 Task: What is the central theme of "Middlemarch" by George Eliot?
Action: Mouse moved to (131, 196)
Screenshot: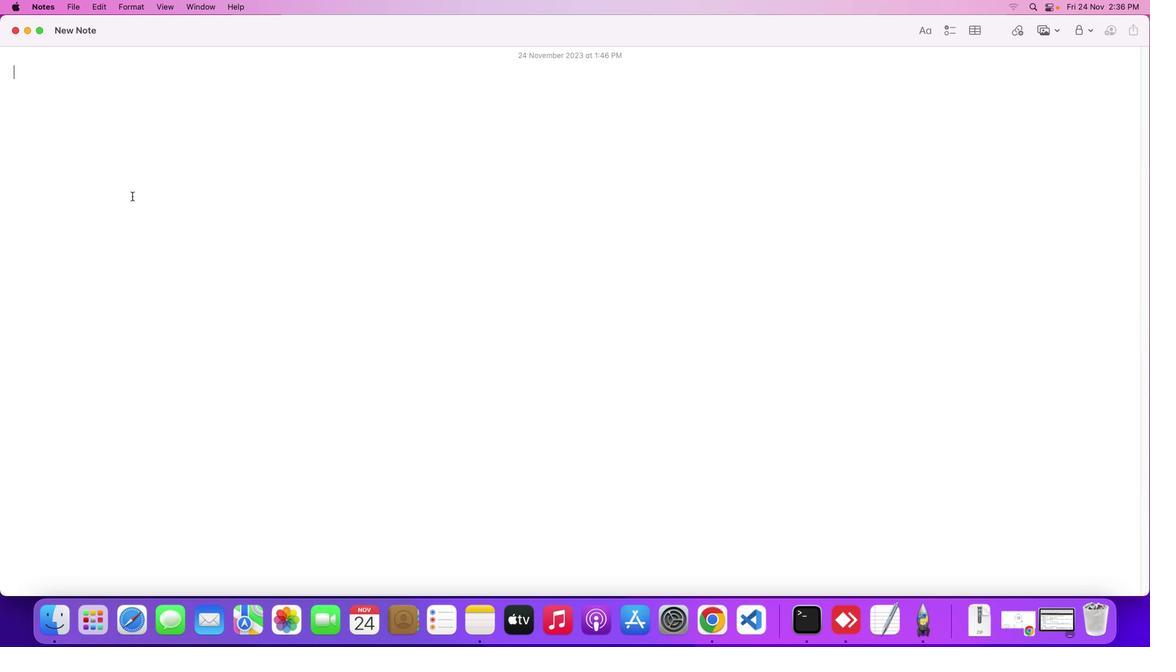 
Action: Mouse pressed left at (131, 196)
Screenshot: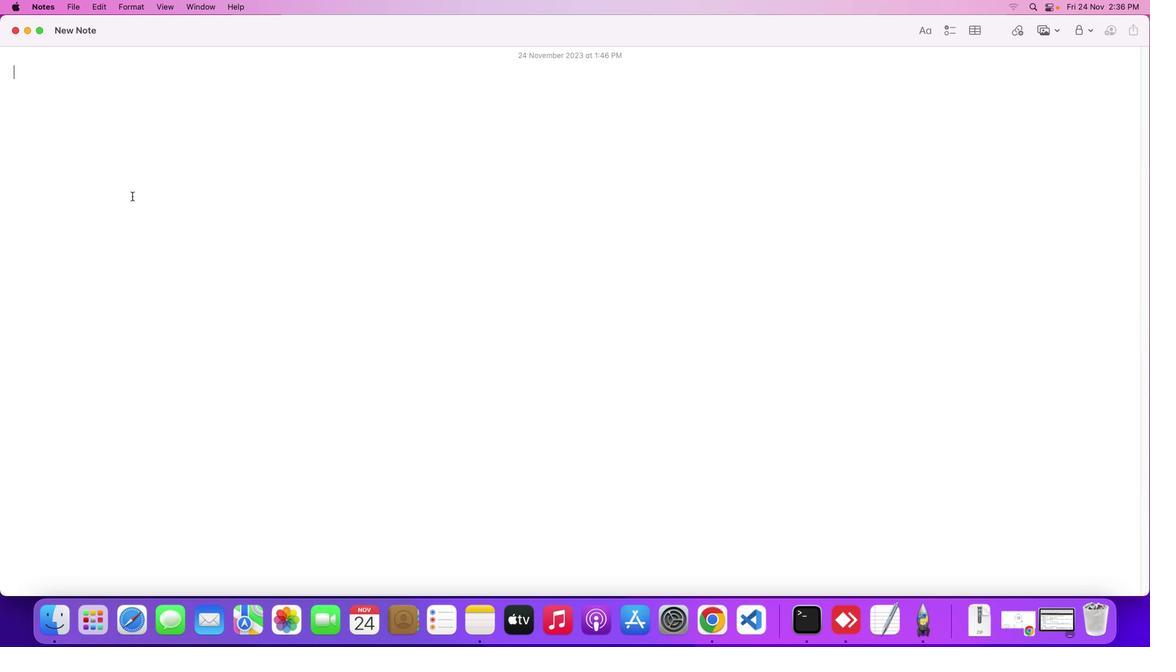 
Action: Mouse moved to (131, 197)
Screenshot: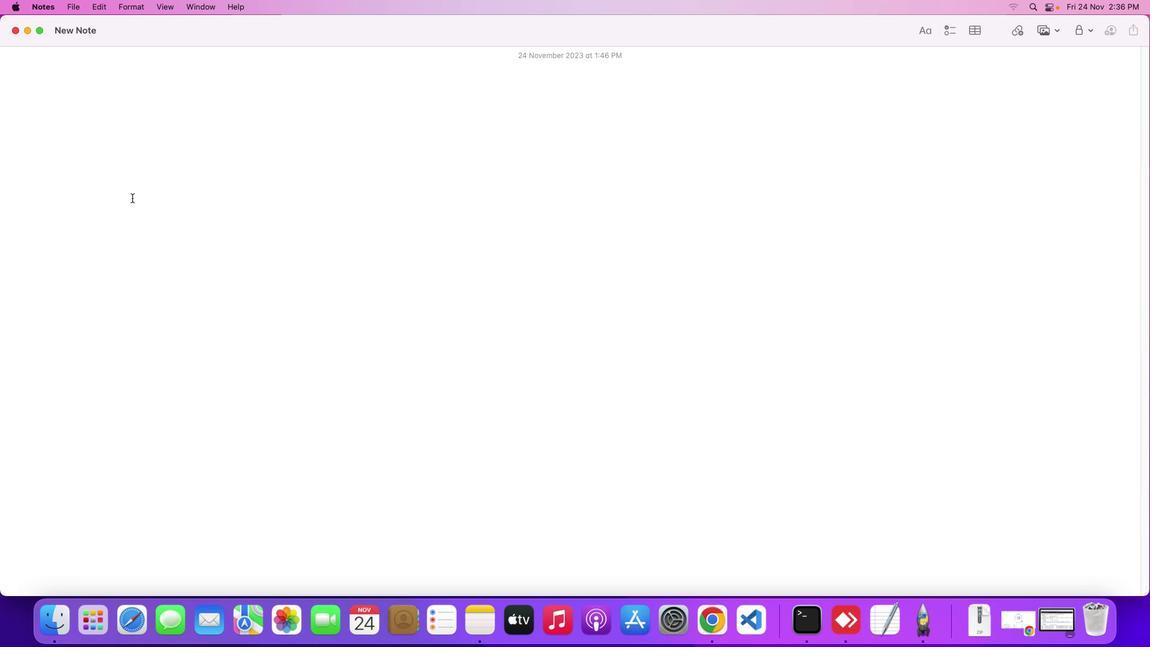 
Action: Key pressed Key.shift
Screenshot: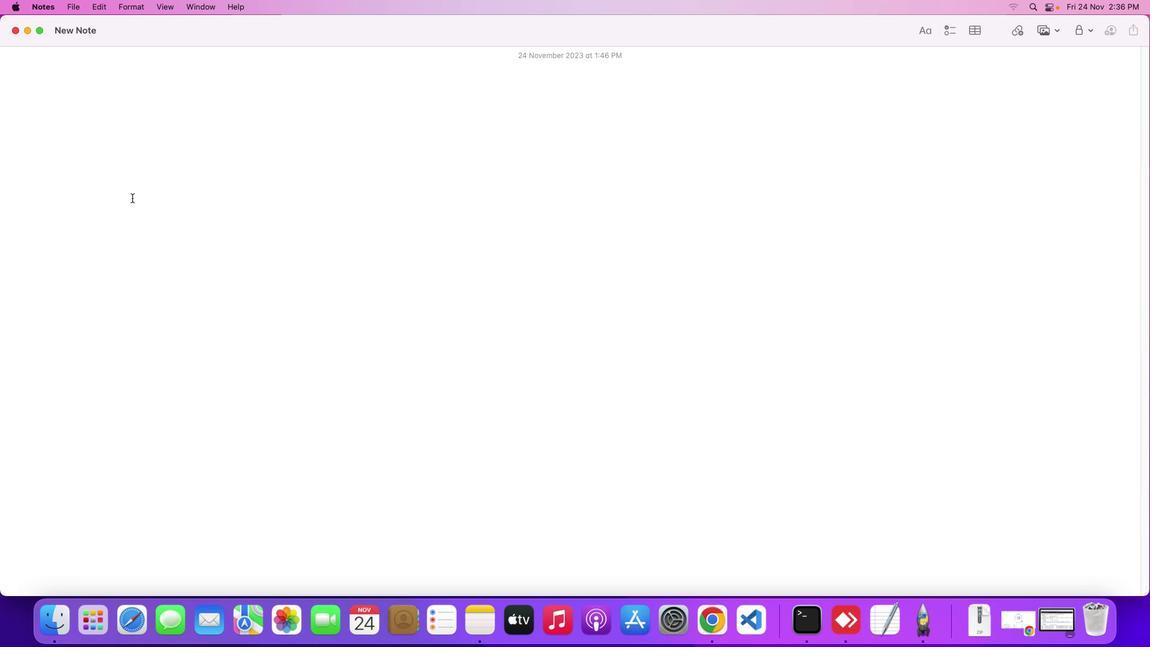 
Action: Mouse moved to (132, 198)
Screenshot: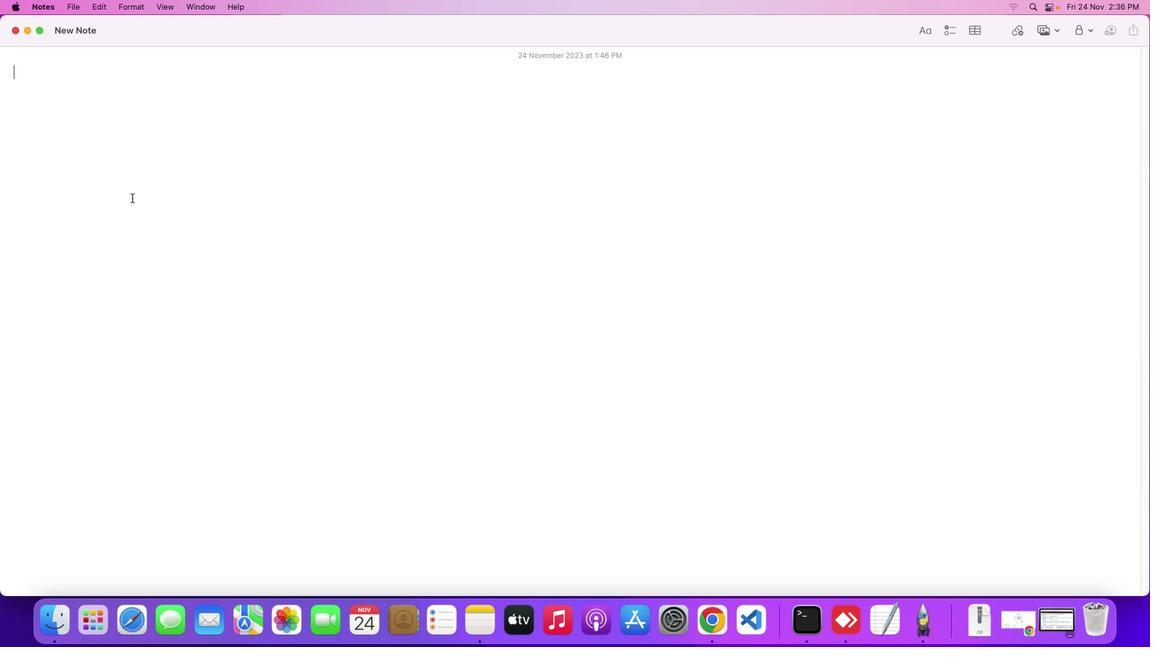 
Action: Key pressed 'W''h'Key.backspaceKey.backspaceKey.enterKey.shift'w''h'Key.backspaceKey.backspaceKey.shift'W''h''a''t'Key.space'i''s'Key.space't''h''e'Key.space'c''e''n''t''r''a''l'Key.space't''h''e''m''e'Key.space'o''f'Key.spaceKey.shift'"'Key.shift'M''i''d''d''l''e''m''a''r''c''h'Key.shift'"'Key.space'b''y'Key.spaceKey.shift'G''e''o''r''e'Key.backspace'g''e'Key.spaceKey.shift'E''l''i''o''t'Key.shift_r'?'Key.enter
Screenshot: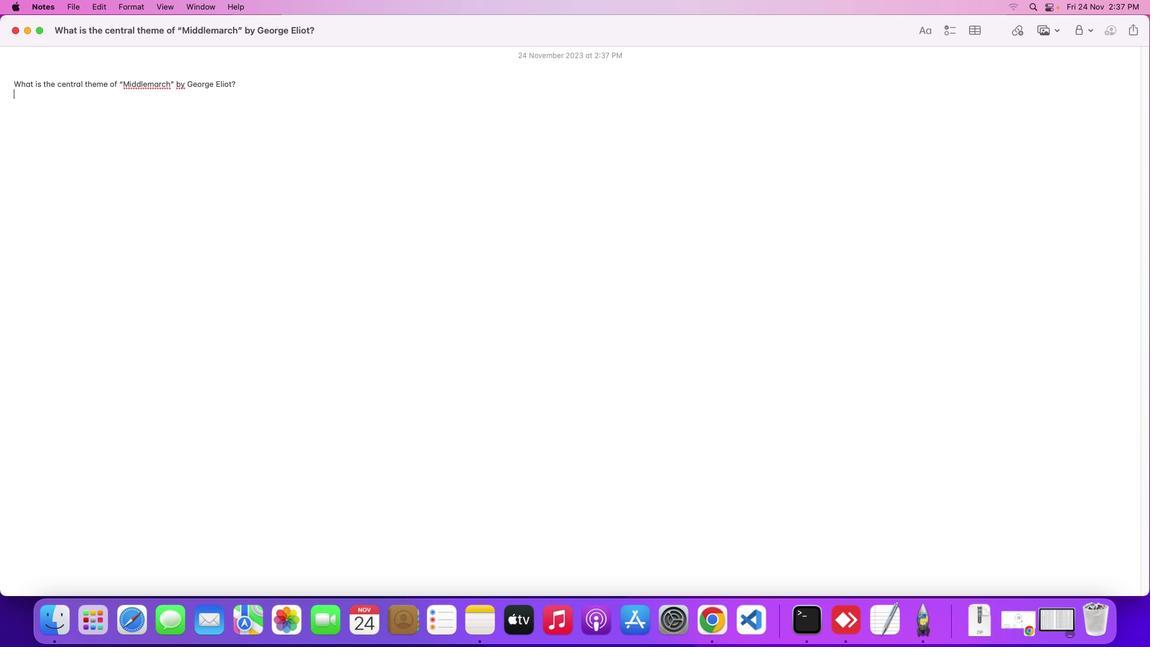 
Action: Mouse moved to (1013, 617)
Screenshot: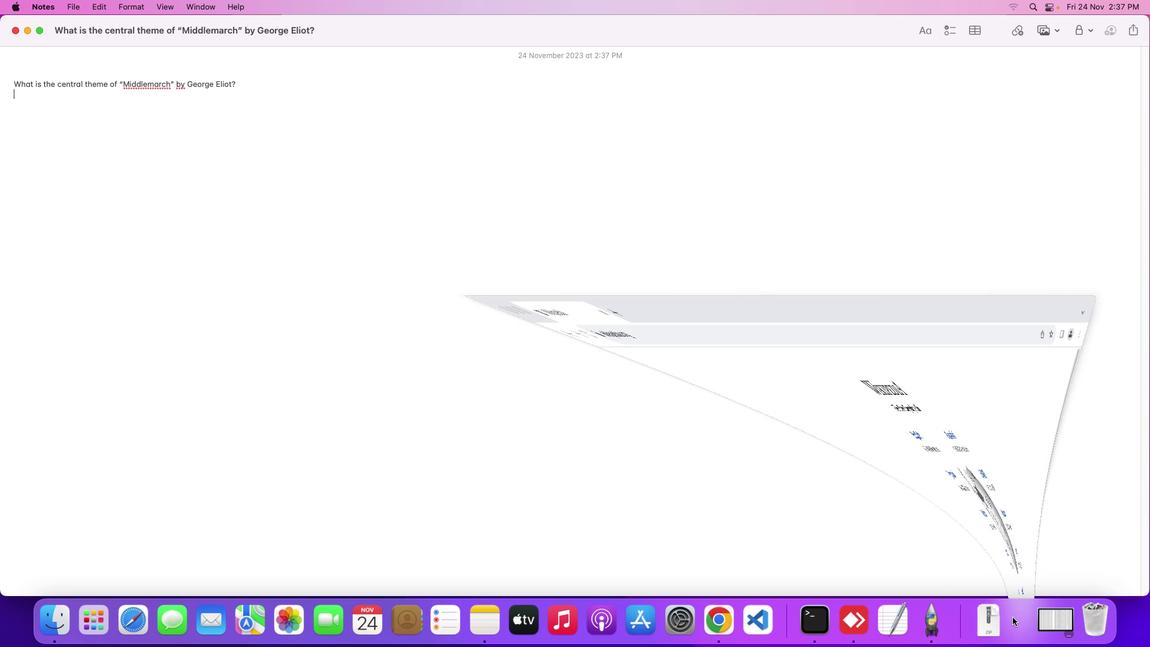 
Action: Mouse pressed left at (1013, 617)
Screenshot: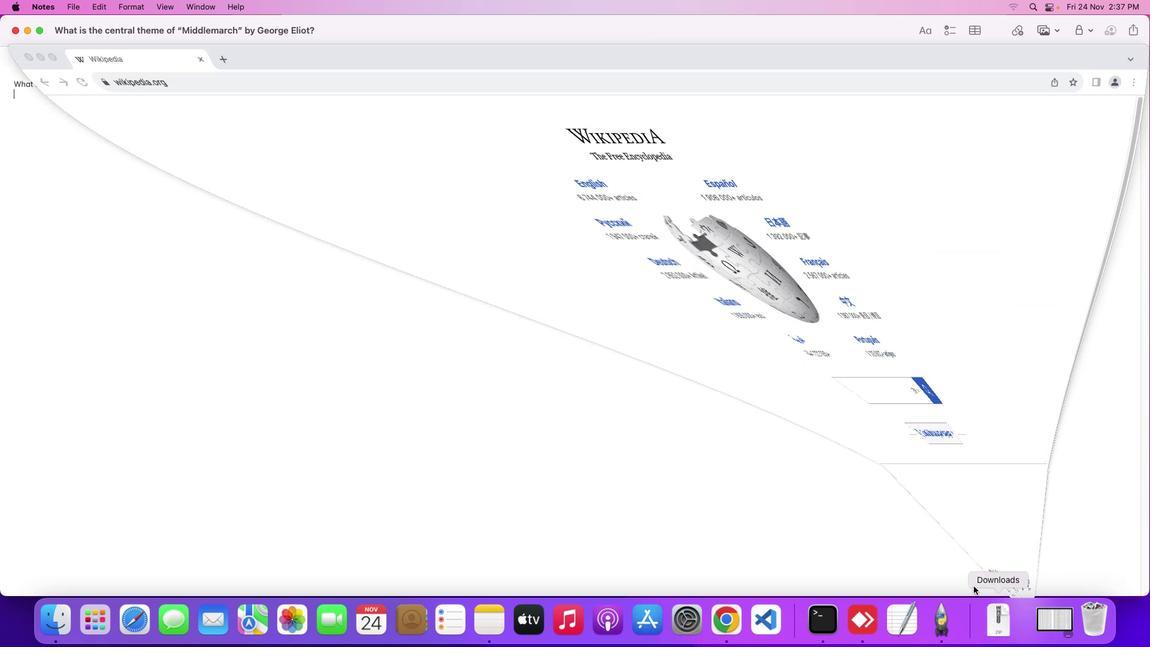 
Action: Mouse moved to (468, 363)
Screenshot: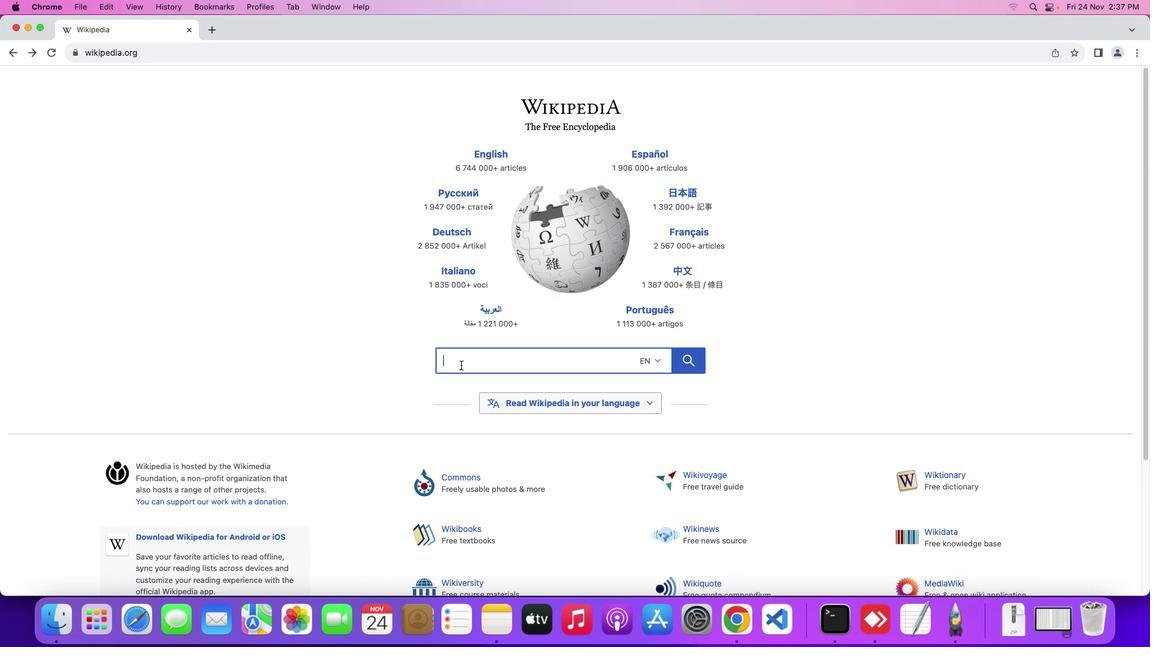 
Action: Mouse pressed left at (468, 363)
Screenshot: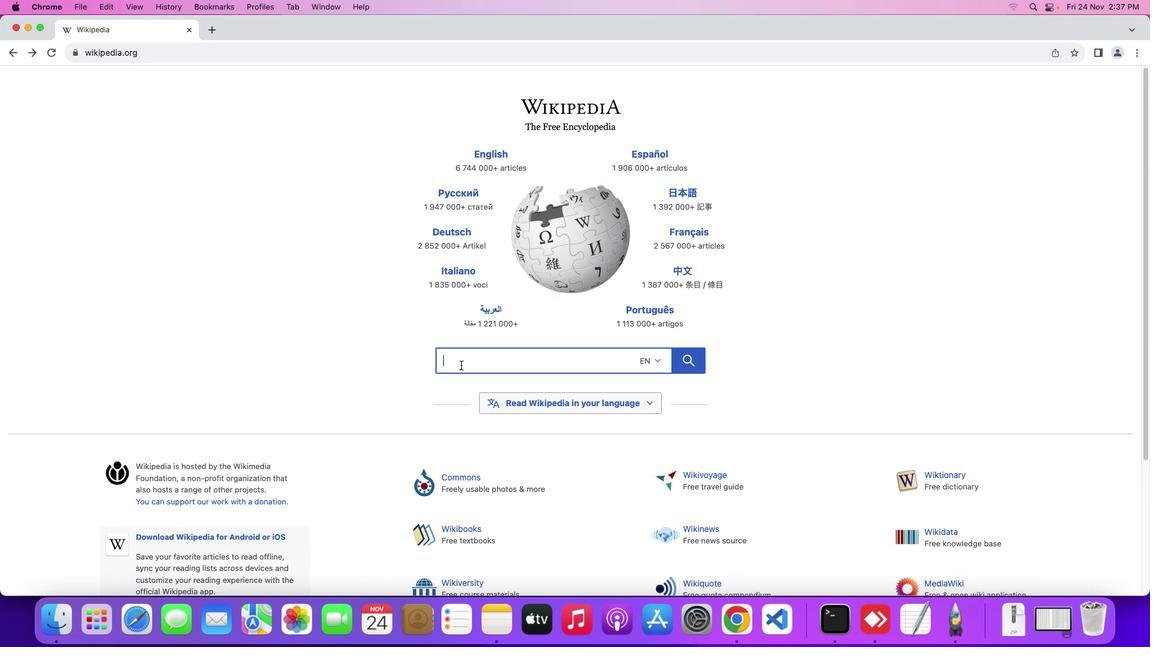 
Action: Mouse moved to (460, 365)
Screenshot: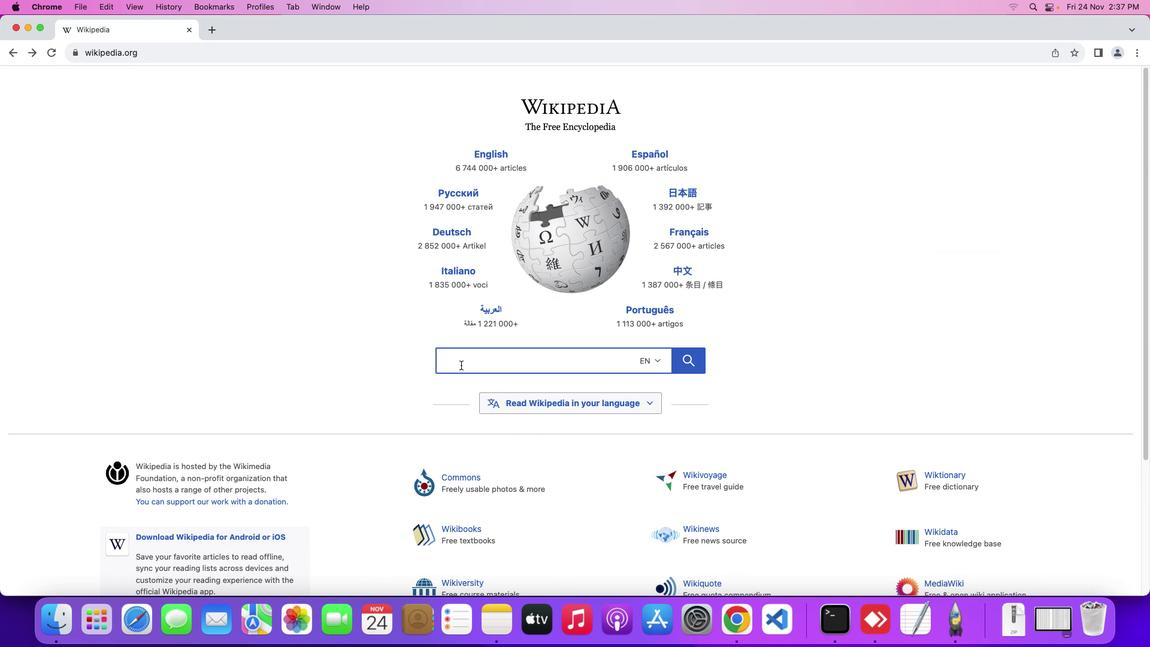 
Action: Key pressed Key.shift'M''i''d''d''l''e''m''a''r''c''h'
Screenshot: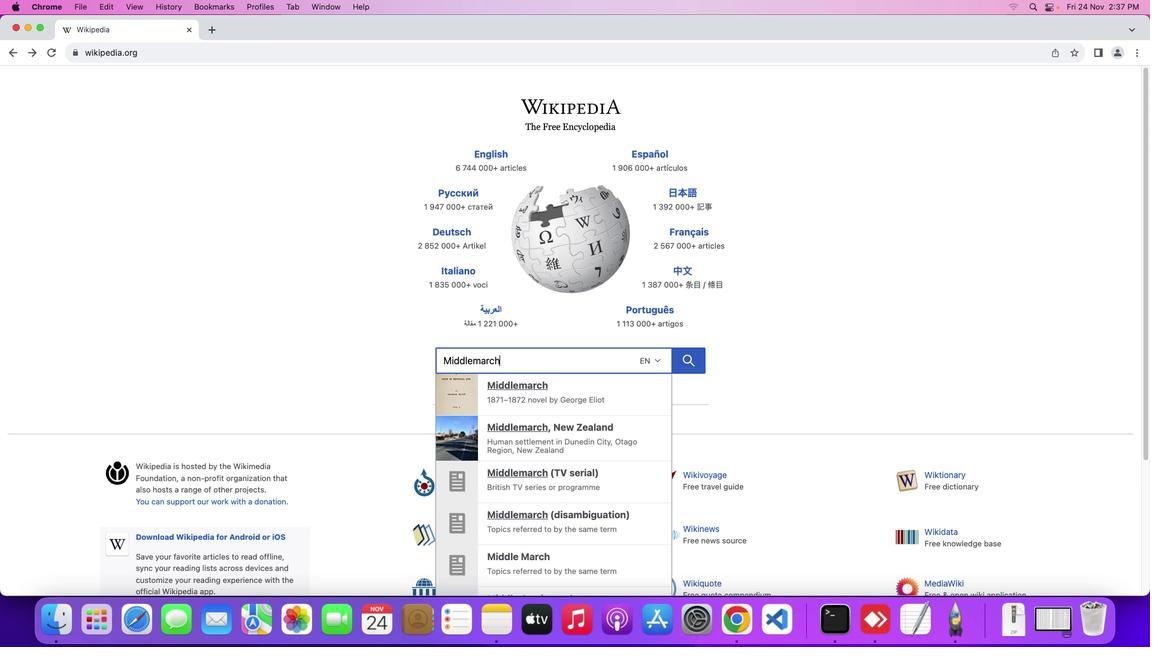
Action: Mouse moved to (533, 385)
Screenshot: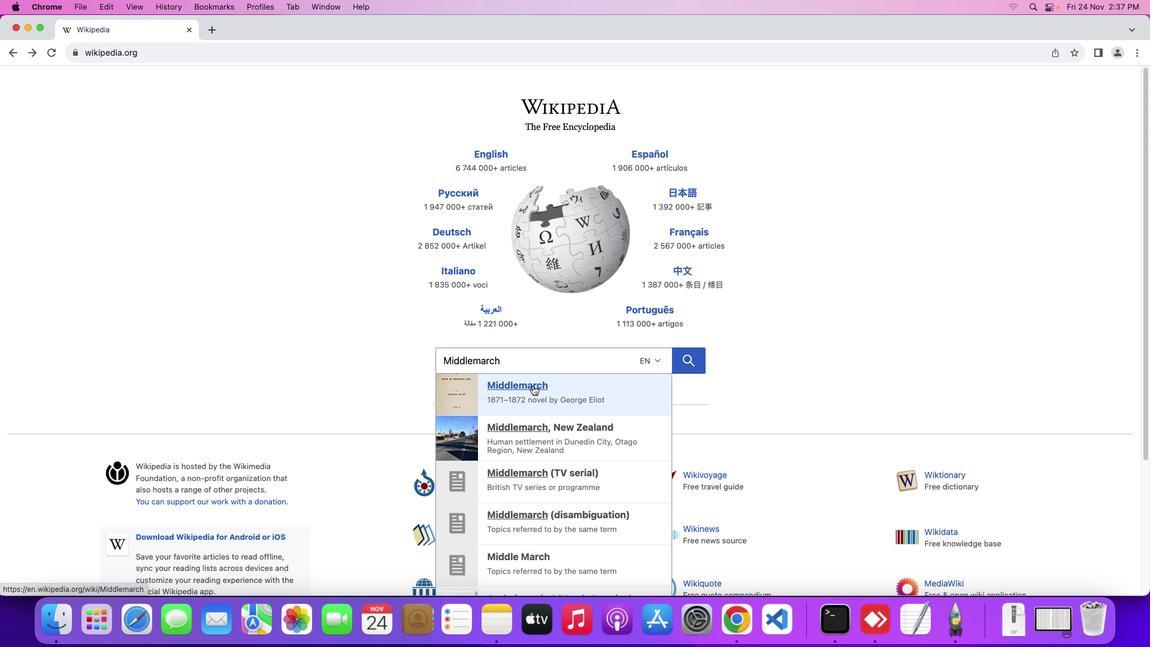 
Action: Mouse pressed left at (533, 385)
Screenshot: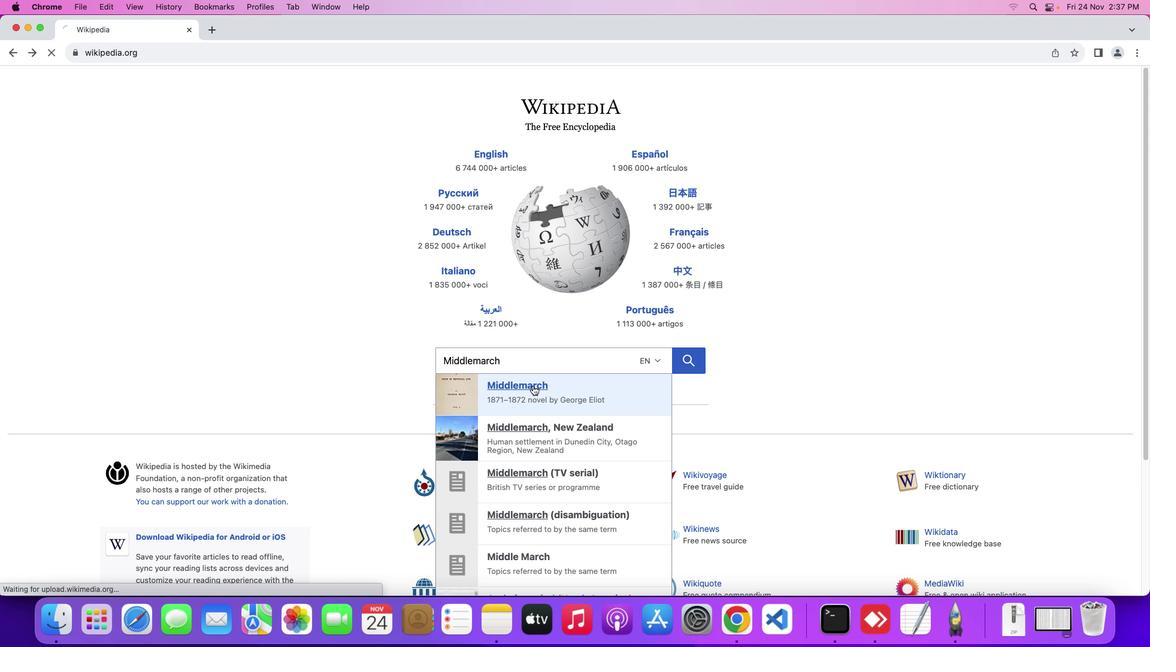 
Action: Mouse moved to (700, 278)
Screenshot: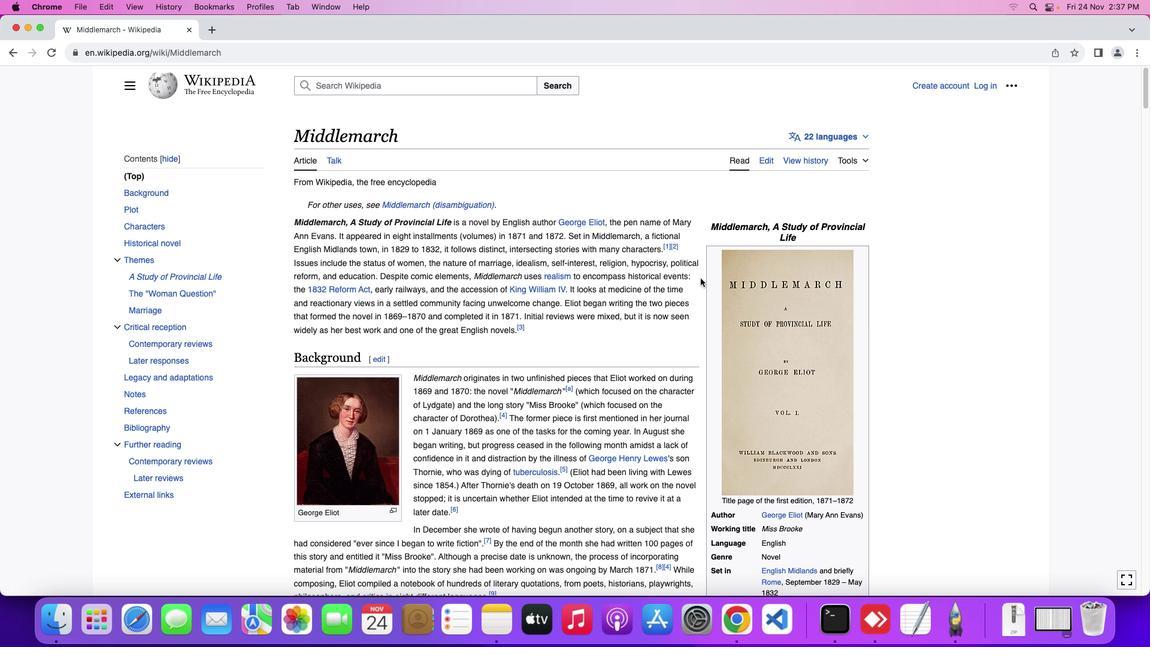 
Action: Mouse pressed left at (700, 278)
Screenshot: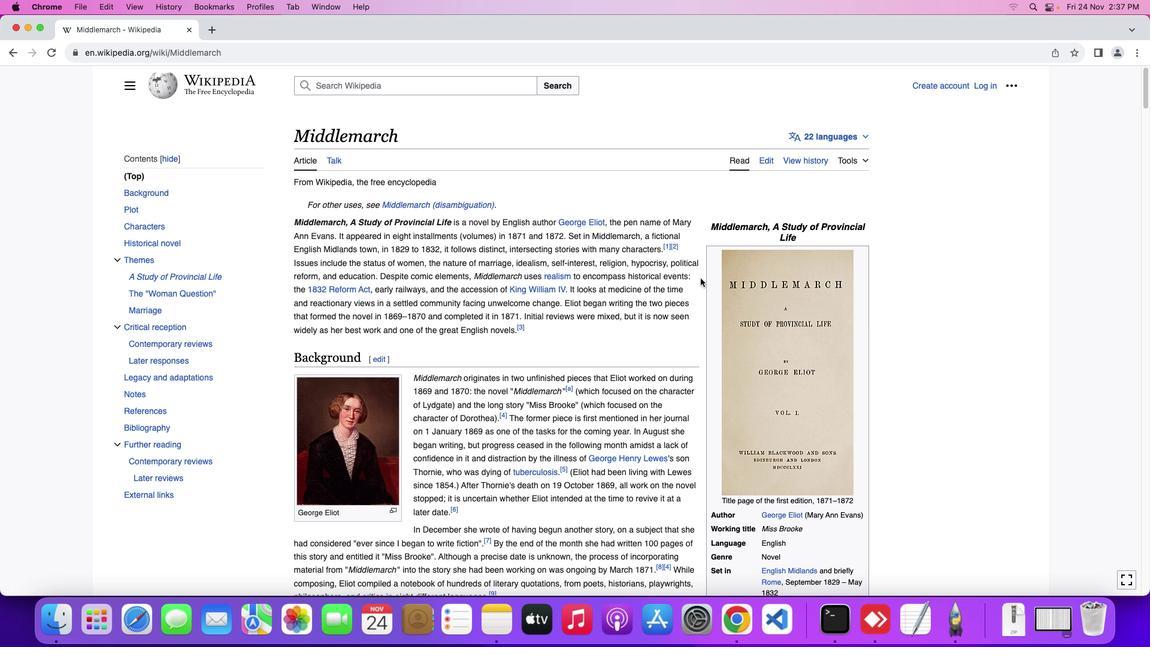
Action: Mouse moved to (701, 278)
Screenshot: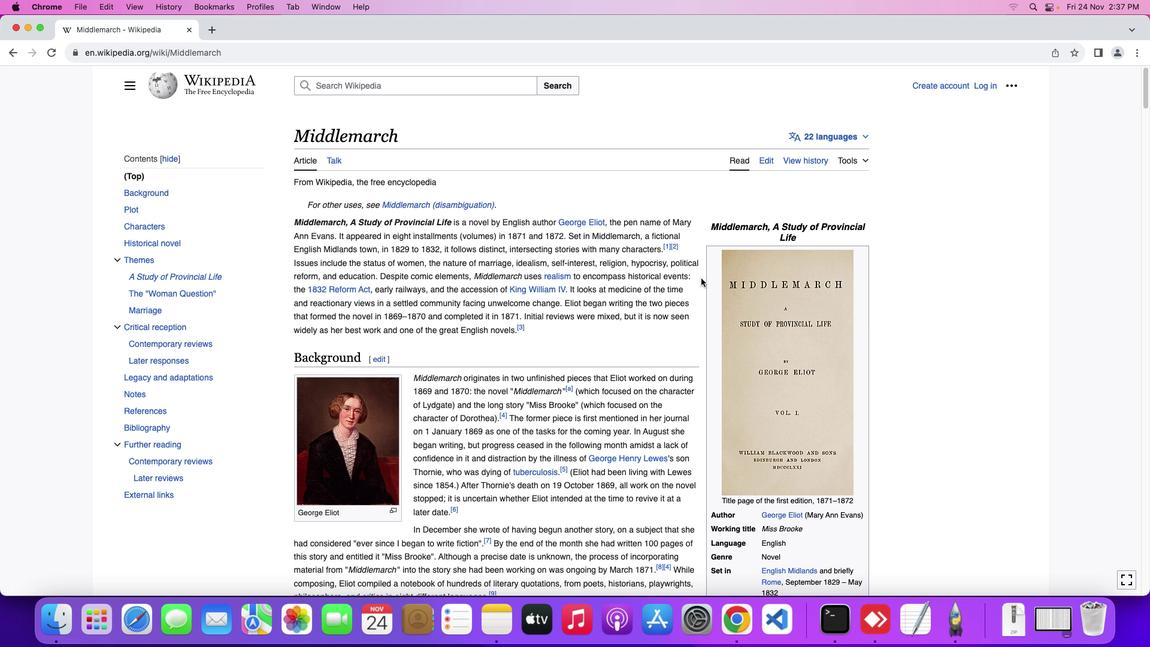 
Action: Mouse scrolled (701, 278) with delta (0, 0)
Screenshot: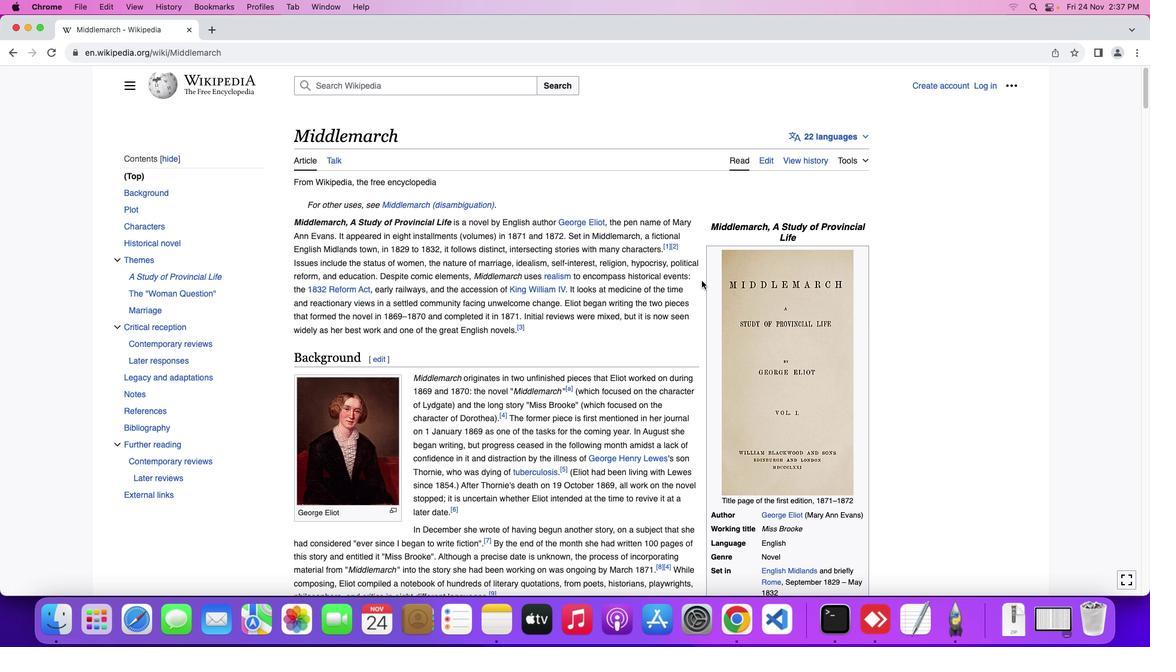 
Action: Mouse scrolled (701, 278) with delta (0, 0)
Screenshot: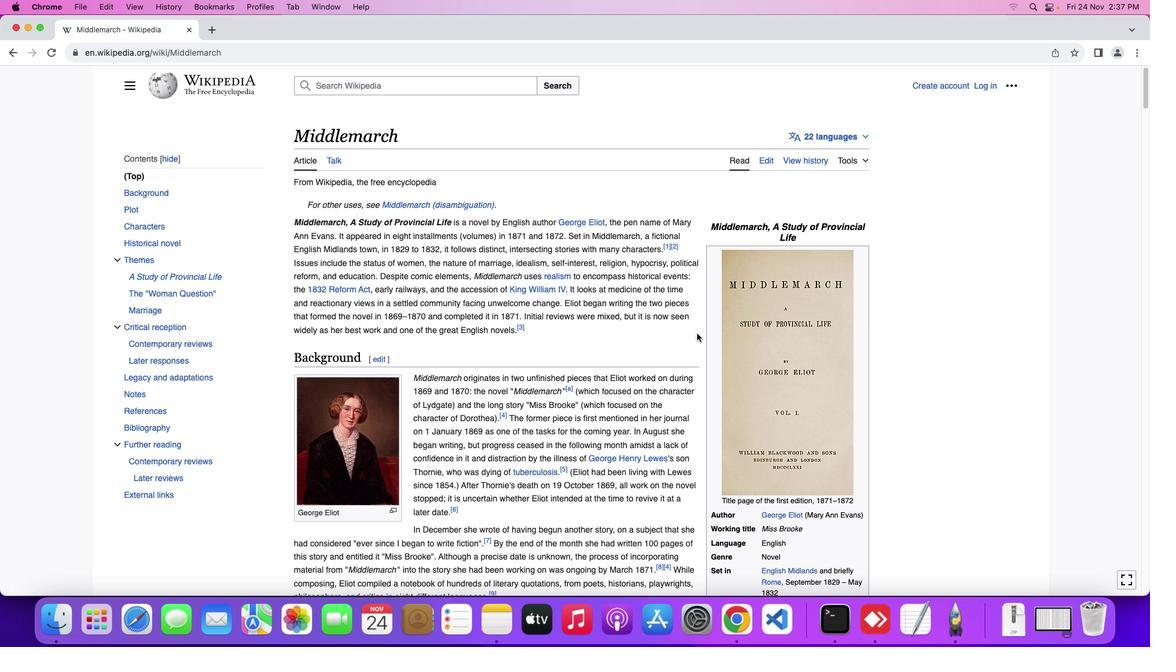 
Action: Mouse scrolled (701, 278) with delta (0, 0)
Screenshot: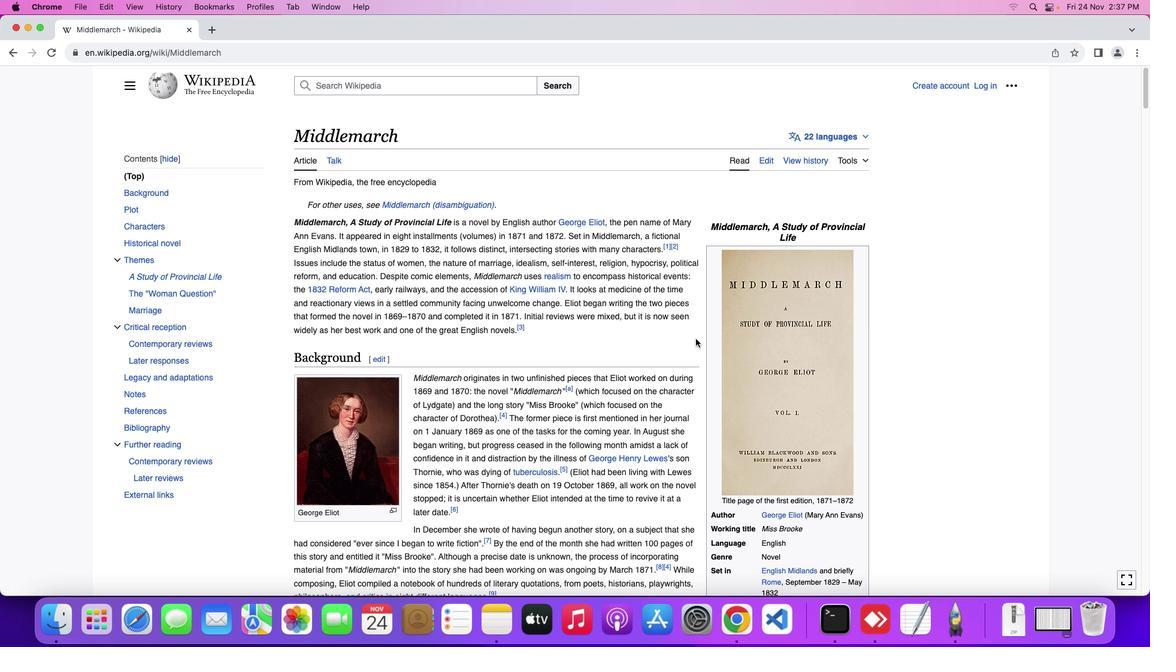 
Action: Mouse scrolled (701, 278) with delta (0, 0)
Screenshot: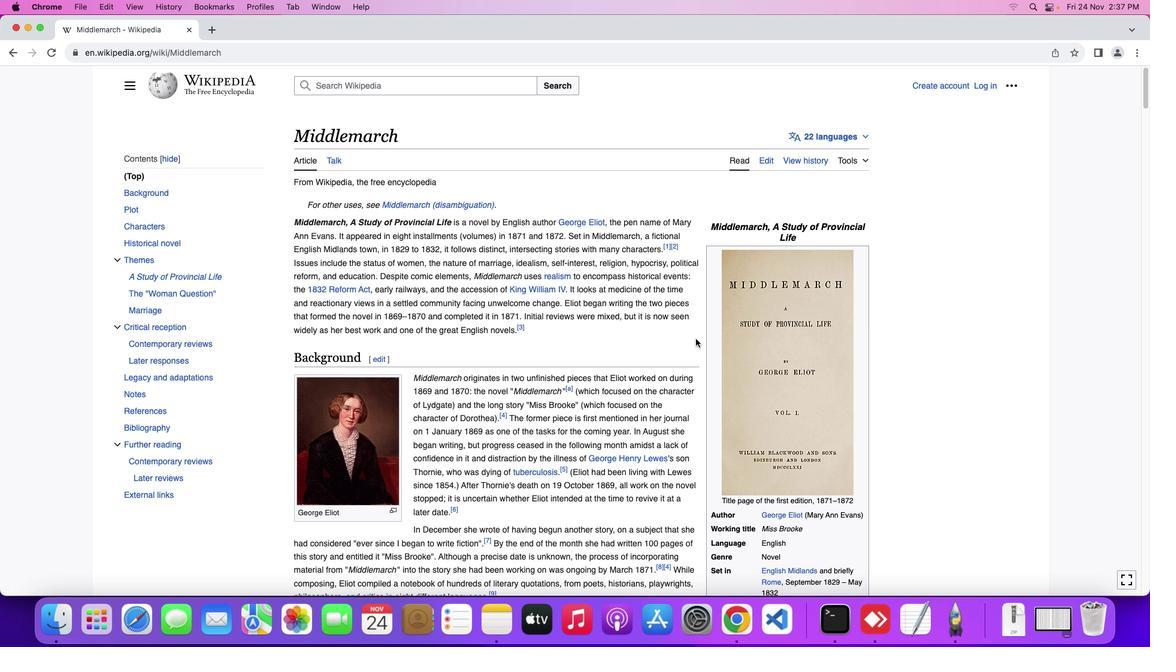 
Action: Mouse moved to (696, 338)
Screenshot: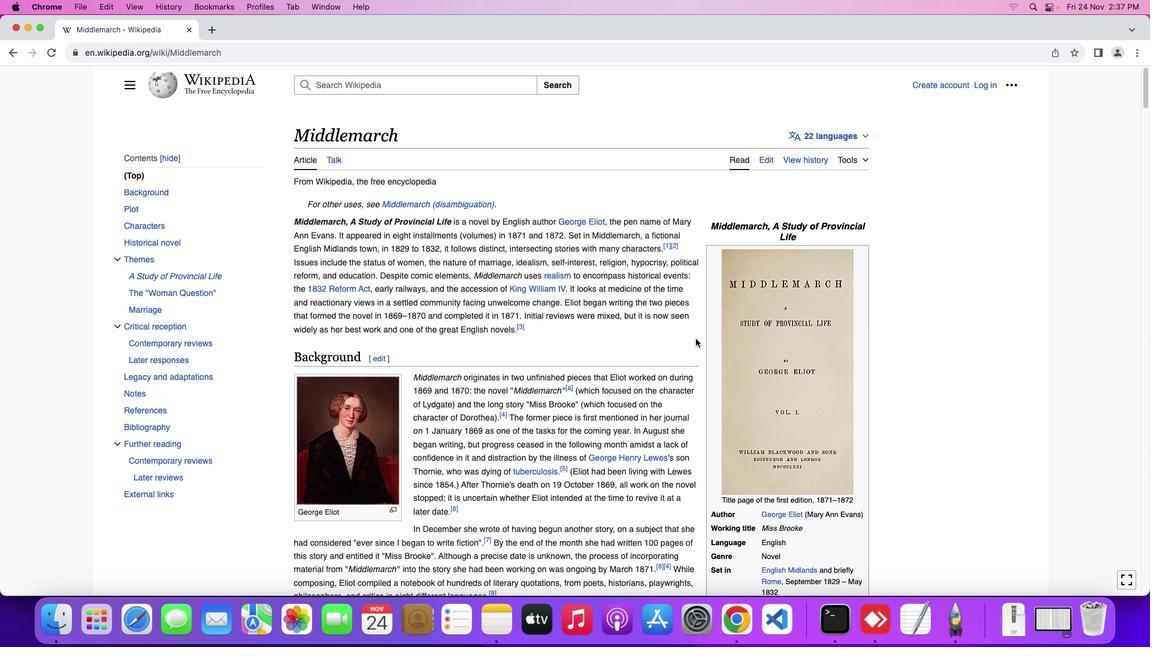 
Action: Mouse scrolled (696, 338) with delta (0, 0)
Screenshot: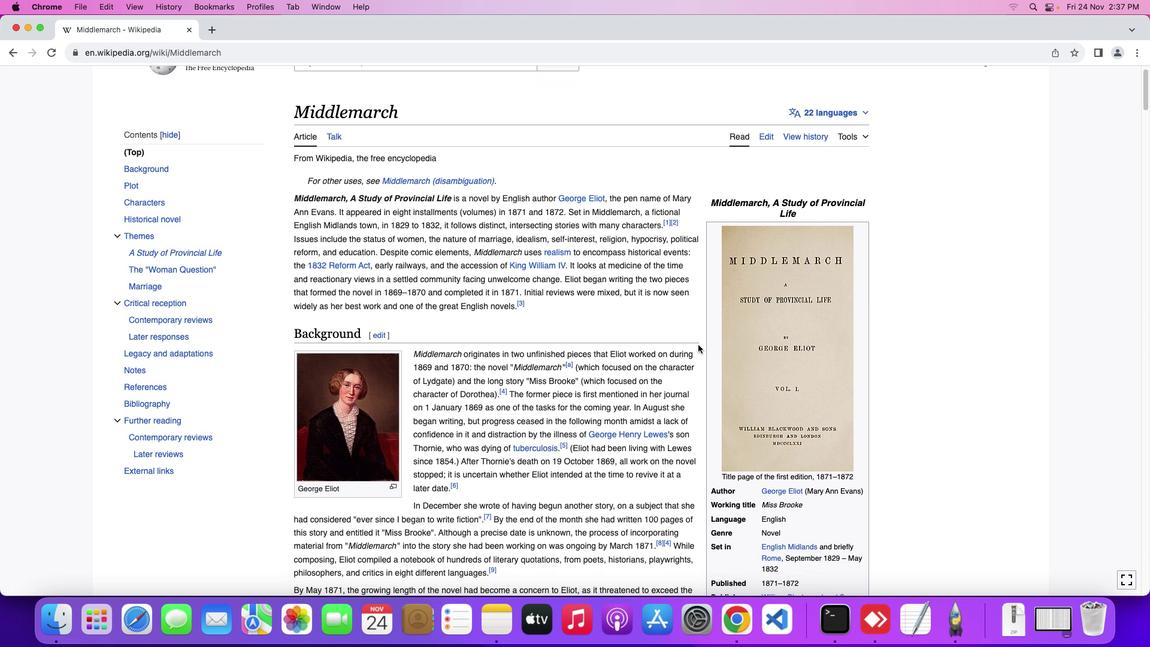 
Action: Mouse scrolled (696, 338) with delta (0, 0)
Screenshot: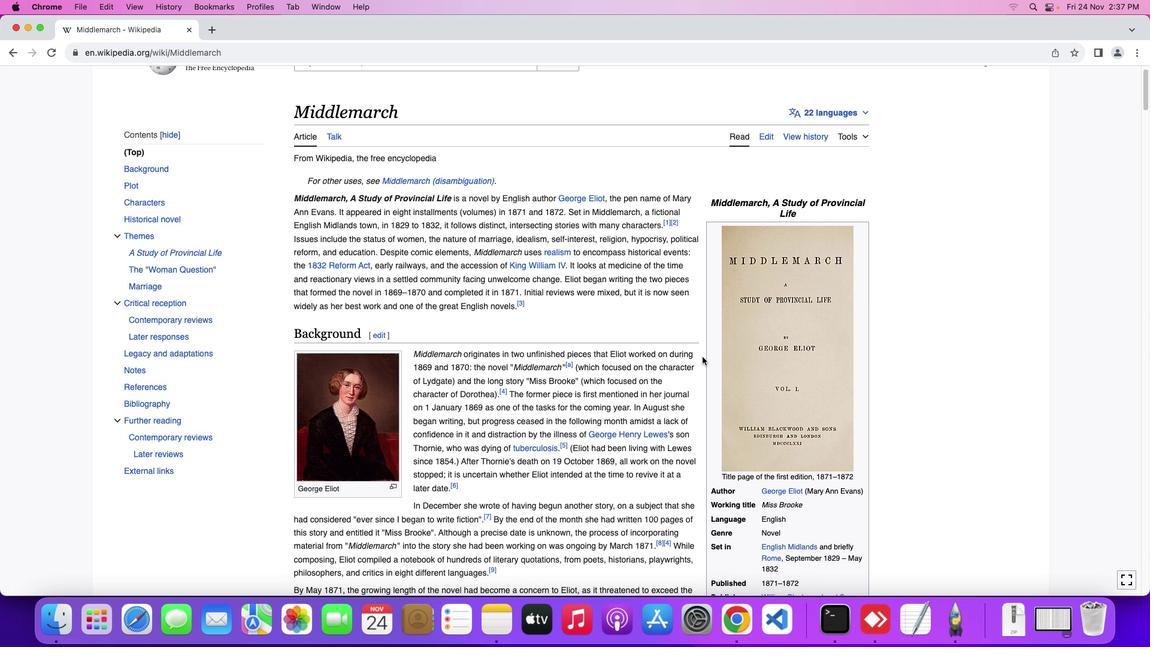 
Action: Mouse scrolled (696, 338) with delta (0, 0)
Screenshot: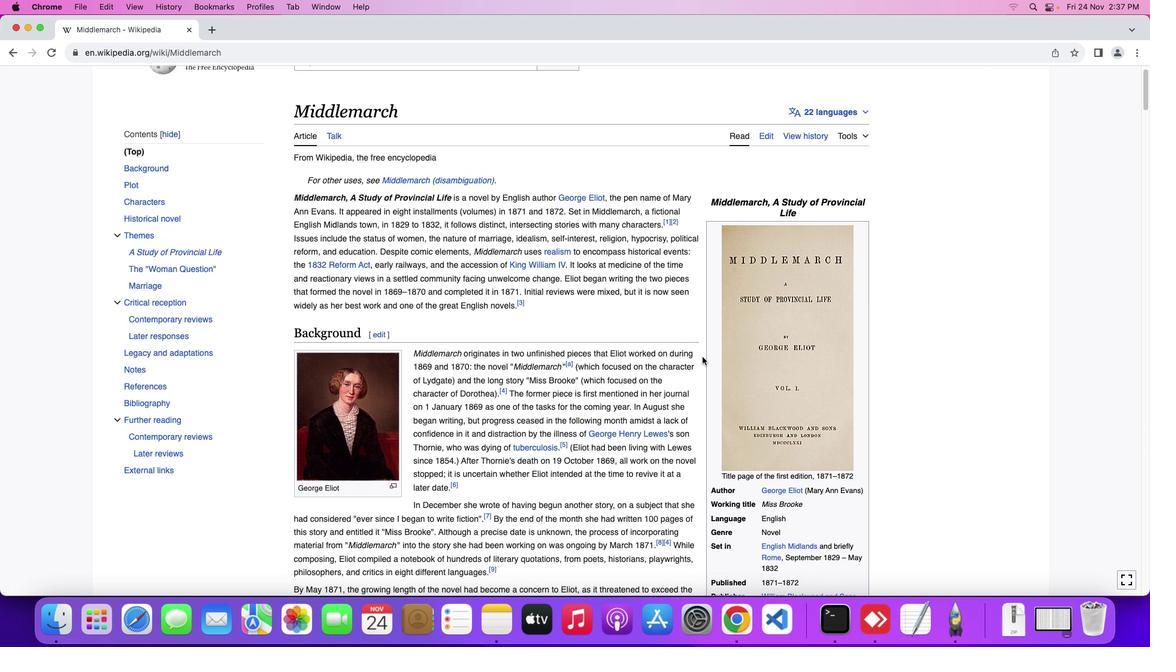 
Action: Mouse moved to (702, 357)
Screenshot: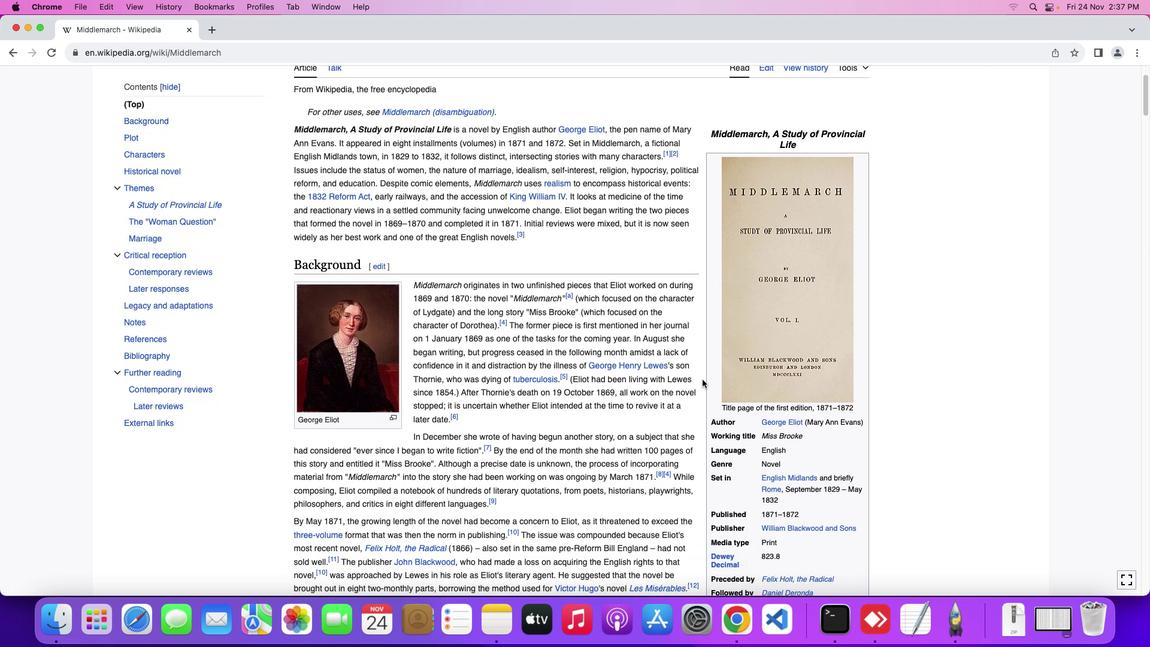 
Action: Mouse scrolled (702, 357) with delta (0, 0)
Screenshot: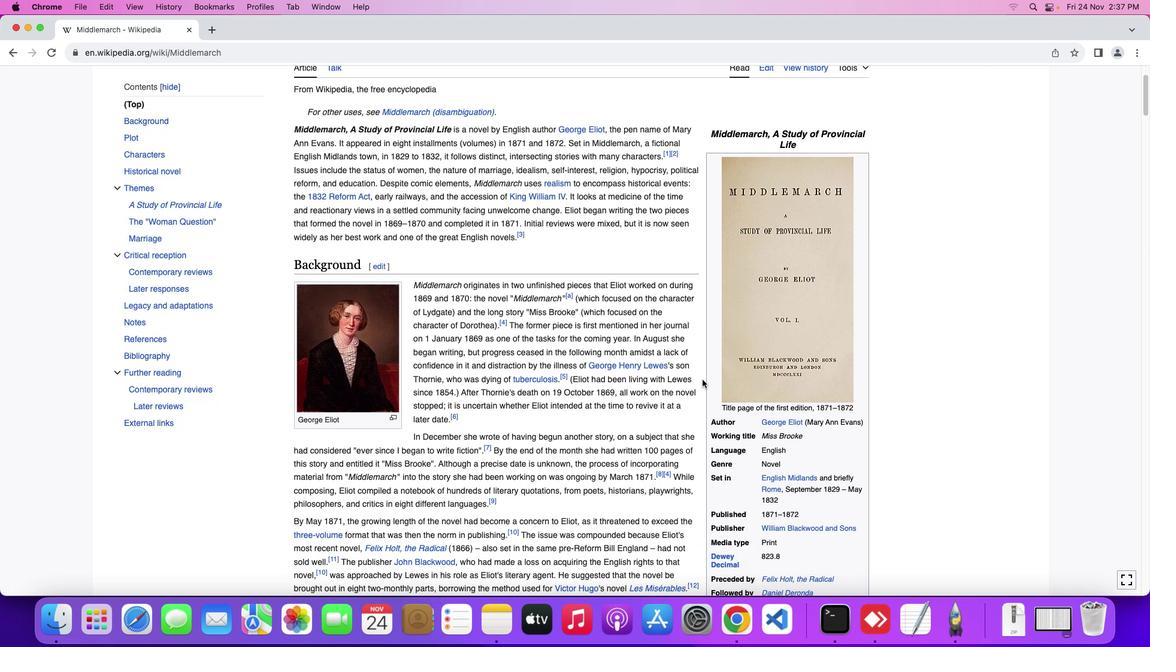 
Action: Mouse scrolled (702, 357) with delta (0, 0)
Screenshot: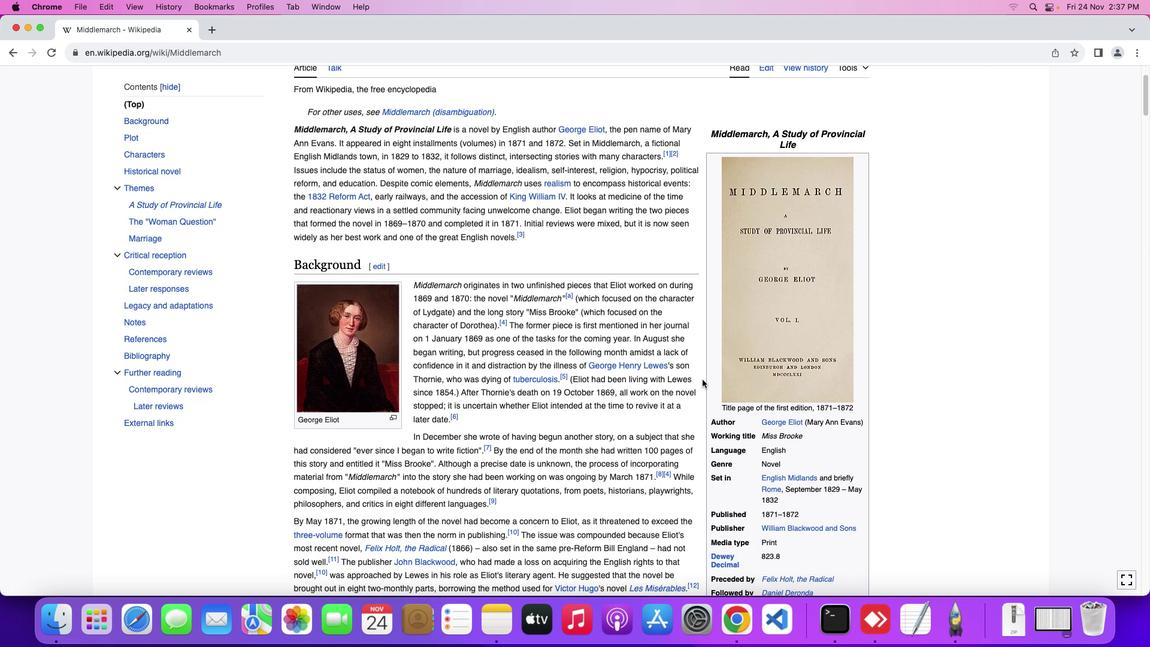 
Action: Mouse scrolled (702, 357) with delta (0, -1)
Screenshot: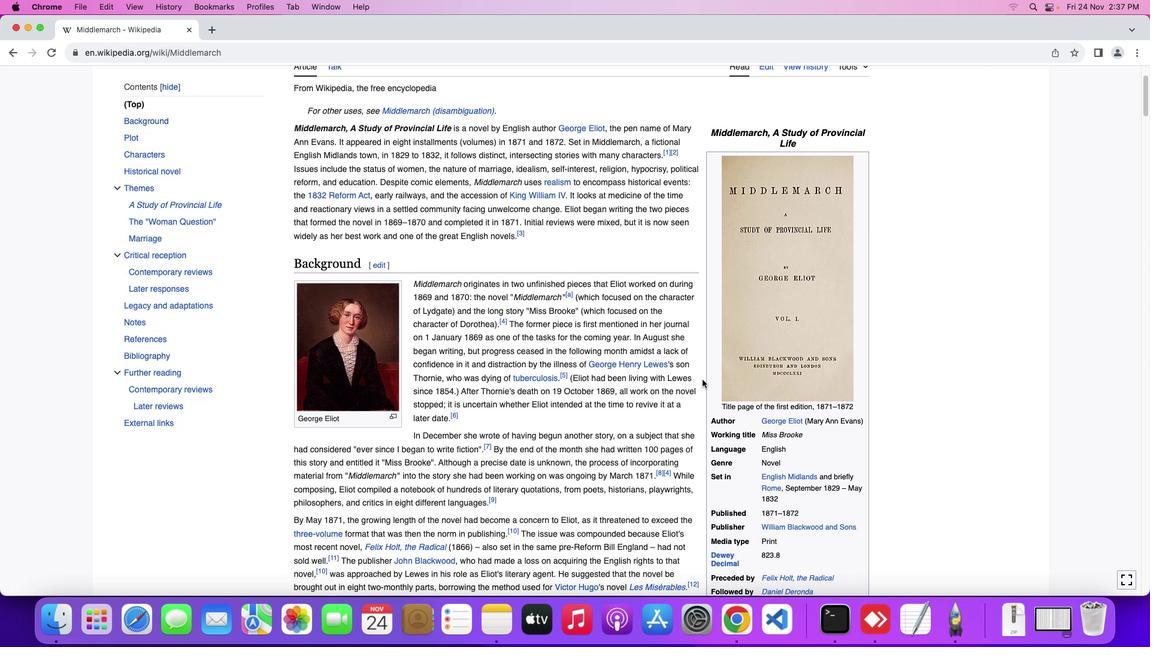 
Action: Mouse moved to (703, 379)
Screenshot: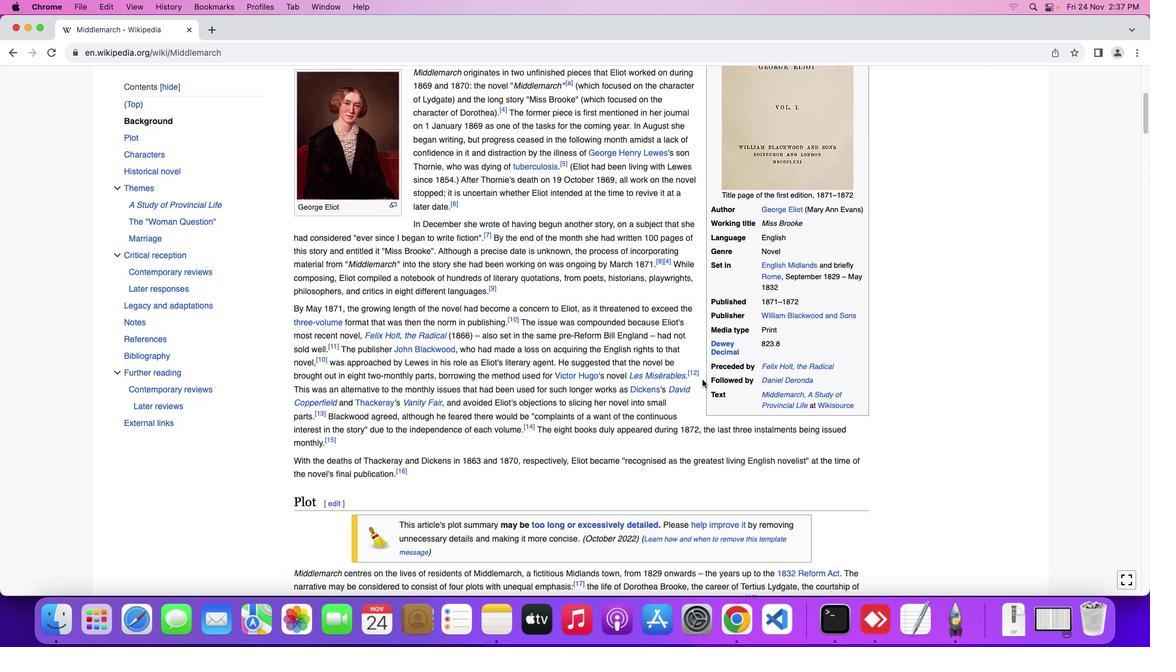 
Action: Mouse scrolled (703, 379) with delta (0, 0)
Screenshot: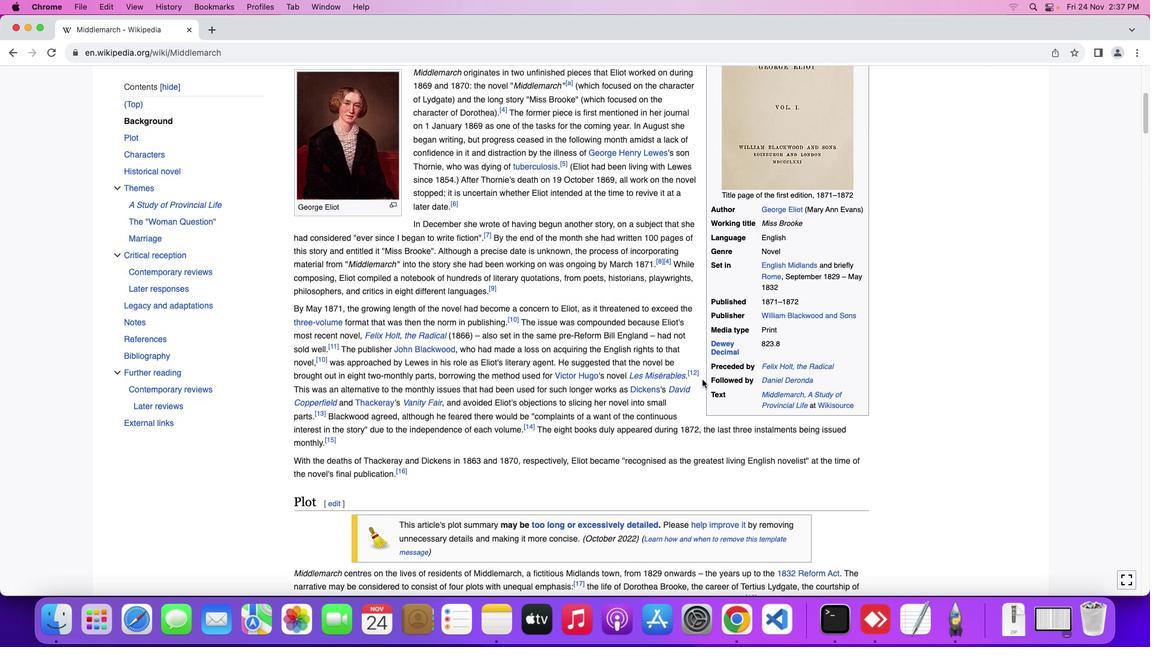 
Action: Mouse scrolled (703, 379) with delta (0, 0)
Screenshot: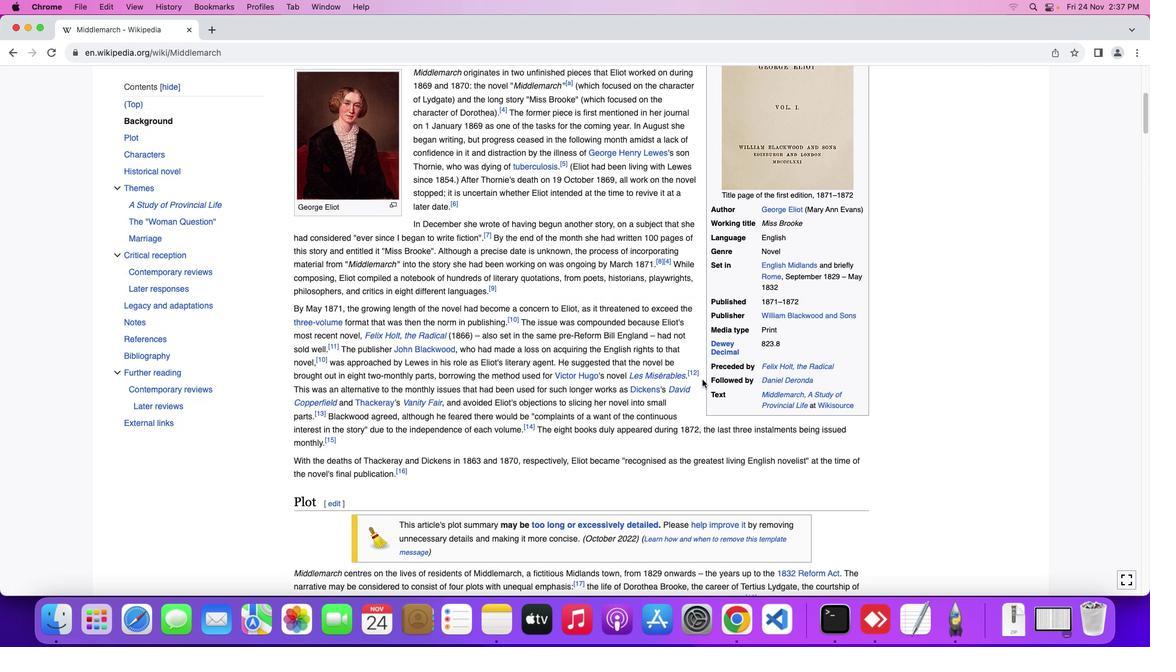 
Action: Mouse scrolled (703, 379) with delta (0, -1)
Screenshot: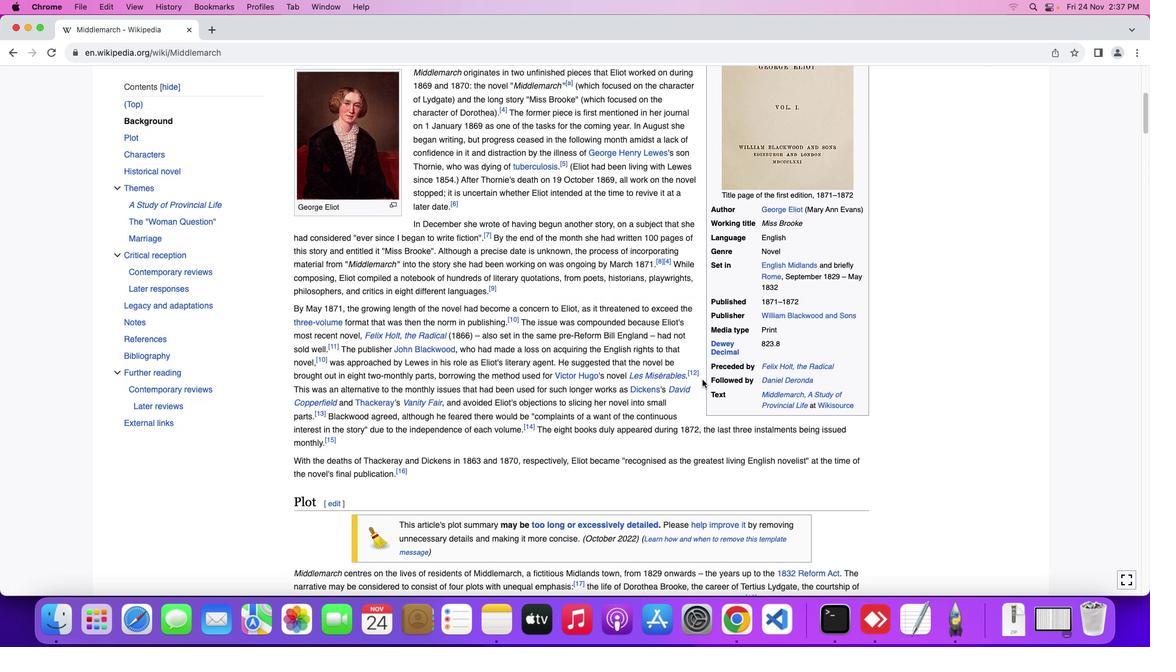 
Action: Mouse scrolled (703, 379) with delta (0, -2)
Screenshot: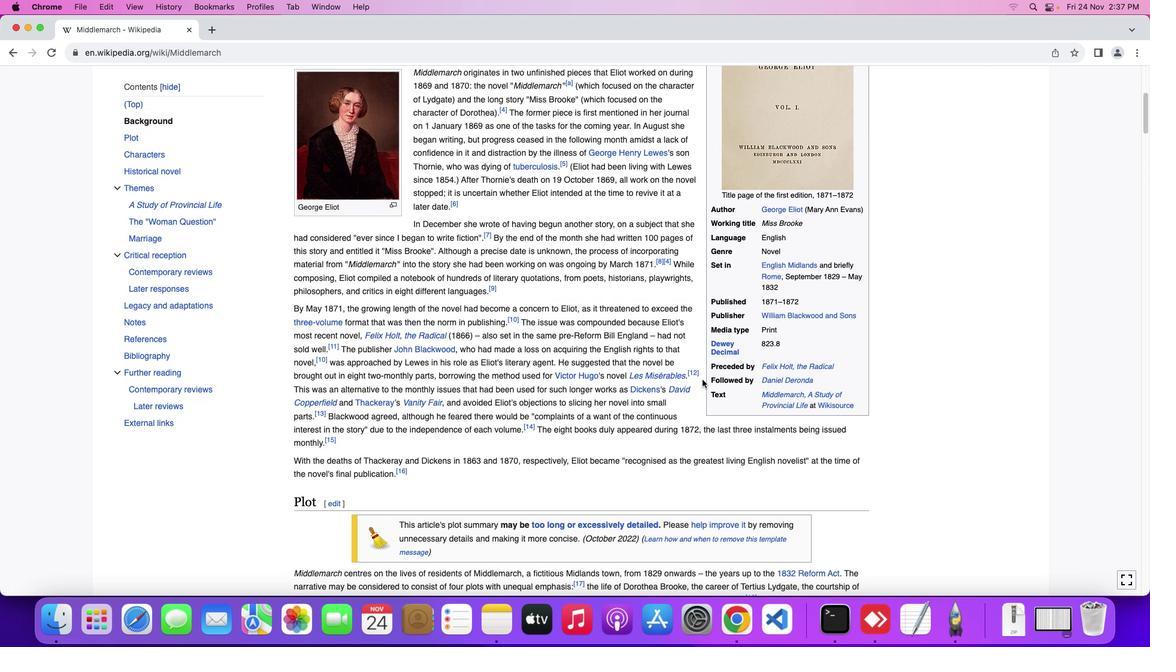 
Action: Mouse scrolled (703, 379) with delta (0, 0)
Screenshot: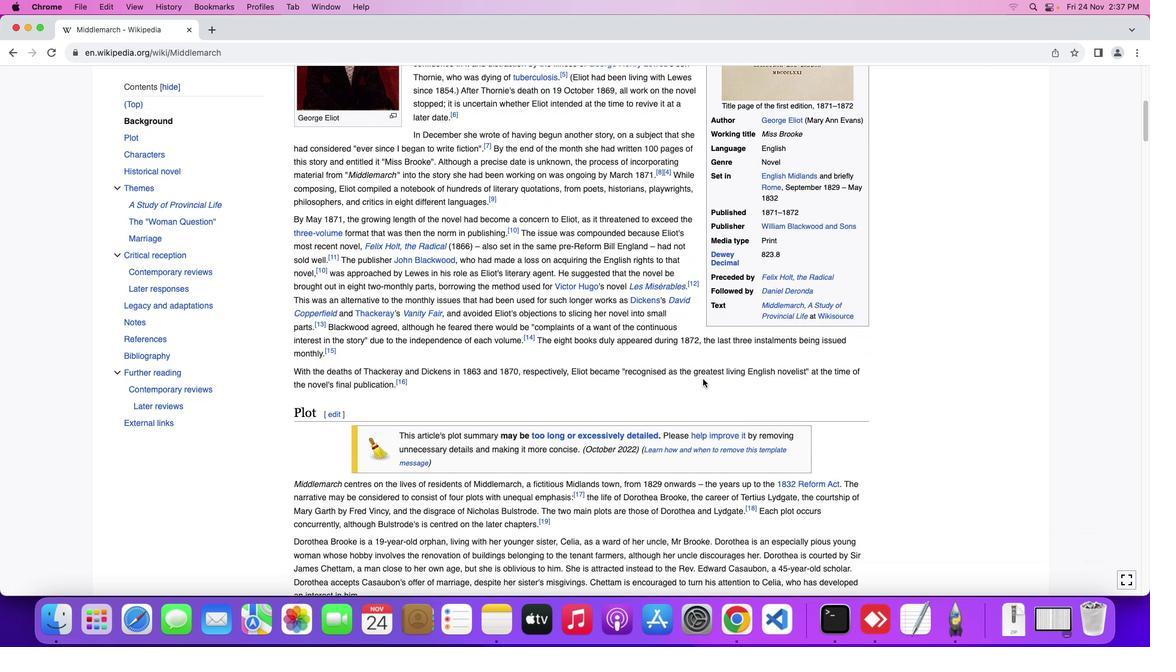 
Action: Mouse scrolled (703, 379) with delta (0, 0)
Screenshot: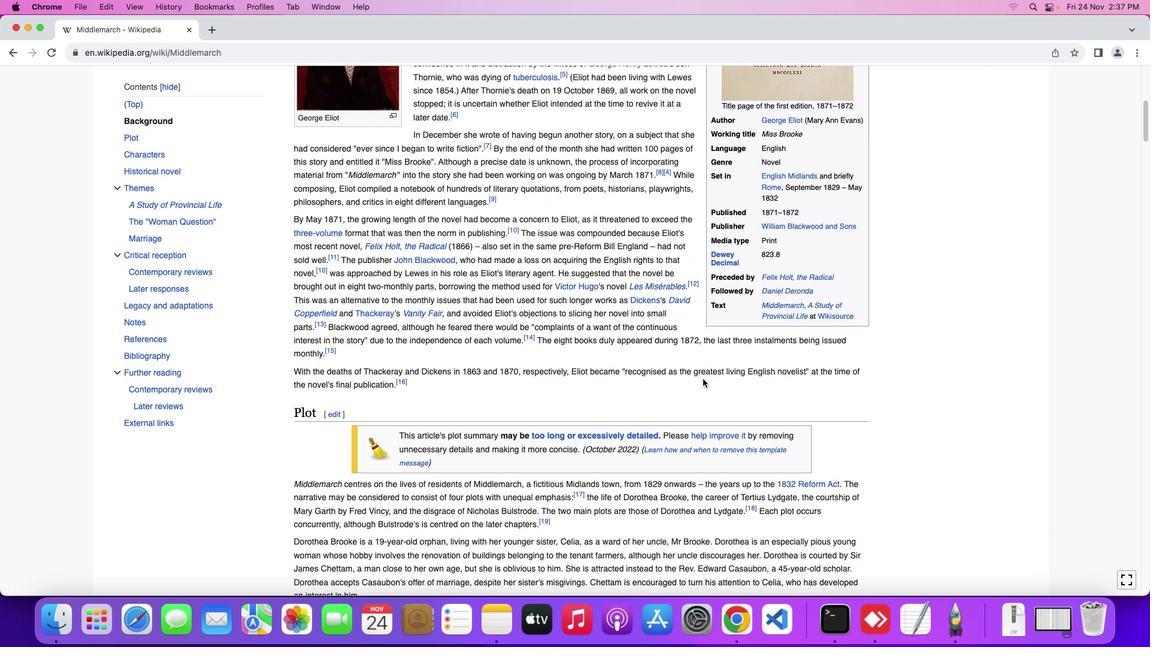 
Action: Mouse scrolled (703, 379) with delta (0, -1)
Screenshot: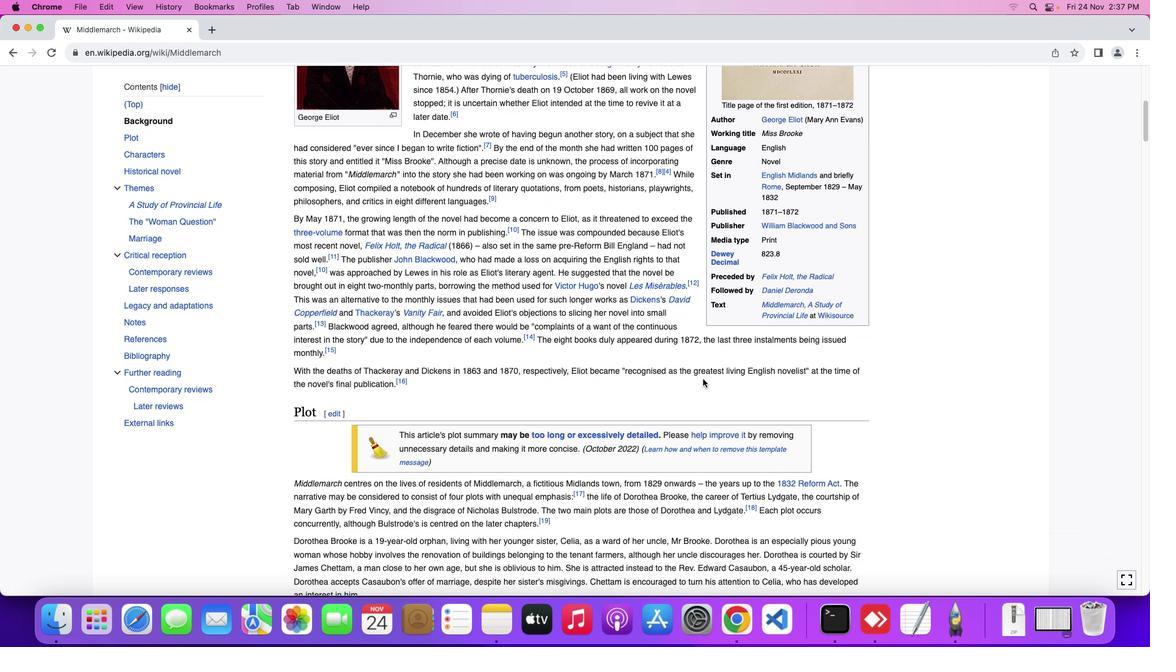 
Action: Mouse moved to (703, 378)
Screenshot: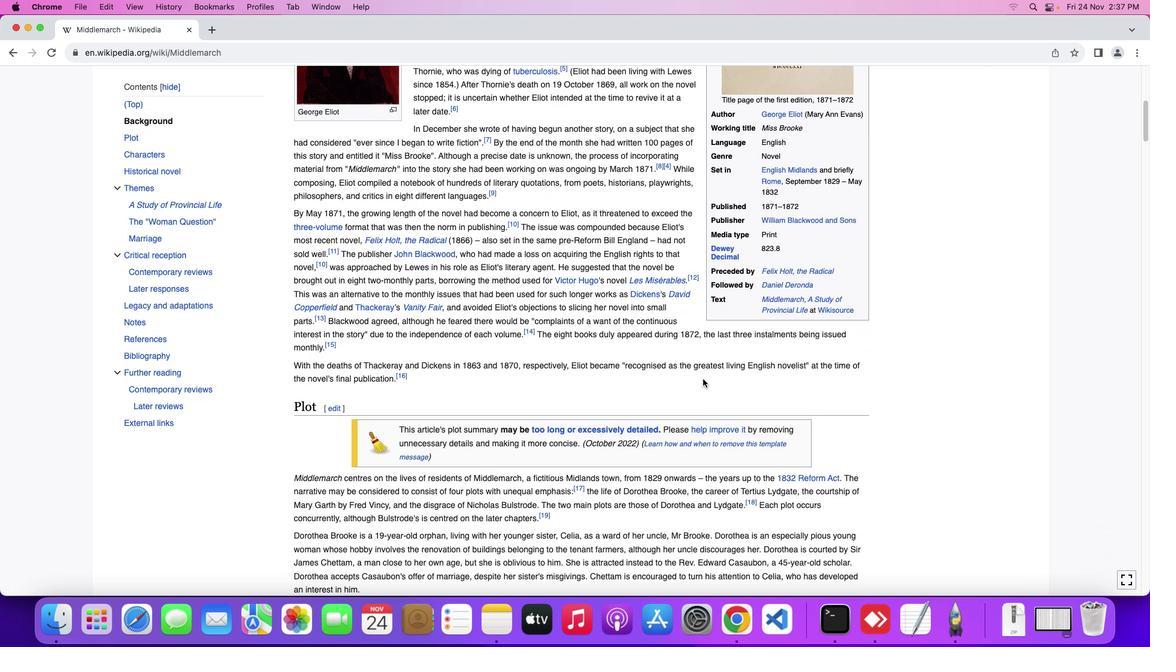 
Action: Mouse scrolled (703, 378) with delta (0, 0)
Screenshot: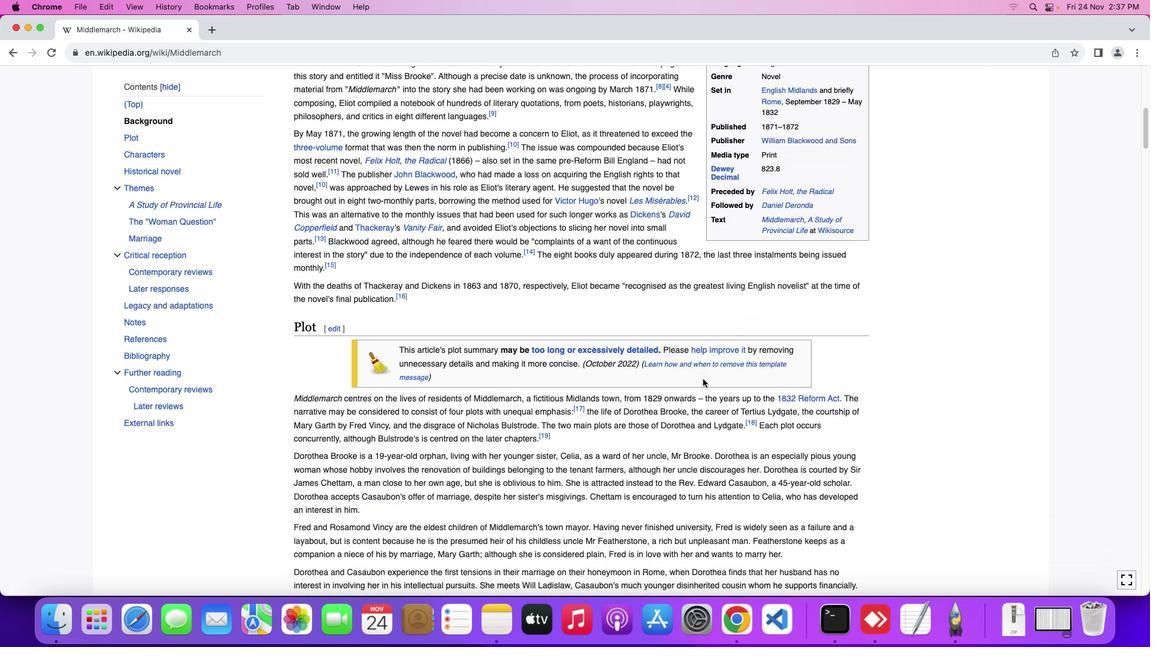 
Action: Mouse scrolled (703, 378) with delta (0, 0)
Screenshot: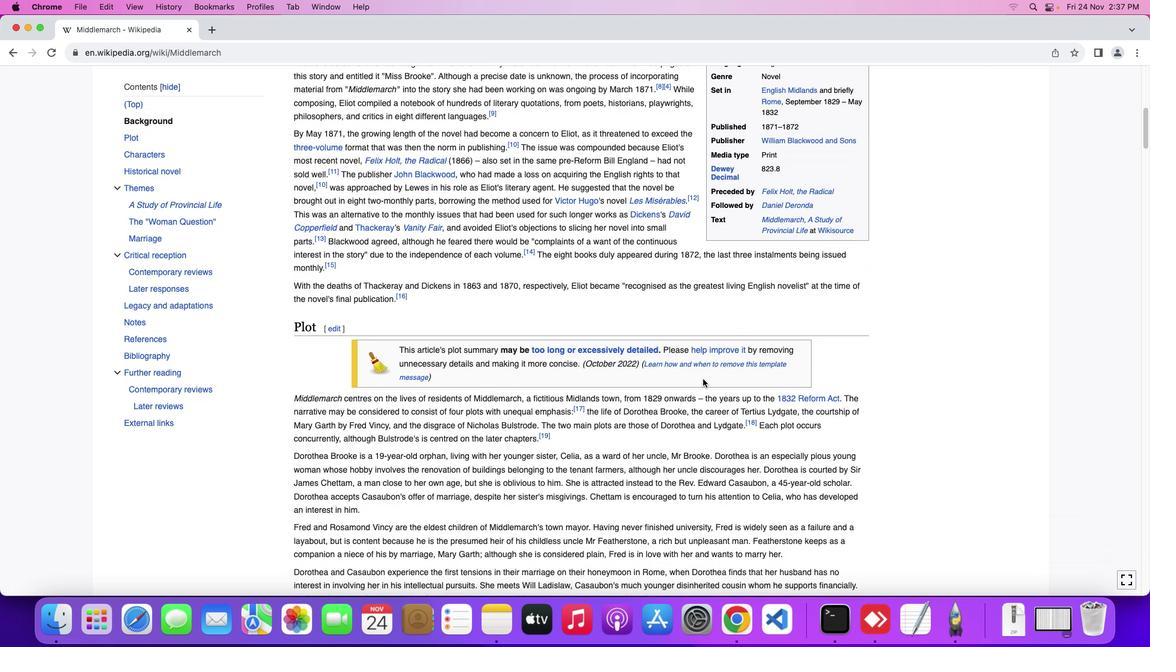 
Action: Mouse scrolled (703, 378) with delta (0, -1)
Screenshot: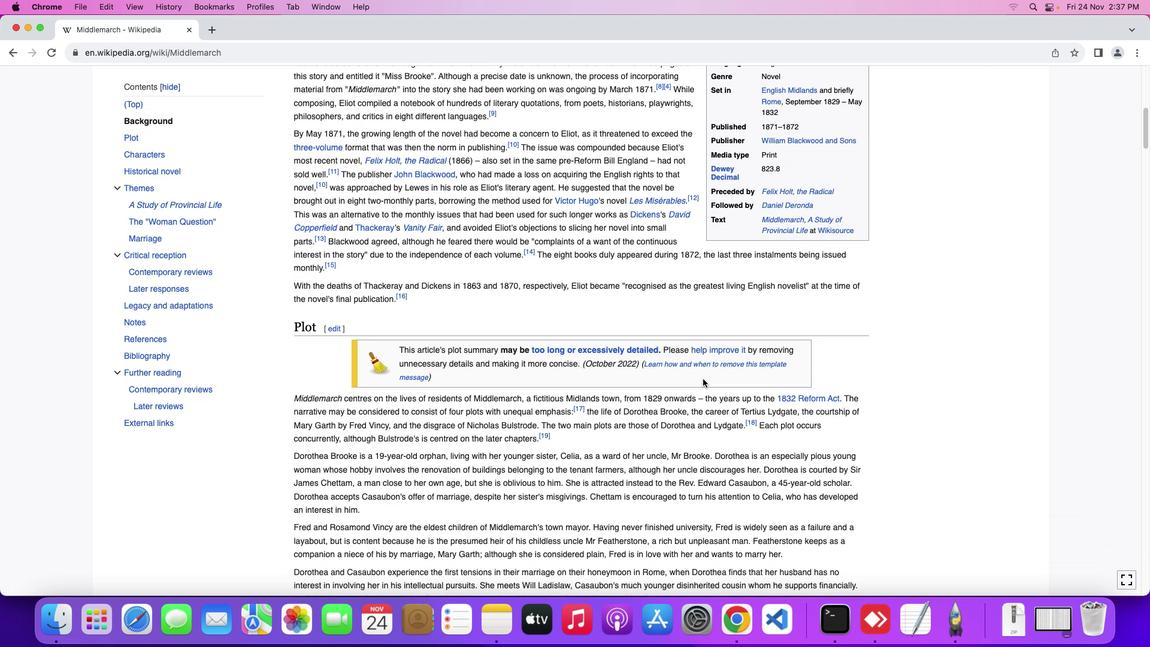 
Action: Mouse scrolled (703, 378) with delta (0, 0)
Screenshot: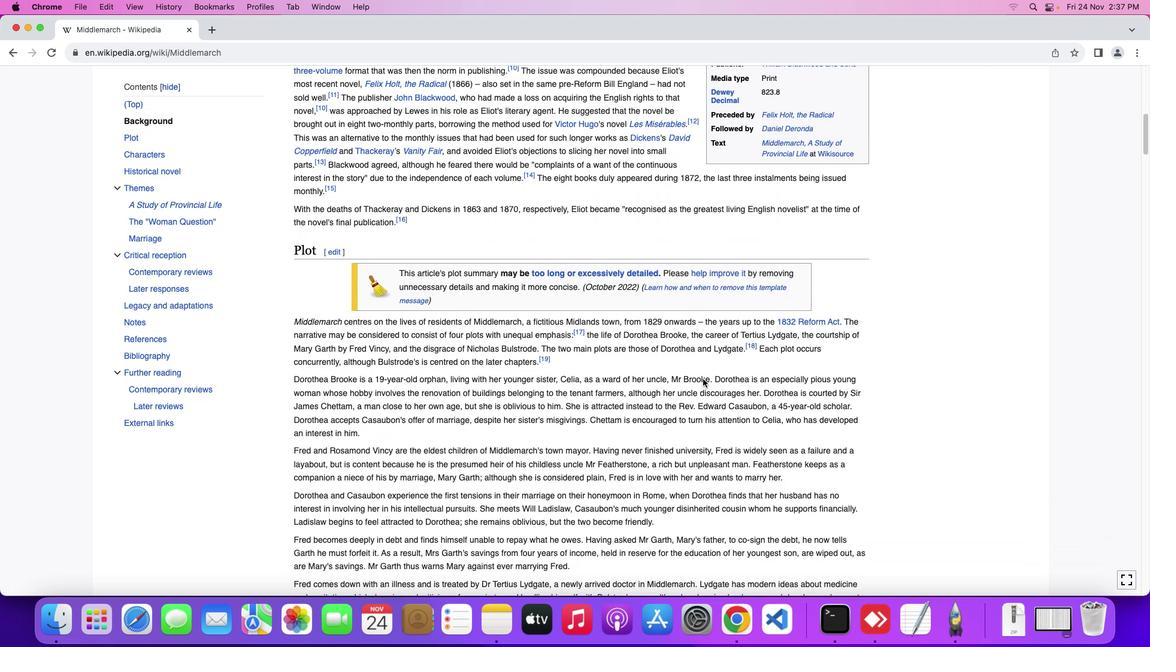 
Action: Mouse scrolled (703, 378) with delta (0, 0)
Screenshot: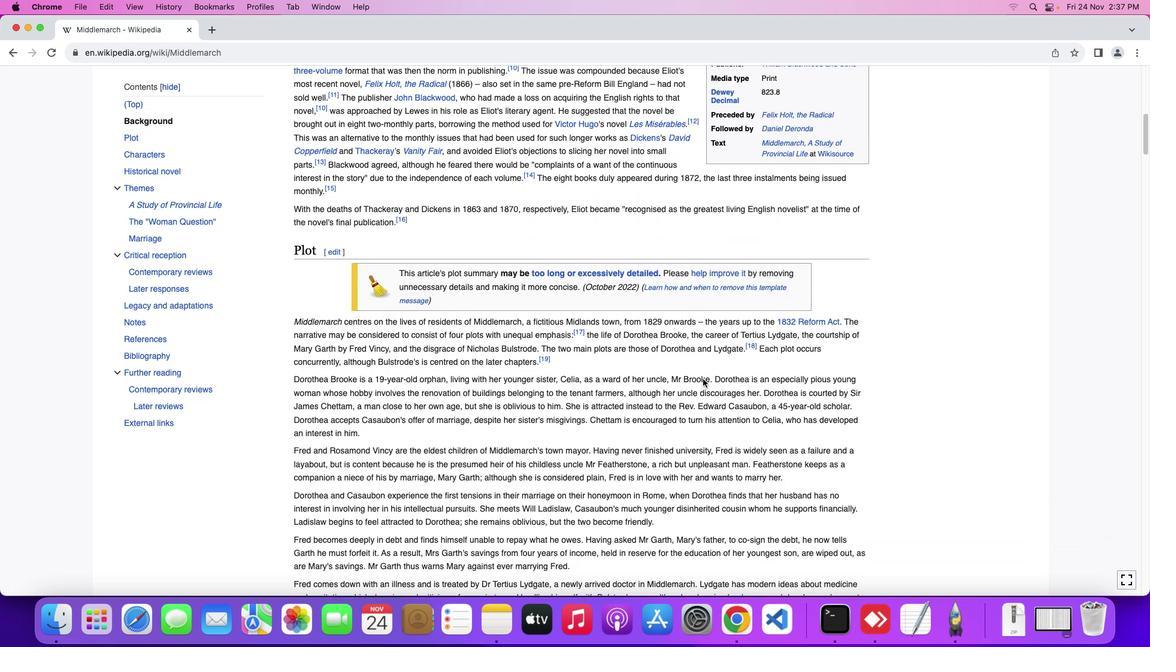 
Action: Mouse scrolled (703, 378) with delta (0, -1)
Screenshot: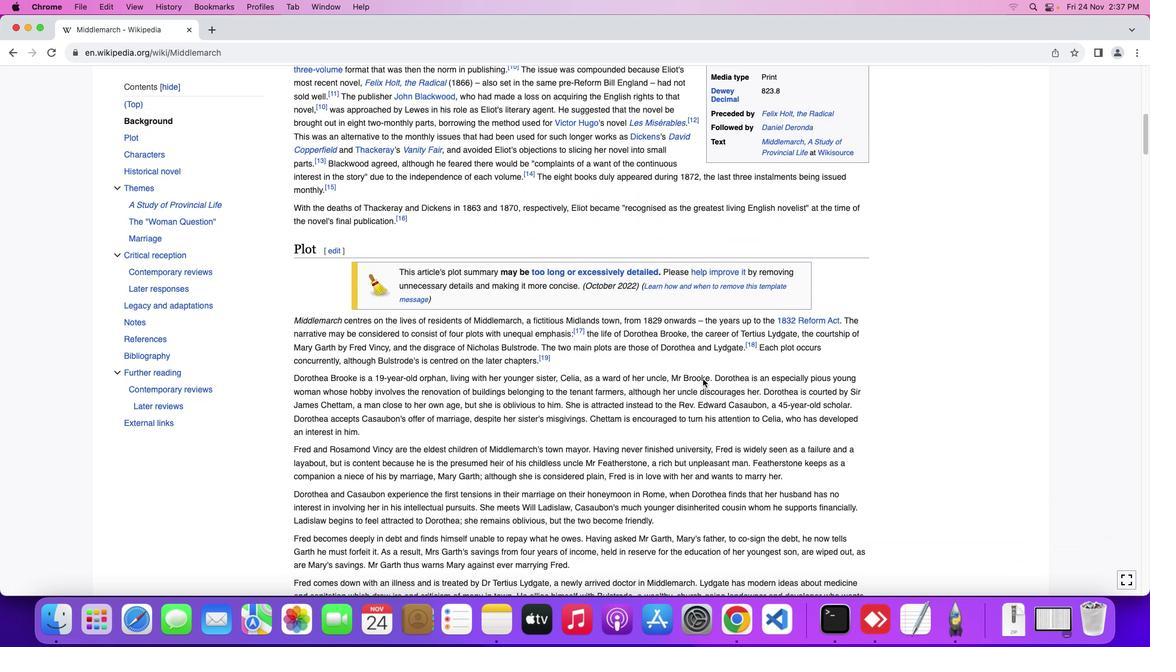 
Action: Mouse scrolled (703, 378) with delta (0, 0)
Screenshot: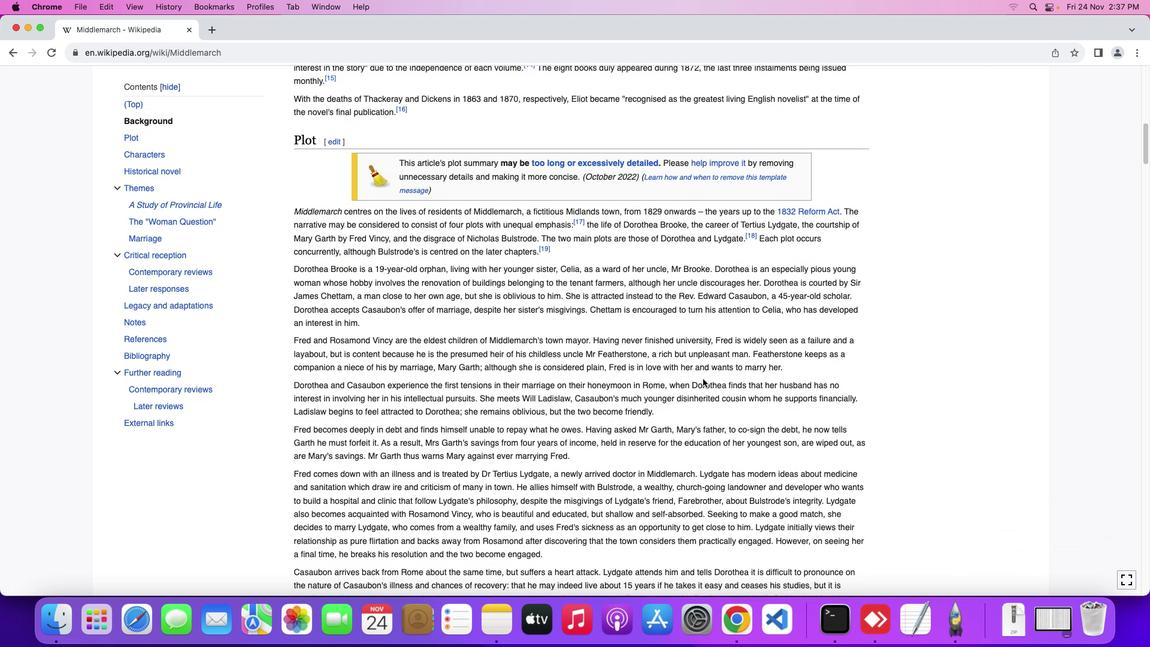 
Action: Mouse scrolled (703, 378) with delta (0, 0)
Screenshot: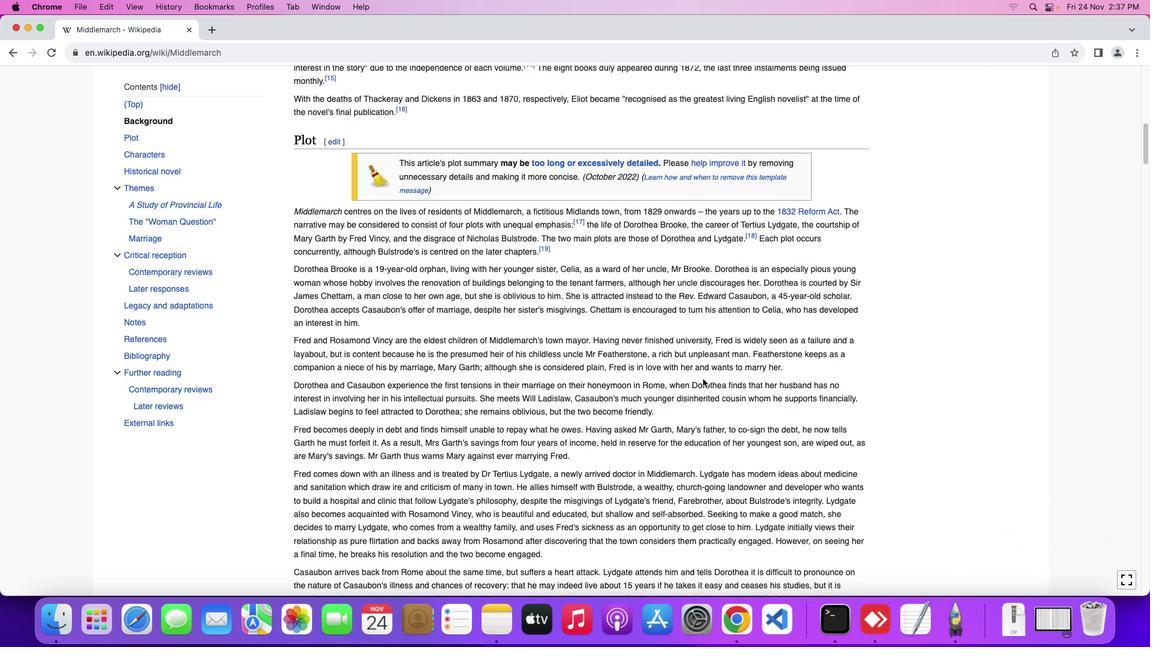 
Action: Mouse scrolled (703, 378) with delta (0, -1)
Screenshot: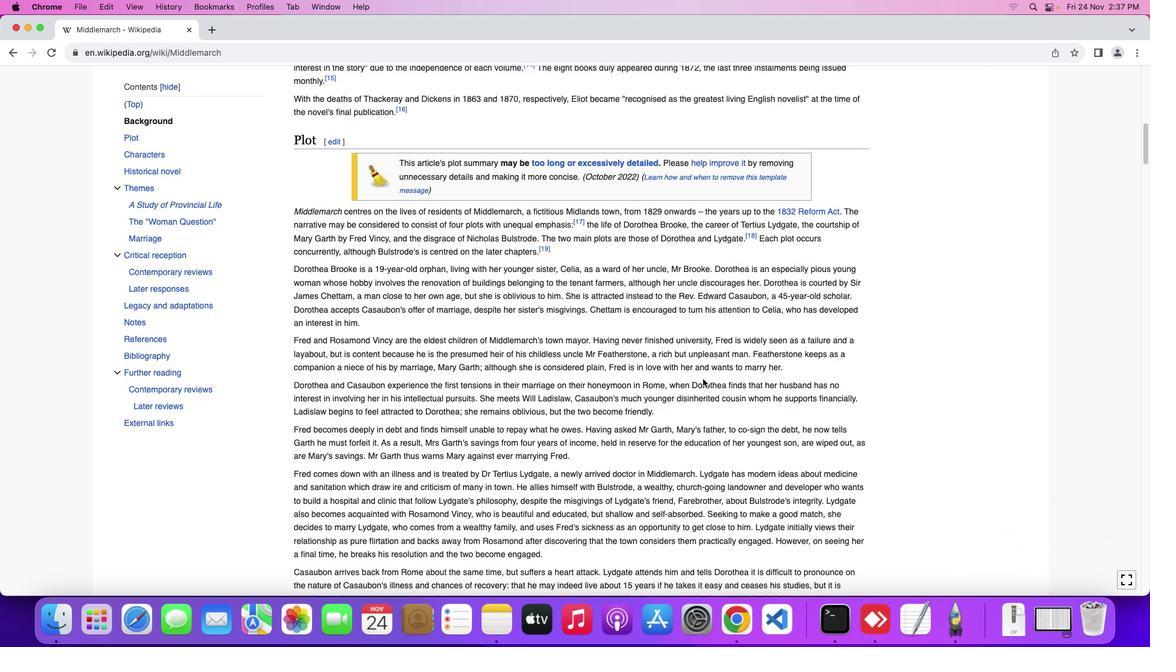 
Action: Mouse moved to (703, 378)
Screenshot: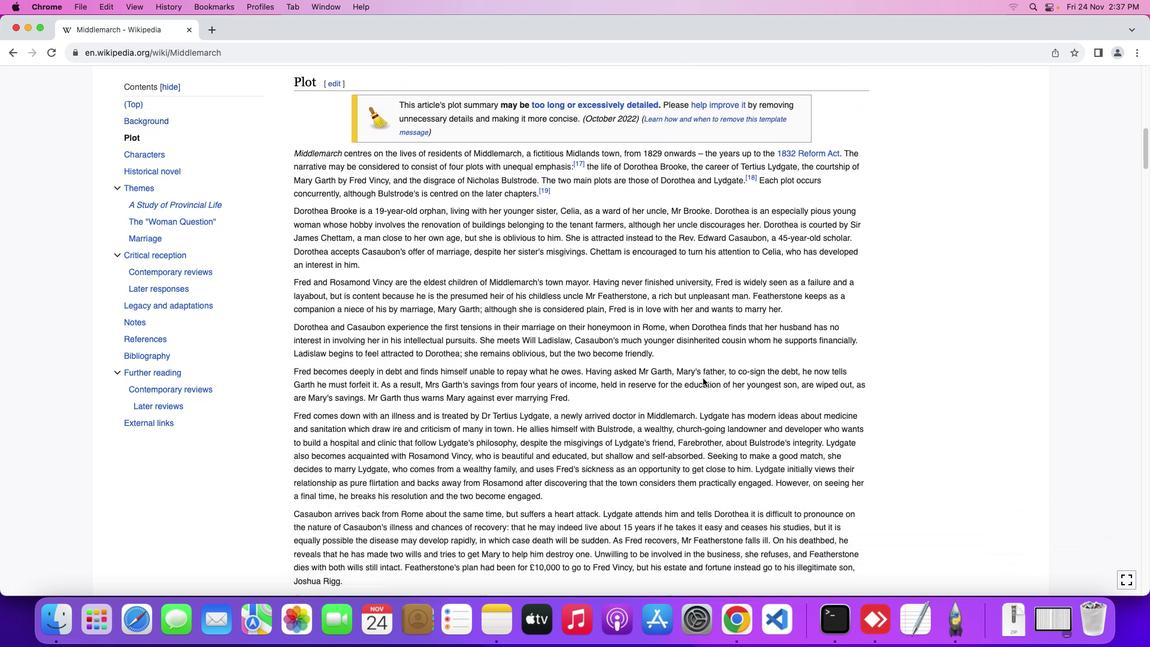 
Action: Mouse scrolled (703, 378) with delta (0, 0)
Screenshot: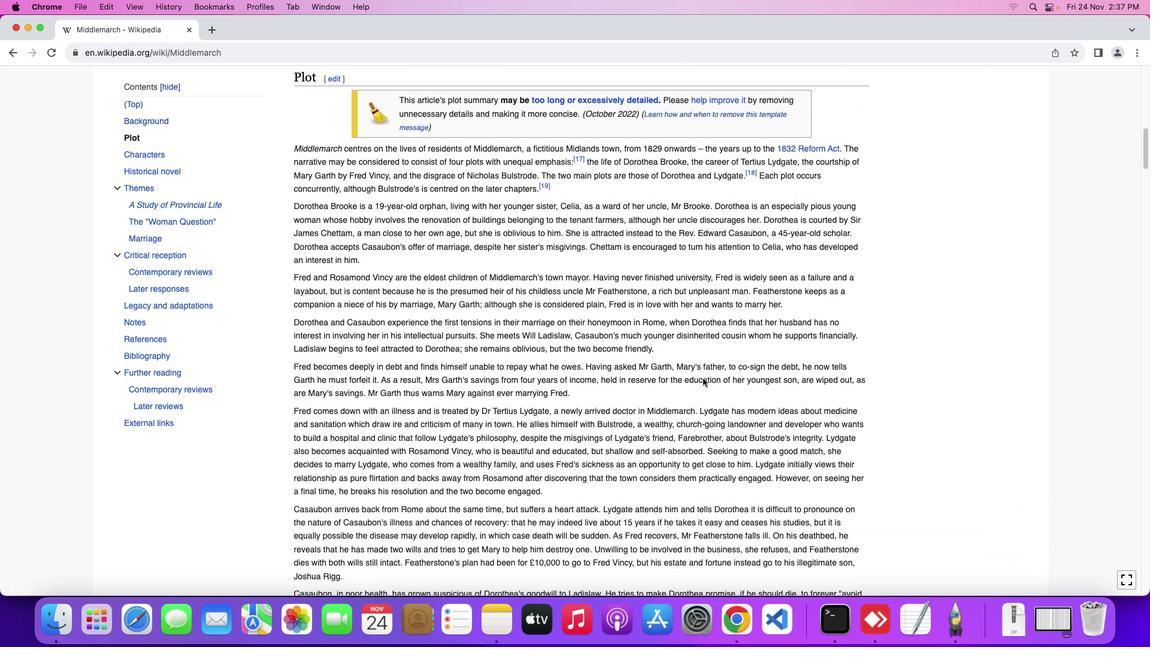 
Action: Mouse moved to (703, 378)
Screenshot: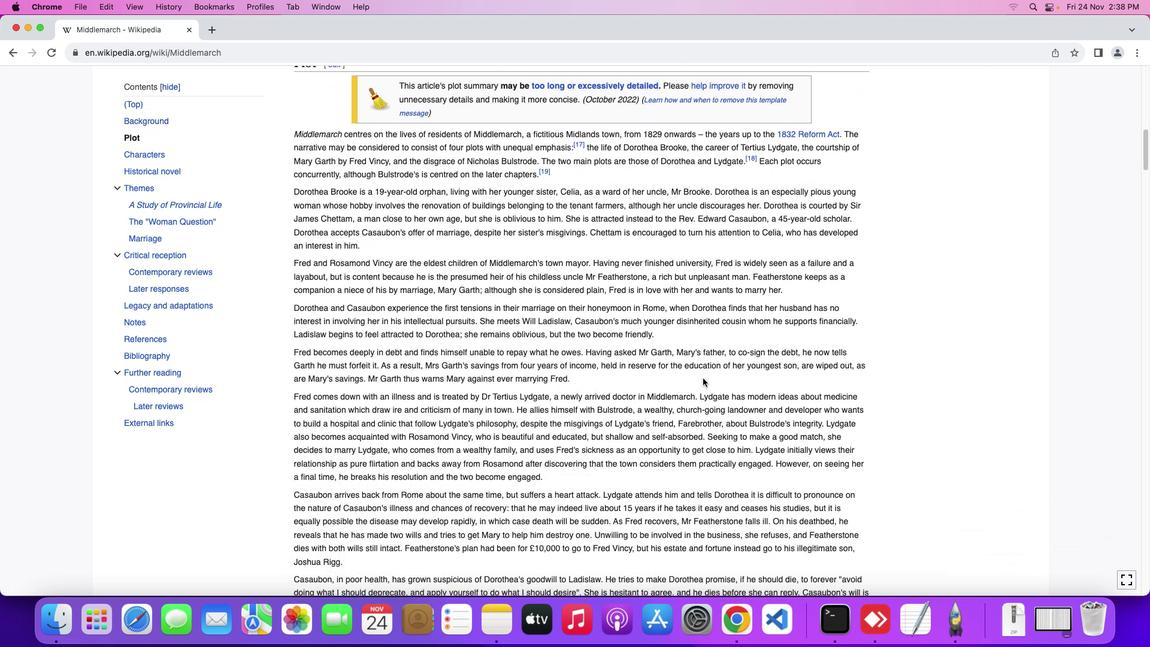 
Action: Mouse scrolled (703, 378) with delta (0, 0)
Screenshot: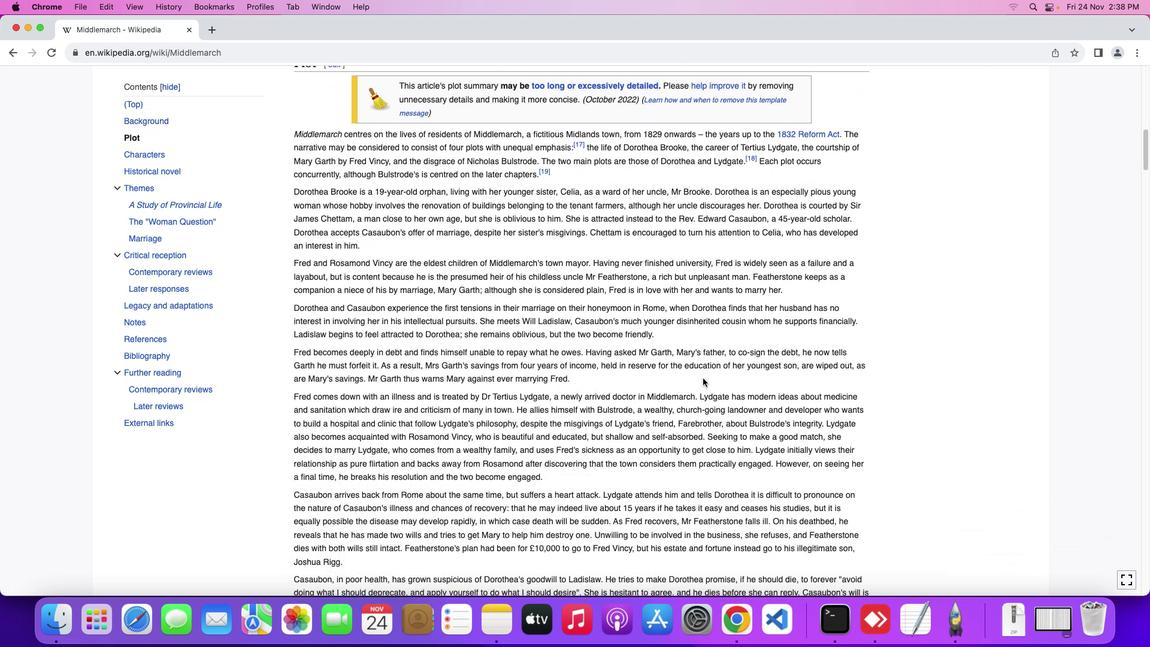 
Action: Mouse scrolled (703, 378) with delta (0, 0)
Screenshot: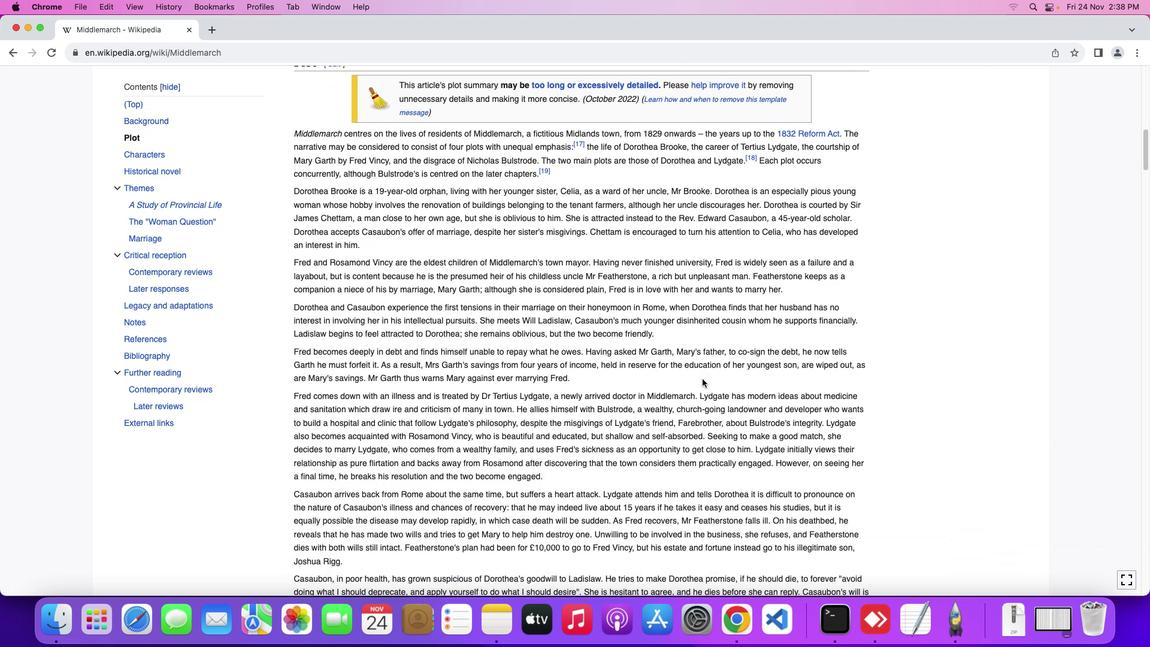 
Action: Mouse scrolled (703, 378) with delta (0, 0)
Screenshot: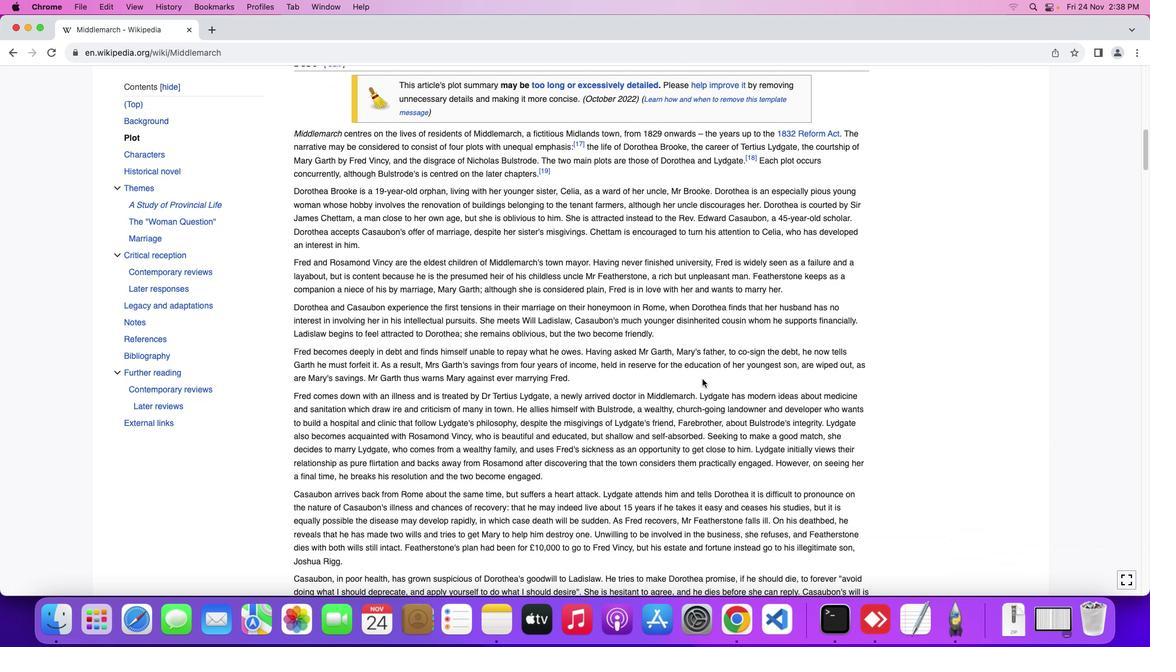 
Action: Mouse moved to (702, 379)
Screenshot: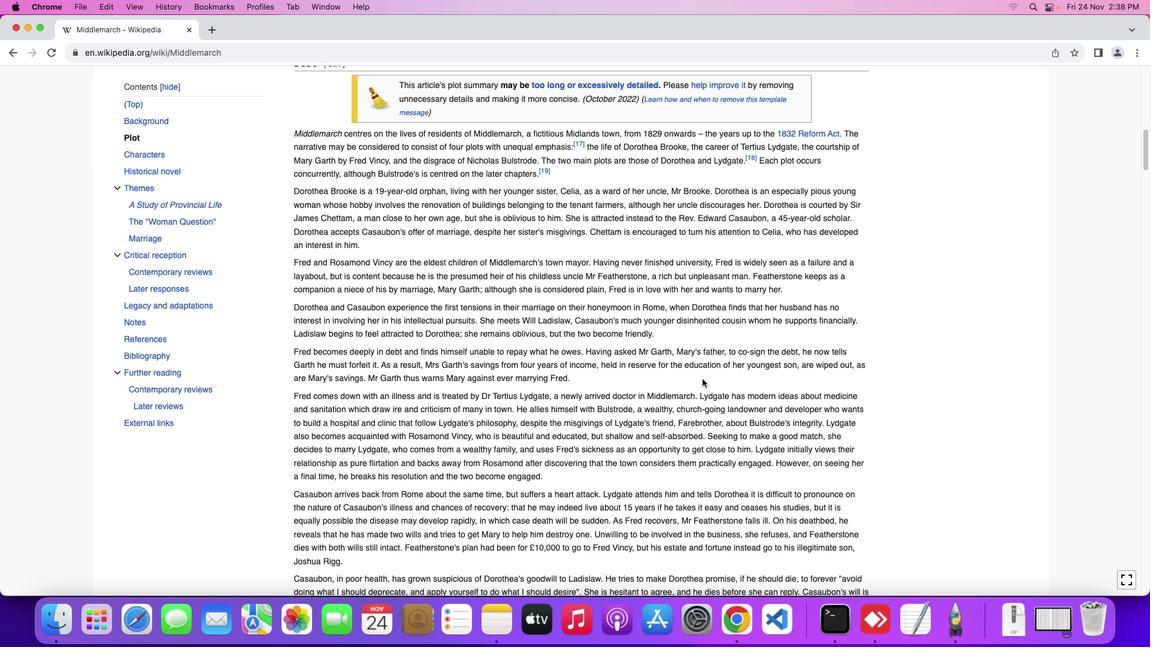 
Action: Mouse scrolled (702, 379) with delta (0, 0)
Screenshot: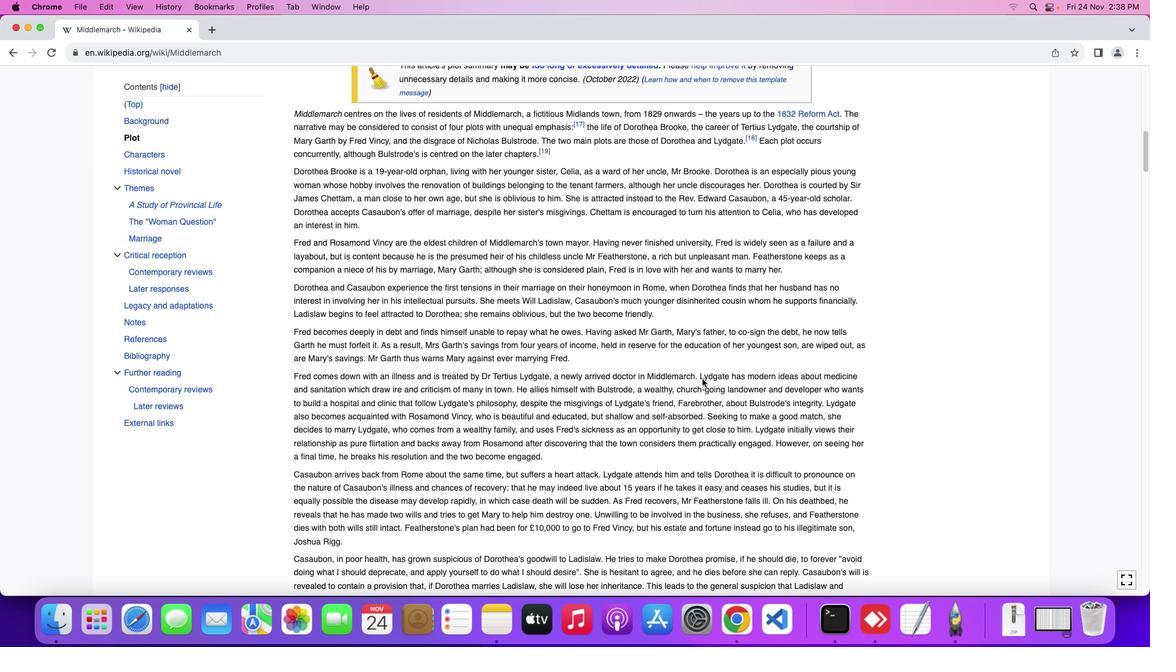 
Action: Mouse scrolled (702, 379) with delta (0, 0)
Screenshot: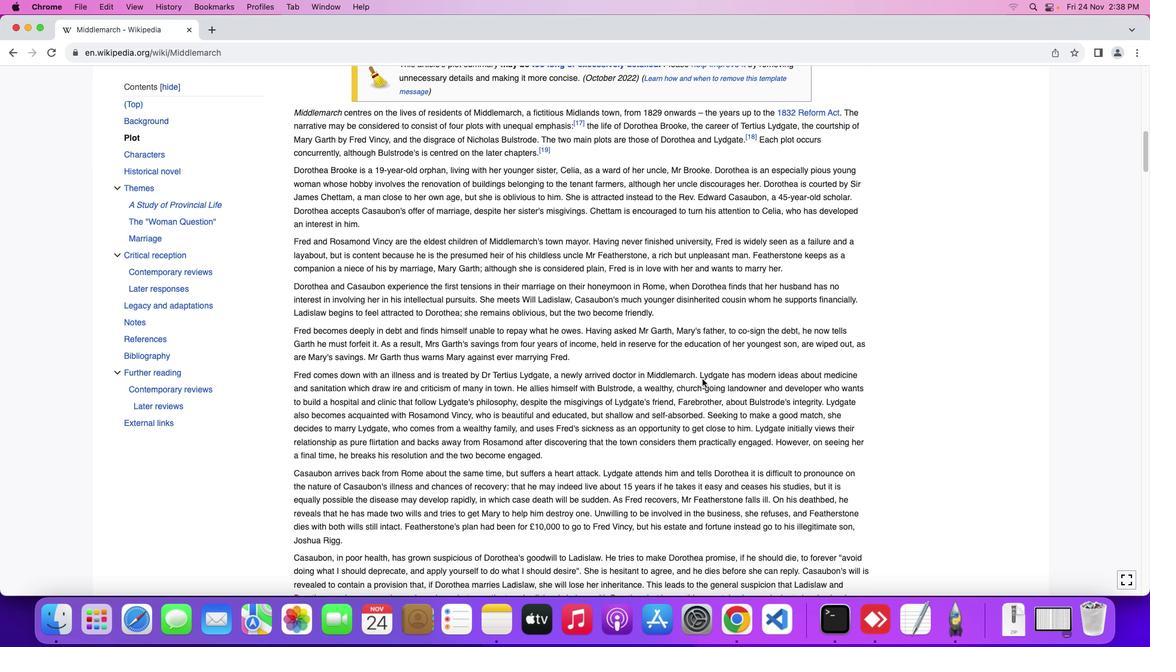 
Action: Mouse scrolled (702, 379) with delta (0, 0)
Screenshot: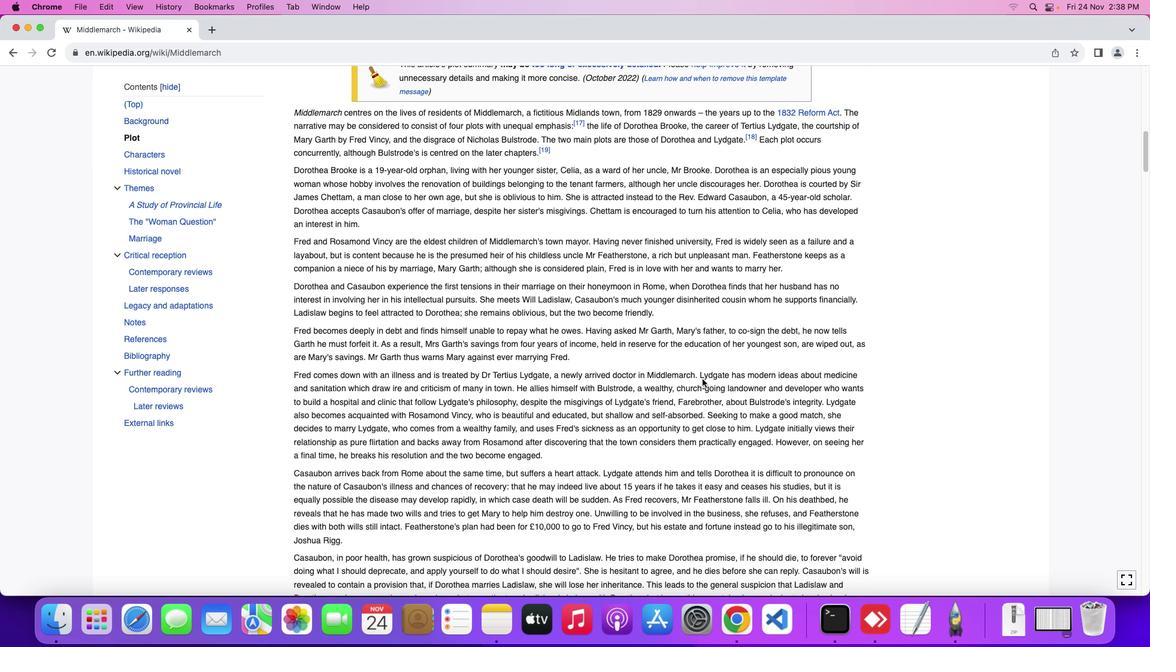 
Action: Mouse scrolled (702, 379) with delta (0, 0)
Screenshot: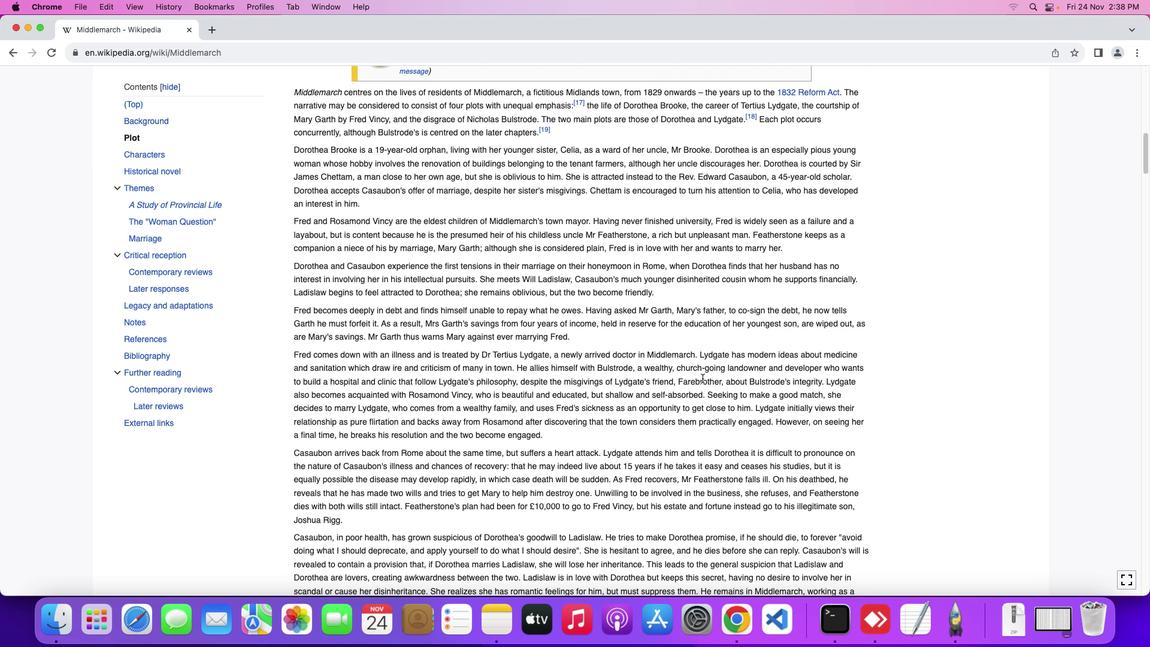 
Action: Mouse scrolled (702, 379) with delta (0, 0)
Screenshot: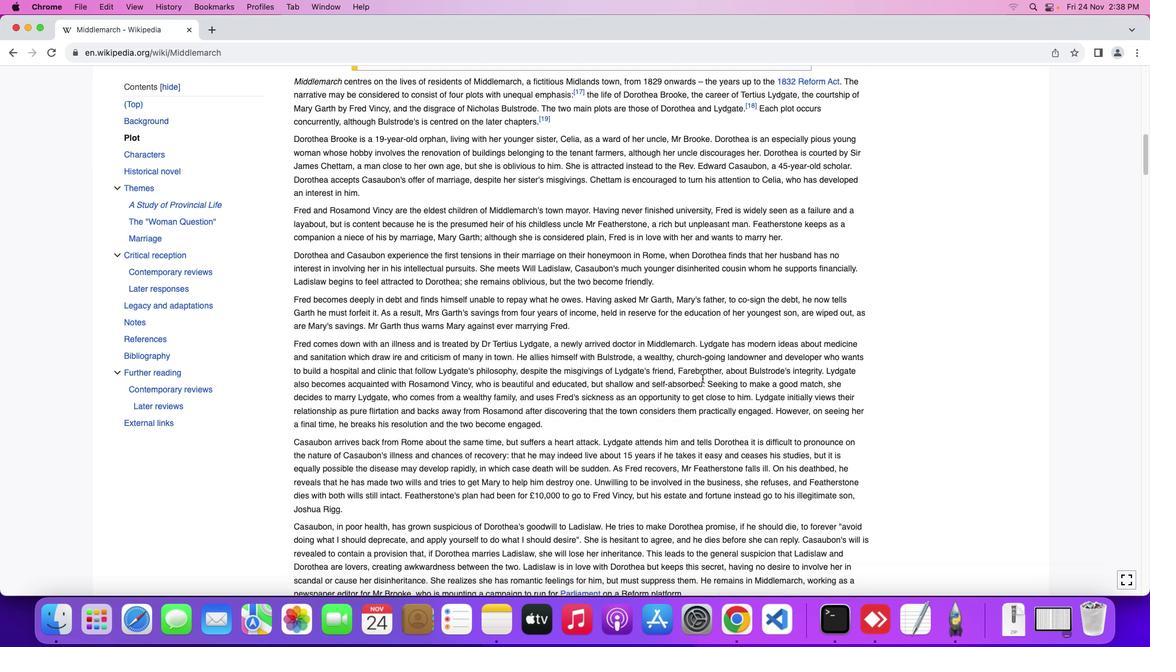 
Action: Mouse moved to (703, 378)
Screenshot: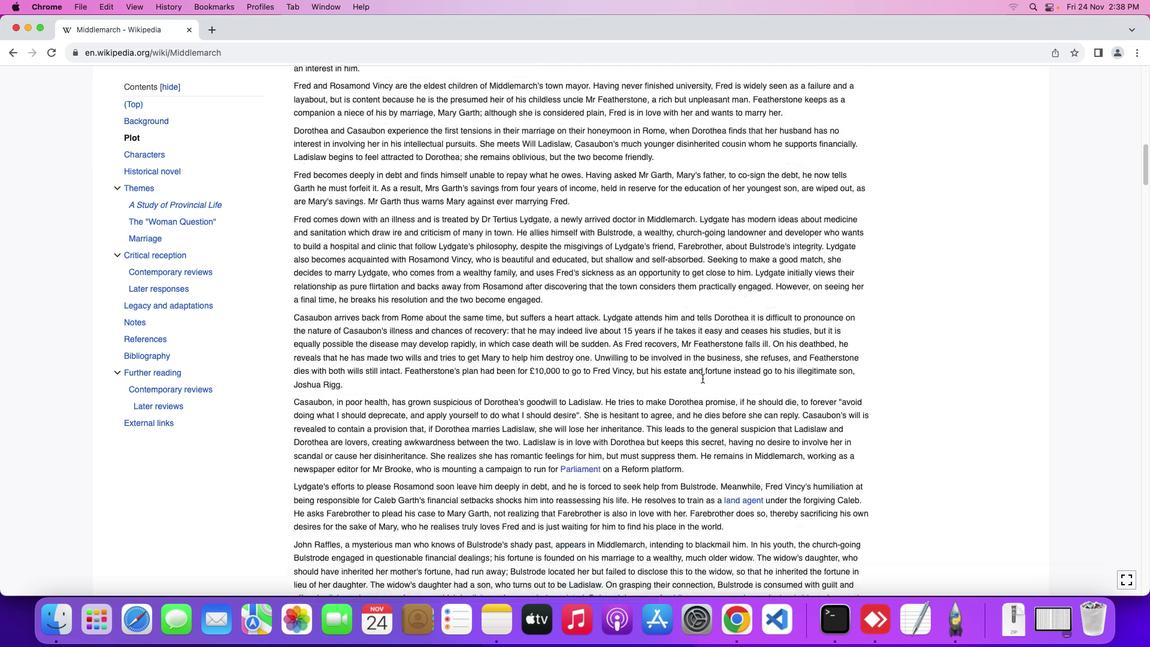 
Action: Mouse scrolled (703, 378) with delta (0, 0)
Screenshot: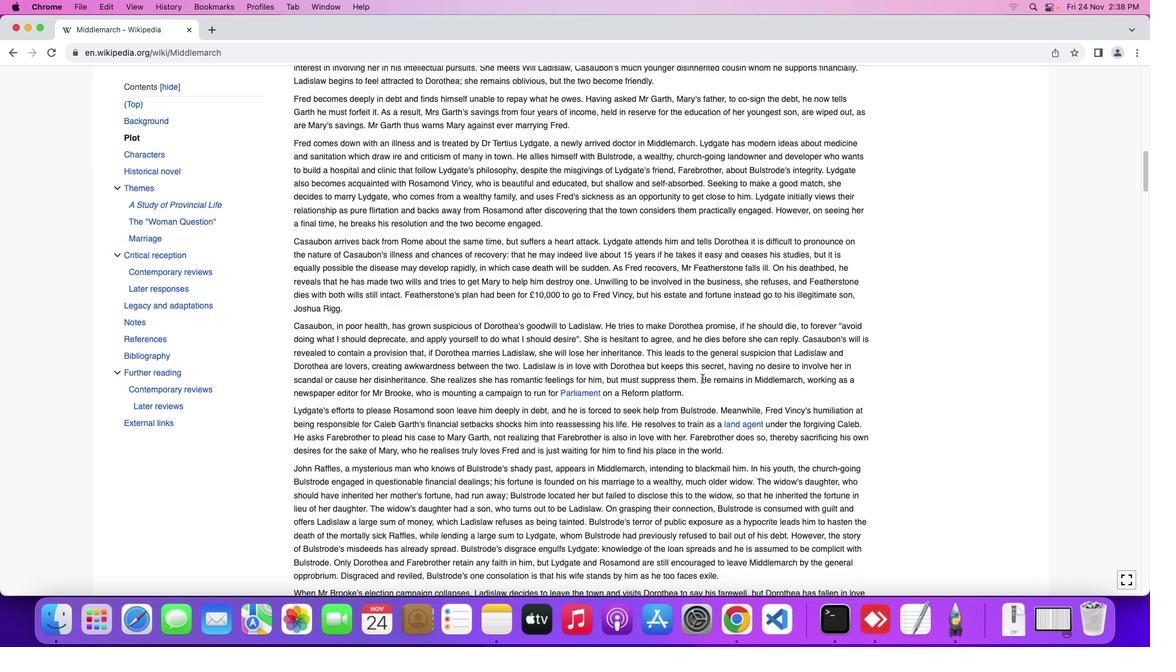 
Action: Mouse scrolled (703, 378) with delta (0, 0)
Screenshot: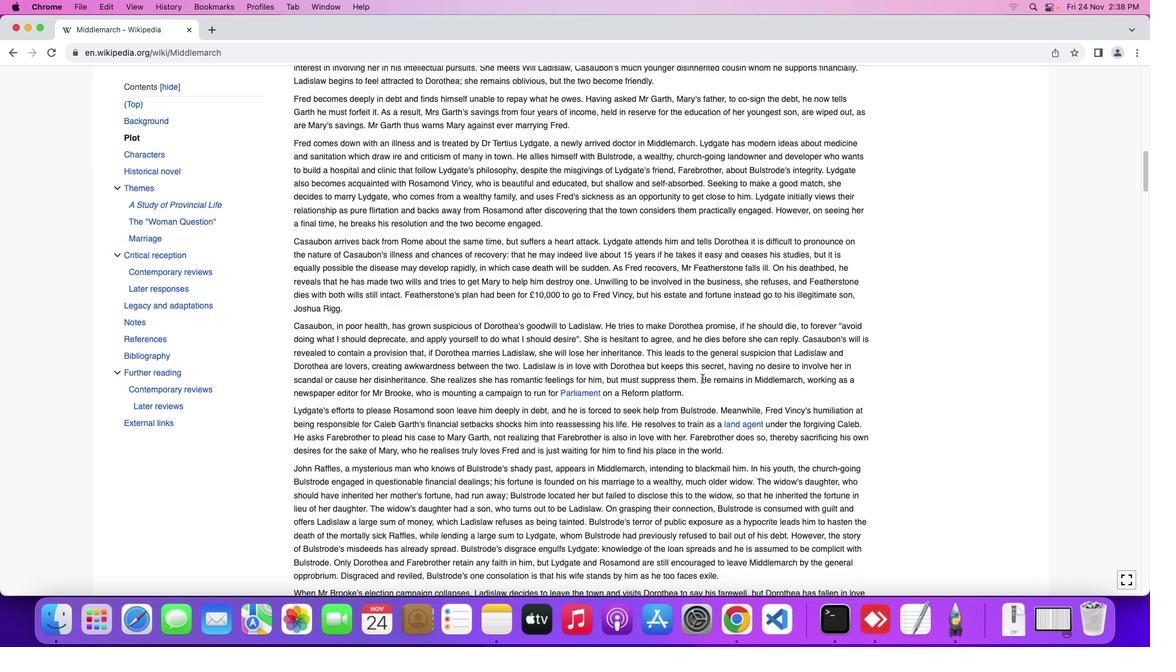 
Action: Mouse scrolled (703, 378) with delta (0, -1)
Screenshot: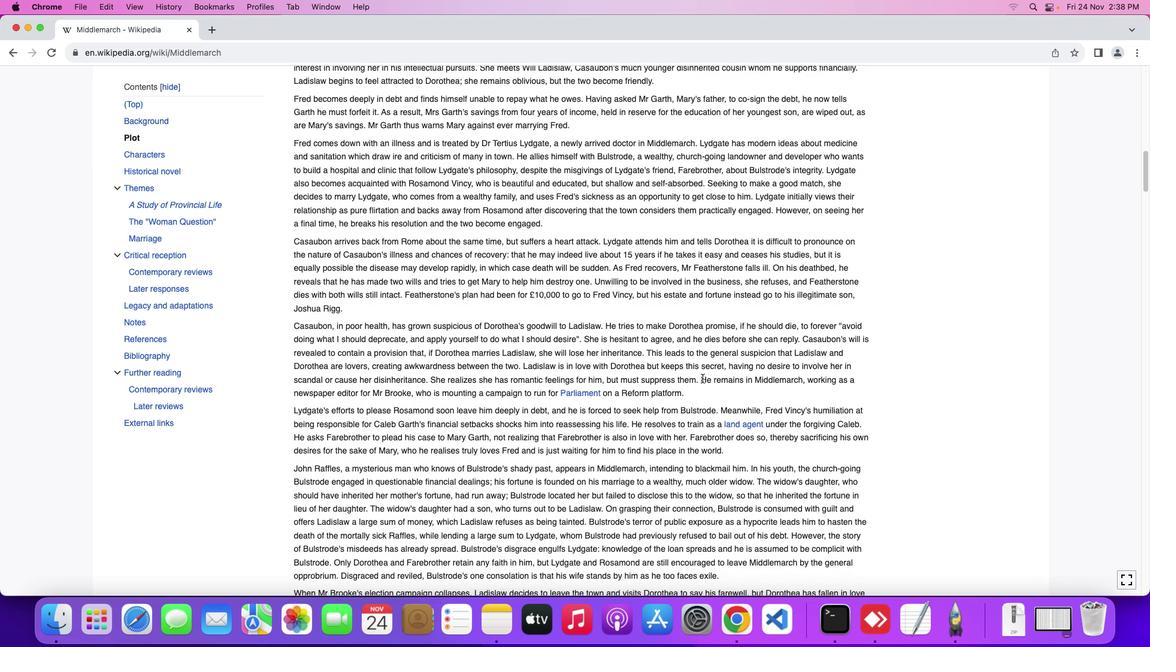 
Action: Mouse scrolled (703, 378) with delta (0, -2)
Screenshot: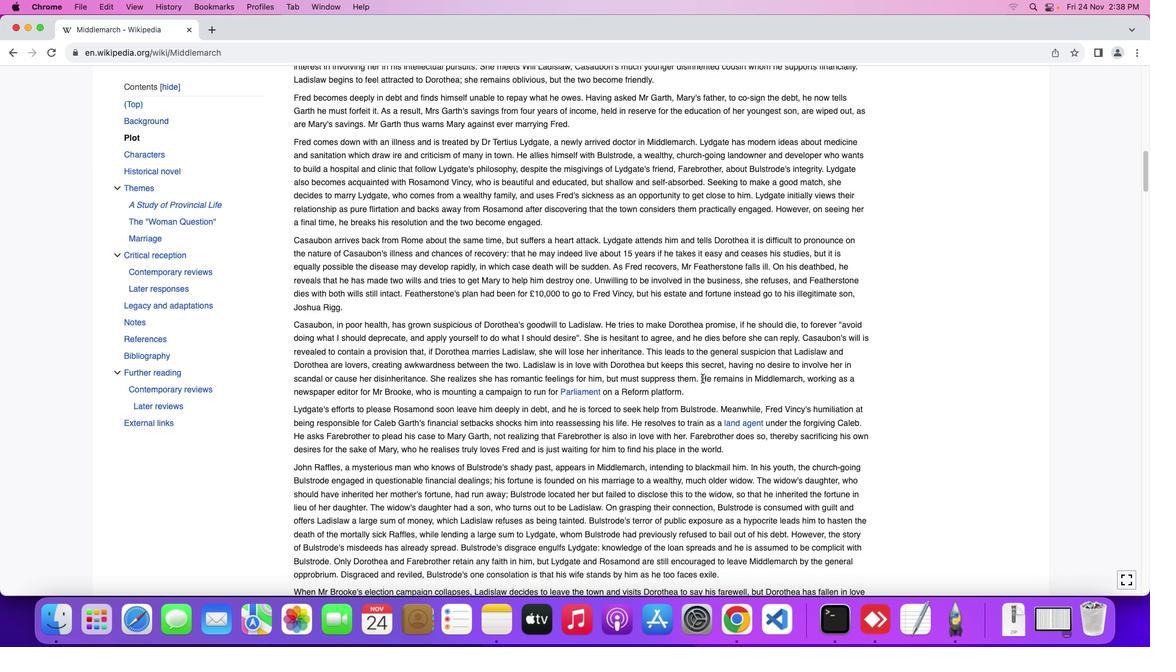 
Action: Mouse scrolled (703, 378) with delta (0, 0)
Screenshot: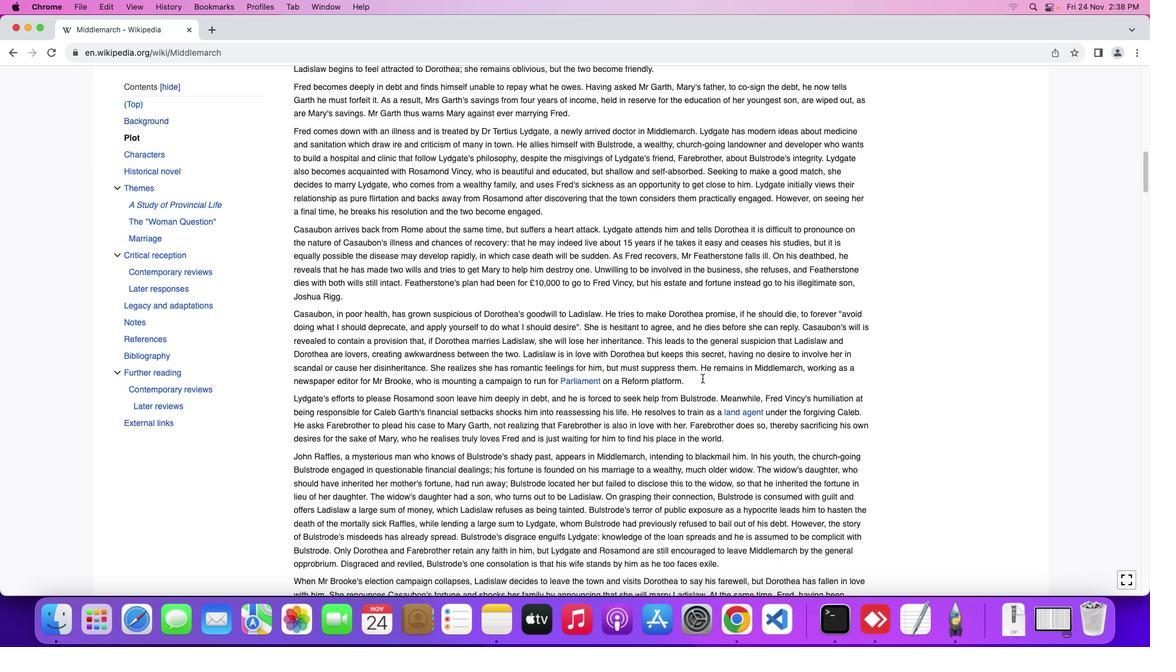 
Action: Mouse scrolled (703, 378) with delta (0, 0)
Screenshot: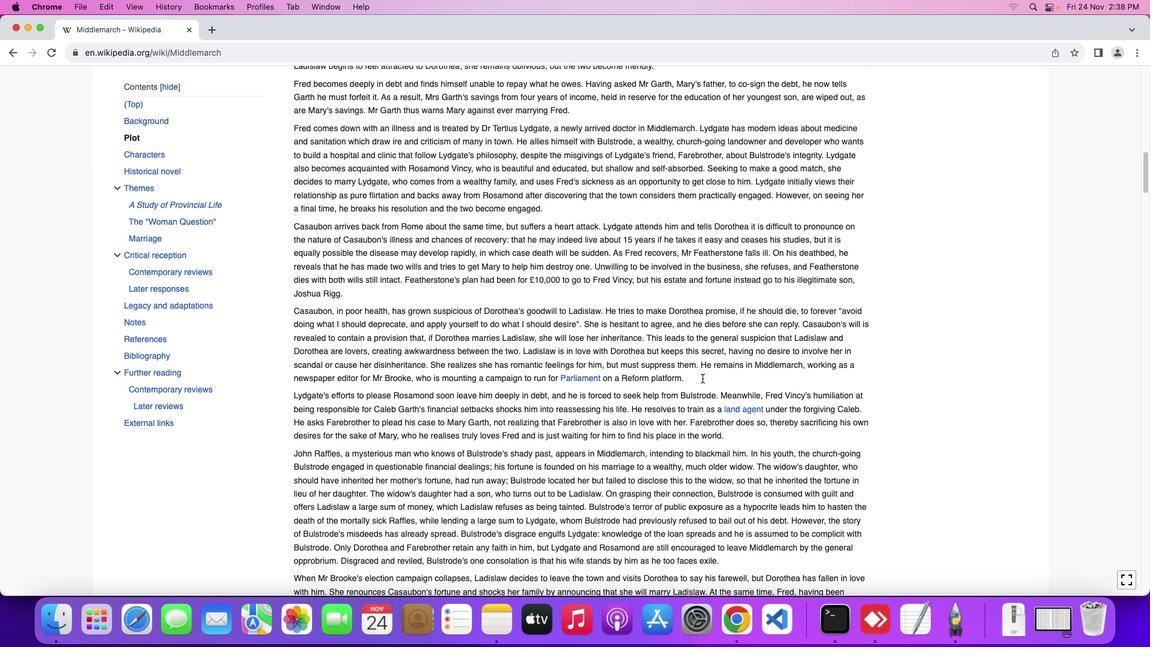 
Action: Mouse scrolled (703, 378) with delta (0, 0)
Screenshot: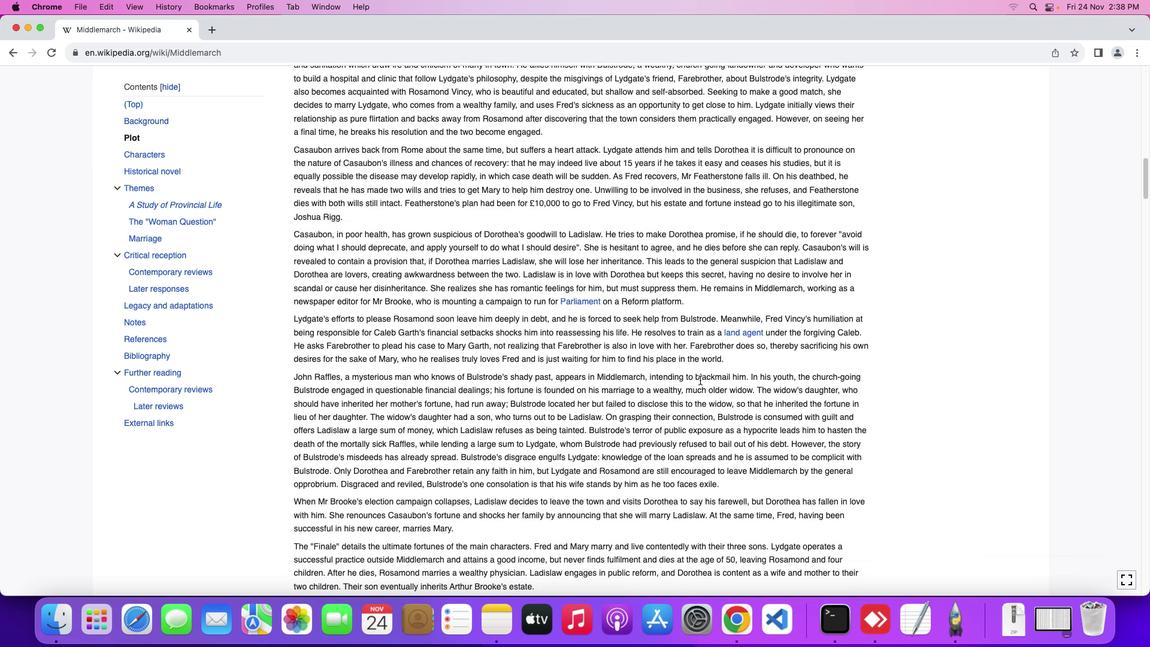 
Action: Mouse scrolled (703, 378) with delta (0, 0)
Screenshot: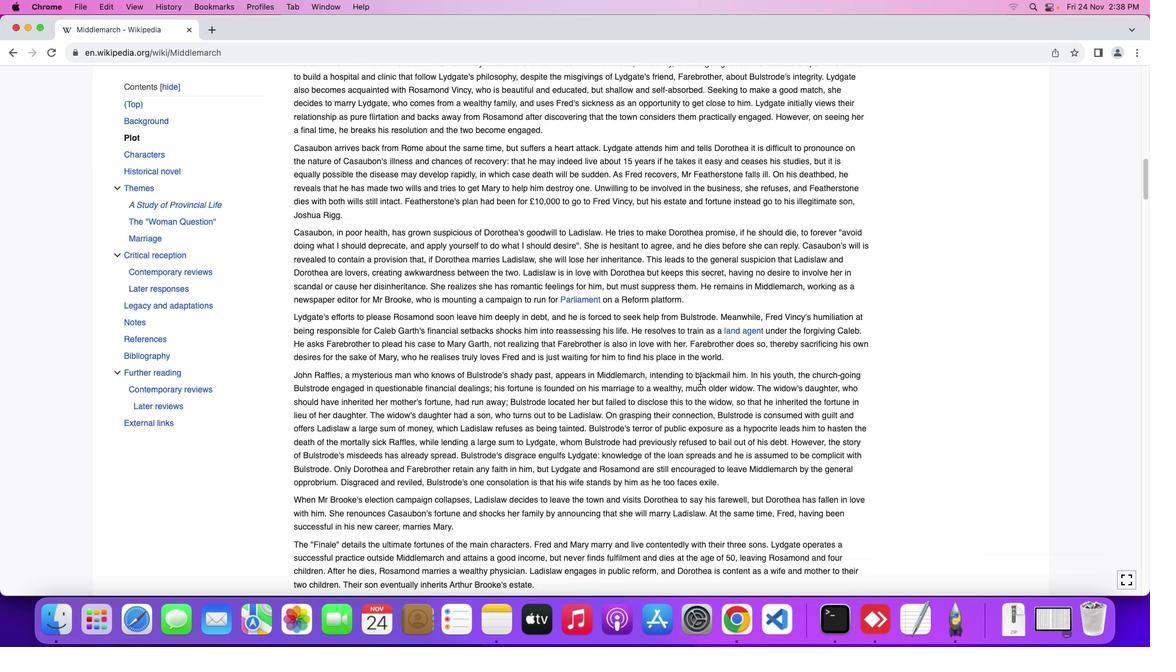 
Action: Mouse scrolled (703, 378) with delta (0, -1)
Screenshot: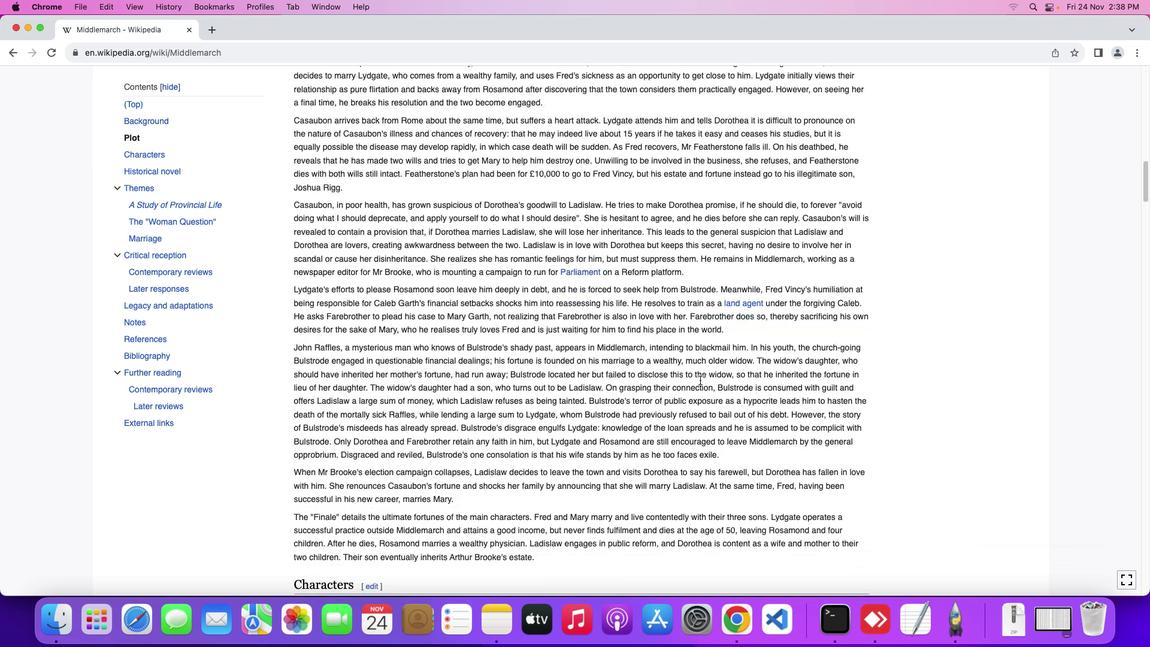 
Action: Mouse moved to (700, 380)
Screenshot: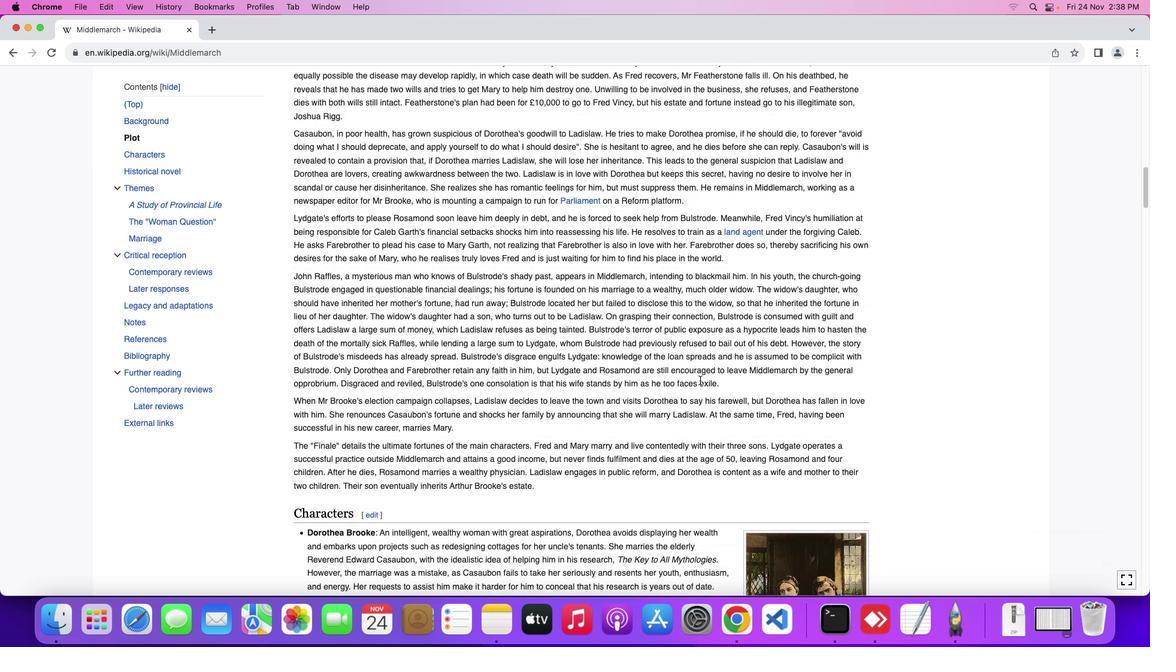 
Action: Mouse scrolled (700, 380) with delta (0, 0)
Screenshot: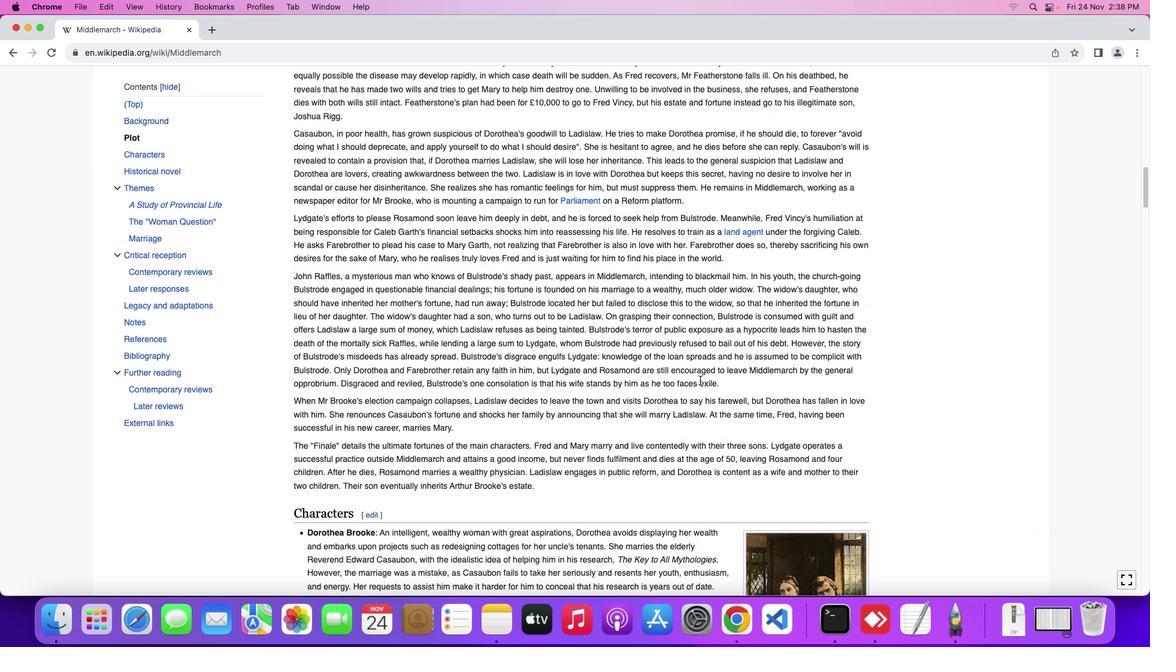 
Action: Mouse scrolled (700, 380) with delta (0, 0)
Screenshot: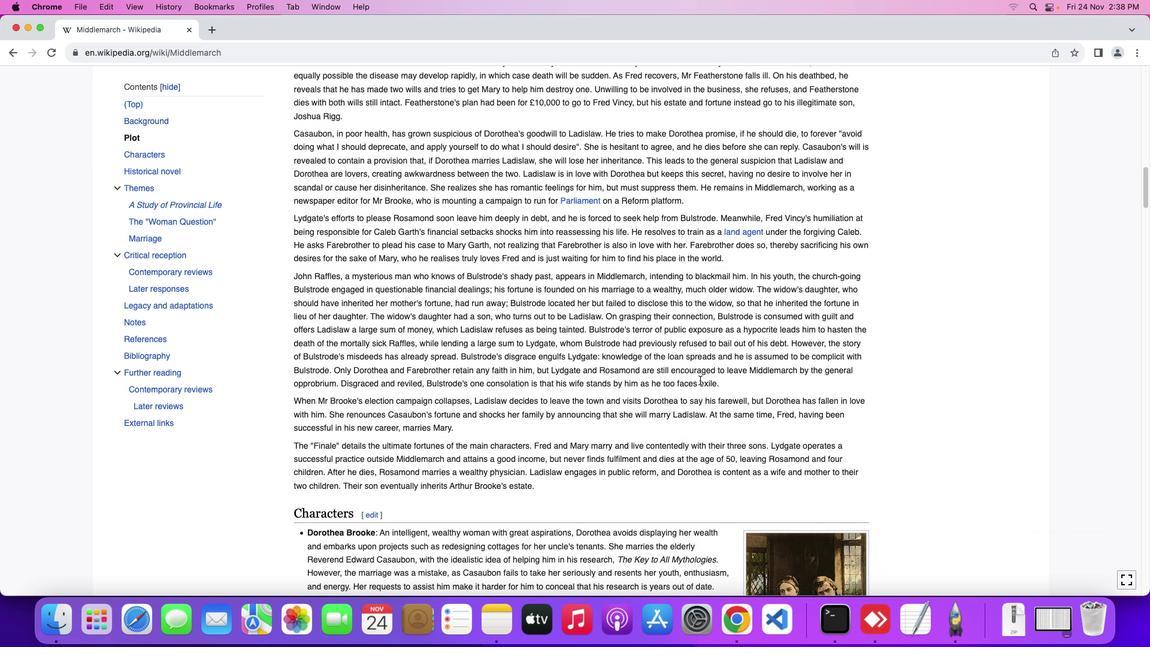 
Action: Mouse scrolled (700, 380) with delta (0, -1)
Screenshot: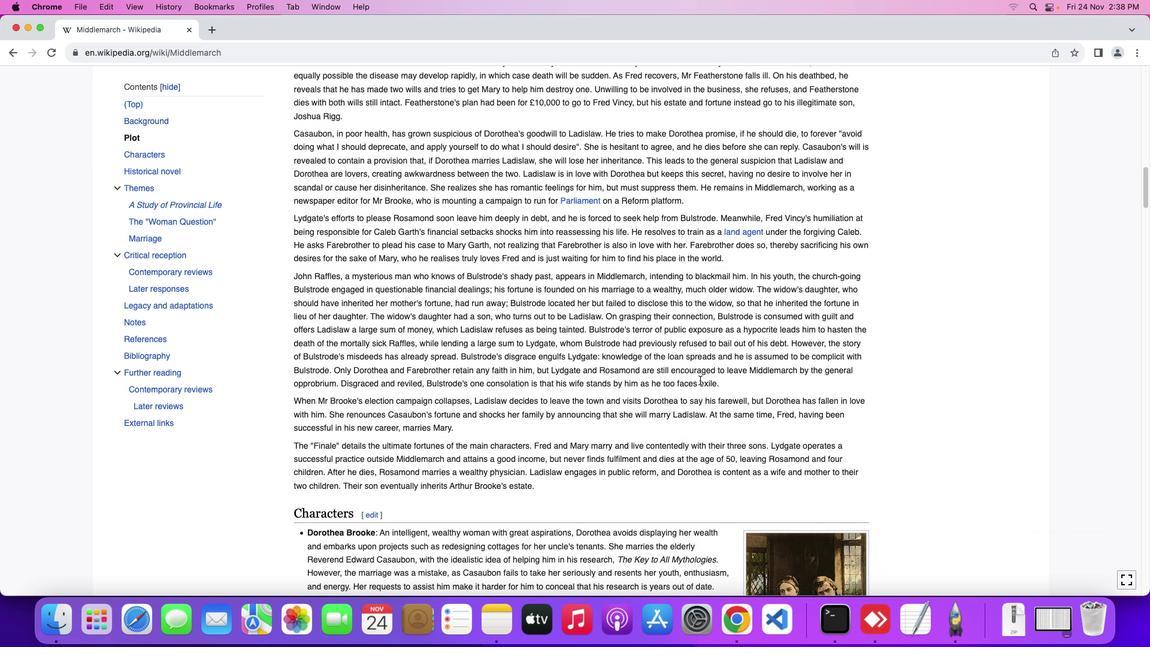 
Action: Mouse moved to (700, 380)
Screenshot: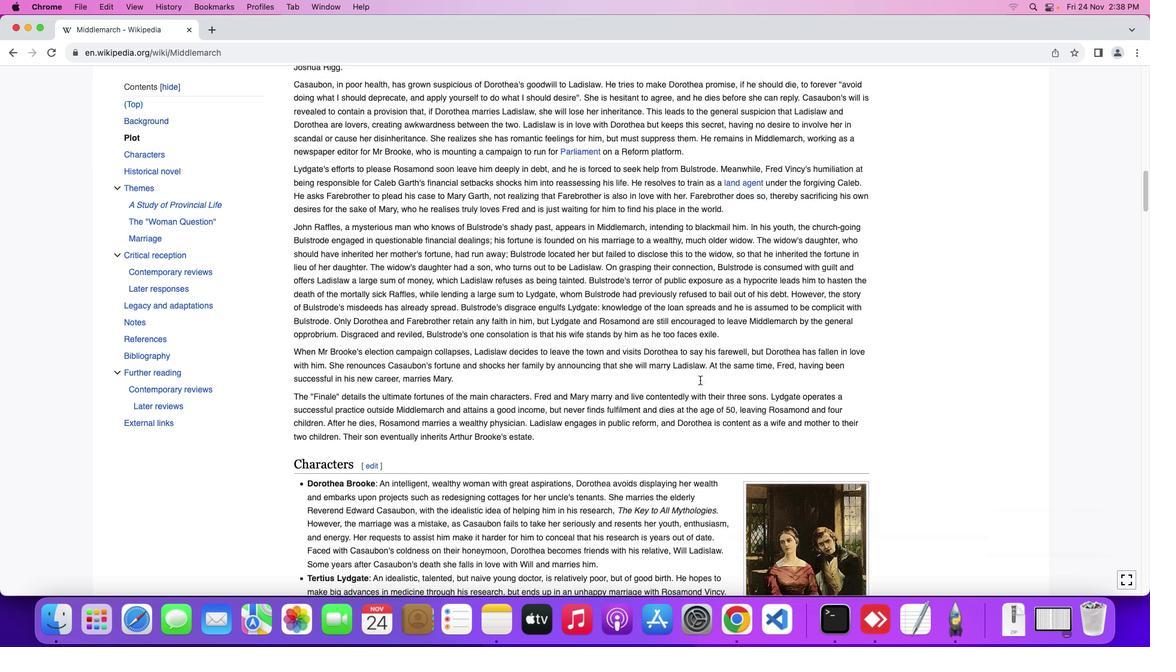 
Action: Mouse scrolled (700, 380) with delta (0, 0)
Screenshot: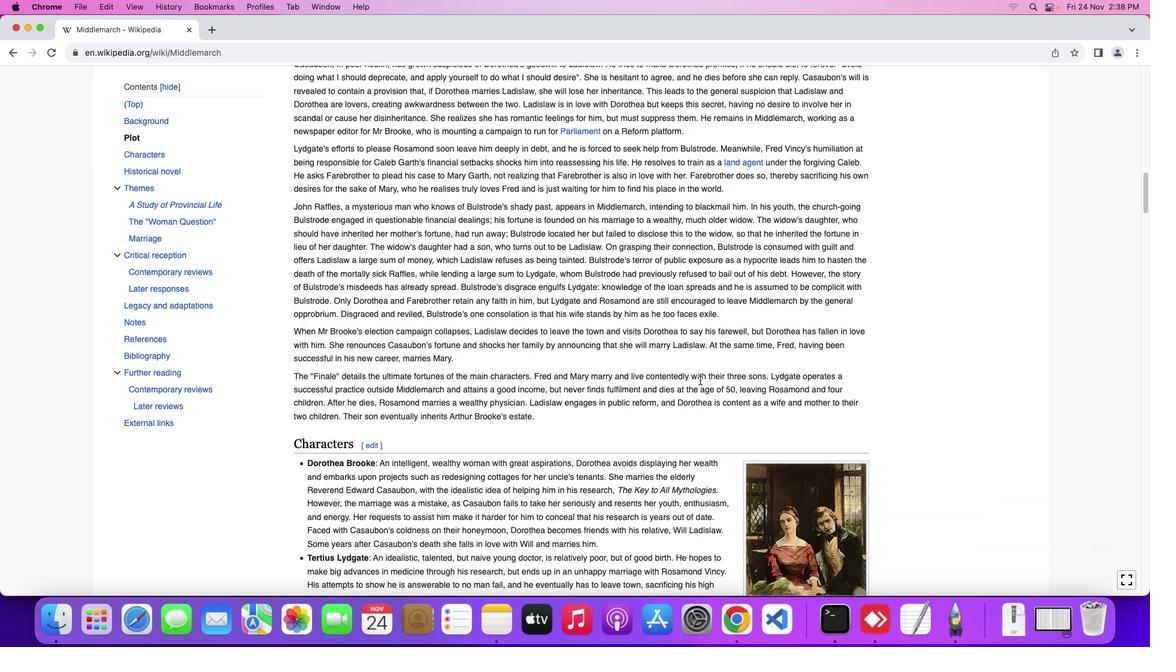 
Action: Mouse scrolled (700, 380) with delta (0, 0)
Screenshot: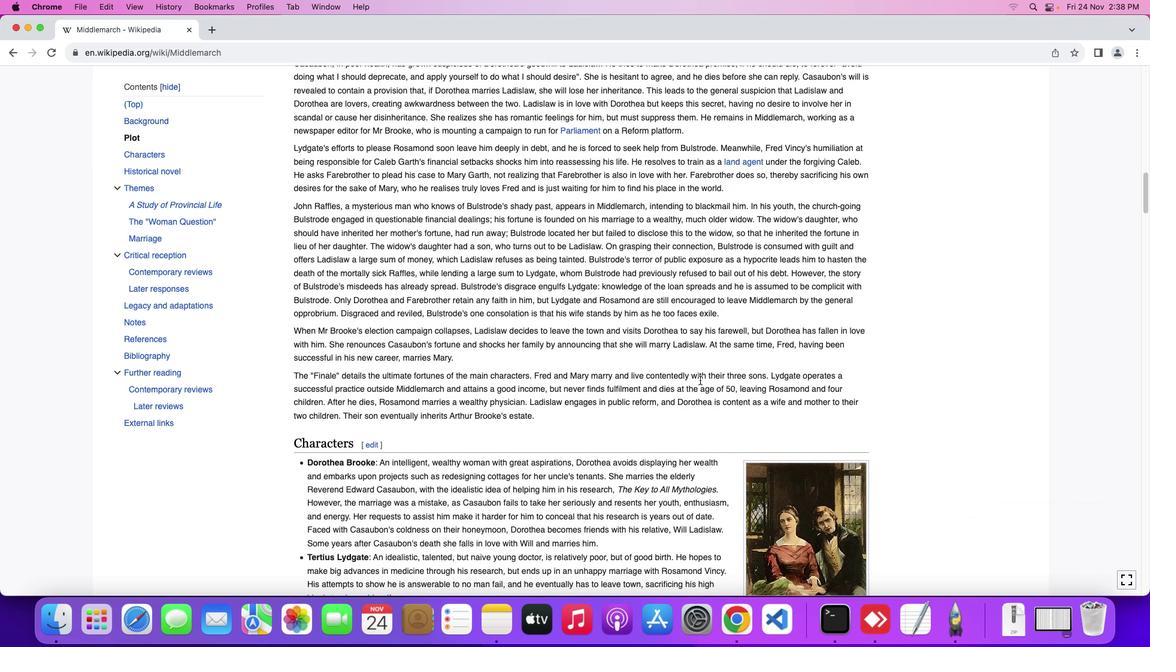 
Action: Mouse scrolled (700, 380) with delta (0, -1)
Screenshot: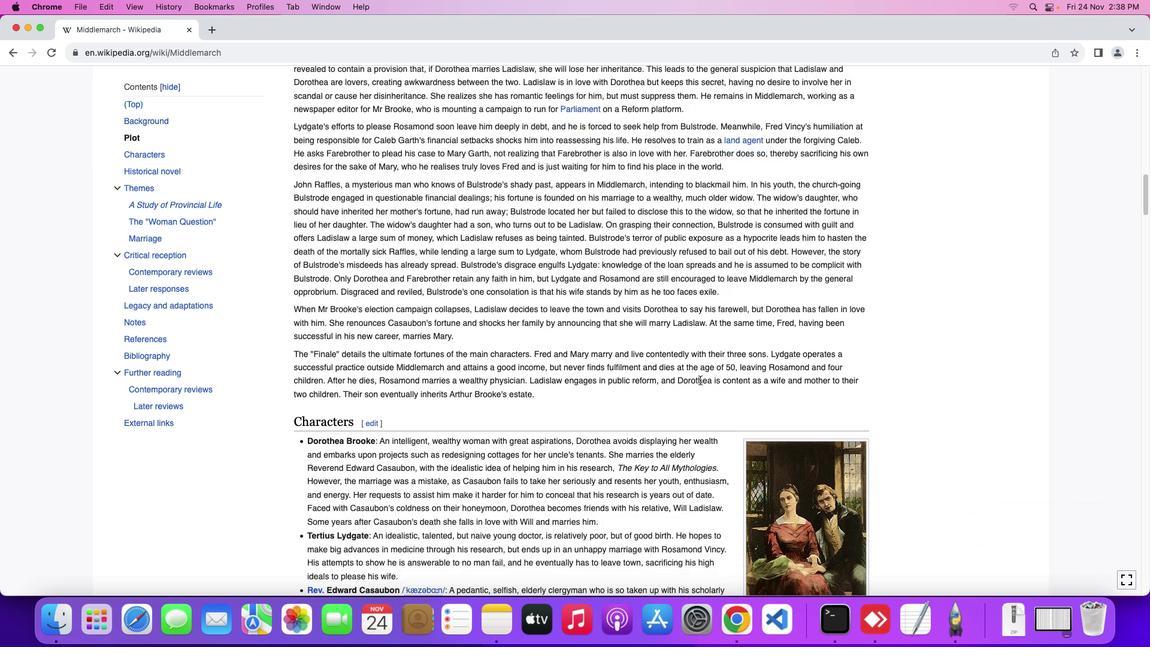 
Action: Mouse scrolled (700, 380) with delta (0, 0)
Screenshot: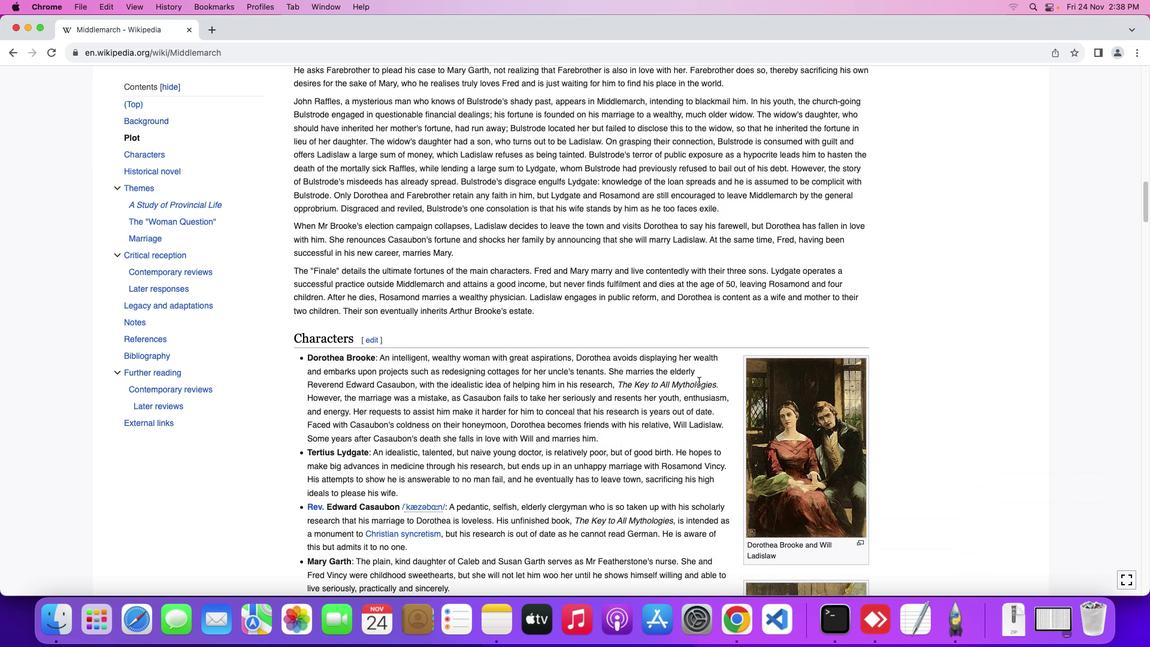 
Action: Mouse scrolled (700, 380) with delta (0, 0)
Screenshot: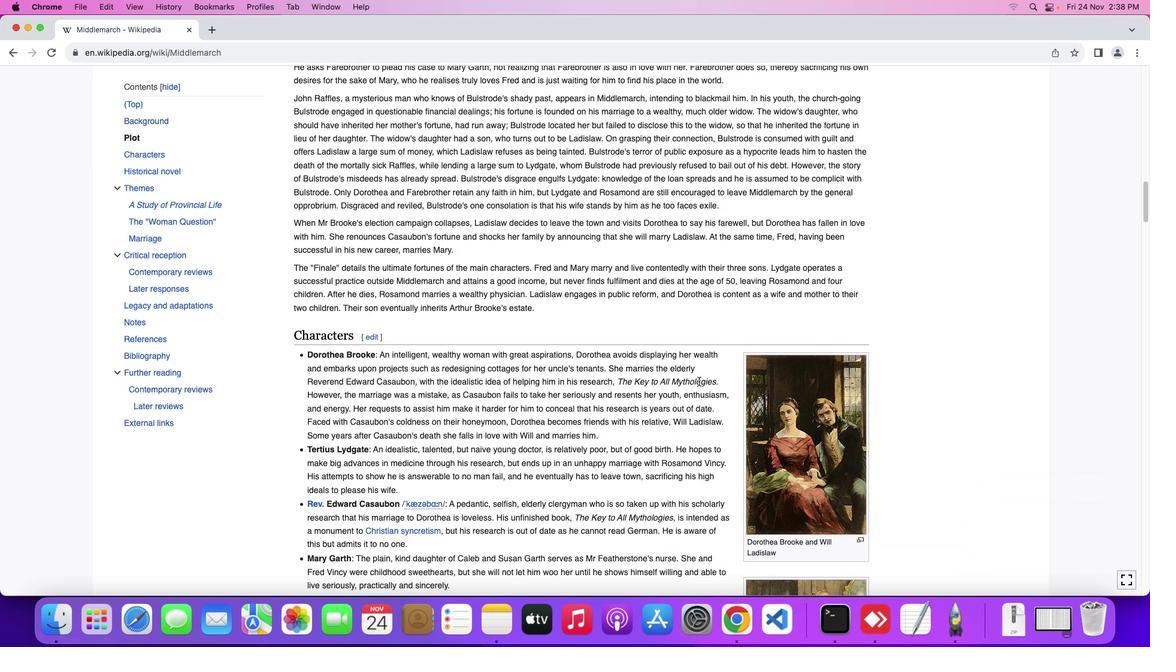 
Action: Mouse scrolled (700, 380) with delta (0, -1)
Screenshot: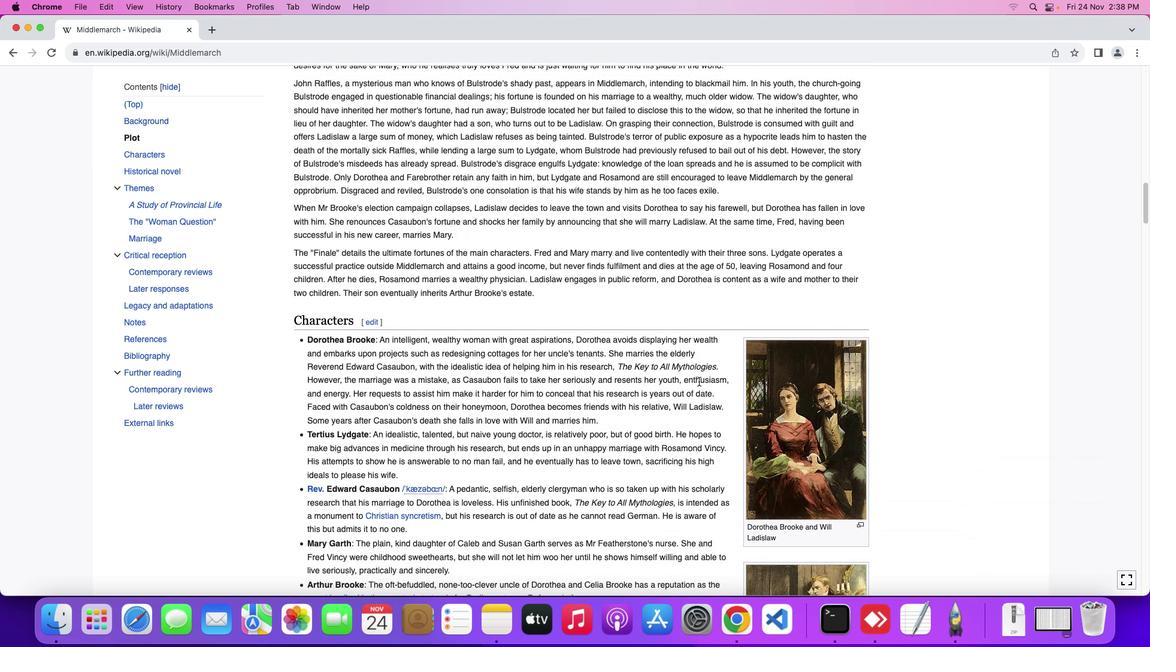 
Action: Mouse moved to (699, 381)
Screenshot: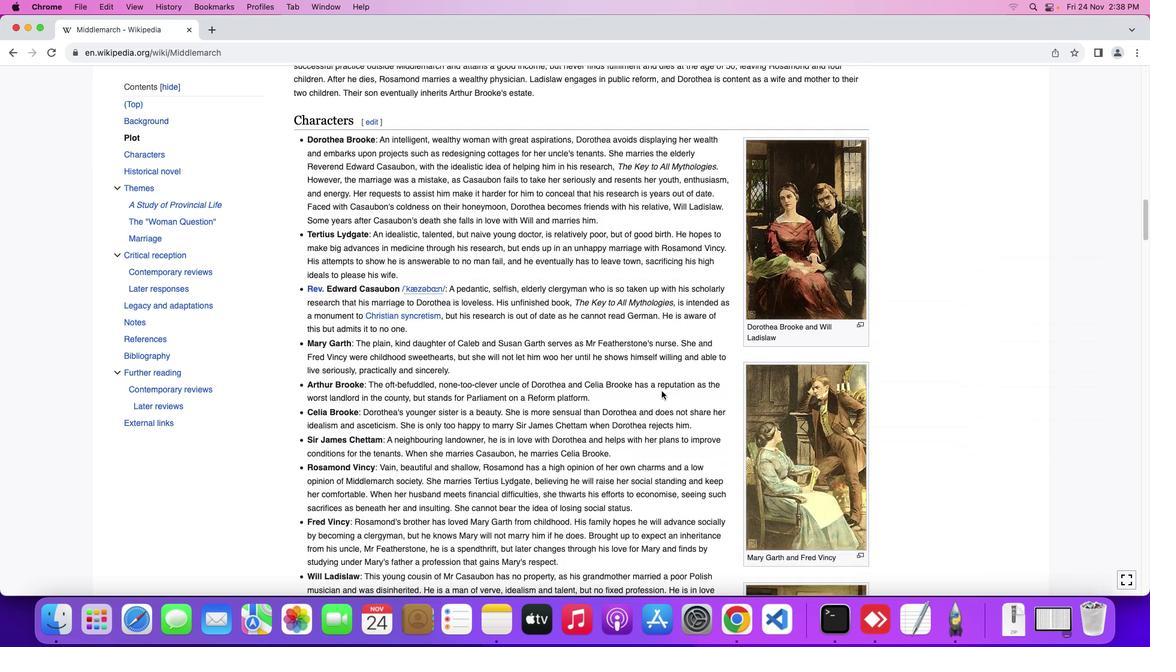 
Action: Mouse scrolled (699, 381) with delta (0, 0)
Screenshot: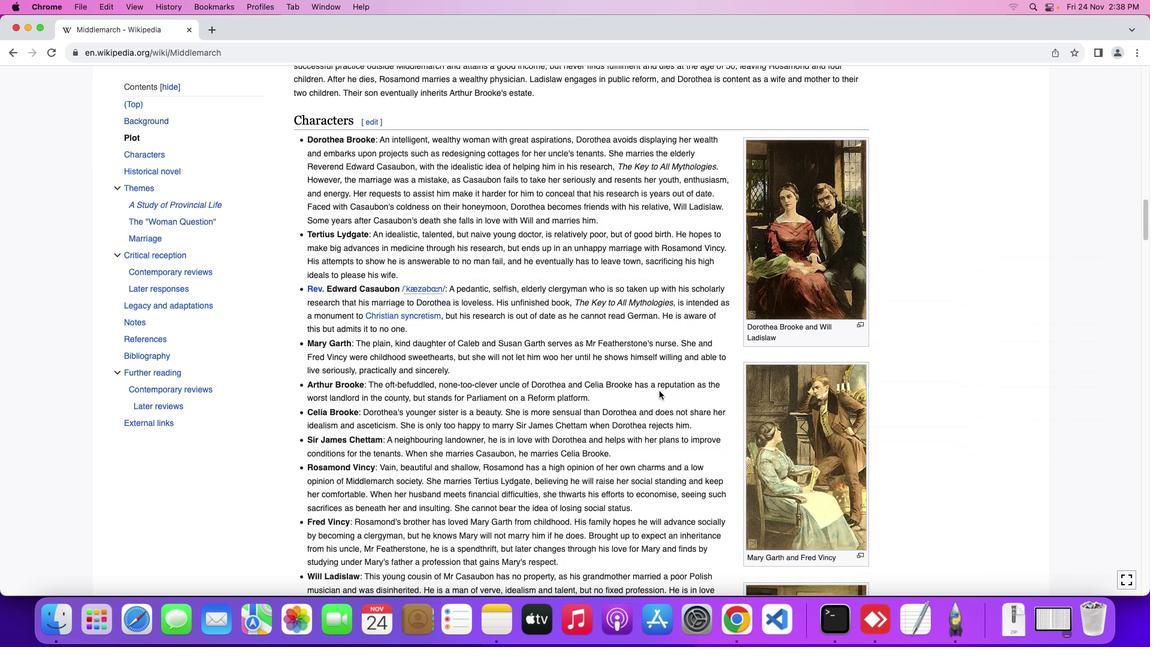 
Action: Mouse scrolled (699, 381) with delta (0, 0)
Screenshot: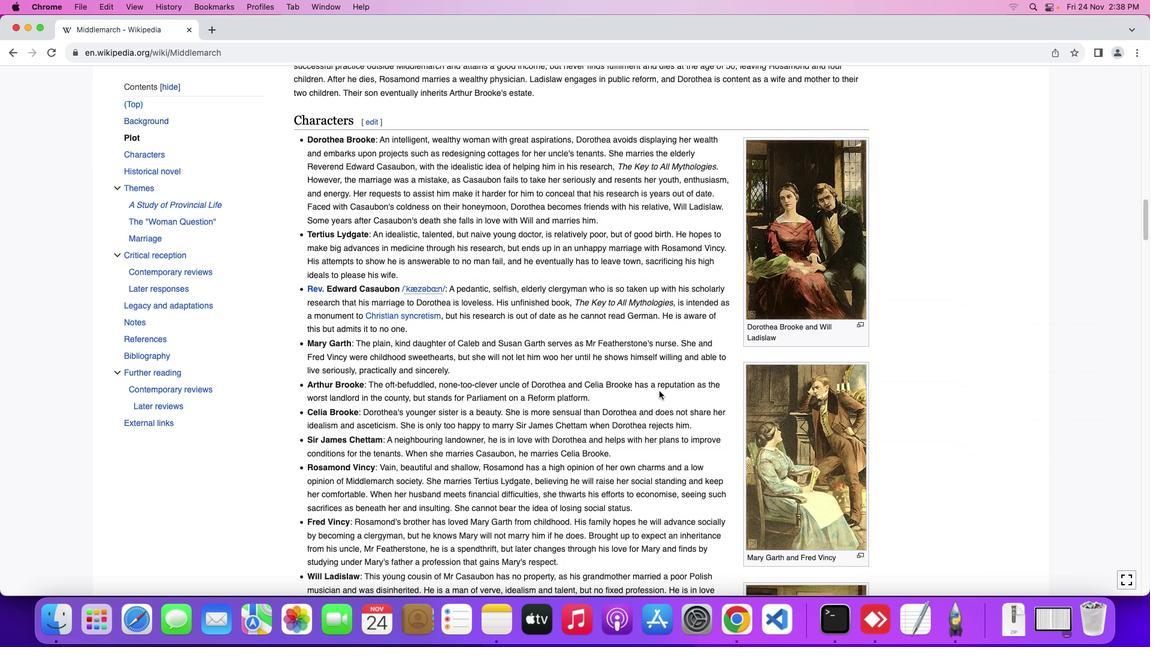 
Action: Mouse scrolled (699, 381) with delta (0, -1)
Screenshot: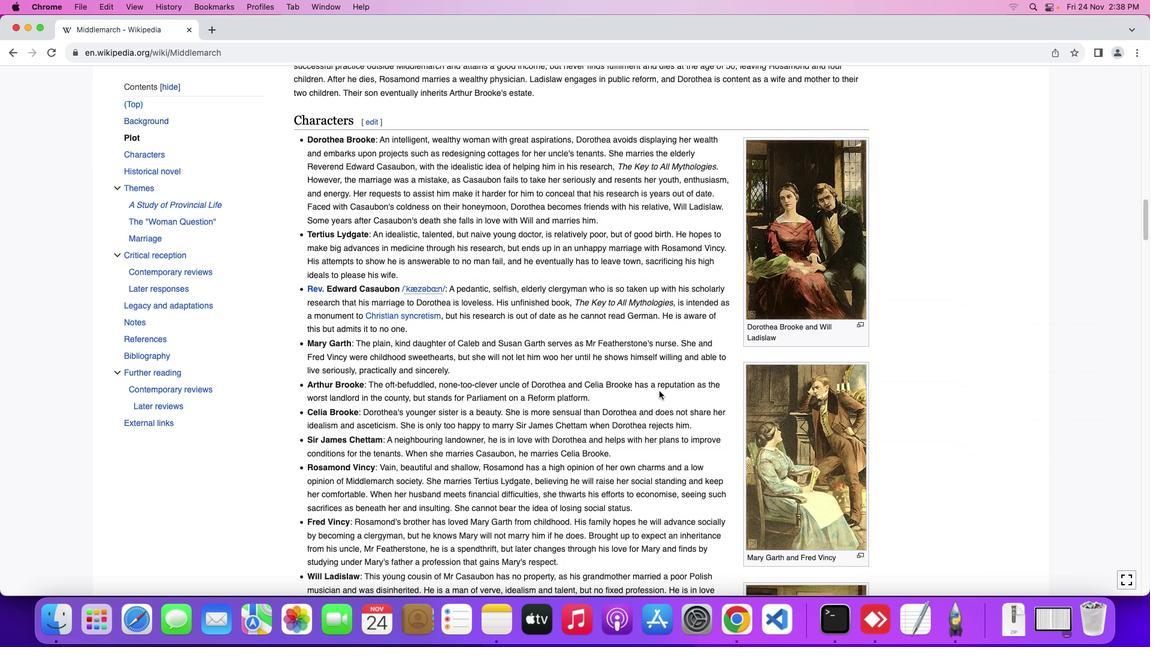
Action: Mouse scrolled (699, 381) with delta (0, -2)
Screenshot: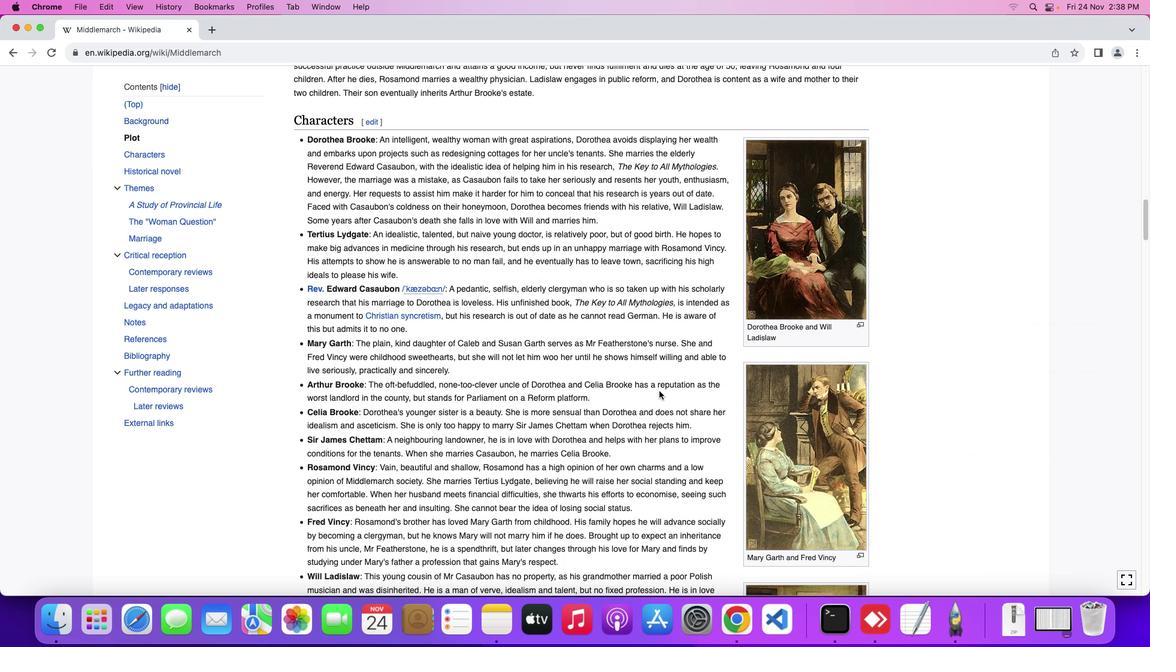 
Action: Mouse moved to (659, 391)
Screenshot: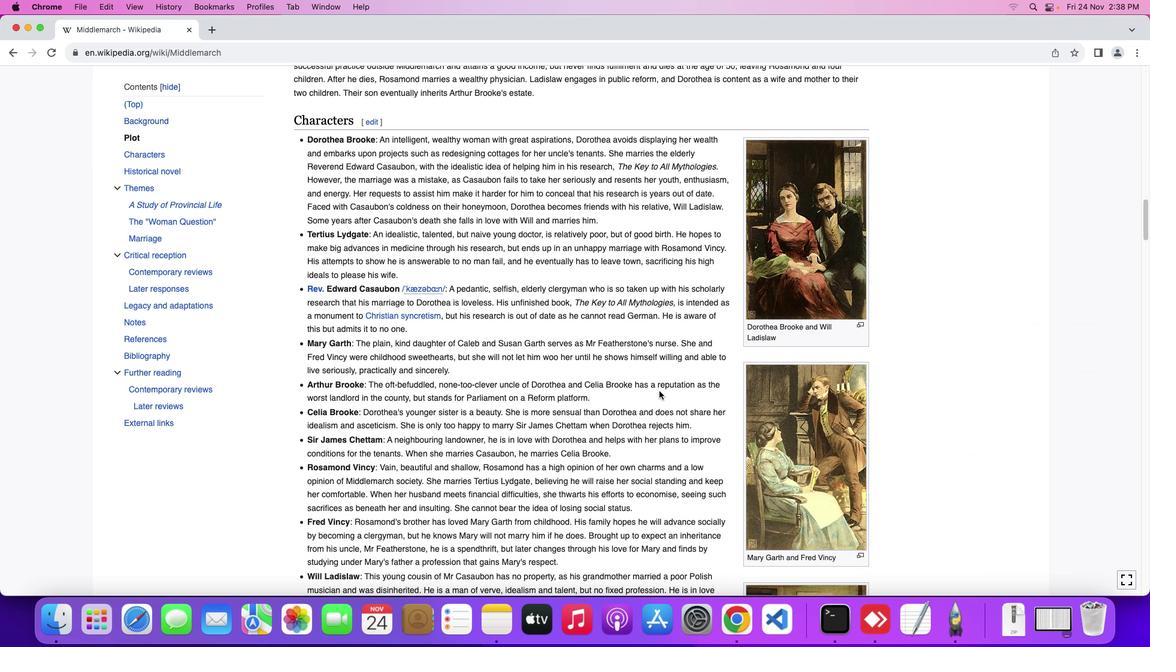 
Action: Mouse scrolled (659, 391) with delta (0, 0)
Screenshot: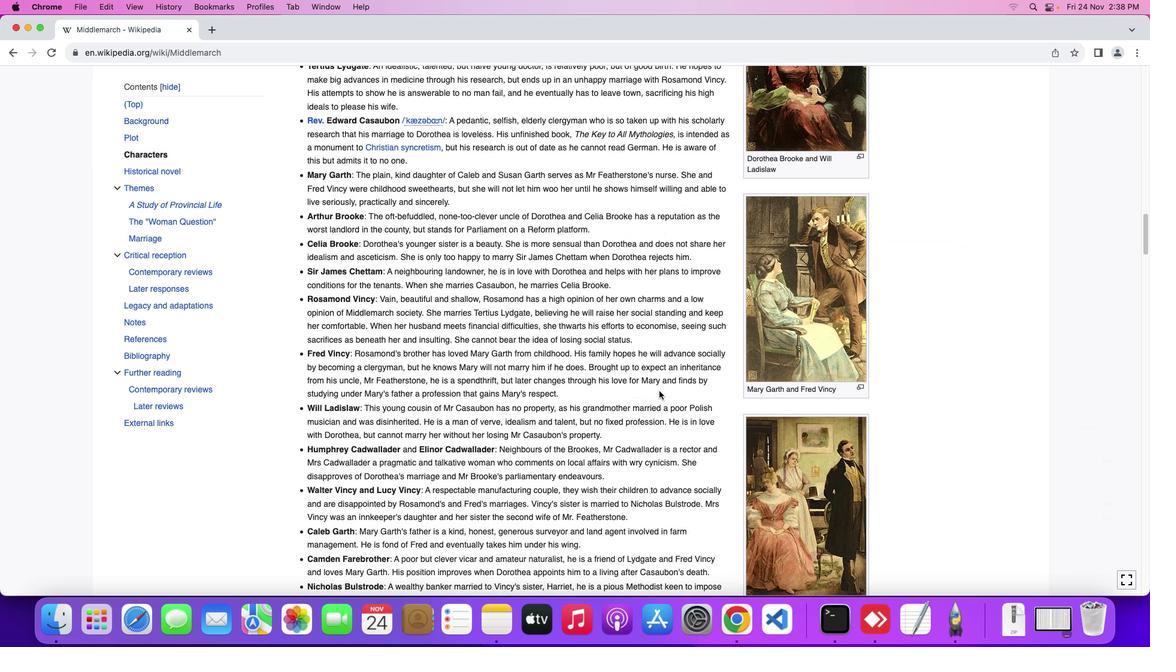 
Action: Mouse scrolled (659, 391) with delta (0, 0)
Screenshot: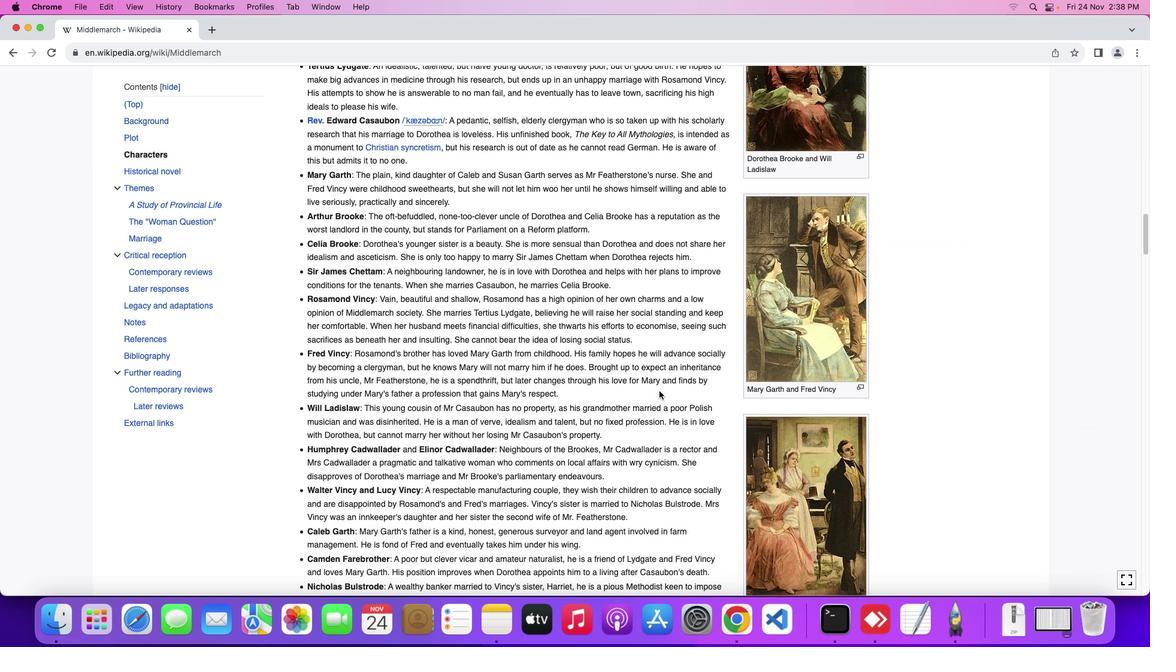 
Action: Mouse scrolled (659, 391) with delta (0, -1)
Screenshot: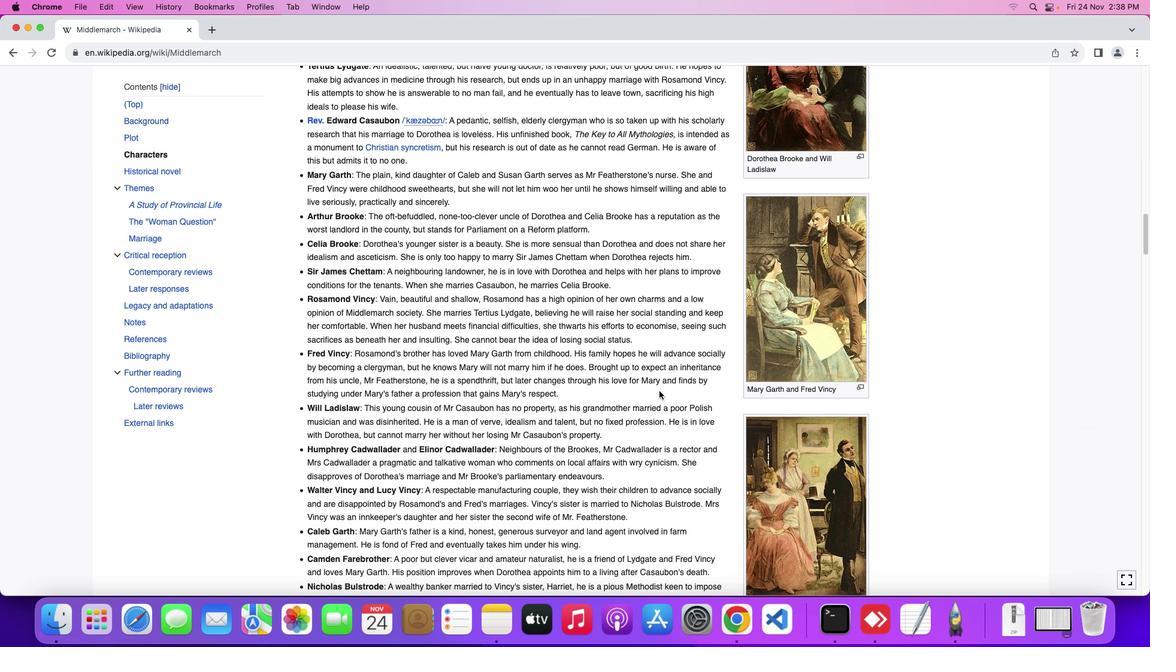 
Action: Mouse scrolled (659, 391) with delta (0, -1)
Screenshot: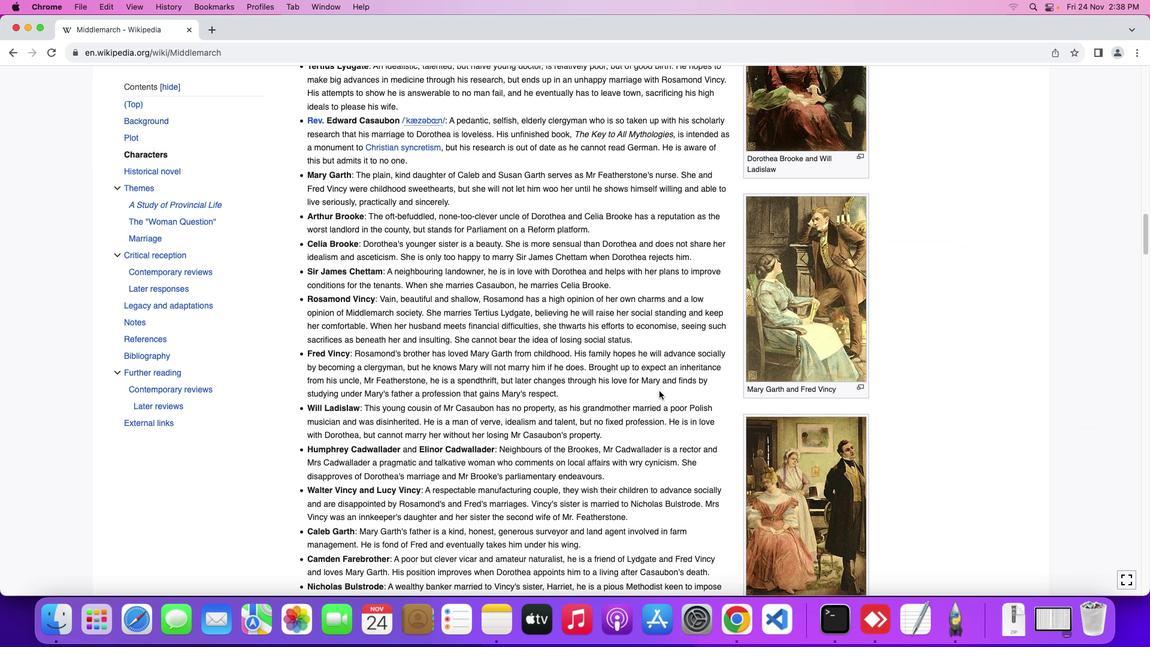 
Action: Mouse scrolled (659, 391) with delta (0, 0)
Screenshot: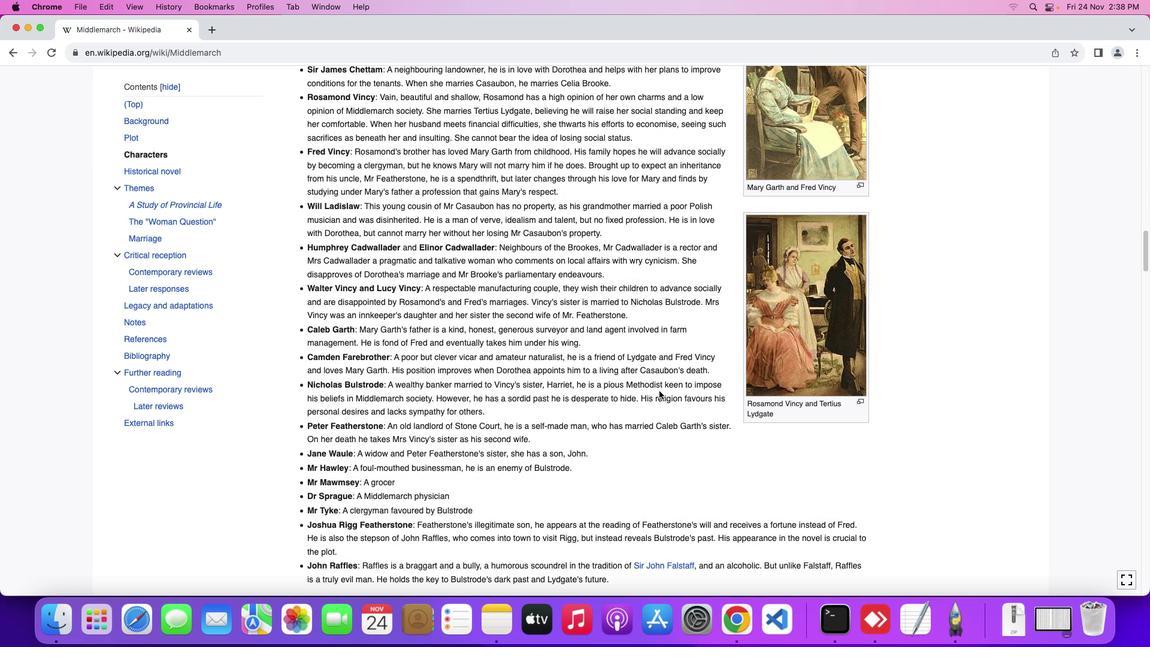 
Action: Mouse scrolled (659, 391) with delta (0, 0)
Screenshot: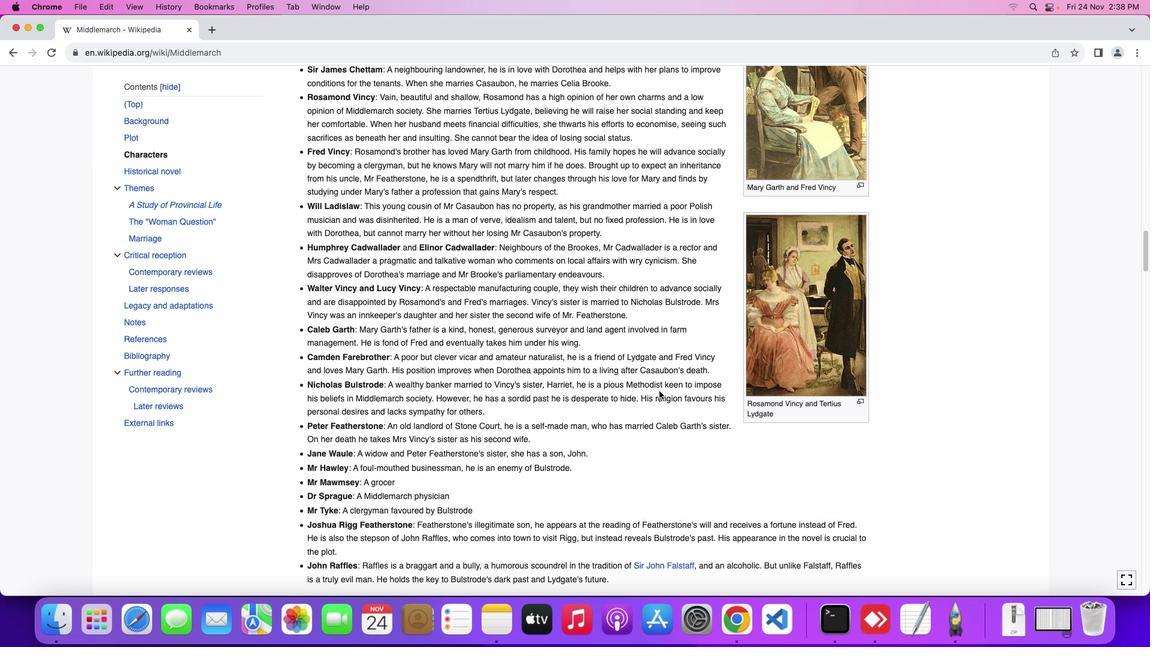 
Action: Mouse scrolled (659, 391) with delta (0, -1)
Screenshot: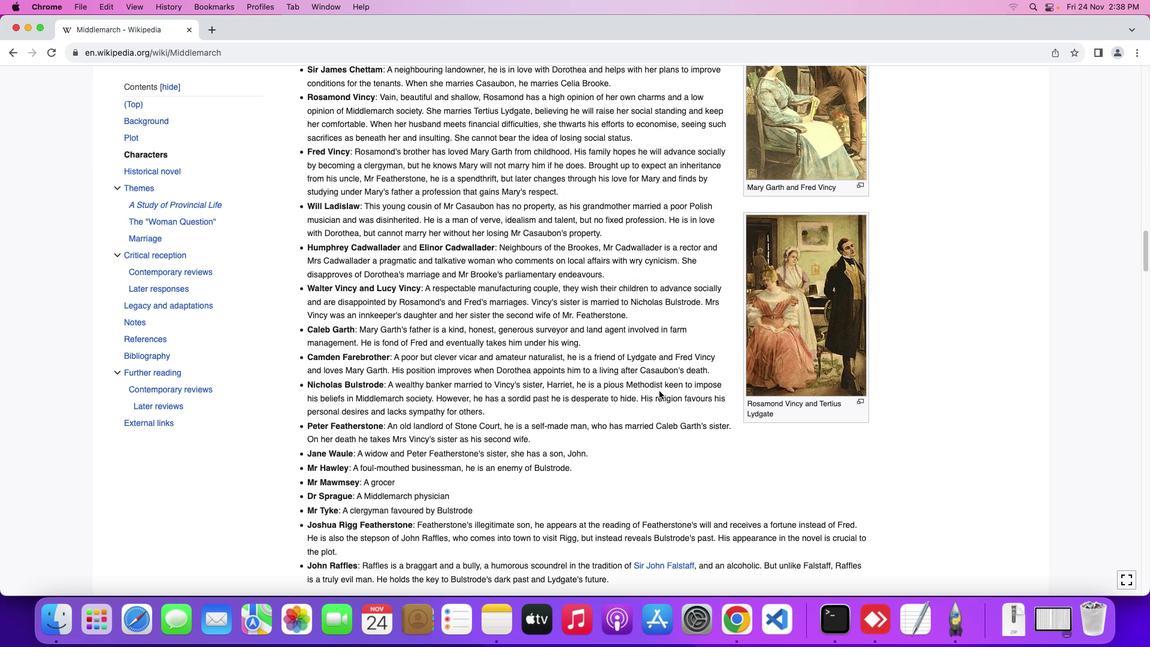 
Action: Mouse scrolled (659, 391) with delta (0, -2)
Screenshot: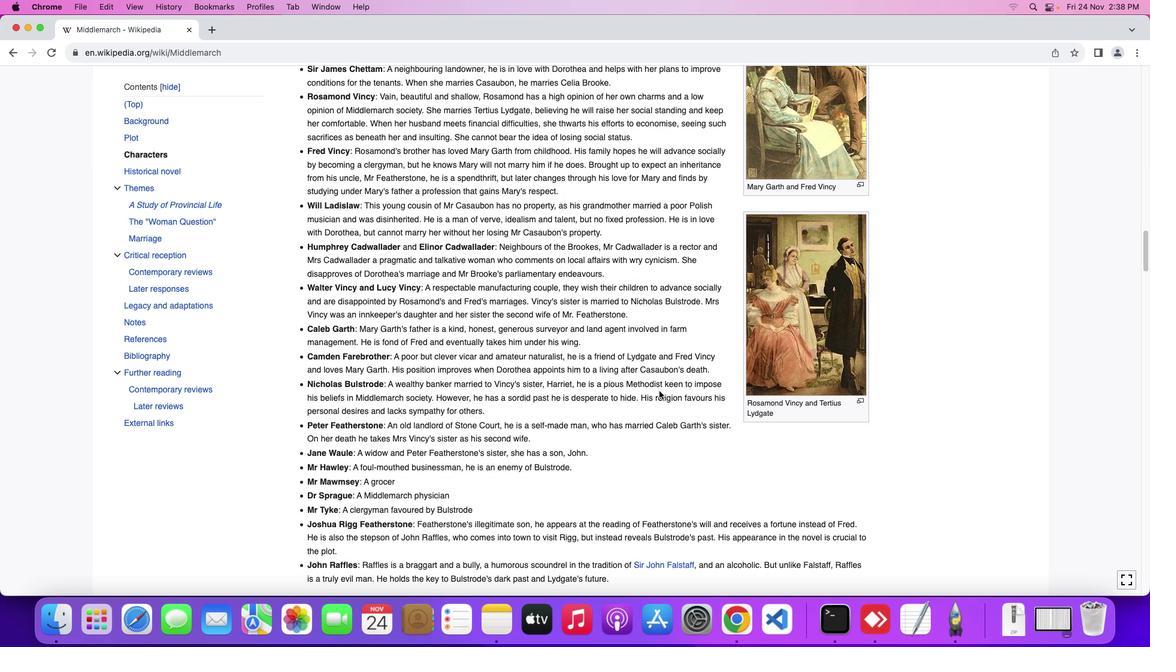 
Action: Mouse scrolled (659, 391) with delta (0, 0)
Screenshot: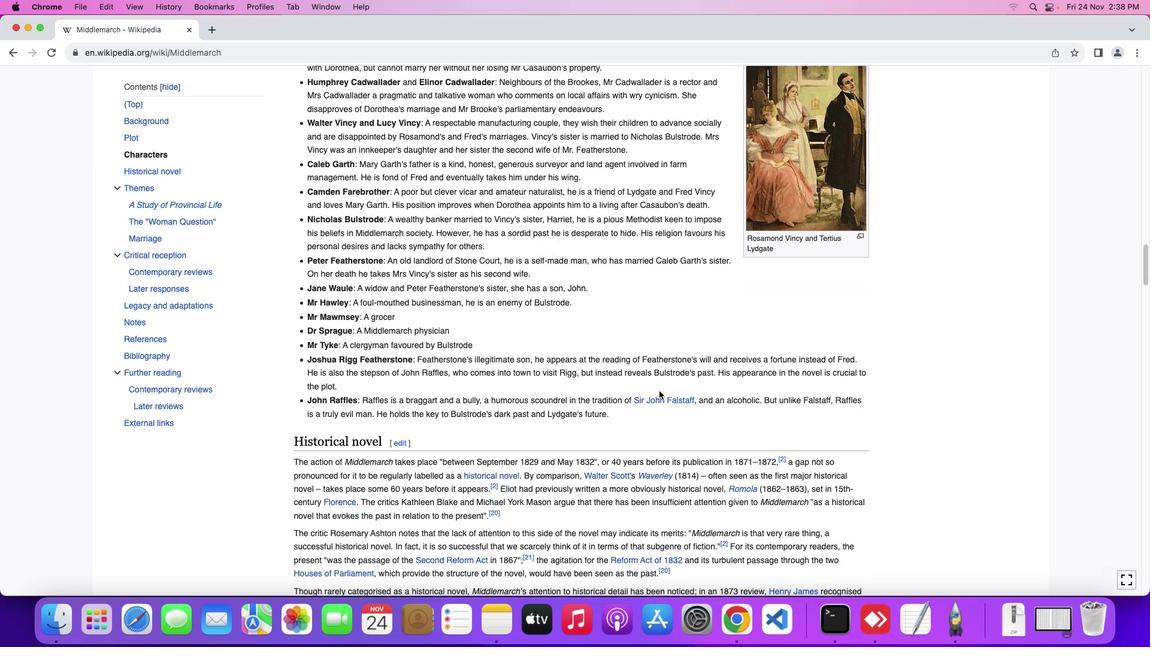 
Action: Mouse scrolled (659, 391) with delta (0, 0)
Screenshot: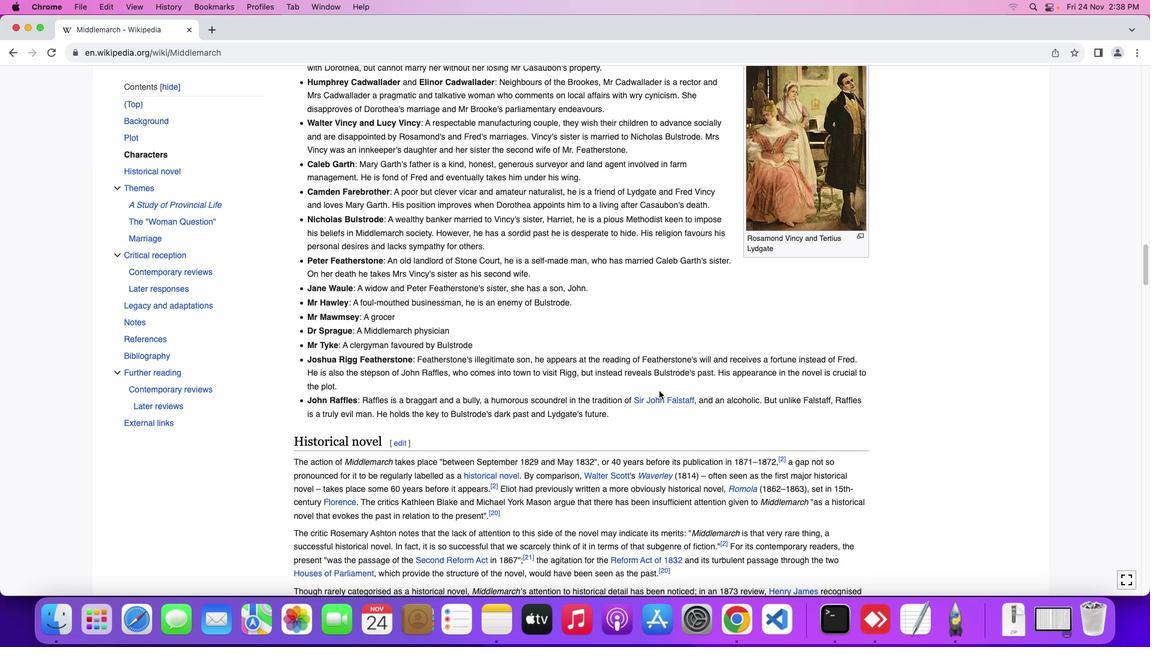 
Action: Mouse scrolled (659, 391) with delta (0, -1)
Screenshot: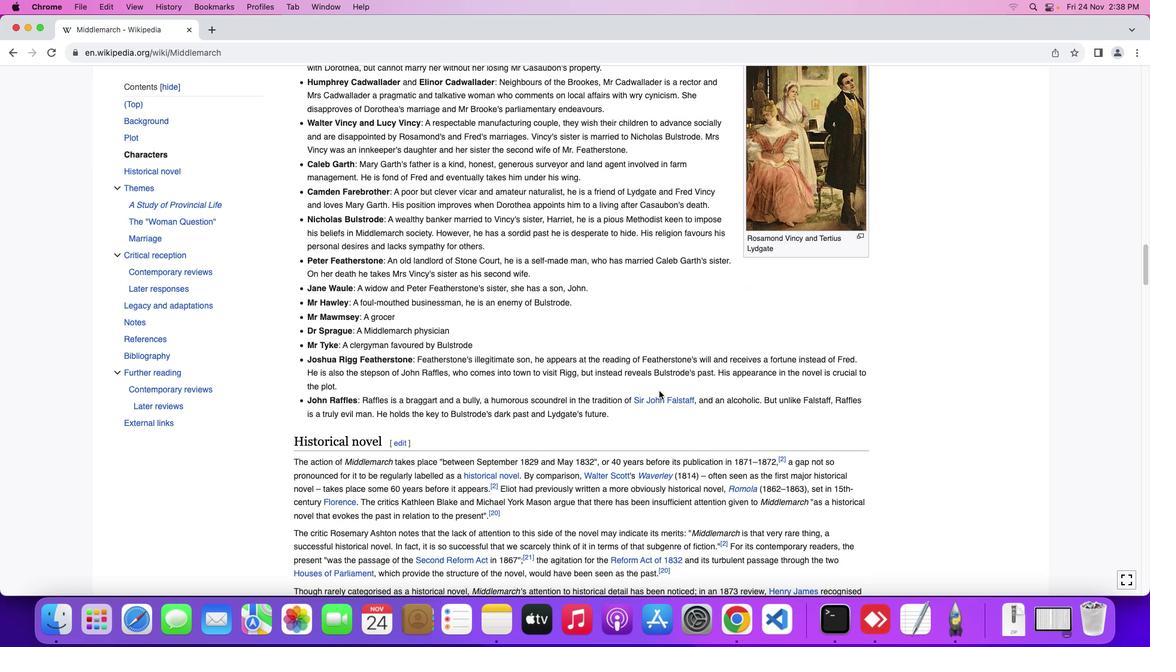 
Action: Mouse scrolled (659, 391) with delta (0, -1)
Screenshot: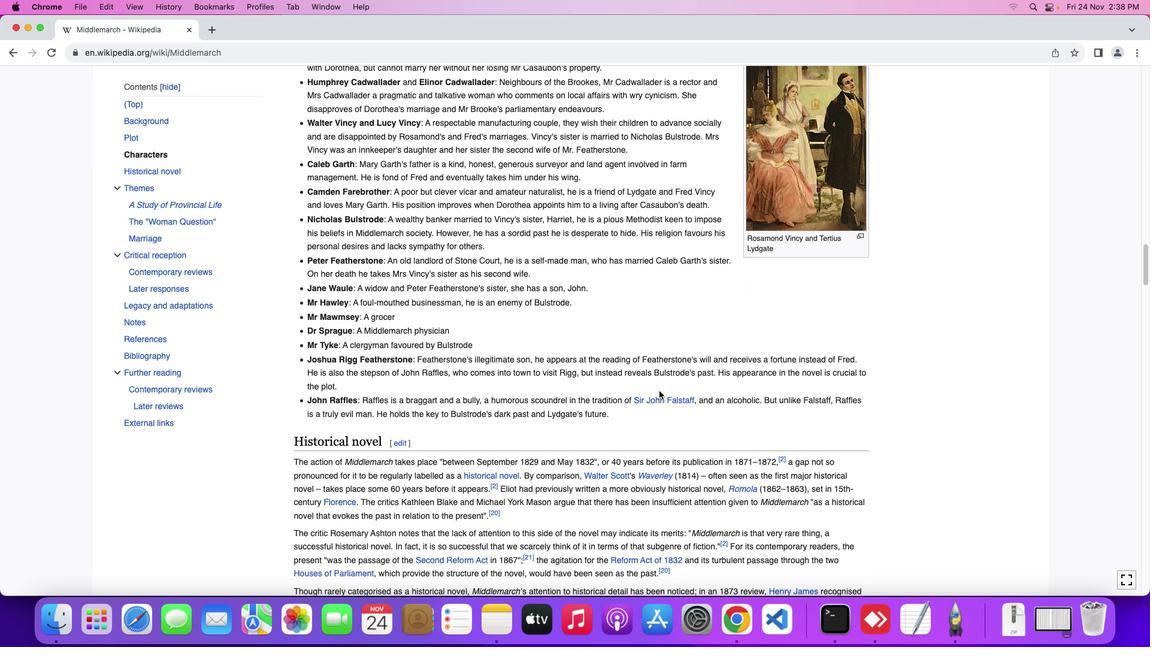 
Action: Mouse scrolled (659, 391) with delta (0, 0)
Screenshot: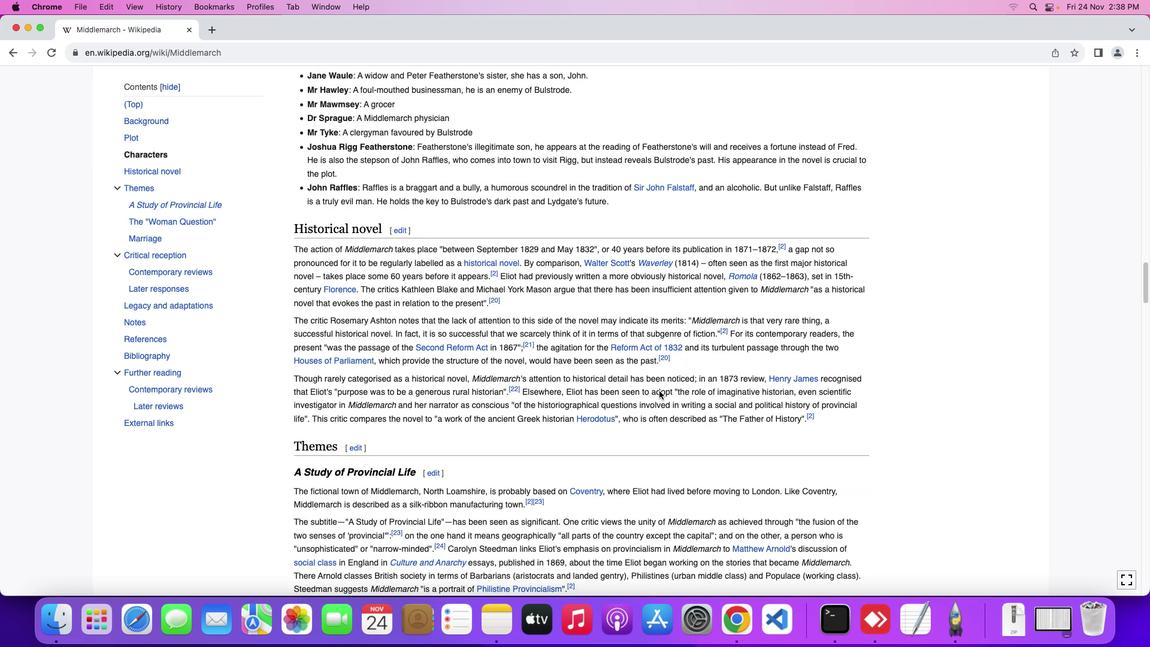 
Action: Mouse scrolled (659, 391) with delta (0, 0)
Screenshot: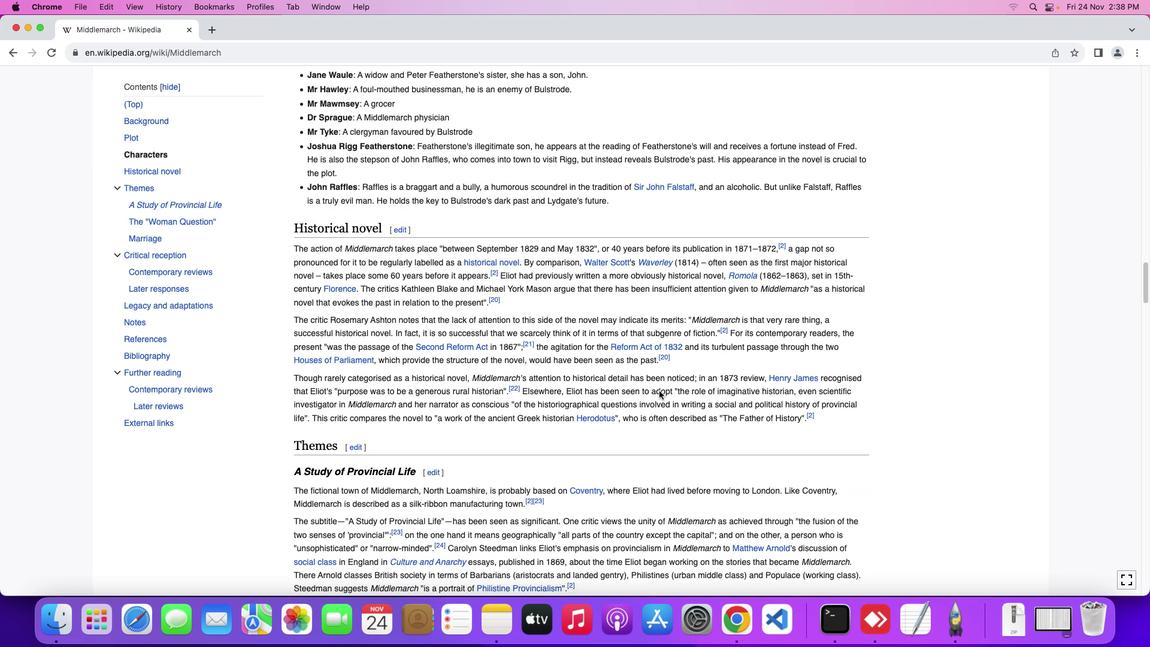 
Action: Mouse scrolled (659, 391) with delta (0, -1)
Screenshot: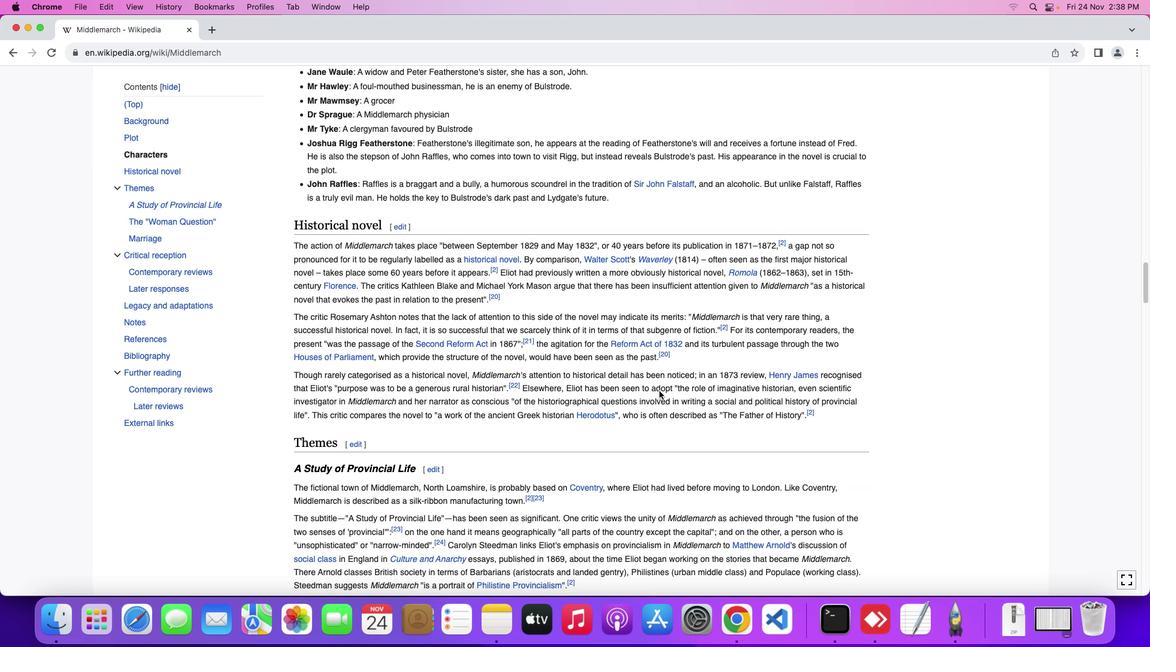 
Action: Mouse scrolled (659, 391) with delta (0, -2)
Screenshot: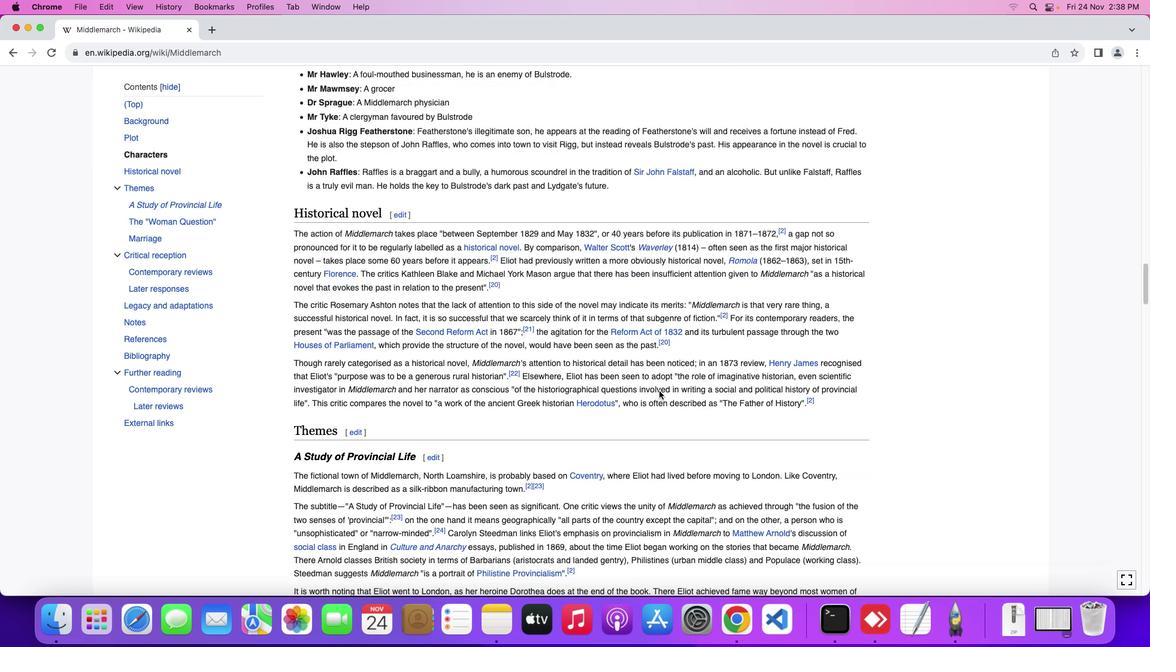 
Action: Mouse scrolled (659, 391) with delta (0, 0)
Screenshot: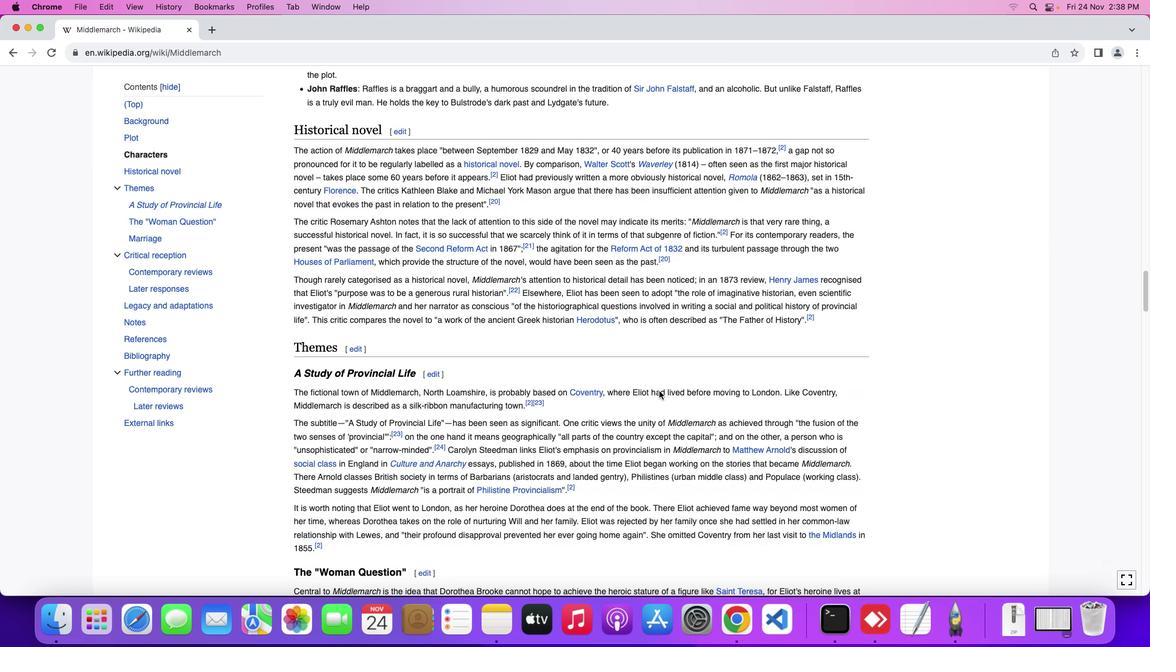 
Action: Mouse scrolled (659, 391) with delta (0, 0)
Screenshot: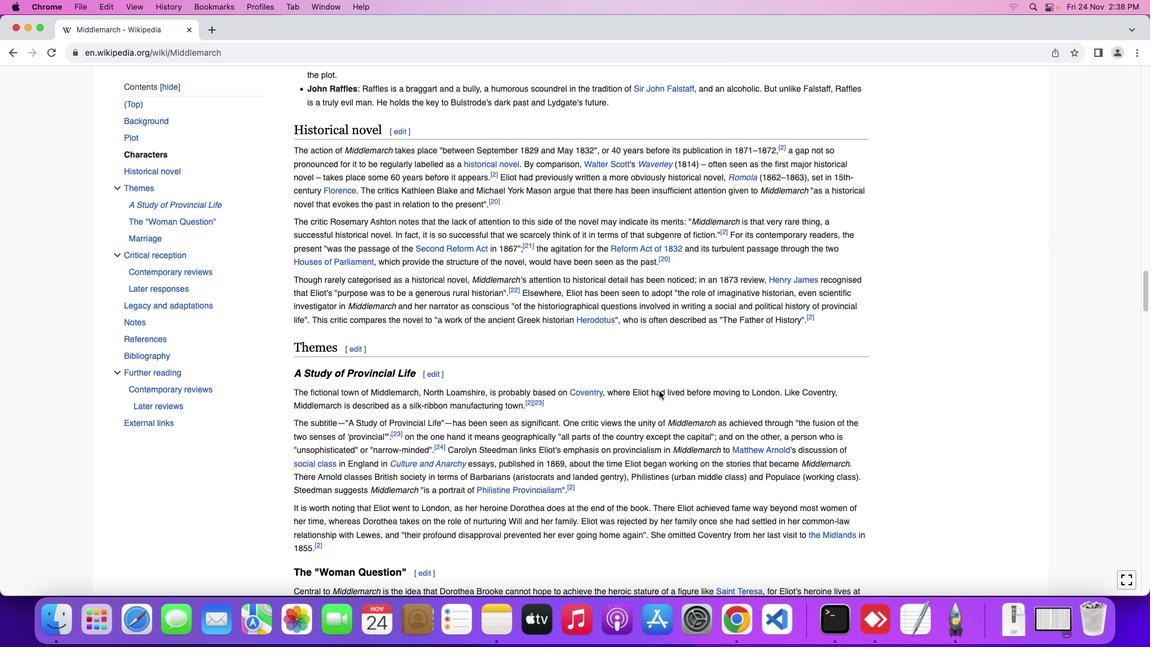 
Action: Mouse scrolled (659, 391) with delta (0, -1)
Screenshot: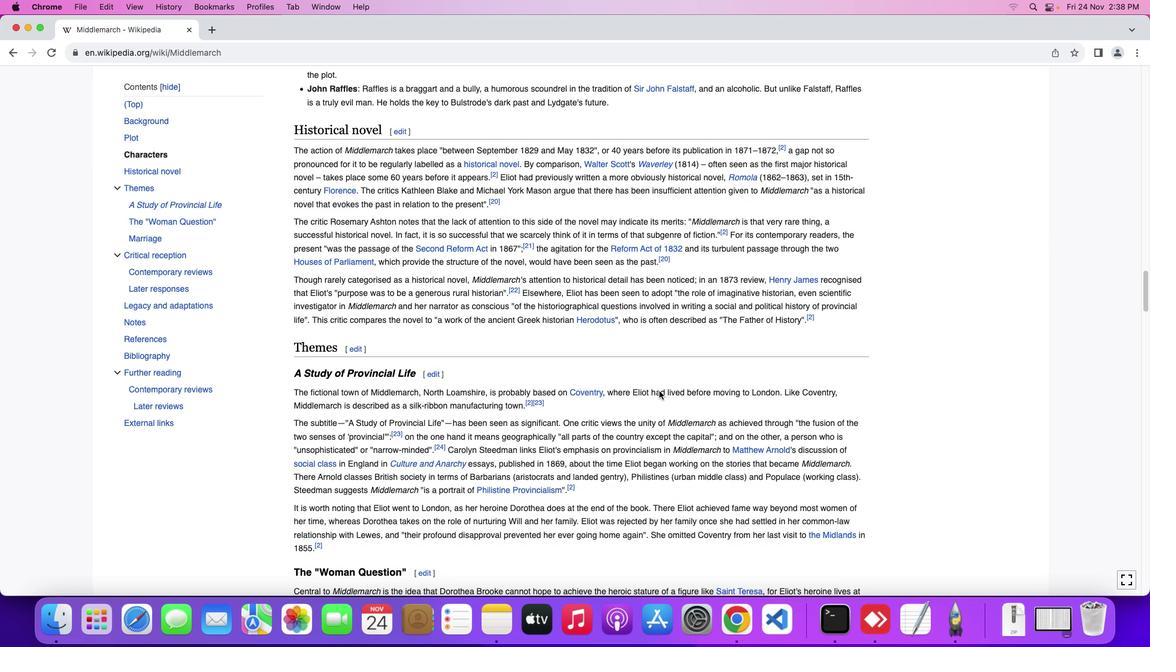 
Action: Mouse moved to (659, 390)
Screenshot: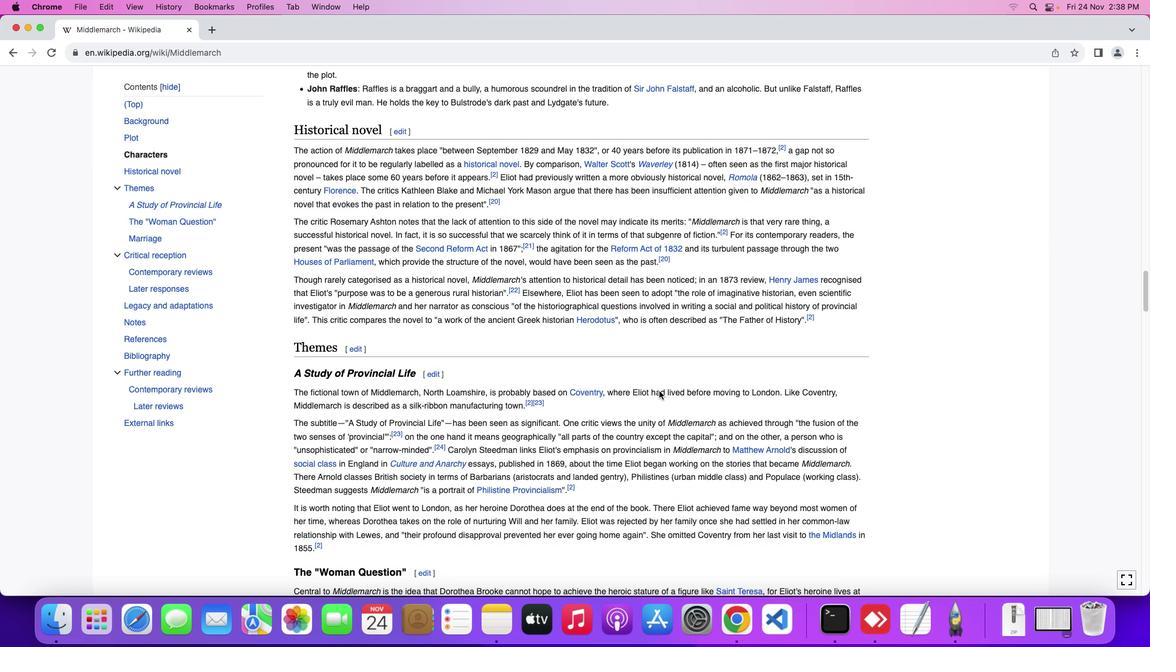 
Action: Mouse scrolled (659, 390) with delta (0, 0)
Screenshot: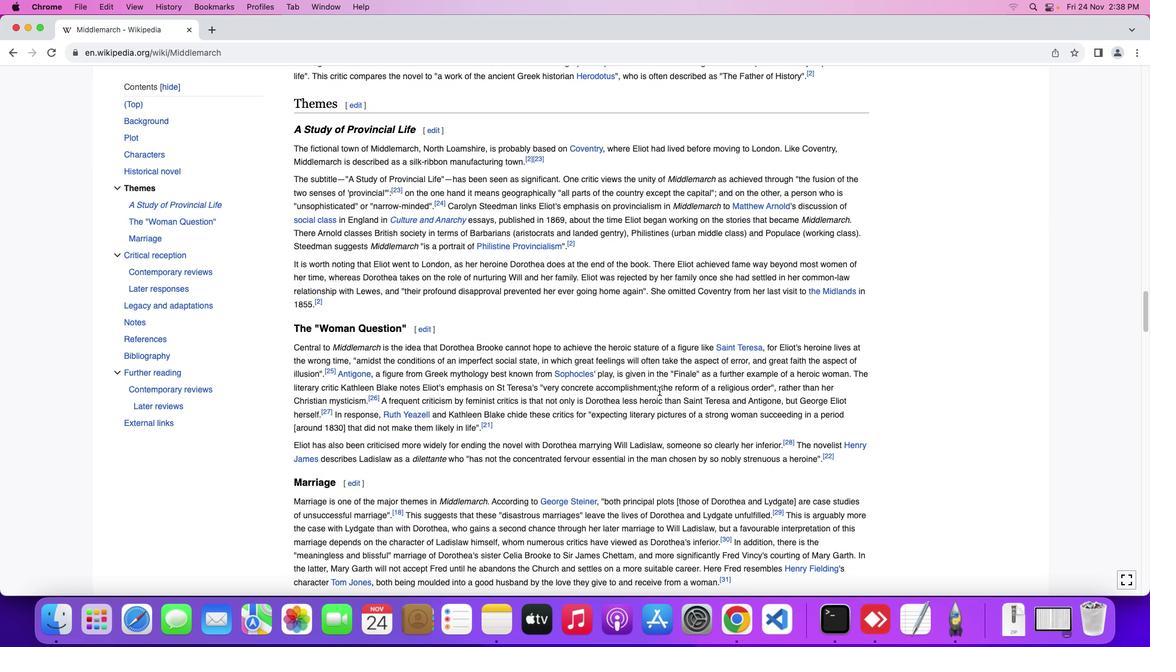 
Action: Mouse scrolled (659, 390) with delta (0, 0)
Screenshot: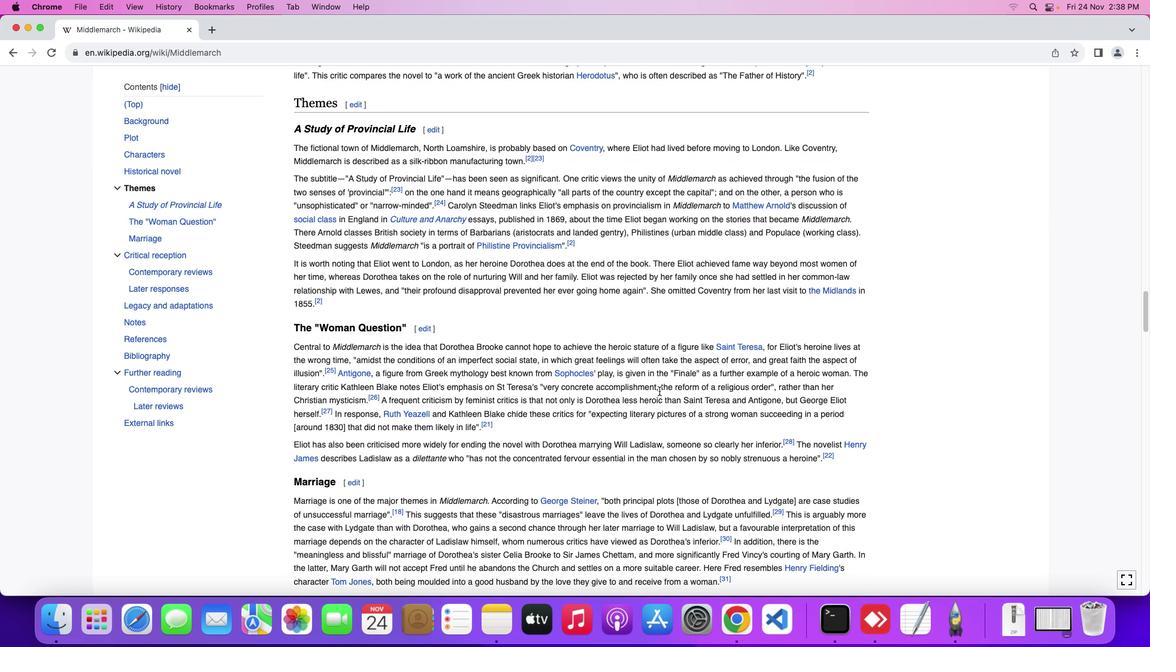 
Action: Mouse scrolled (659, 390) with delta (0, -1)
Screenshot: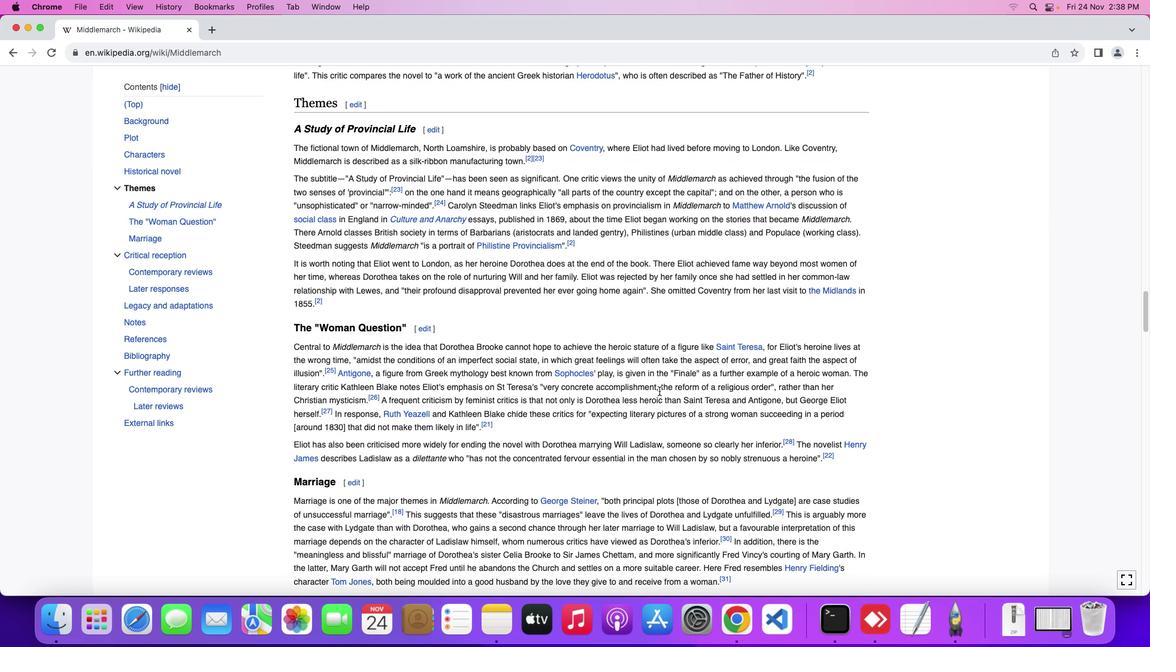 
Action: Mouse scrolled (659, 390) with delta (0, -2)
Screenshot: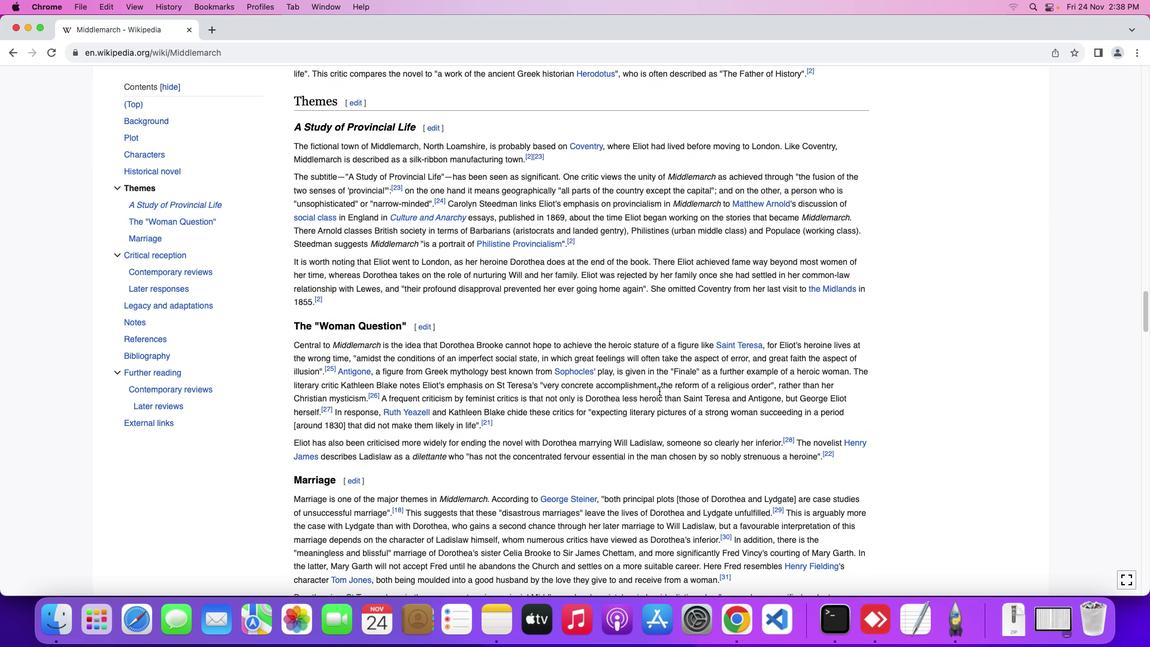 
Action: Mouse scrolled (659, 390) with delta (0, 0)
Screenshot: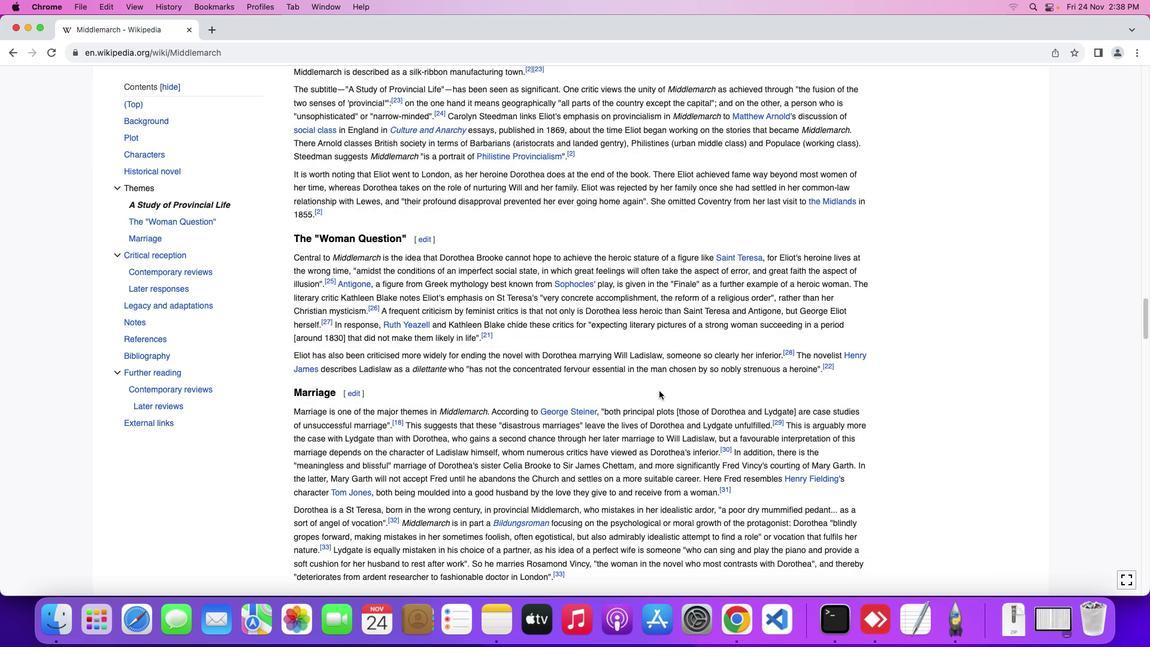 
Action: Mouse scrolled (659, 390) with delta (0, 0)
Screenshot: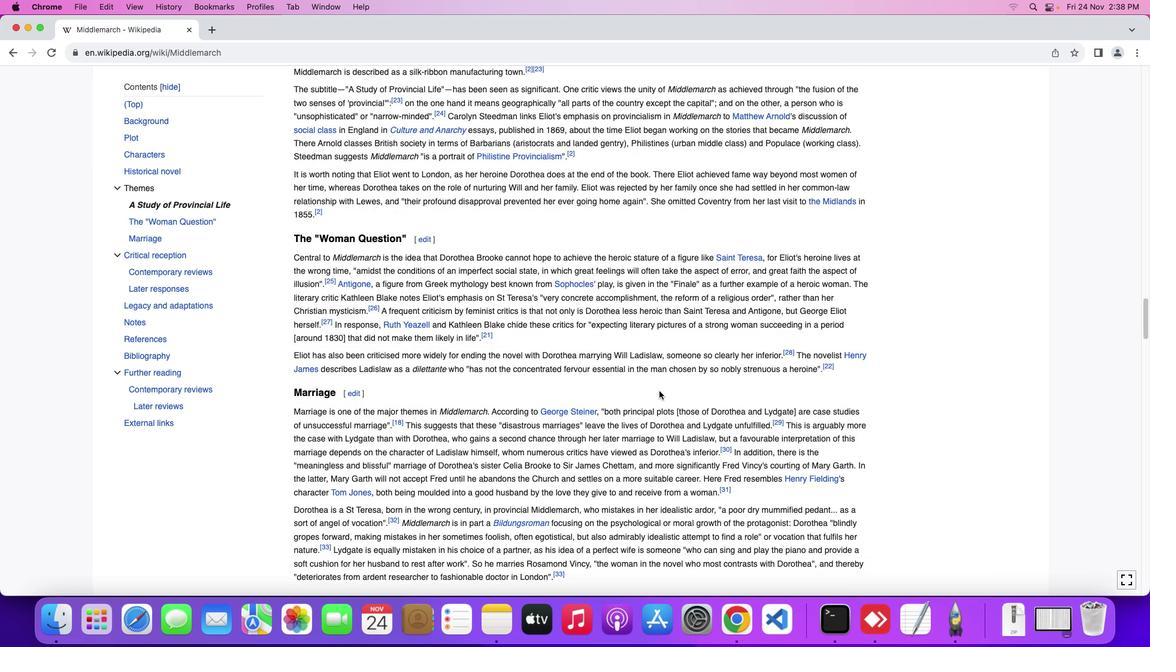 
Action: Mouse scrolled (659, 390) with delta (0, -1)
Screenshot: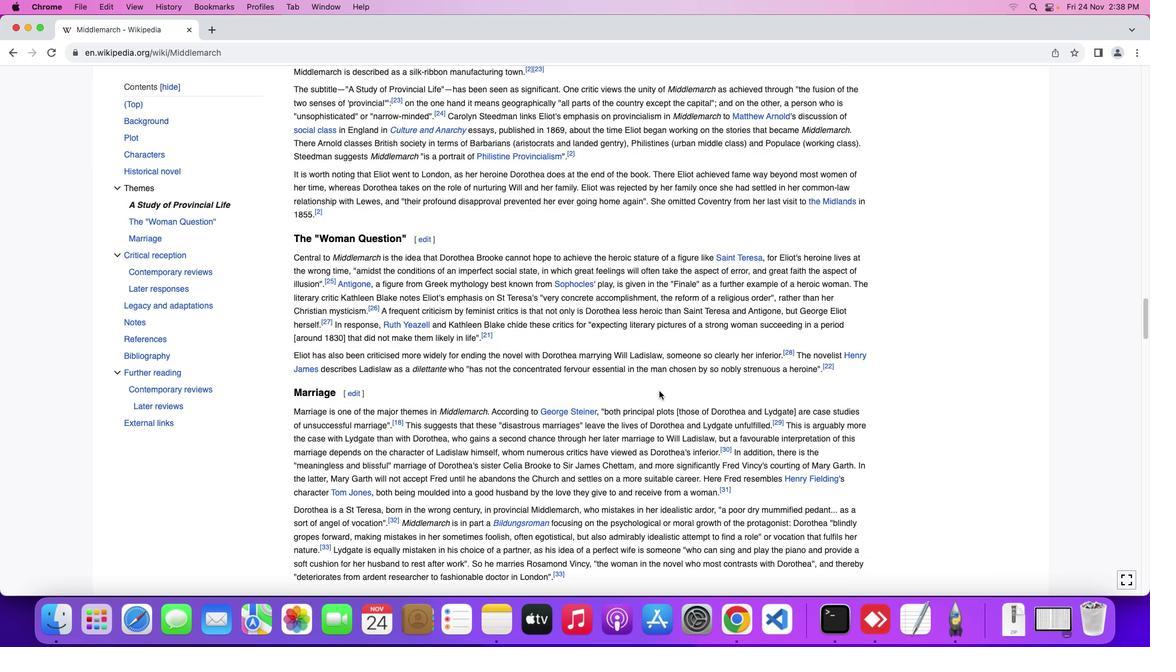 
Action: Mouse scrolled (659, 390) with delta (0, 0)
Screenshot: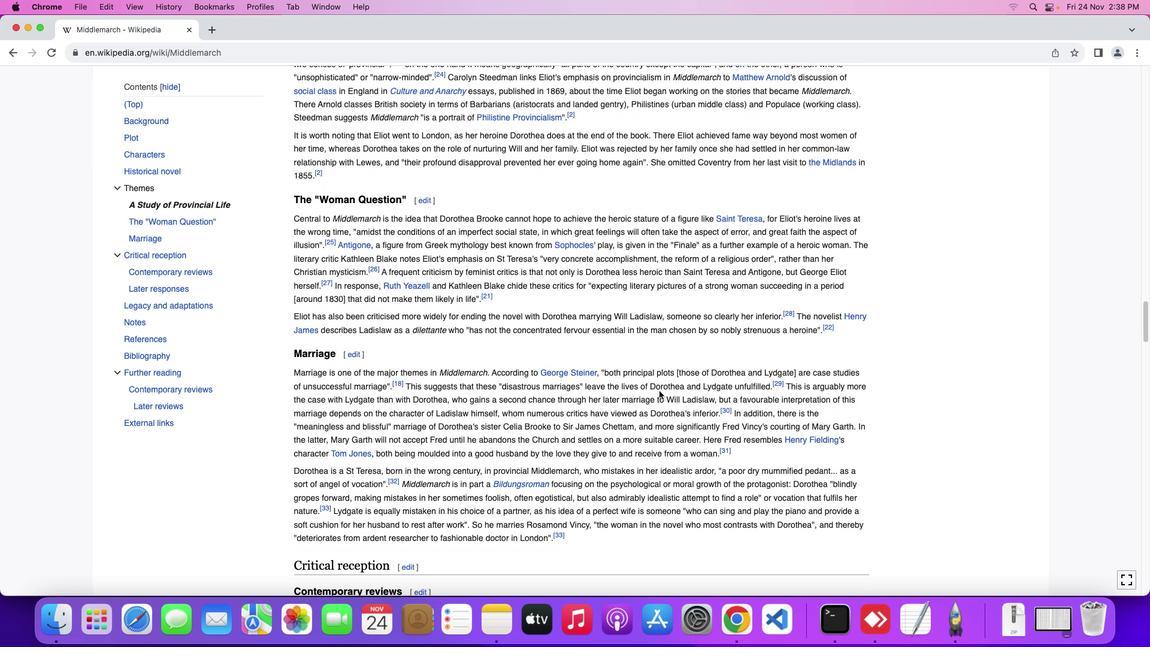 
Action: Mouse scrolled (659, 390) with delta (0, 0)
Screenshot: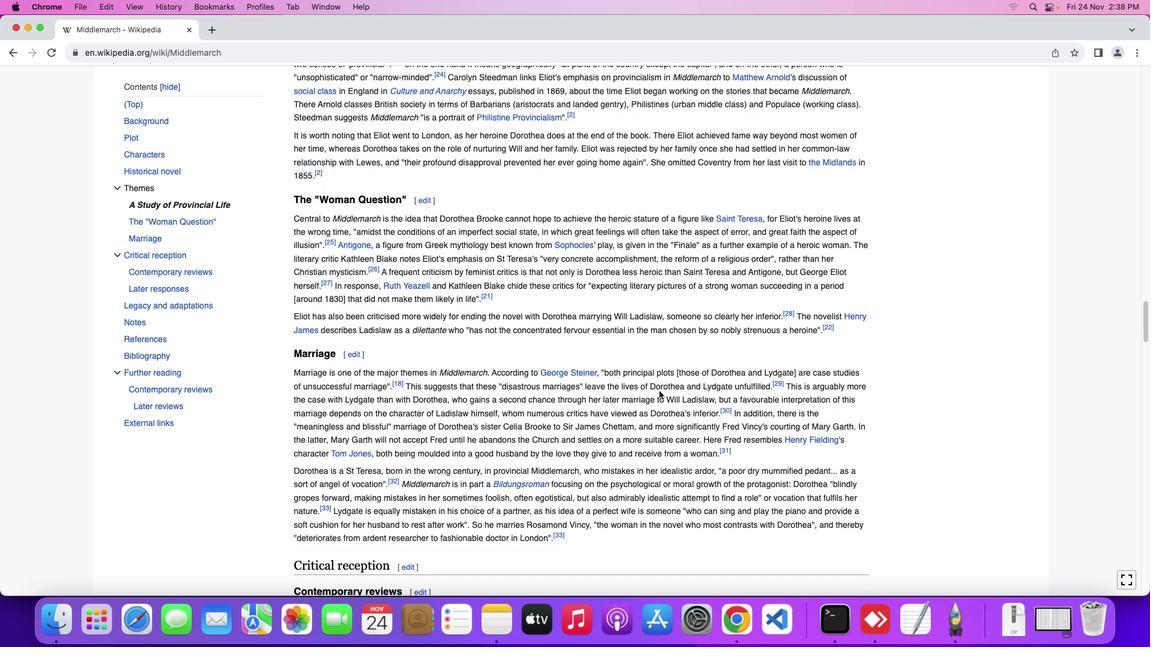 
Action: Mouse scrolled (659, 390) with delta (0, 0)
Screenshot: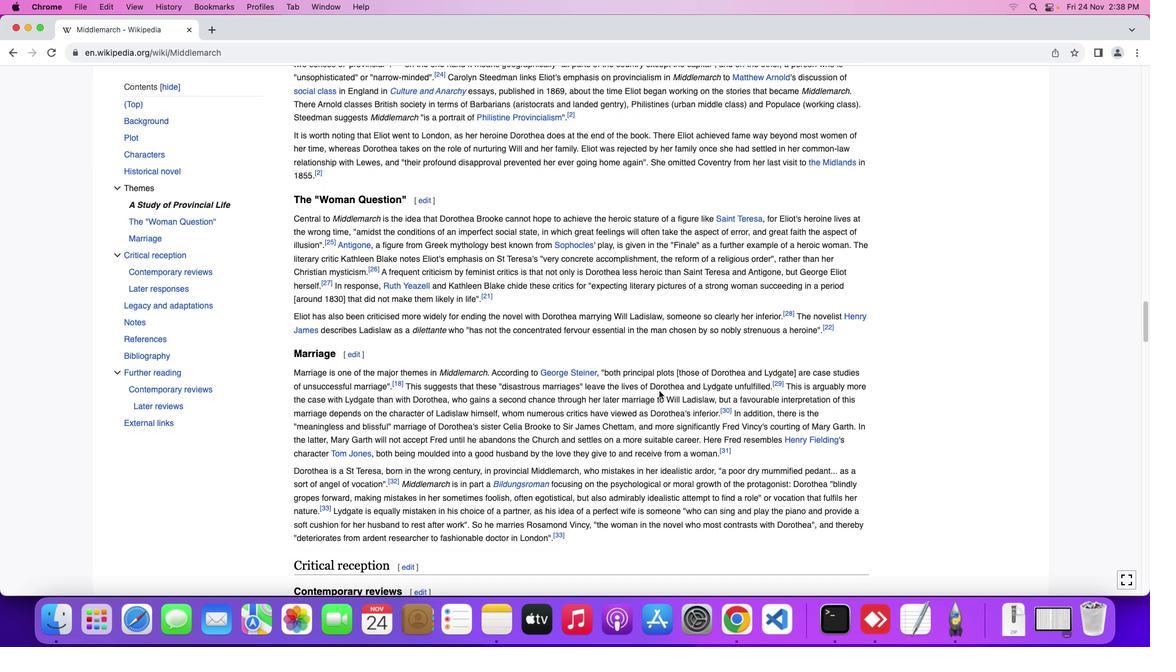 
Action: Mouse scrolled (659, 390) with delta (0, 0)
Screenshot: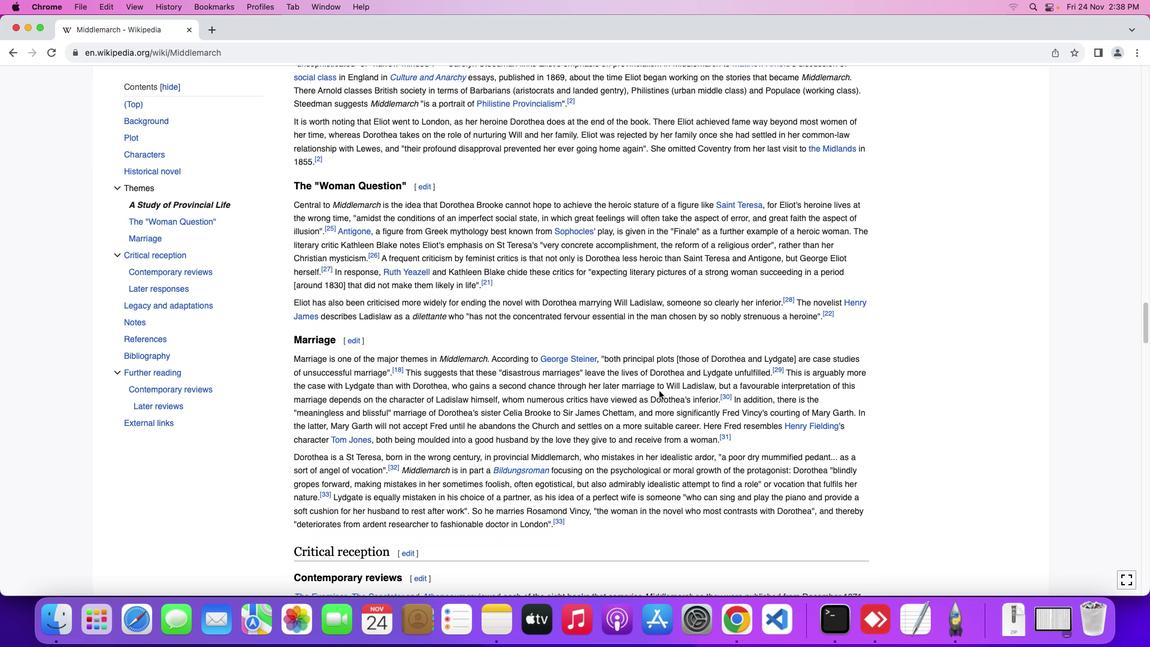 
Action: Mouse scrolled (659, 390) with delta (0, 0)
Screenshot: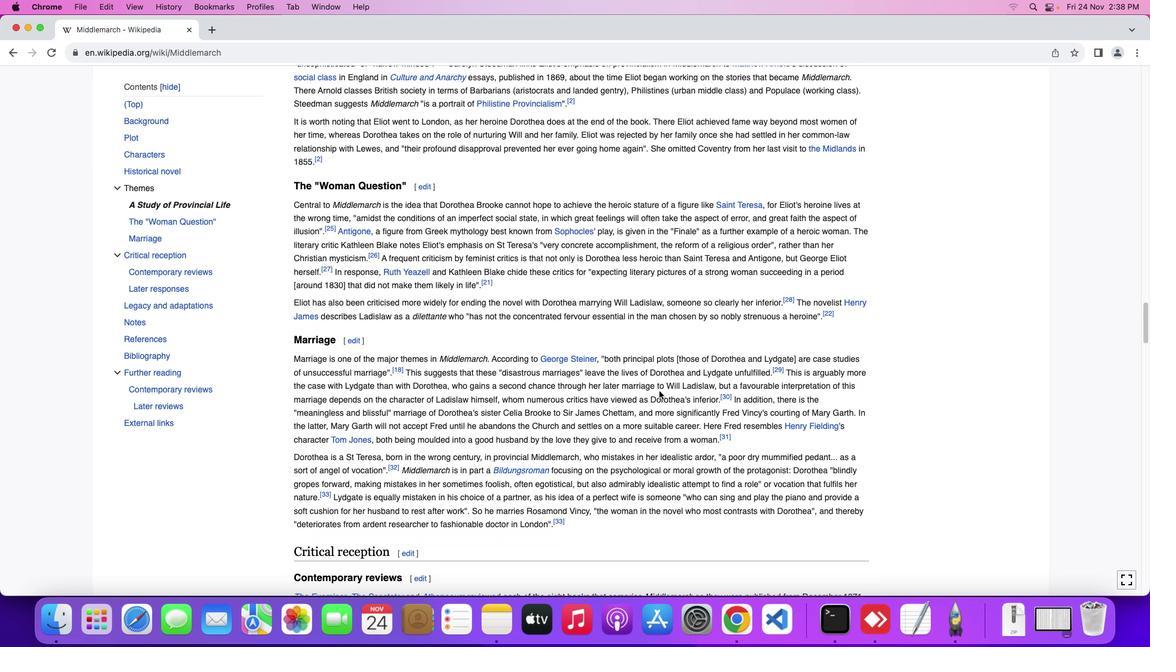 
Action: Mouse scrolled (659, 390) with delta (0, 0)
Screenshot: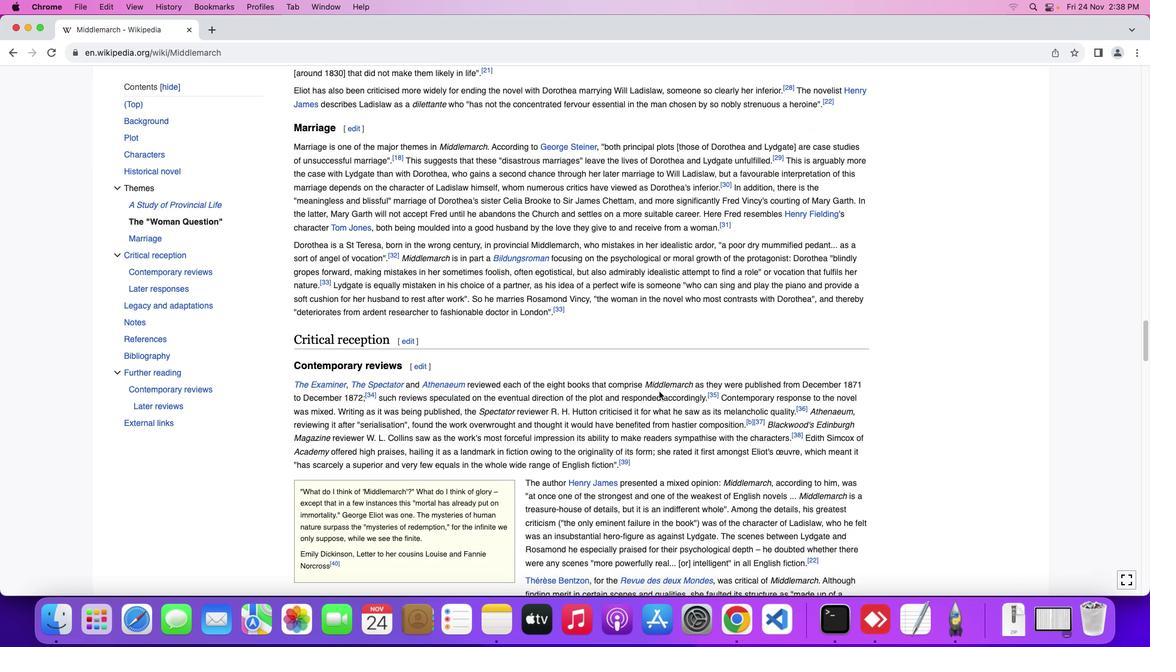 
Action: Mouse scrolled (659, 390) with delta (0, 0)
Screenshot: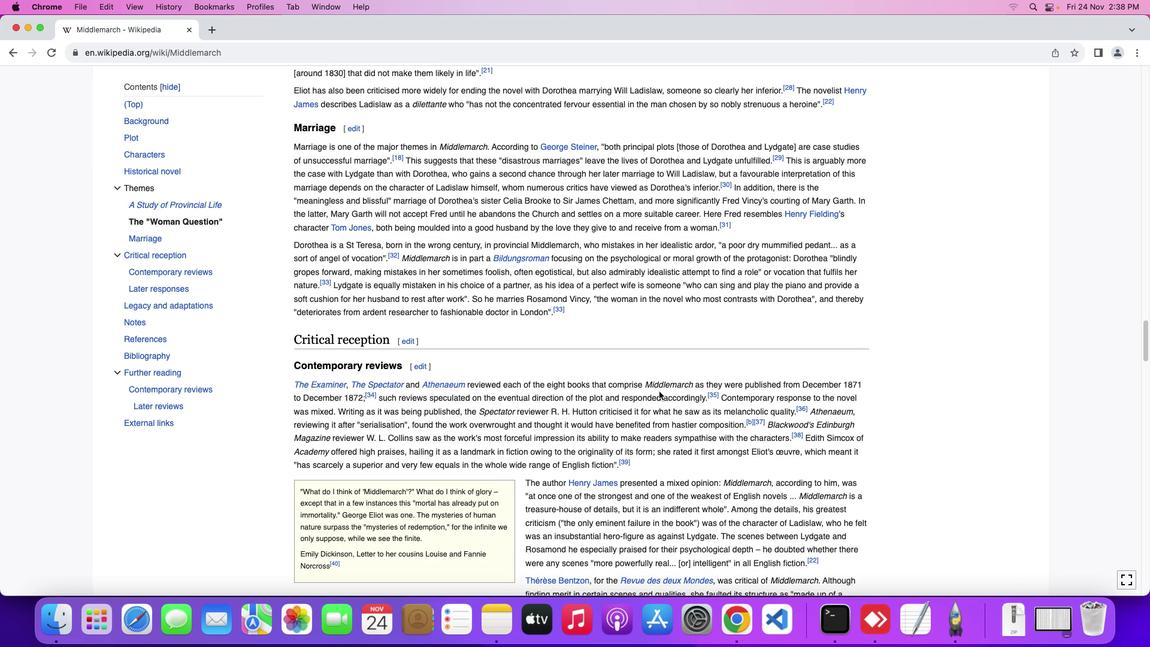 
Action: Mouse scrolled (659, 390) with delta (0, -1)
Screenshot: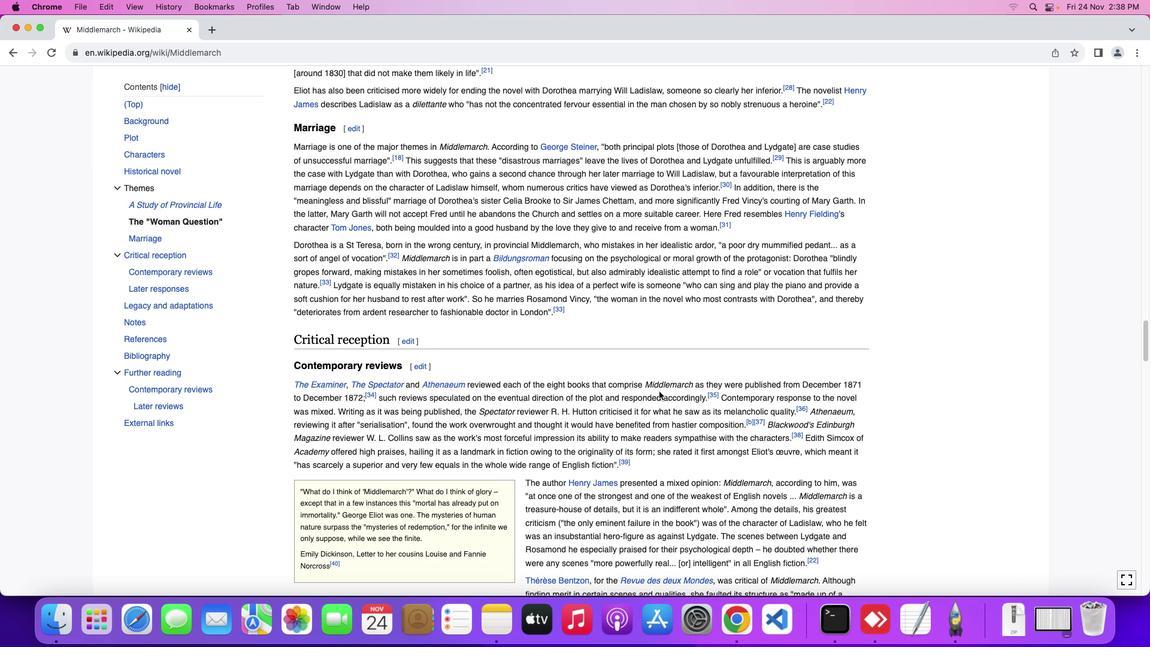 
Action: Mouse scrolled (659, 390) with delta (0, -2)
Screenshot: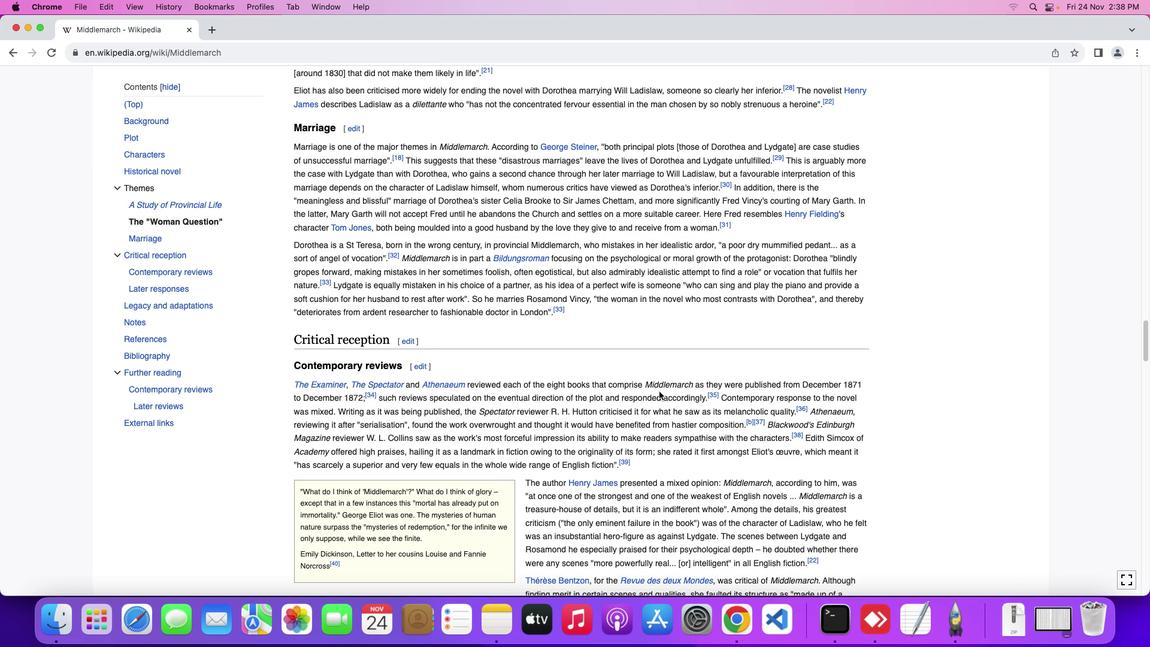 
Action: Mouse moved to (659, 392)
Screenshot: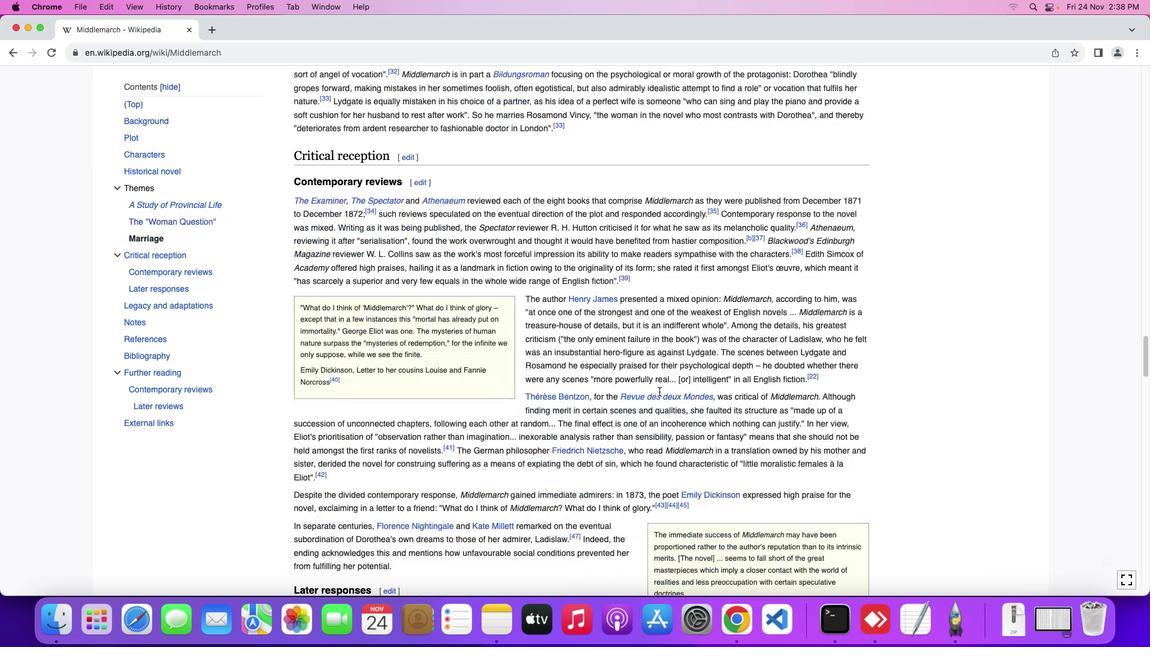 
Action: Mouse scrolled (659, 392) with delta (0, 0)
Screenshot: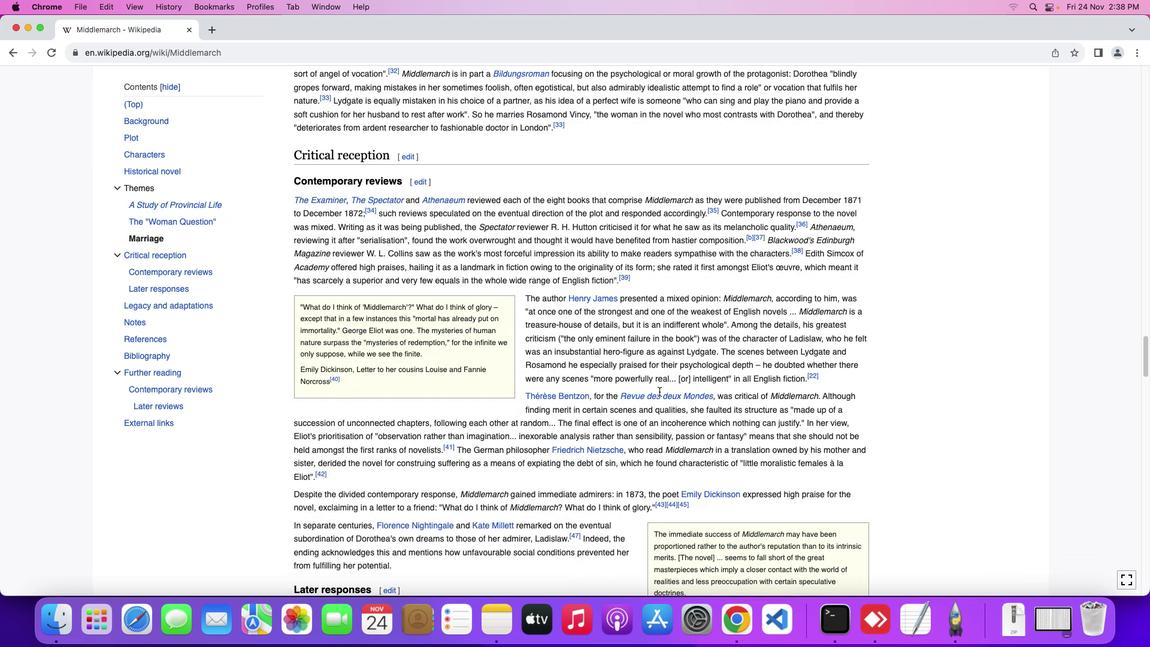 
Action: Mouse scrolled (659, 392) with delta (0, 0)
Screenshot: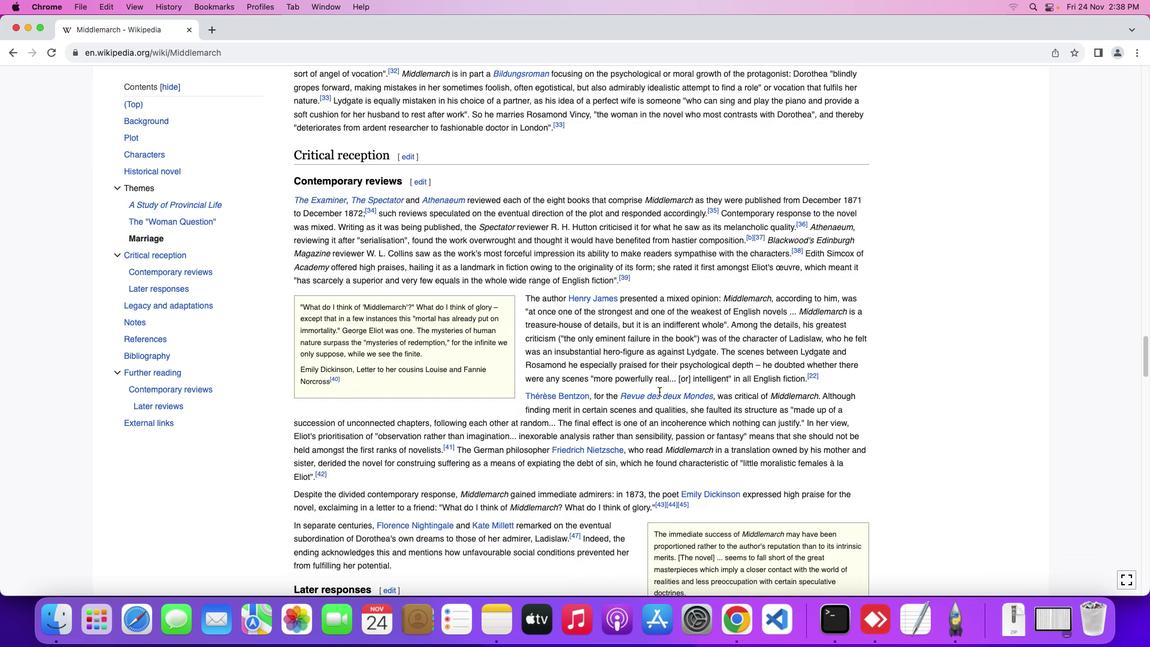 
Action: Mouse scrolled (659, 392) with delta (0, -1)
Screenshot: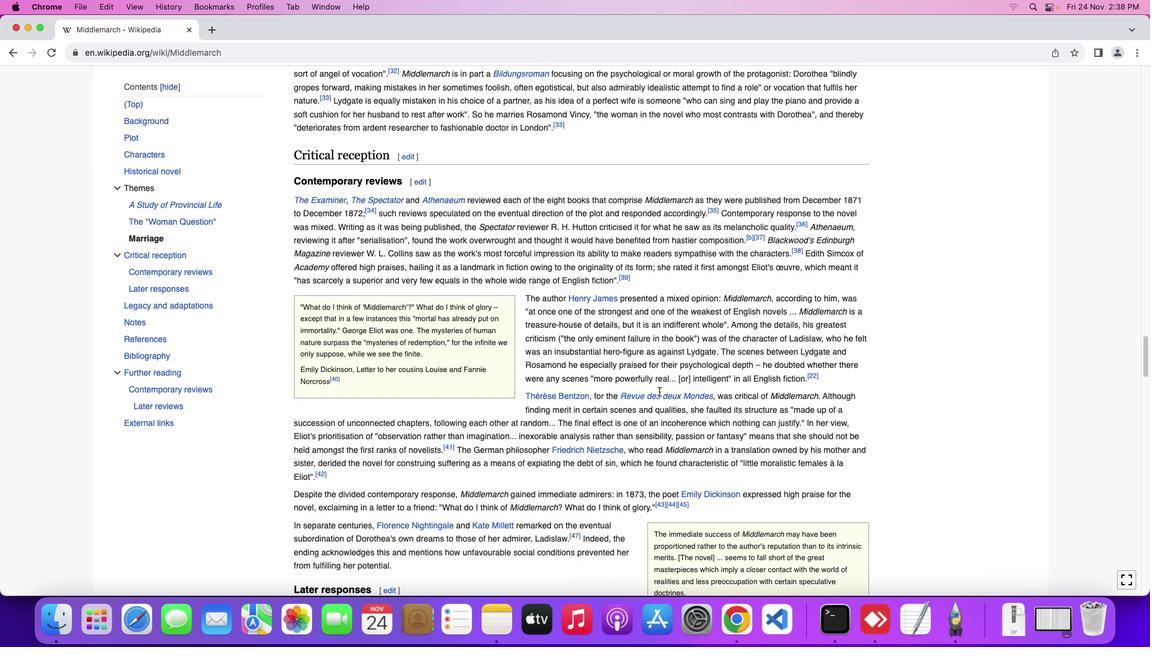 
Action: Mouse scrolled (659, 392) with delta (0, -2)
Screenshot: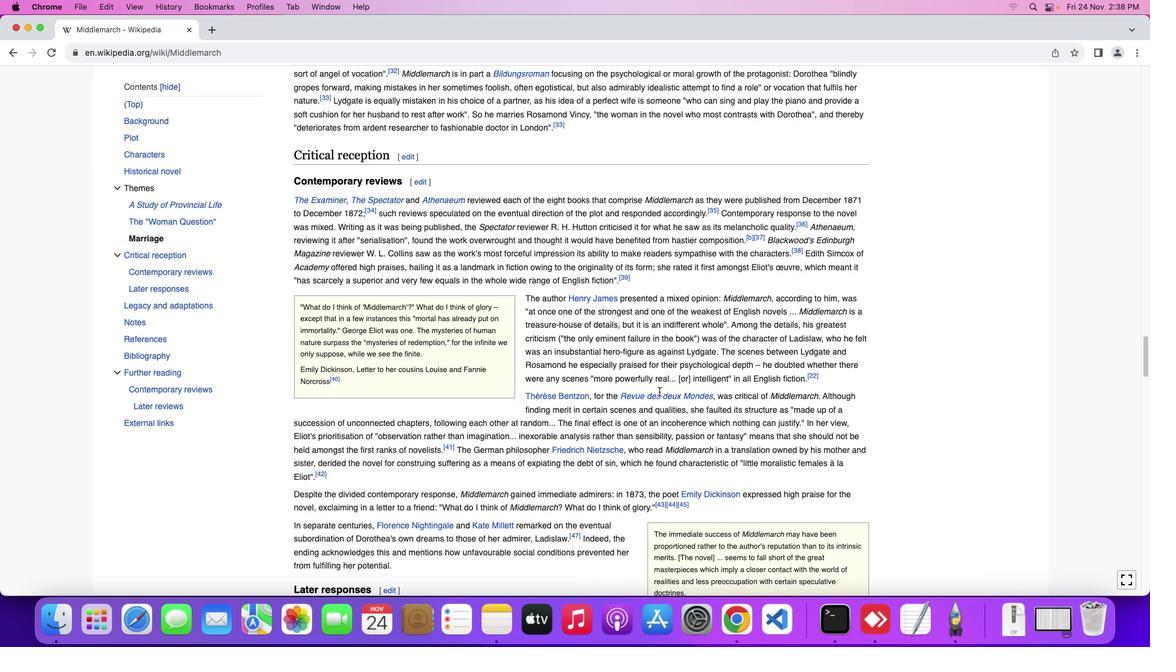 
Action: Mouse scrolled (659, 392) with delta (0, 0)
Screenshot: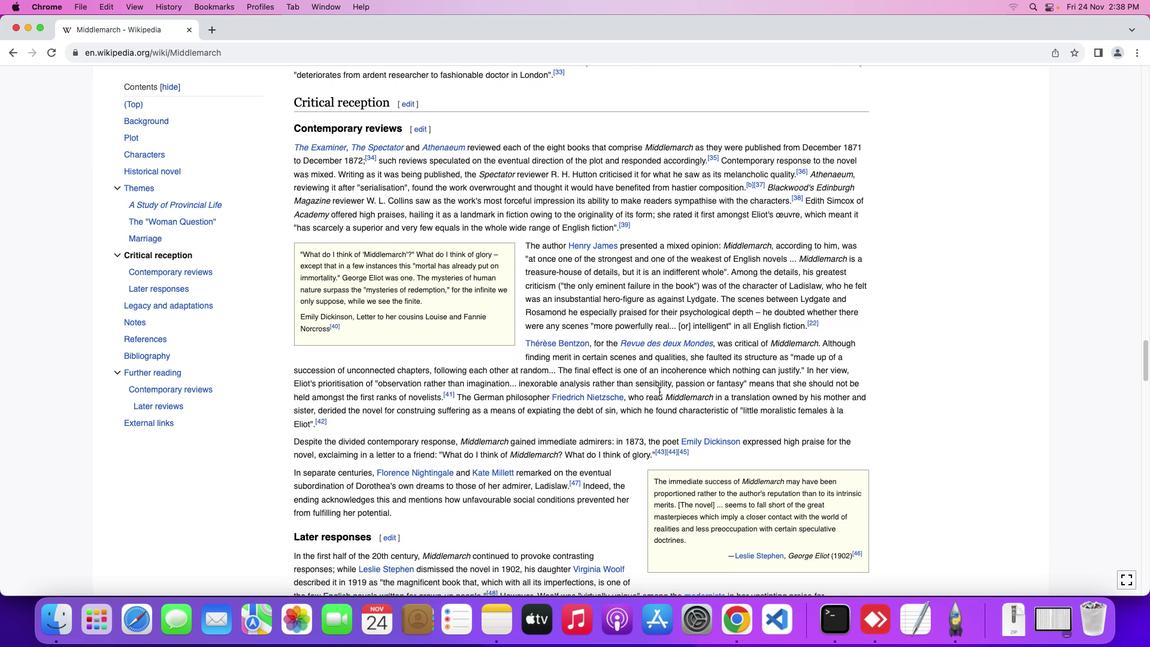
Action: Mouse scrolled (659, 392) with delta (0, 0)
Screenshot: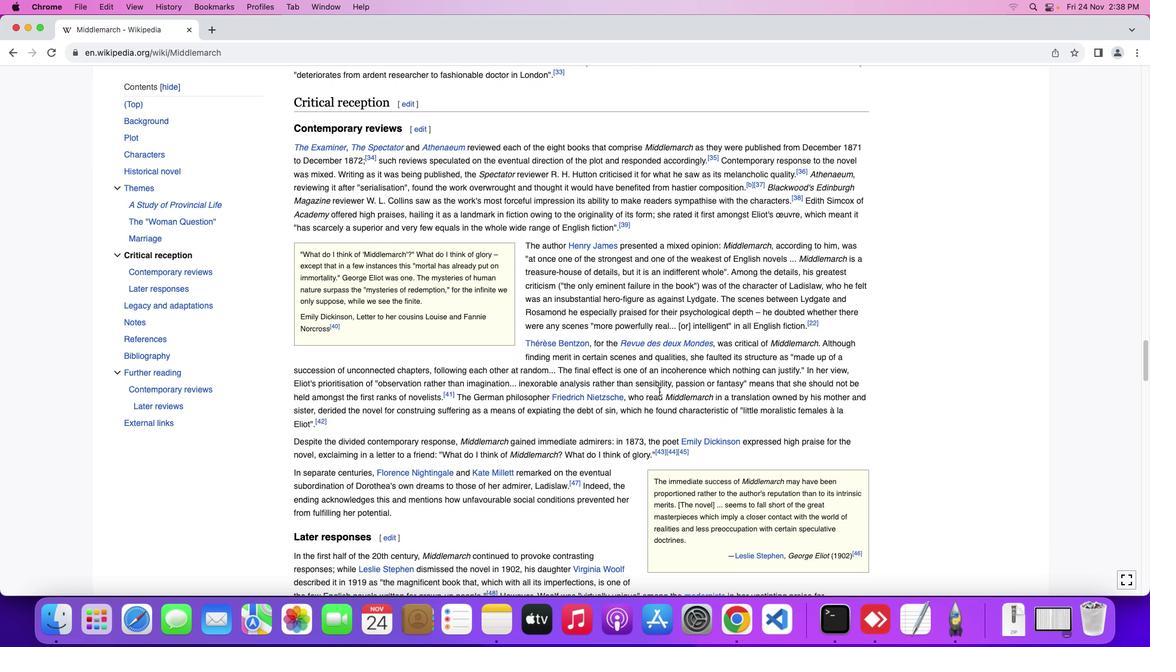 
Action: Mouse scrolled (659, 392) with delta (0, 0)
Screenshot: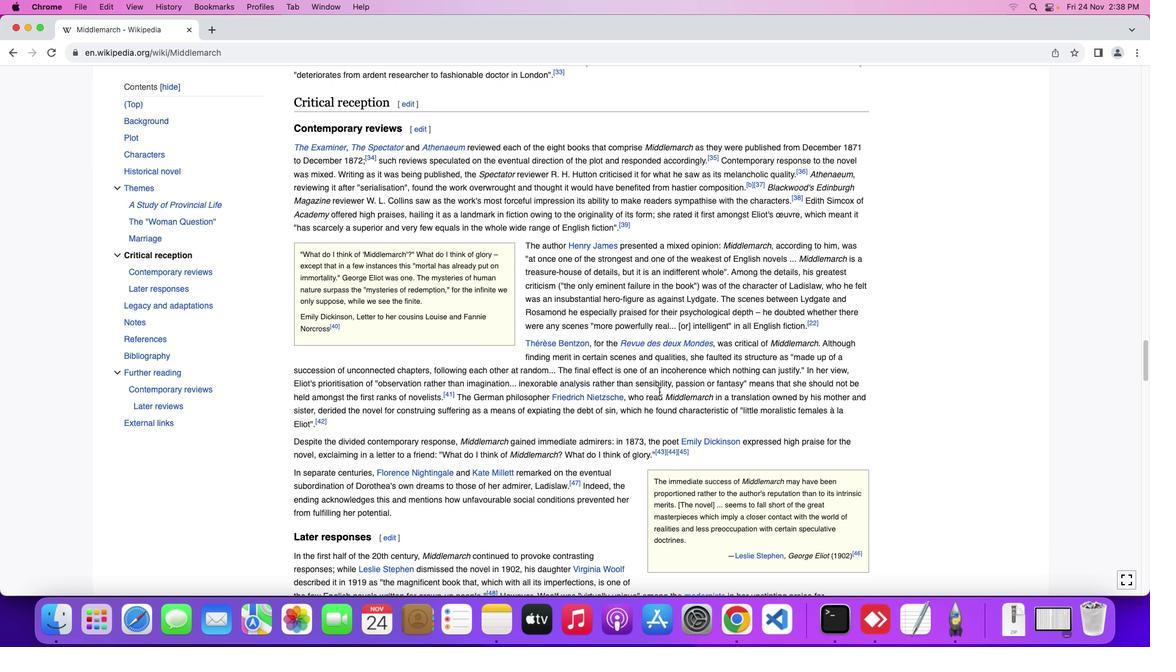 
Action: Mouse scrolled (659, 392) with delta (0, 0)
Screenshot: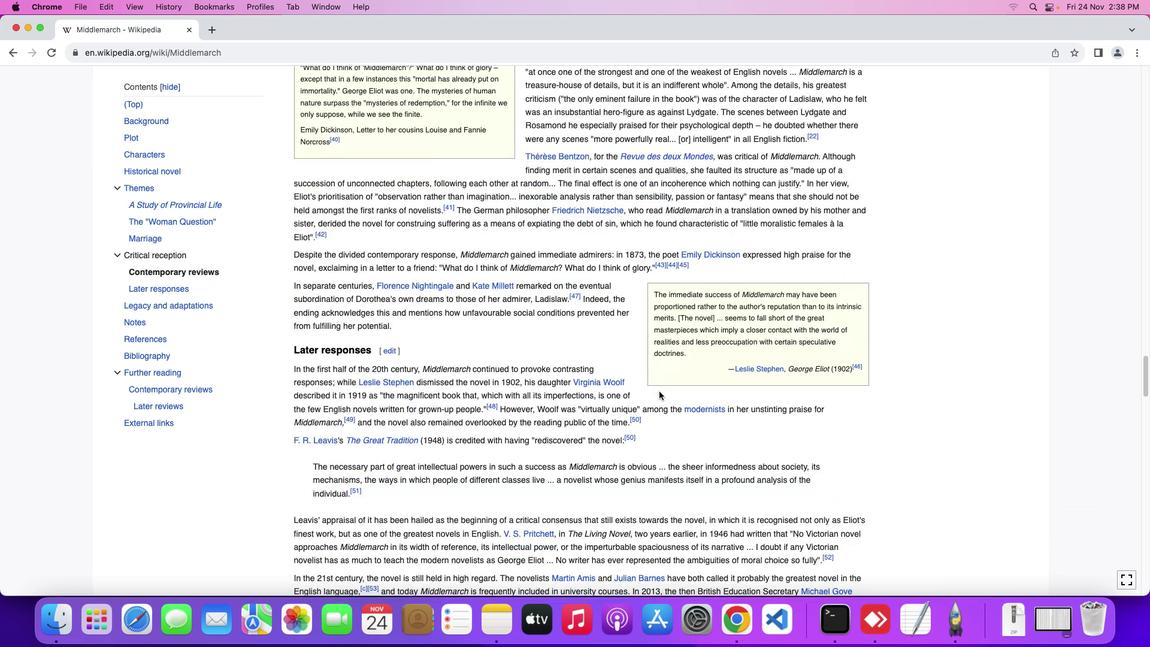 
Action: Mouse scrolled (659, 392) with delta (0, 0)
Screenshot: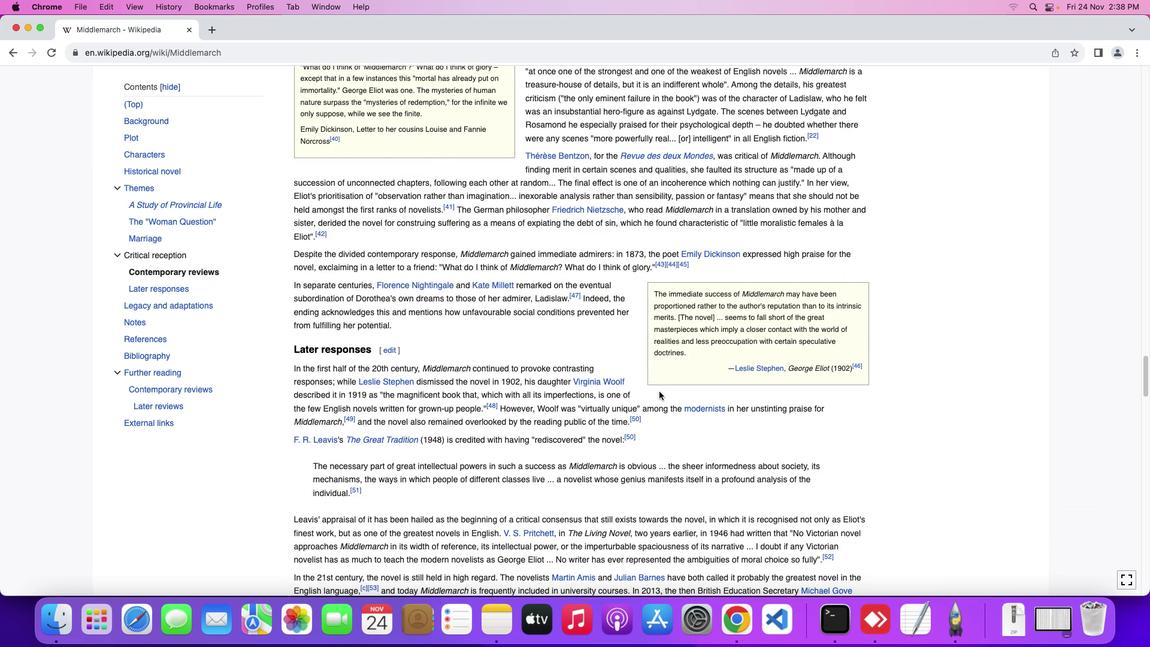 
Action: Mouse scrolled (659, 392) with delta (0, -1)
Screenshot: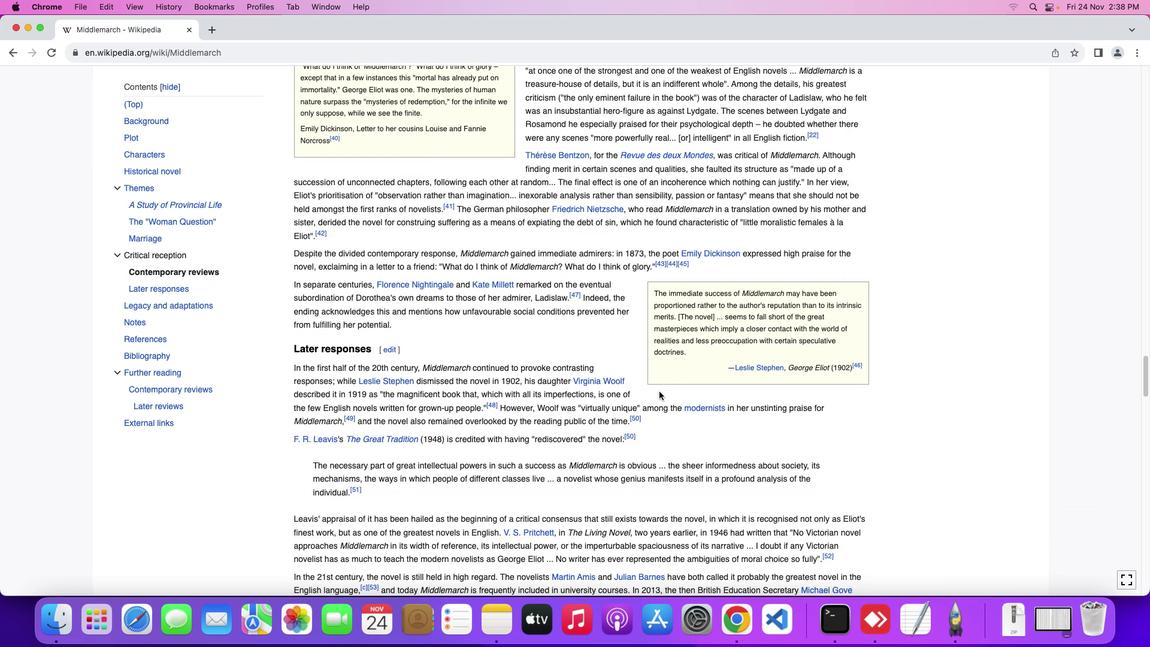 
Action: Mouse scrolled (659, 392) with delta (0, -1)
Screenshot: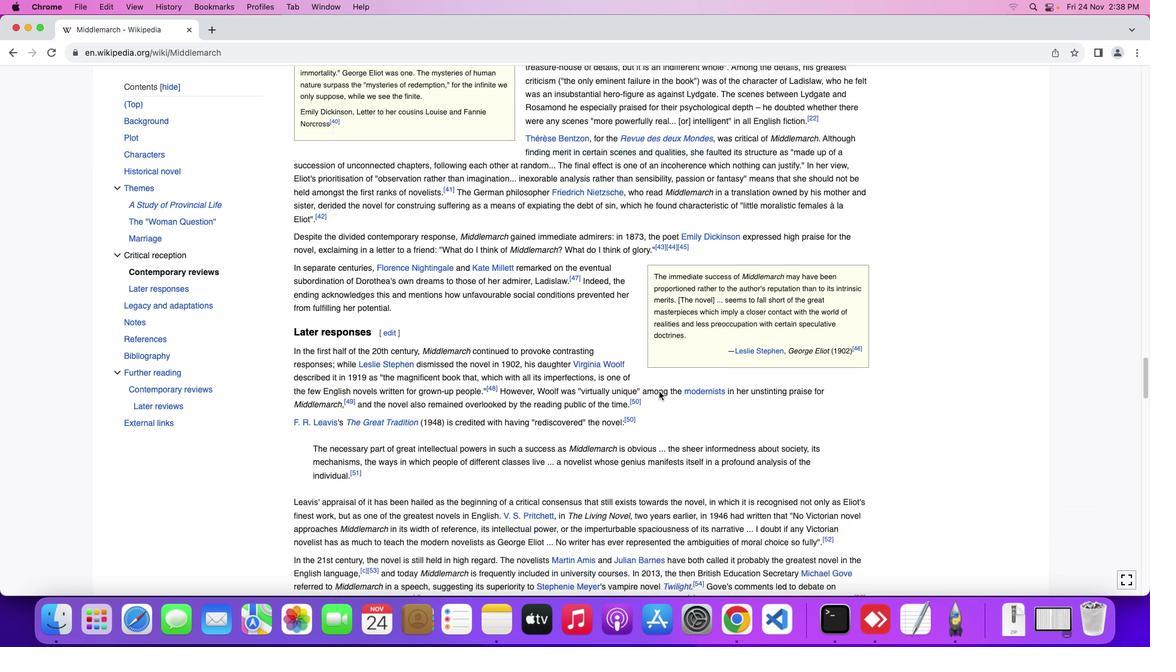 
Action: Mouse moved to (659, 392)
Screenshot: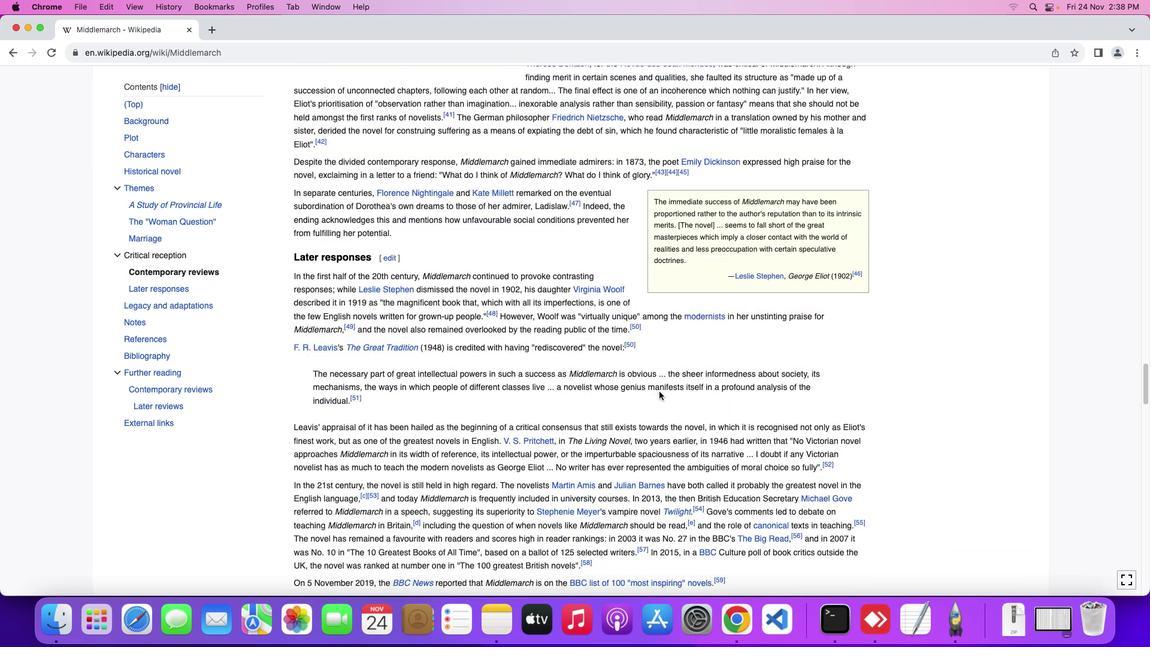 
Action: Mouse scrolled (659, 392) with delta (0, 0)
Screenshot: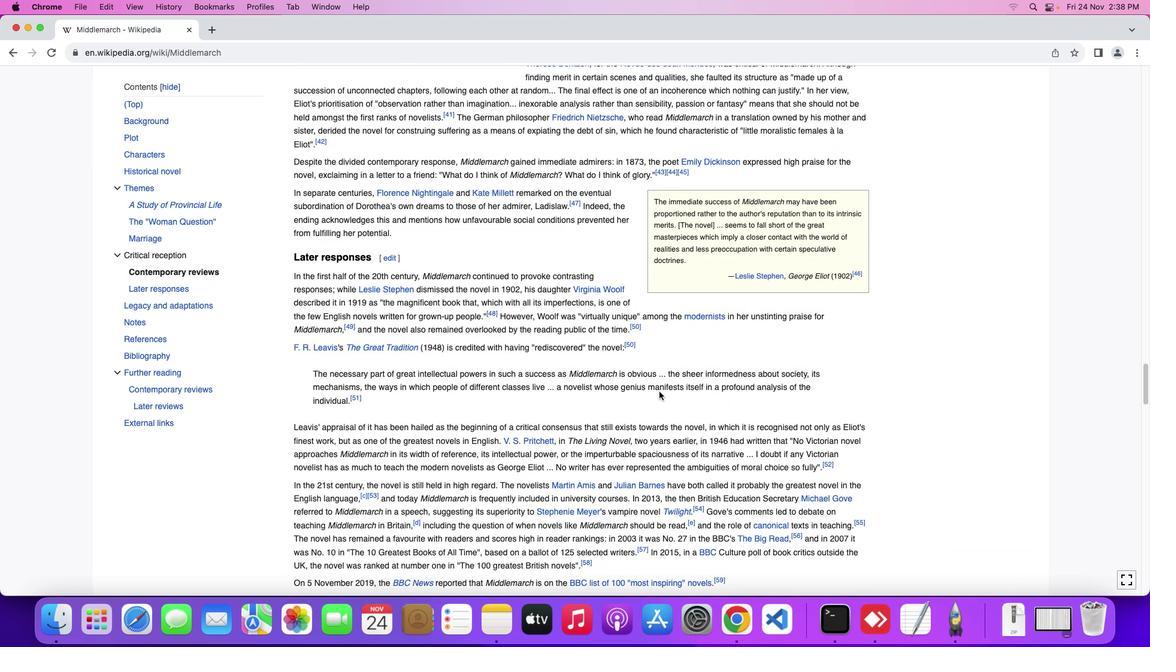 
Action: Mouse scrolled (659, 392) with delta (0, 0)
Screenshot: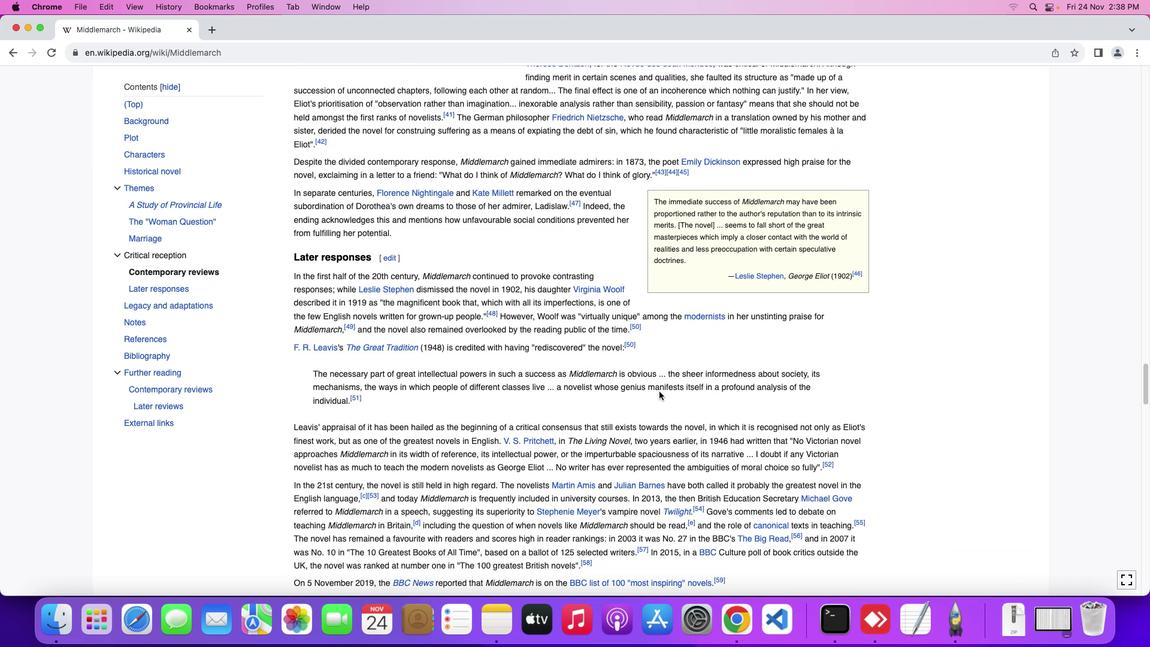 
Action: Mouse scrolled (659, 392) with delta (0, -1)
Screenshot: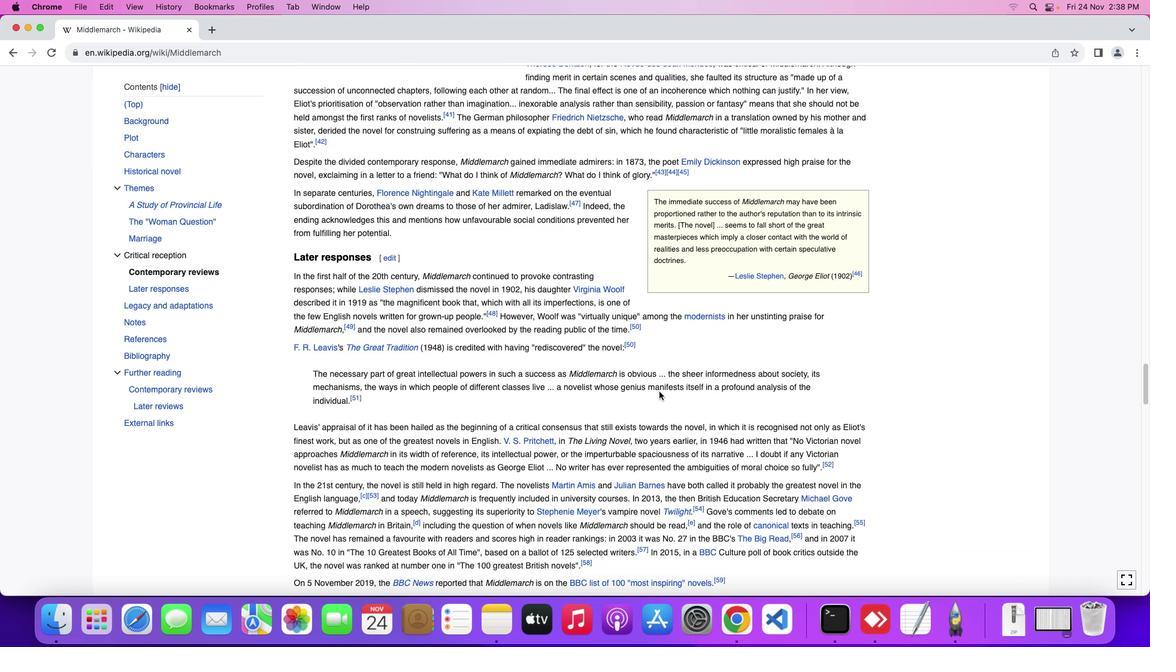 
Action: Mouse moved to (659, 392)
Screenshot: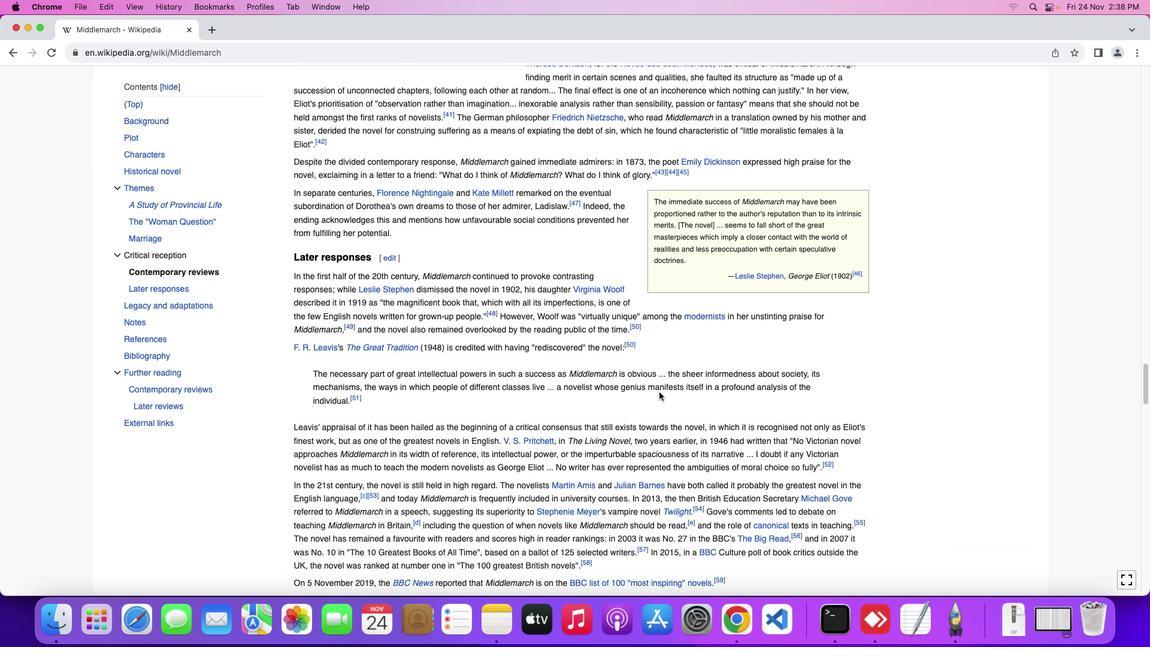 
Action: Mouse scrolled (659, 392) with delta (0, 0)
Screenshot: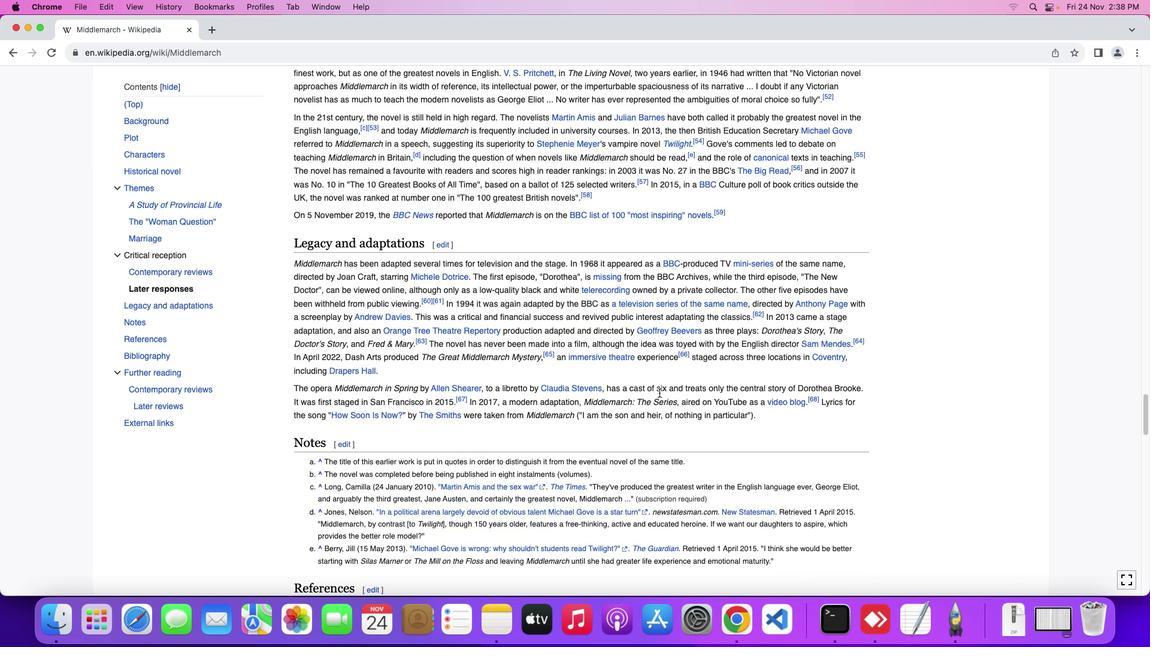 
Action: Mouse scrolled (659, 392) with delta (0, 0)
Screenshot: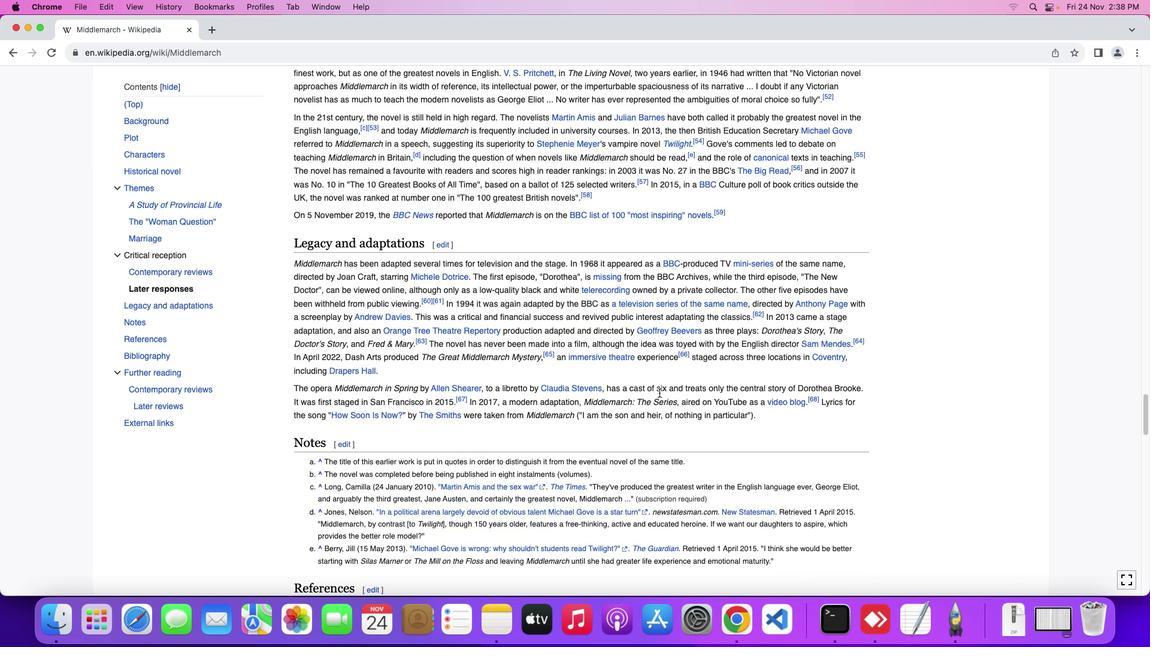 
Action: Mouse scrolled (659, 392) with delta (0, -1)
Screenshot: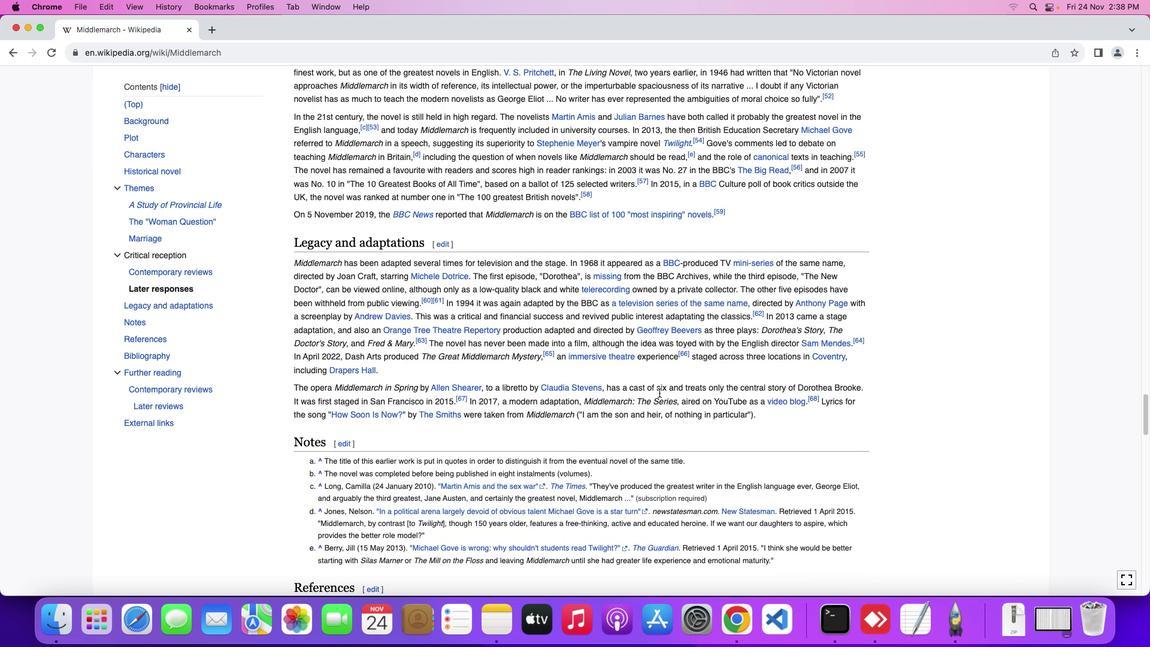 
Action: Mouse scrolled (659, 392) with delta (0, -2)
Screenshot: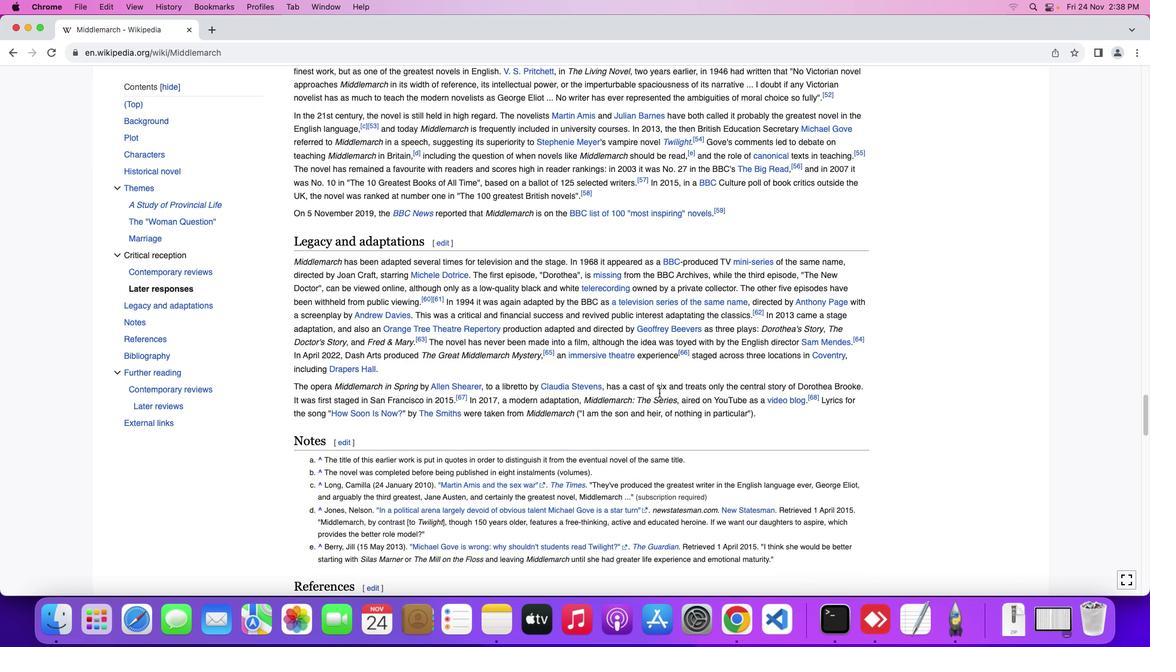 
Action: Mouse scrolled (659, 392) with delta (0, -2)
Screenshot: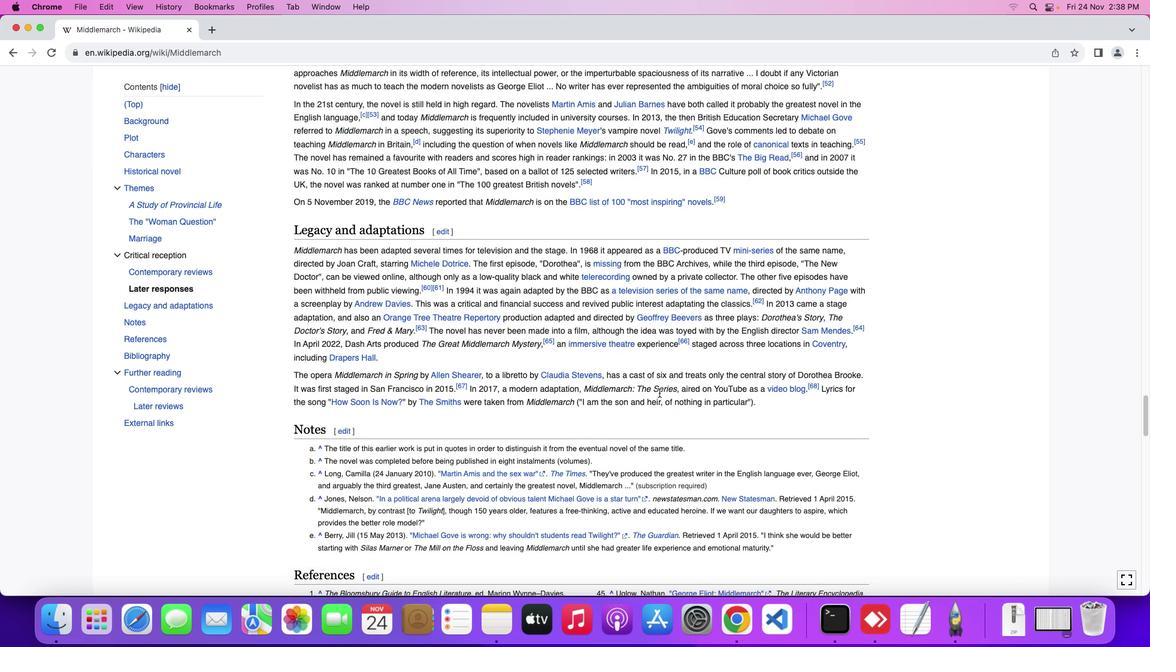 
Action: Mouse moved to (659, 392)
Screenshot: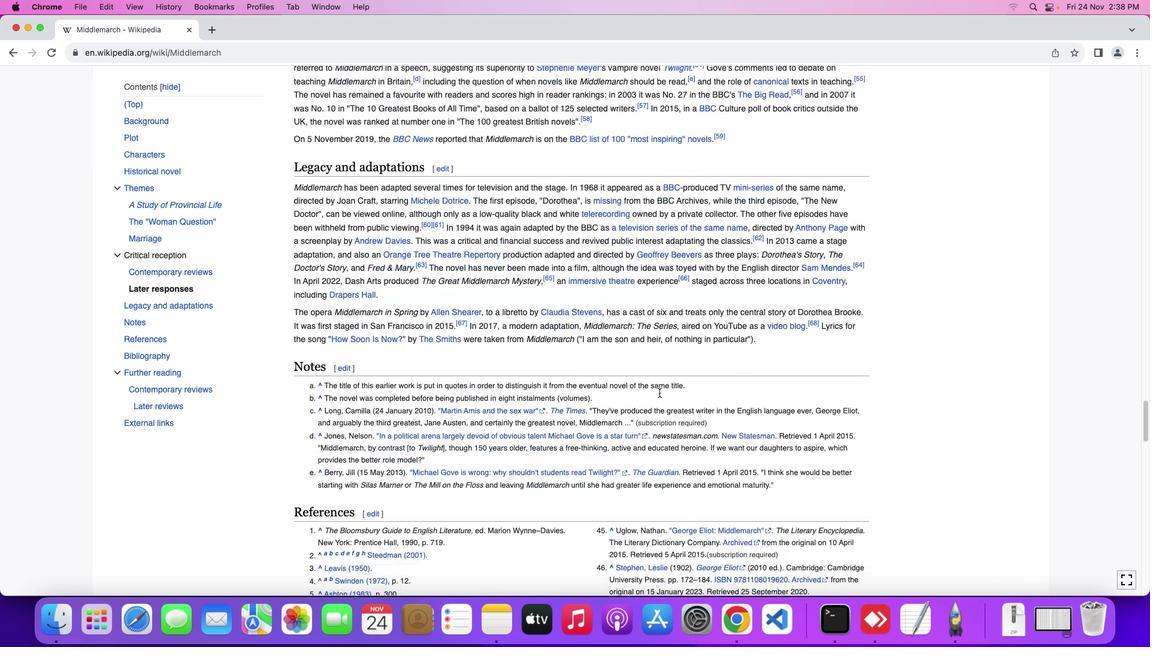 
Action: Mouse scrolled (659, 392) with delta (0, 0)
Screenshot: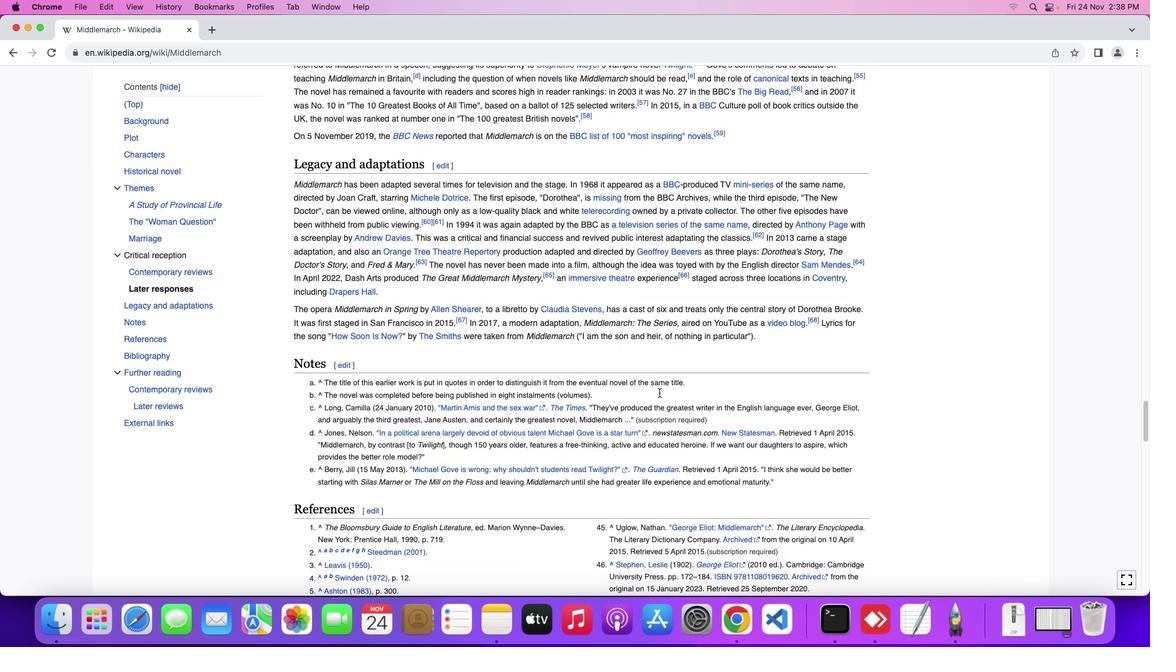 
Action: Mouse scrolled (659, 392) with delta (0, 0)
Screenshot: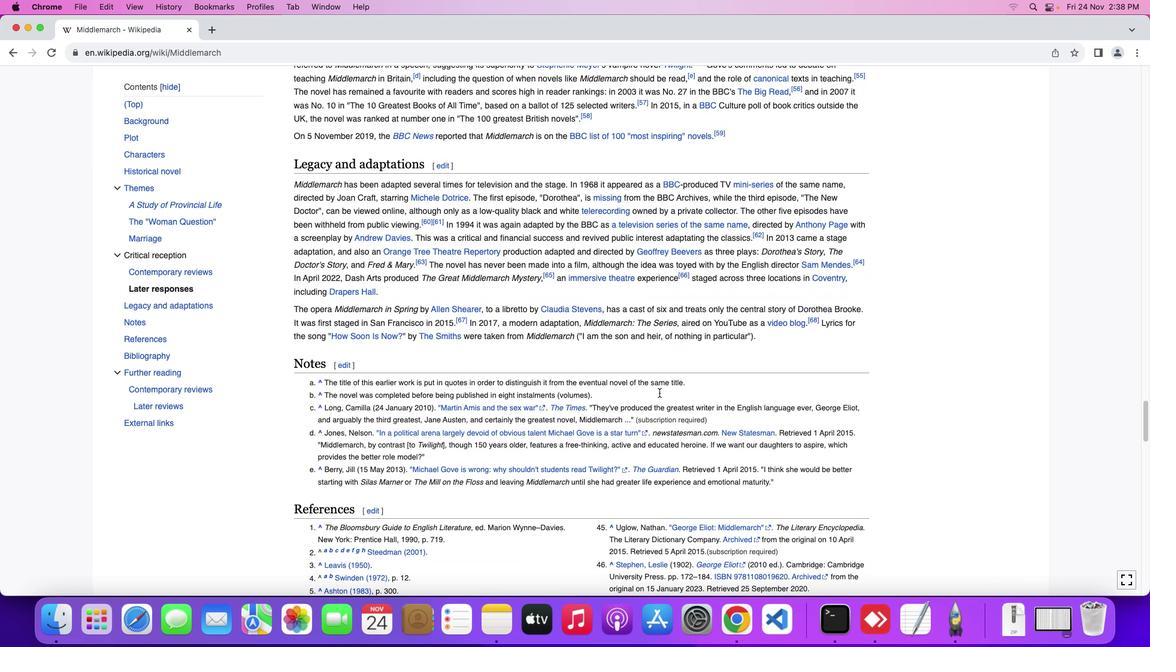 
Action: Mouse scrolled (659, 392) with delta (0, -1)
Screenshot: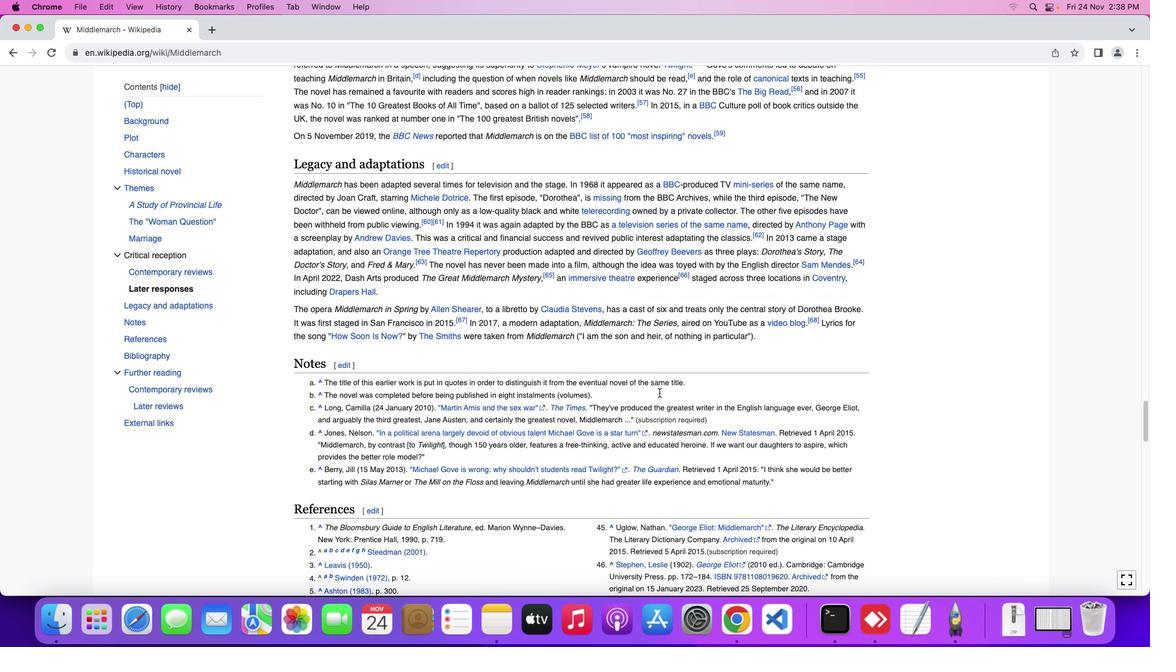 
Action: Mouse scrolled (659, 392) with delta (0, 0)
Screenshot: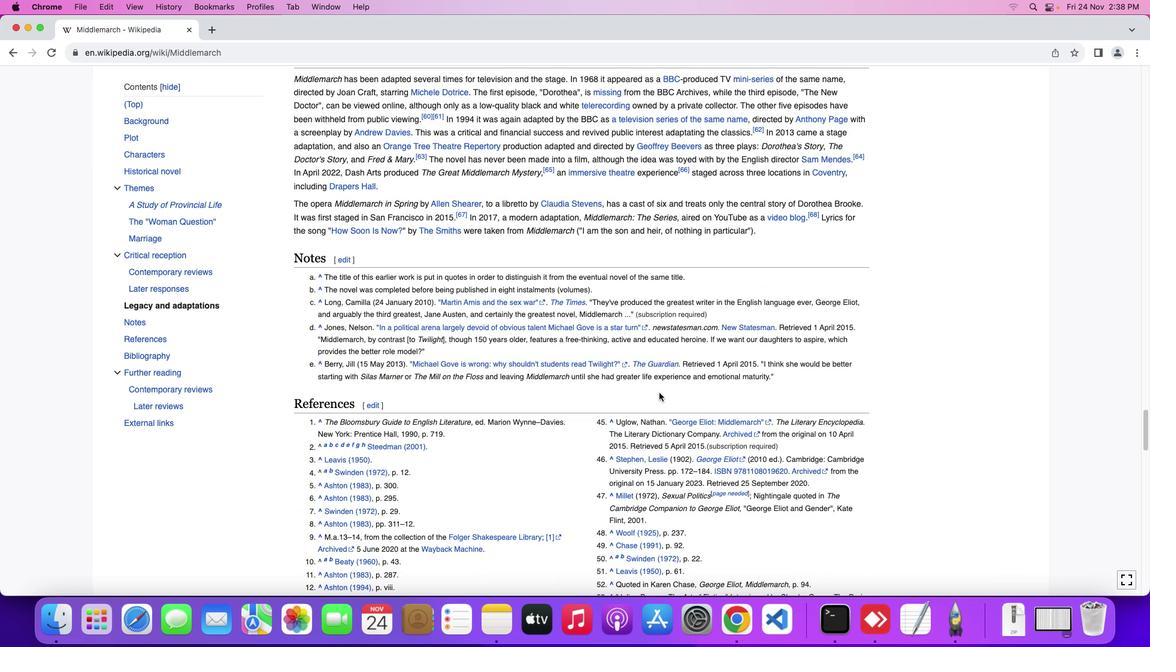 
Action: Mouse scrolled (659, 392) with delta (0, 0)
Screenshot: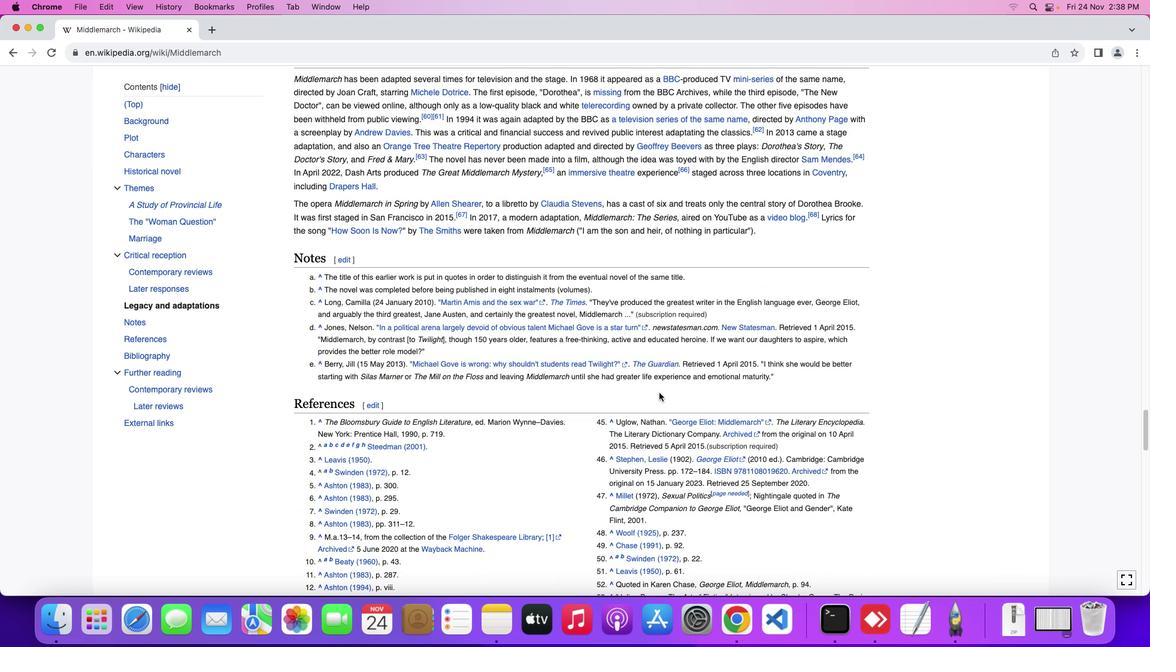 
Action: Mouse scrolled (659, 392) with delta (0, -1)
Screenshot: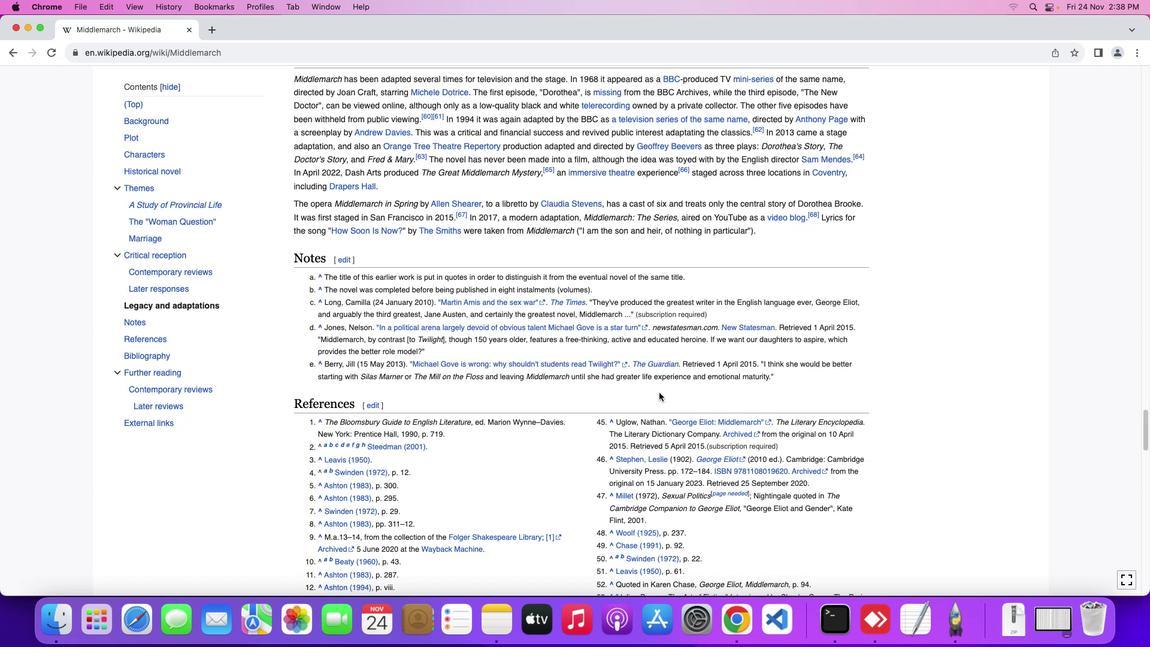 
Action: Mouse scrolled (659, 392) with delta (0, 0)
Screenshot: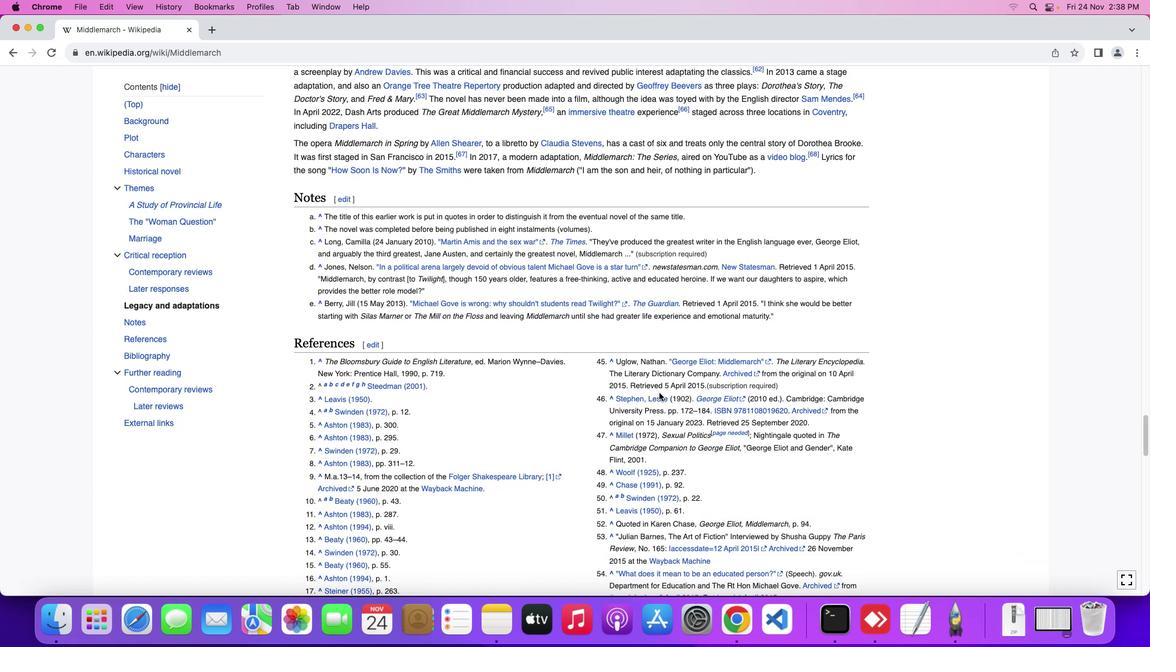 
Action: Mouse scrolled (659, 392) with delta (0, 0)
Screenshot: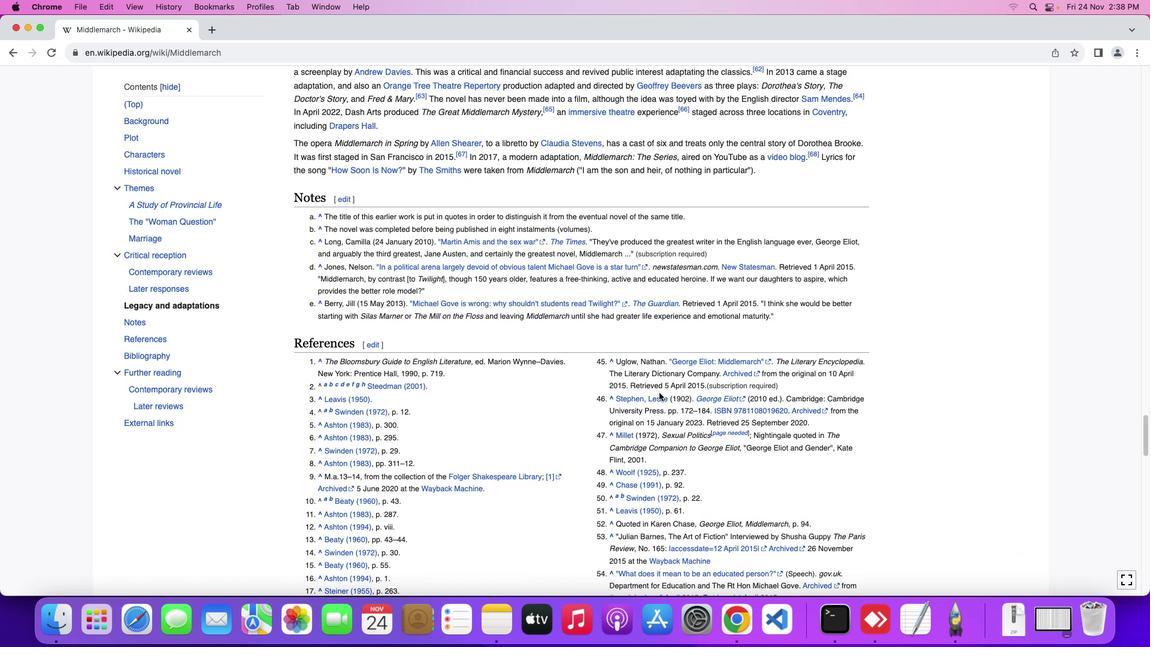 
Action: Mouse scrolled (659, 392) with delta (0, 0)
Screenshot: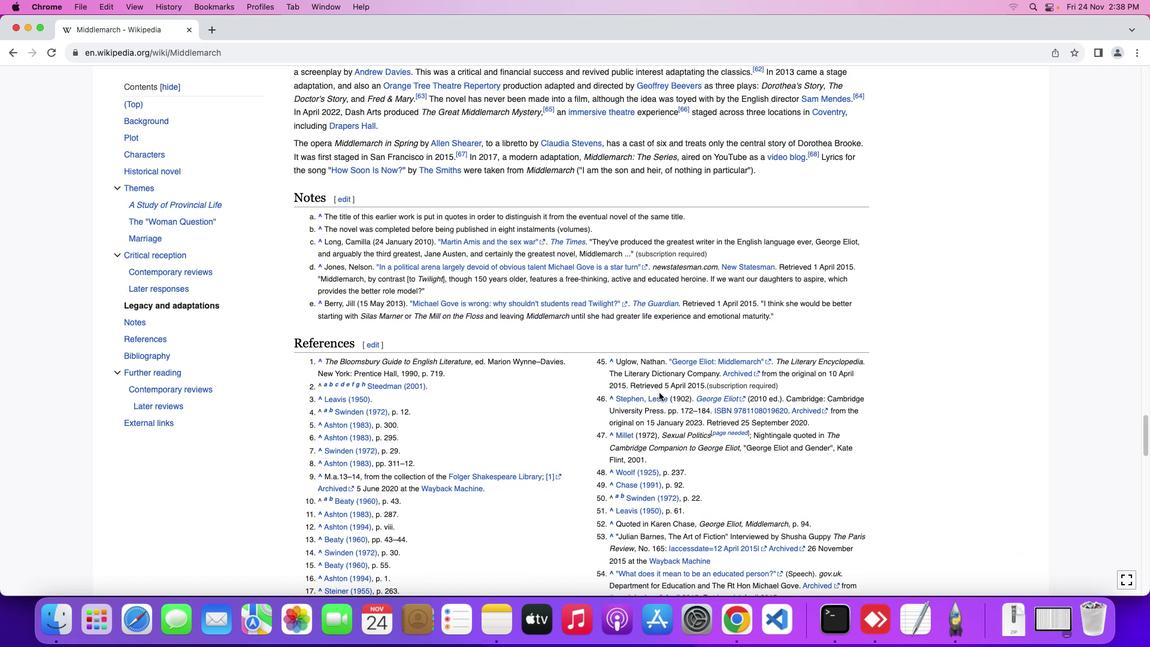 
Action: Mouse scrolled (659, 392) with delta (0, 0)
Screenshot: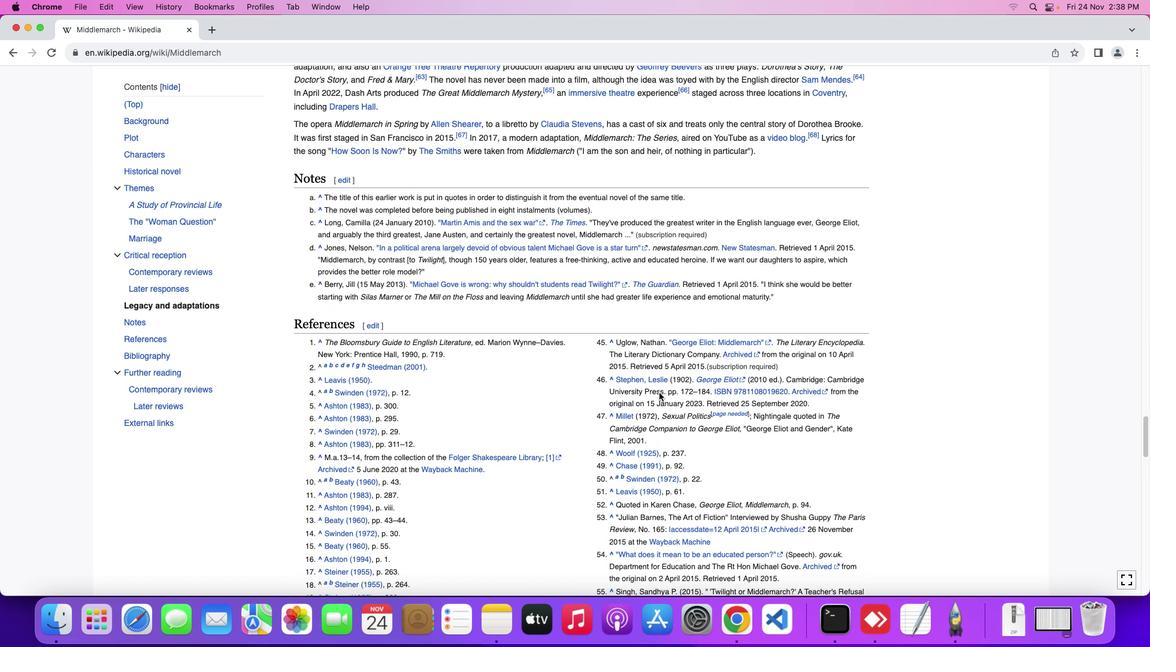 
Action: Mouse scrolled (659, 392) with delta (0, 0)
Screenshot: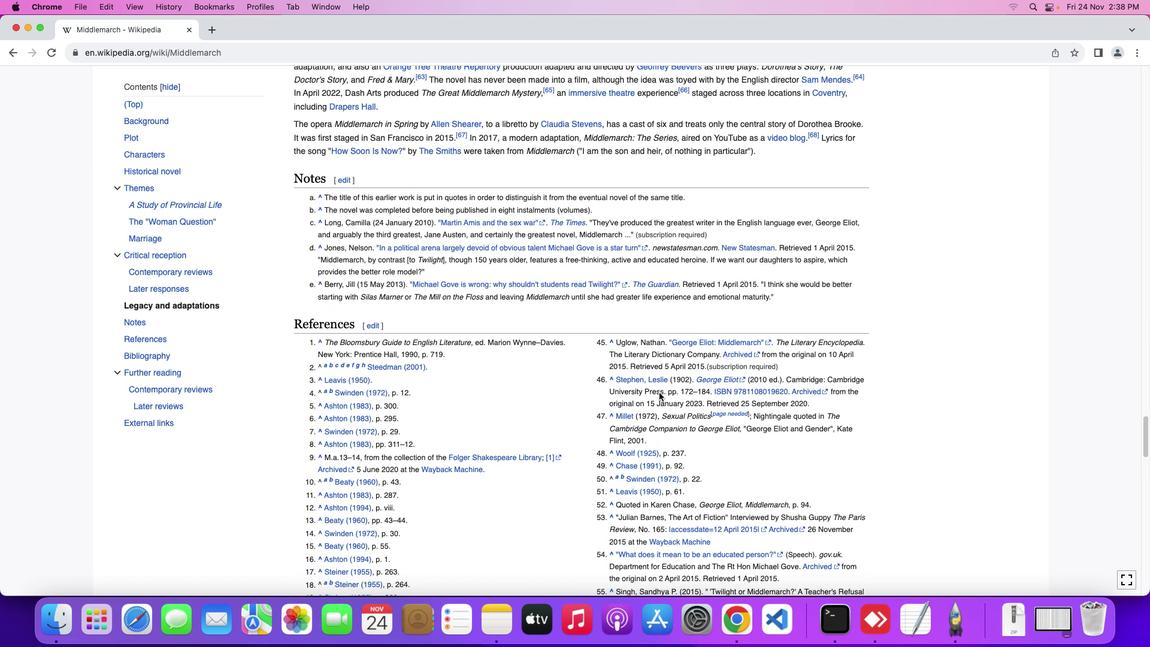 
Action: Mouse scrolled (659, 392) with delta (0, 0)
Screenshot: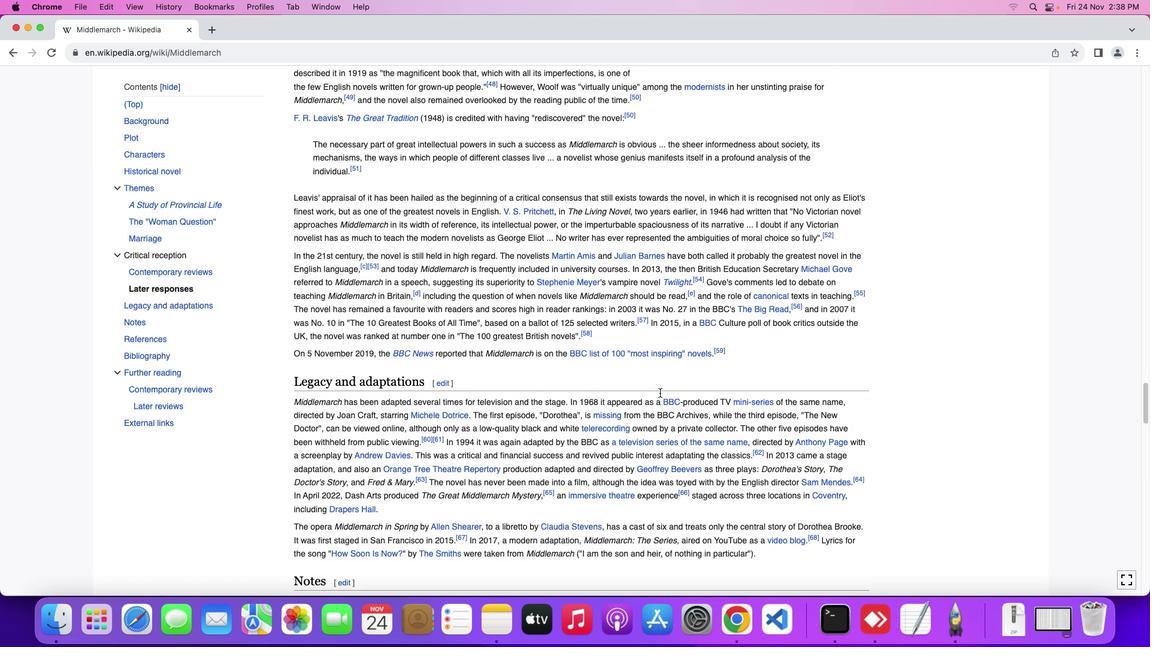
Action: Mouse moved to (659, 392)
Screenshot: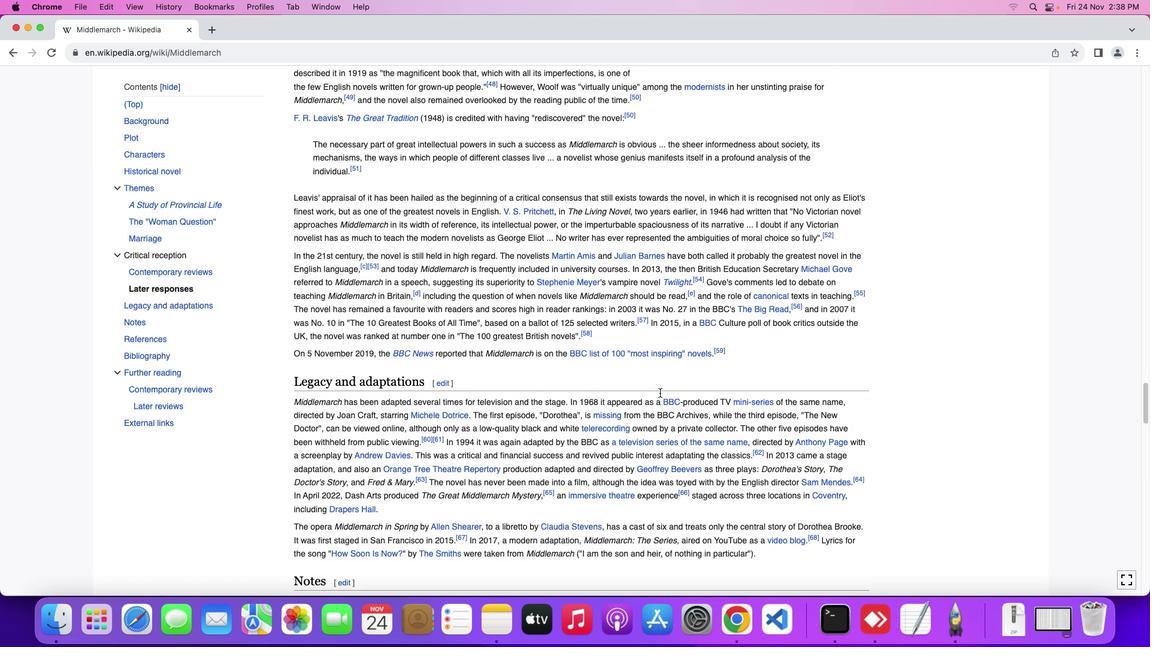 
Action: Mouse scrolled (659, 392) with delta (0, 0)
Screenshot: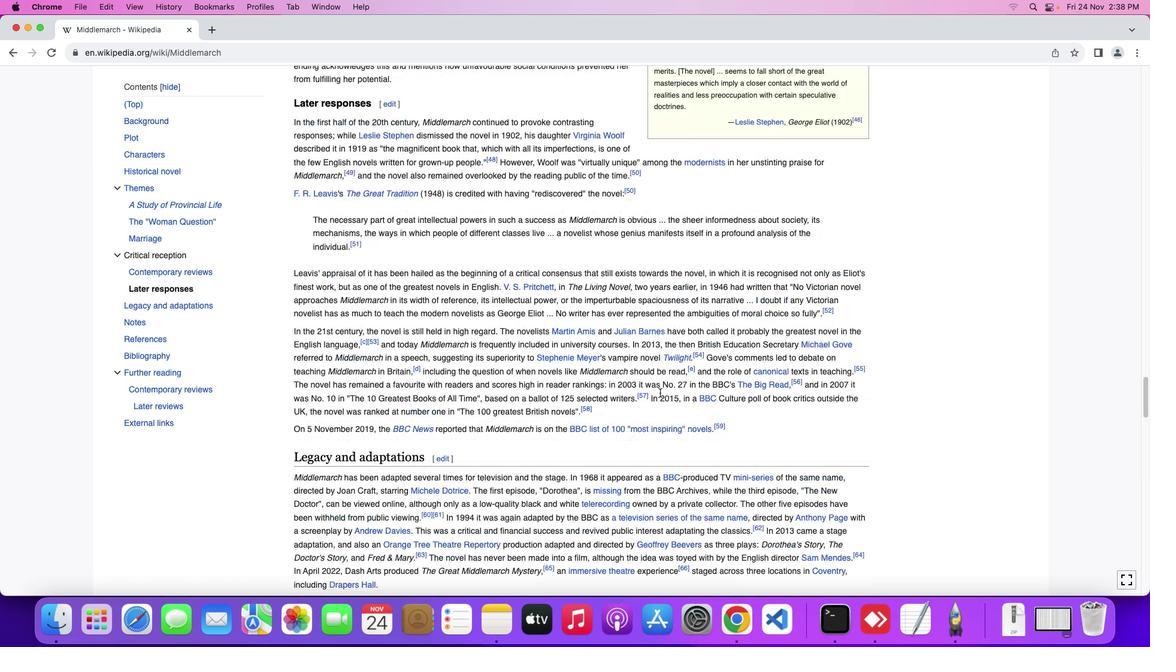 
Action: Mouse scrolled (659, 392) with delta (0, 1)
Screenshot: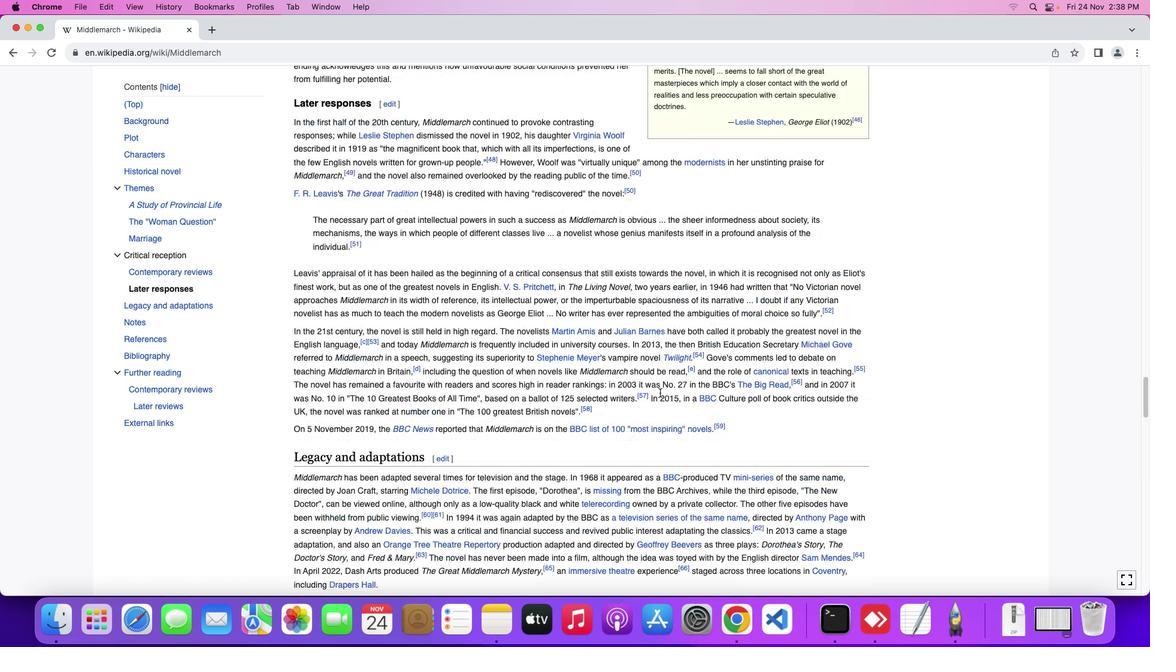 
Action: Mouse scrolled (659, 392) with delta (0, 2)
Screenshot: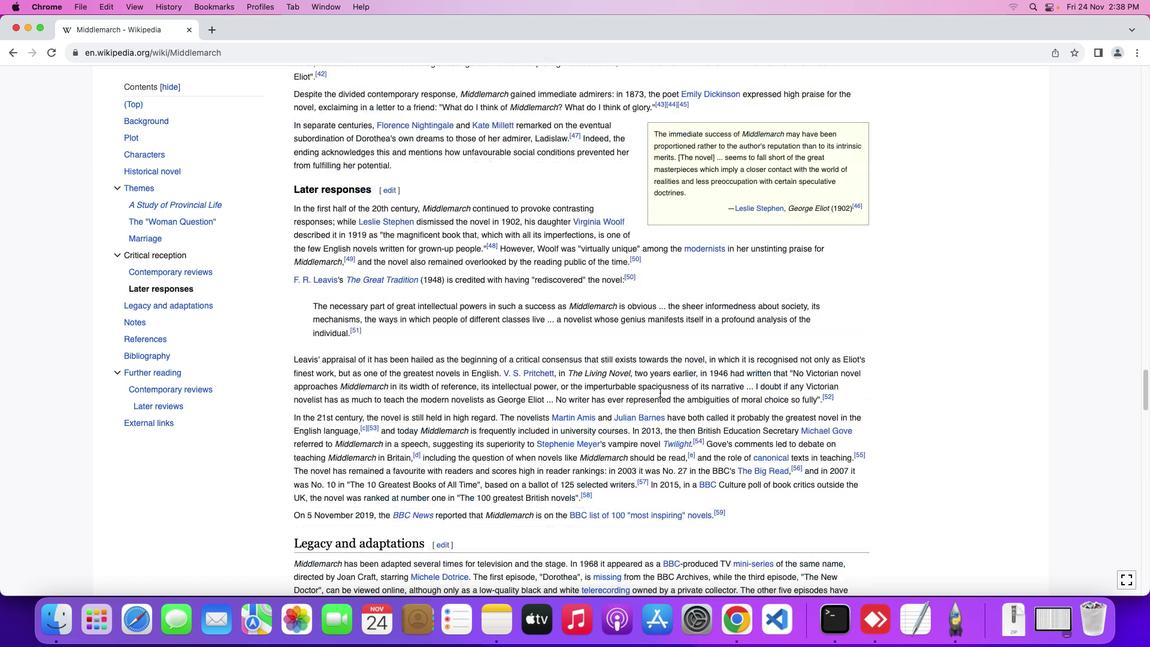 
Action: Mouse scrolled (659, 392) with delta (0, 3)
Screenshot: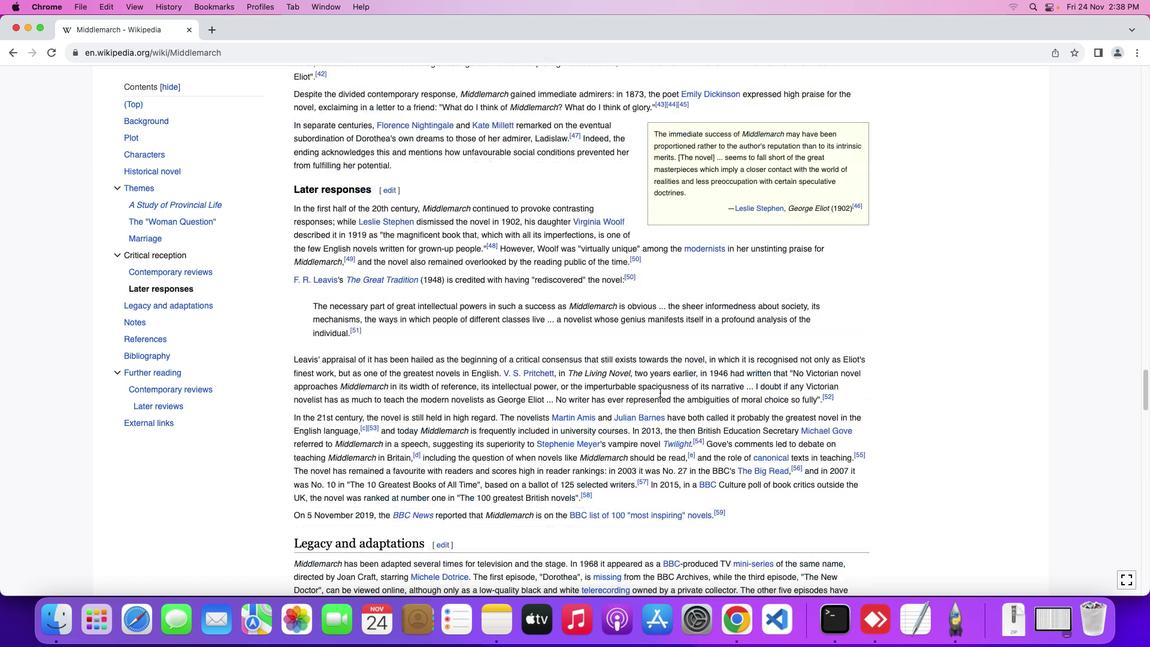 
Action: Mouse scrolled (659, 392) with delta (0, 0)
Screenshot: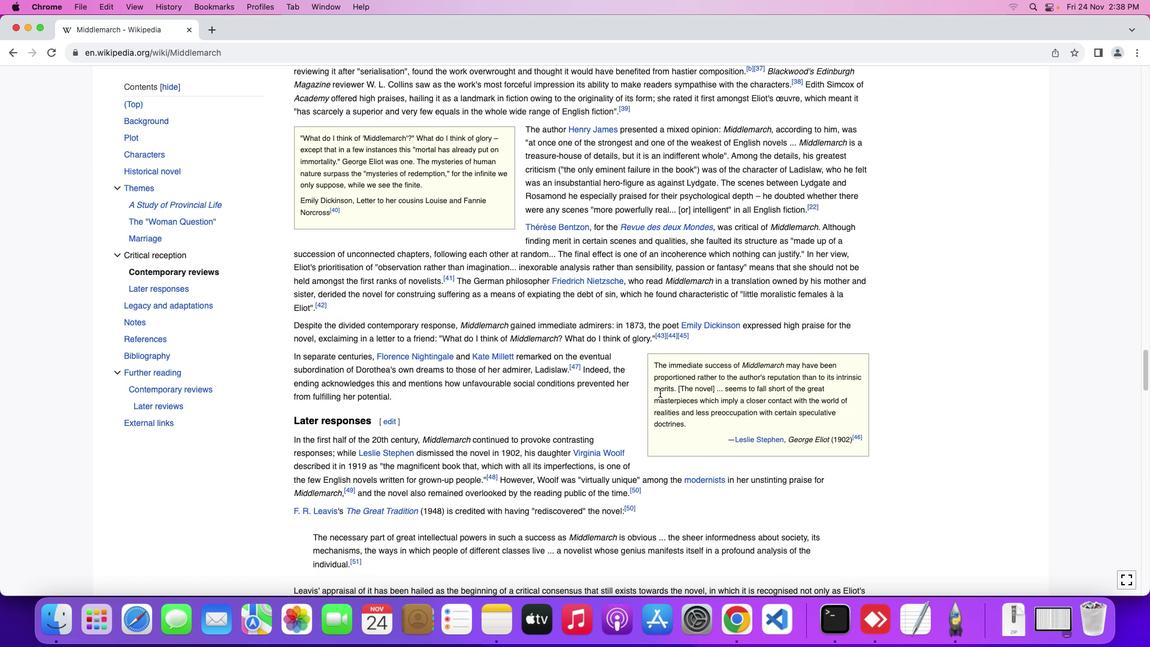 
Action: Mouse scrolled (659, 392) with delta (0, 0)
Screenshot: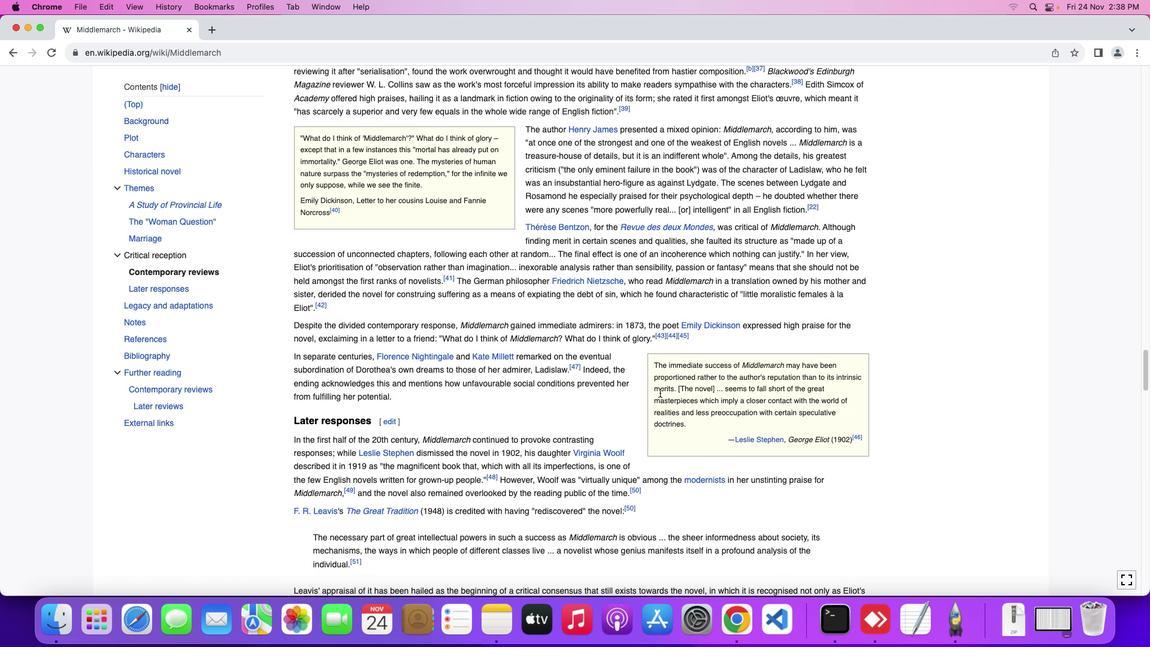
Action: Mouse scrolled (659, 392) with delta (0, 1)
Screenshot: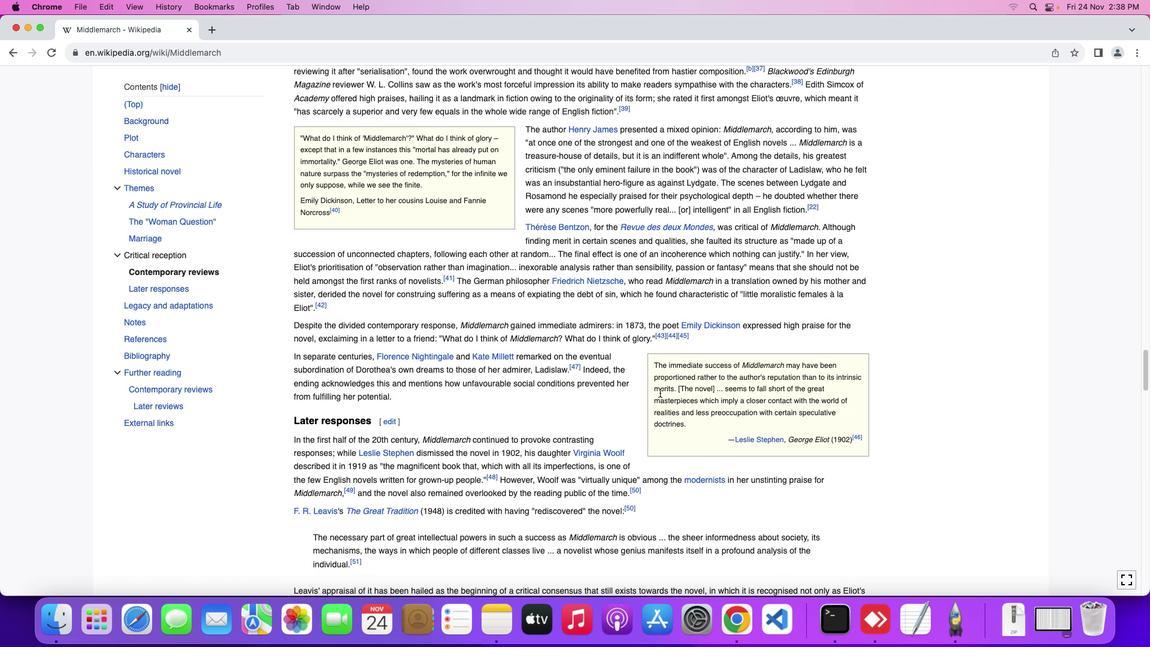 
Action: Mouse scrolled (659, 392) with delta (0, 2)
Screenshot: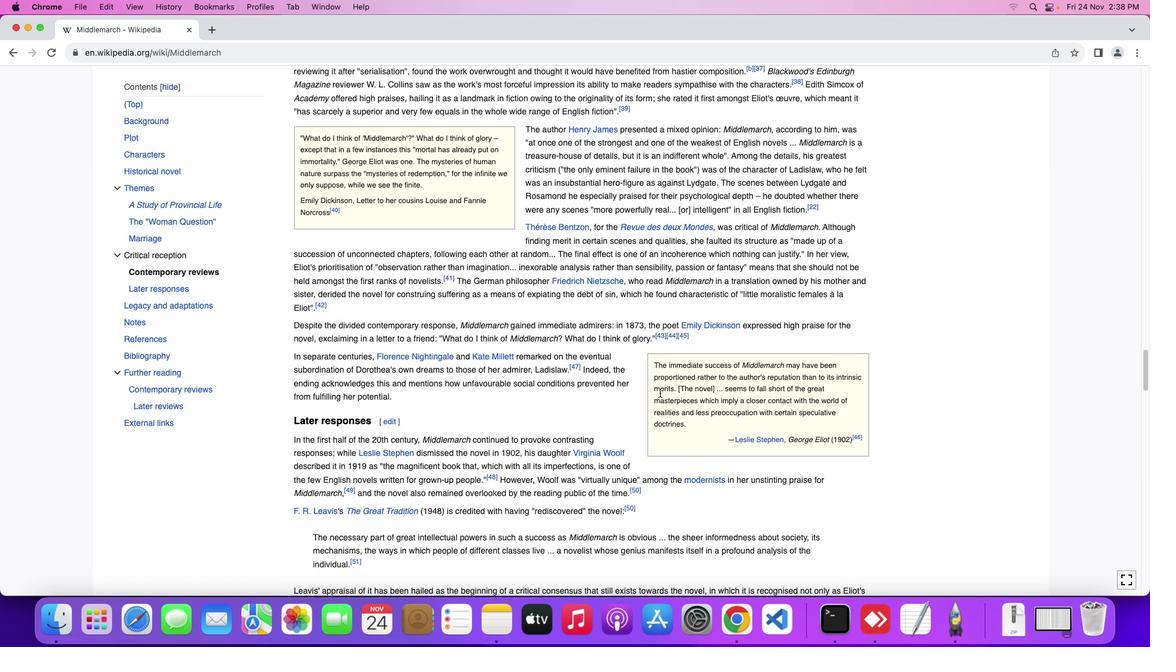
Action: Mouse scrolled (659, 392) with delta (0, 3)
Screenshot: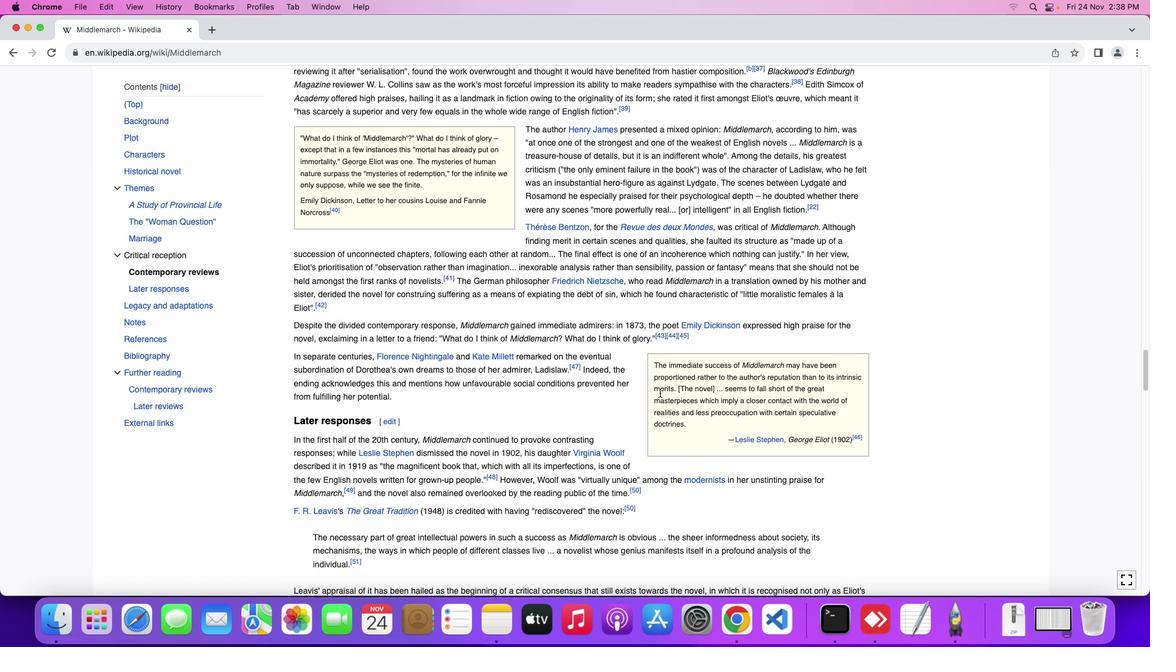 
Action: Mouse moved to (659, 392)
Screenshot: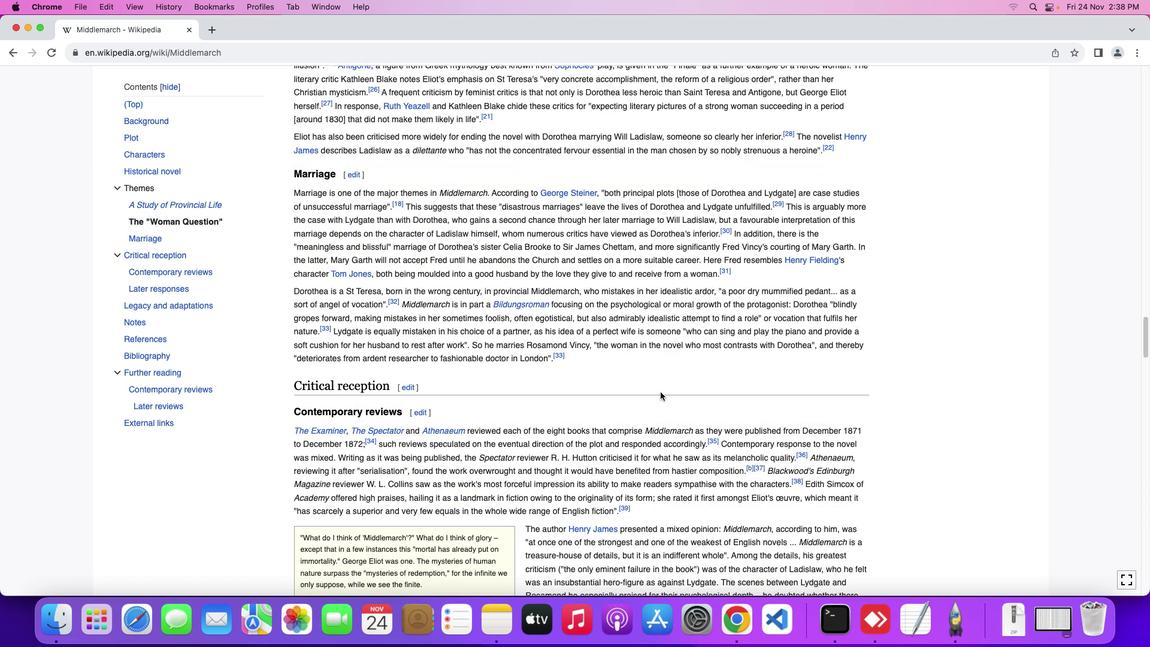 
Action: Mouse scrolled (659, 392) with delta (0, 0)
Screenshot: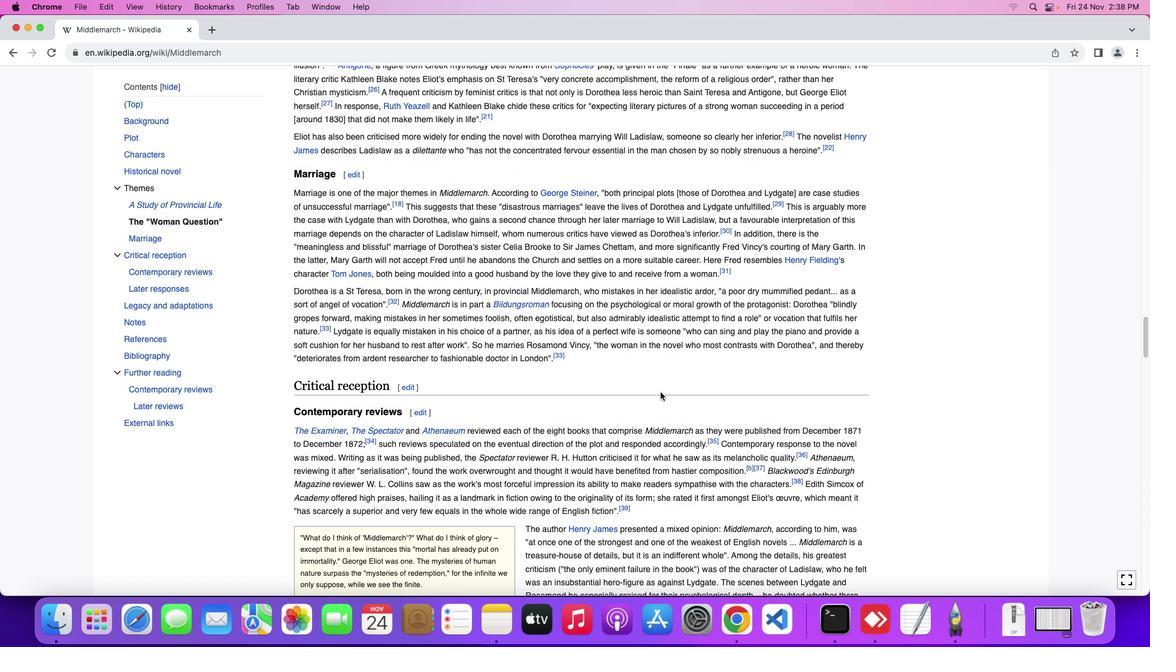 
Action: Mouse scrolled (659, 392) with delta (0, 0)
Screenshot: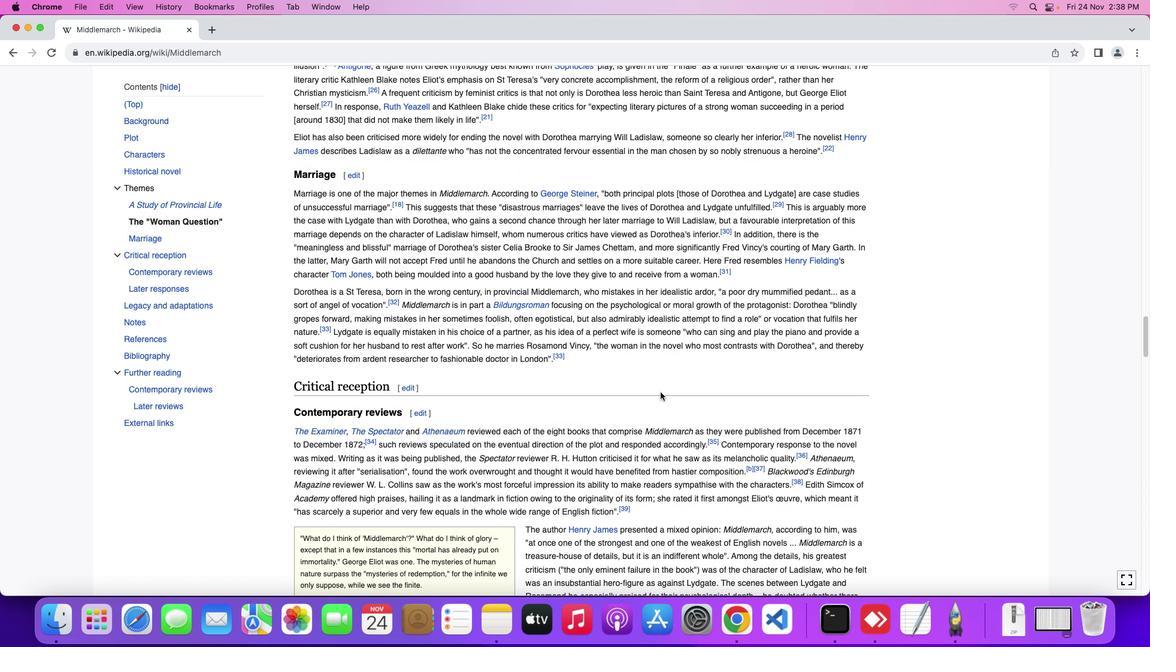 
Action: Mouse scrolled (659, 392) with delta (0, 1)
Screenshot: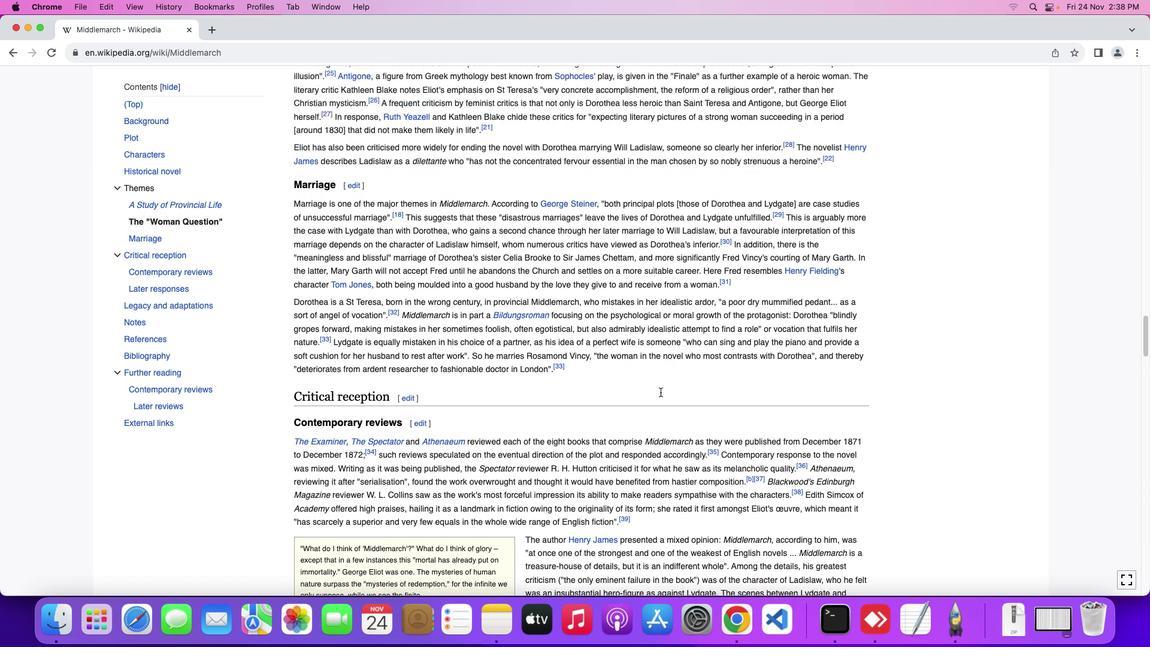 
Action: Mouse scrolled (659, 392) with delta (0, 2)
Screenshot: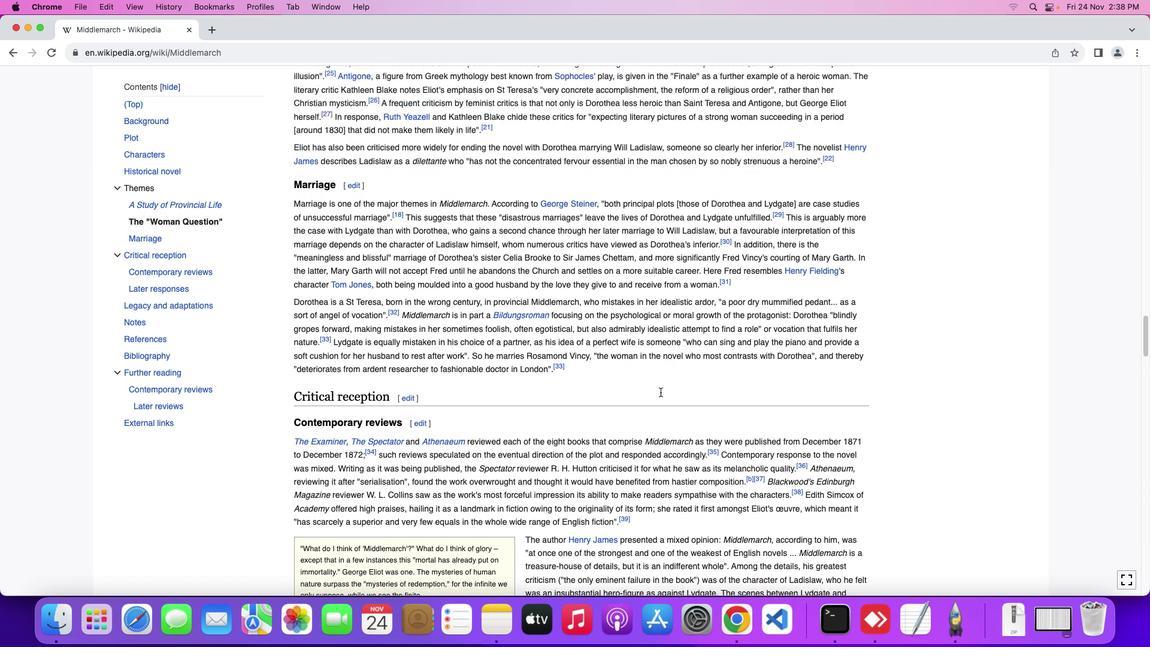 
Action: Mouse scrolled (659, 392) with delta (0, 3)
Screenshot: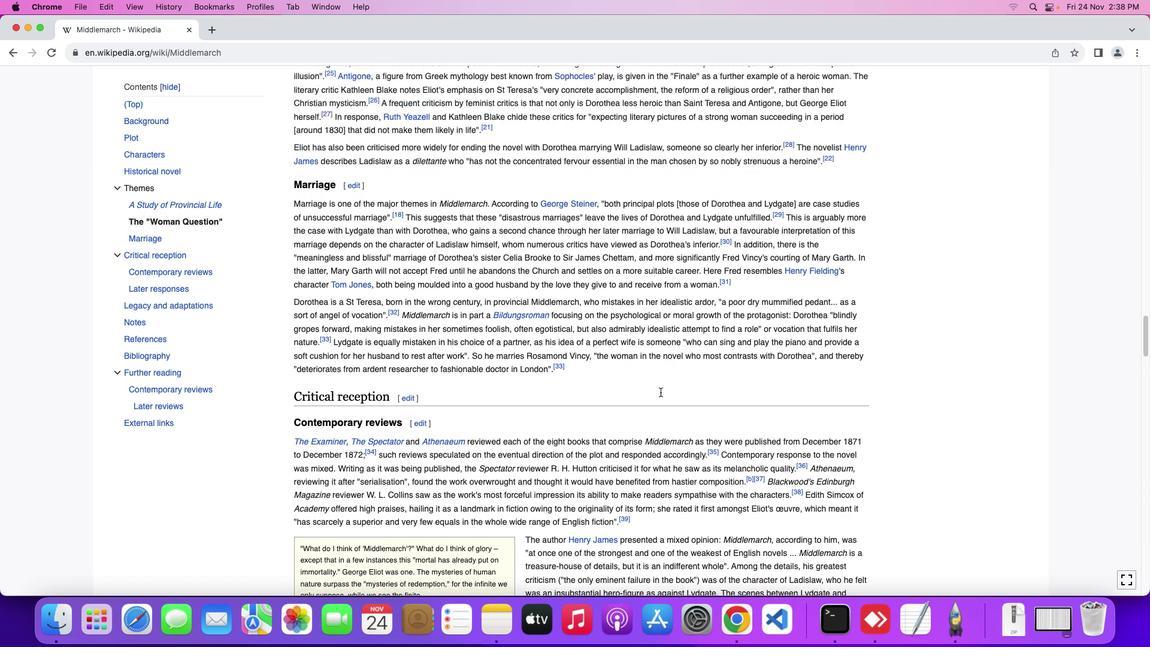 
Action: Mouse moved to (661, 392)
Screenshot: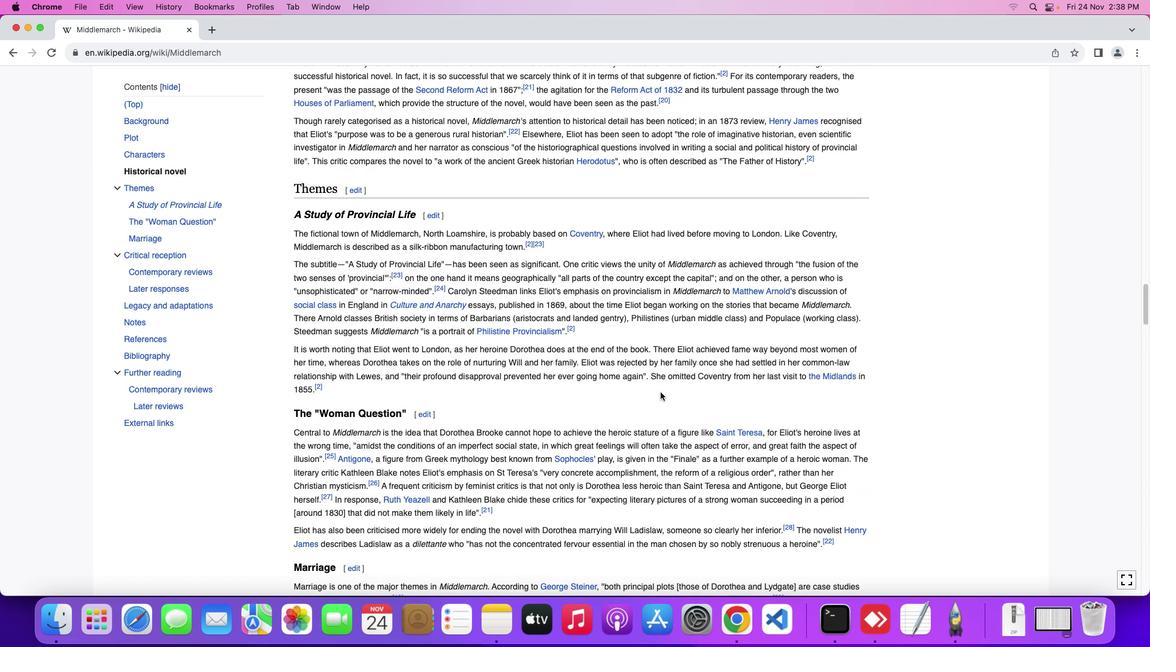 
Action: Mouse scrolled (661, 392) with delta (0, 0)
Screenshot: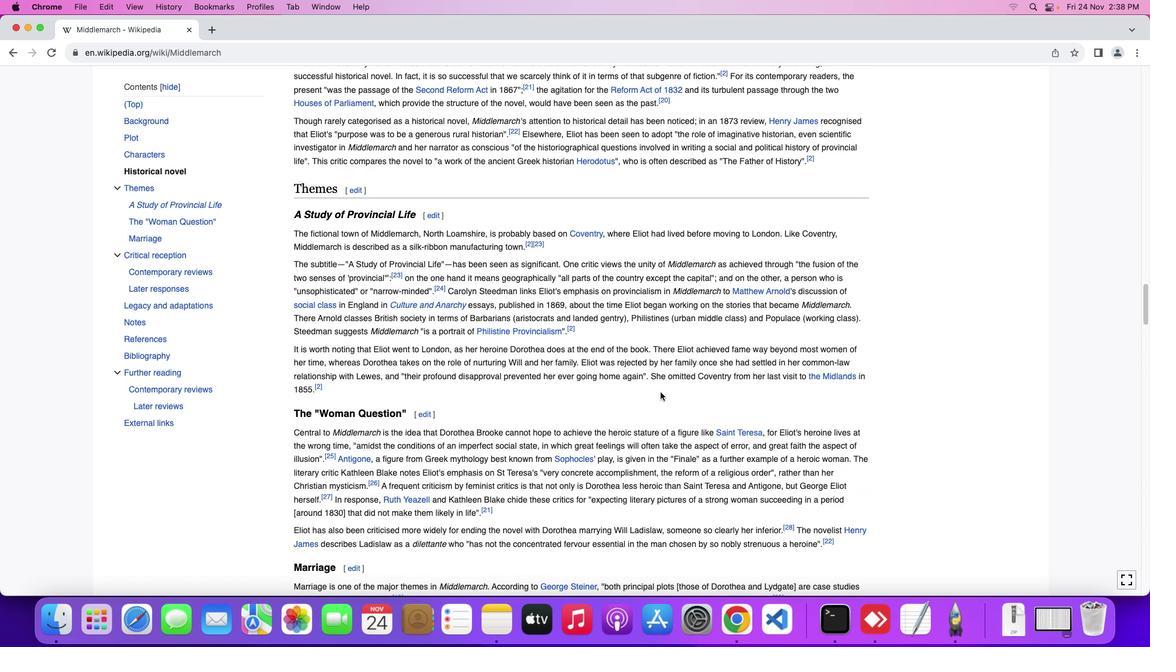 
Action: Mouse scrolled (661, 392) with delta (0, 0)
Screenshot: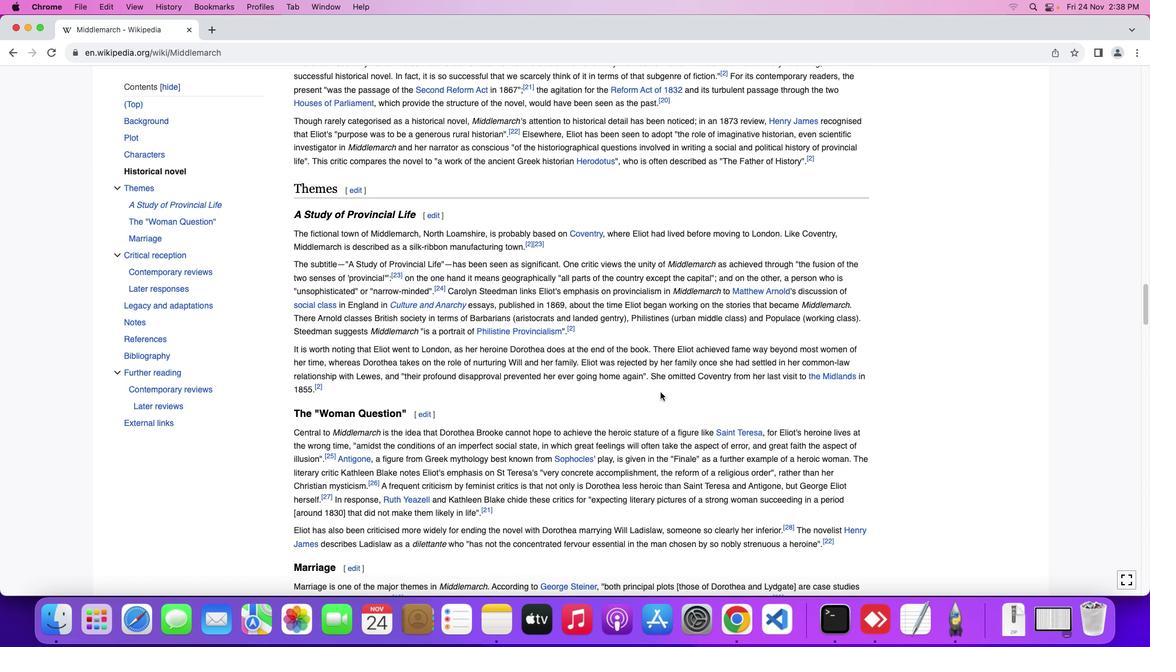 
Action: Mouse scrolled (661, 392) with delta (0, 1)
Screenshot: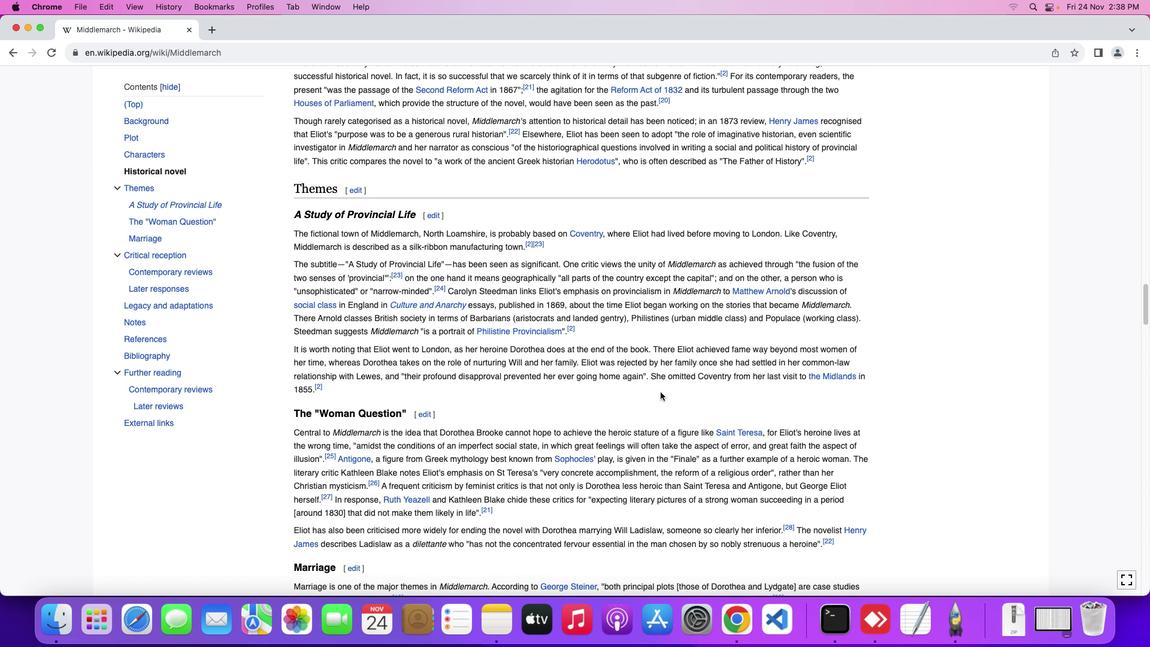
Action: Mouse scrolled (661, 392) with delta (0, 2)
Screenshot: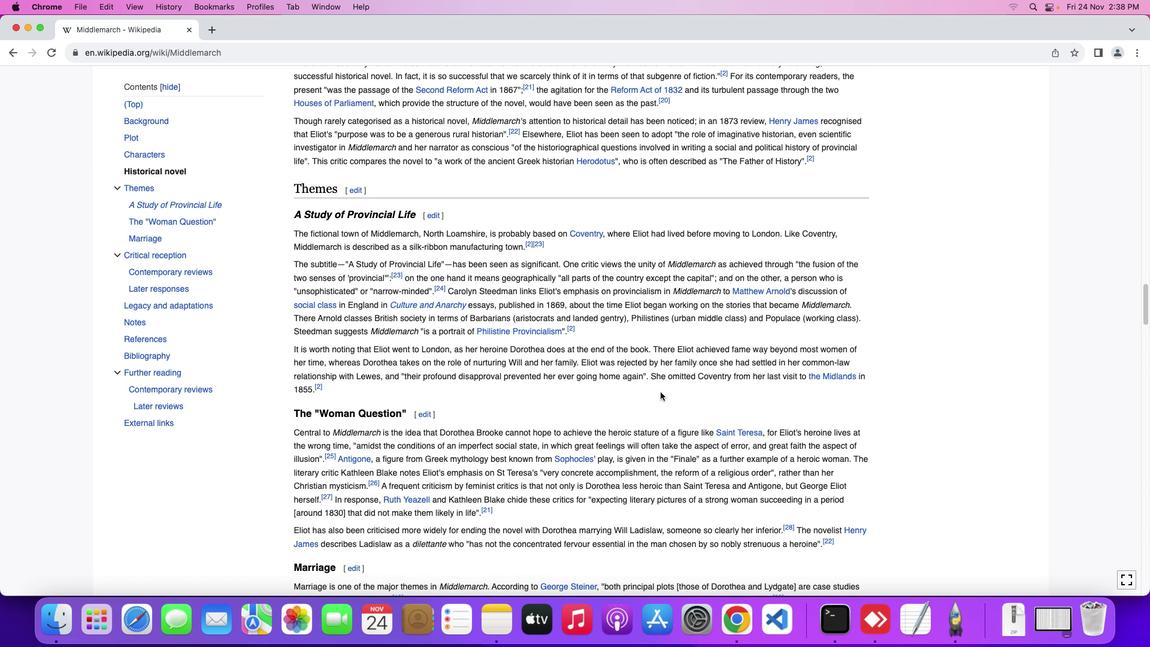 
Action: Mouse moved to (661, 392)
Screenshot: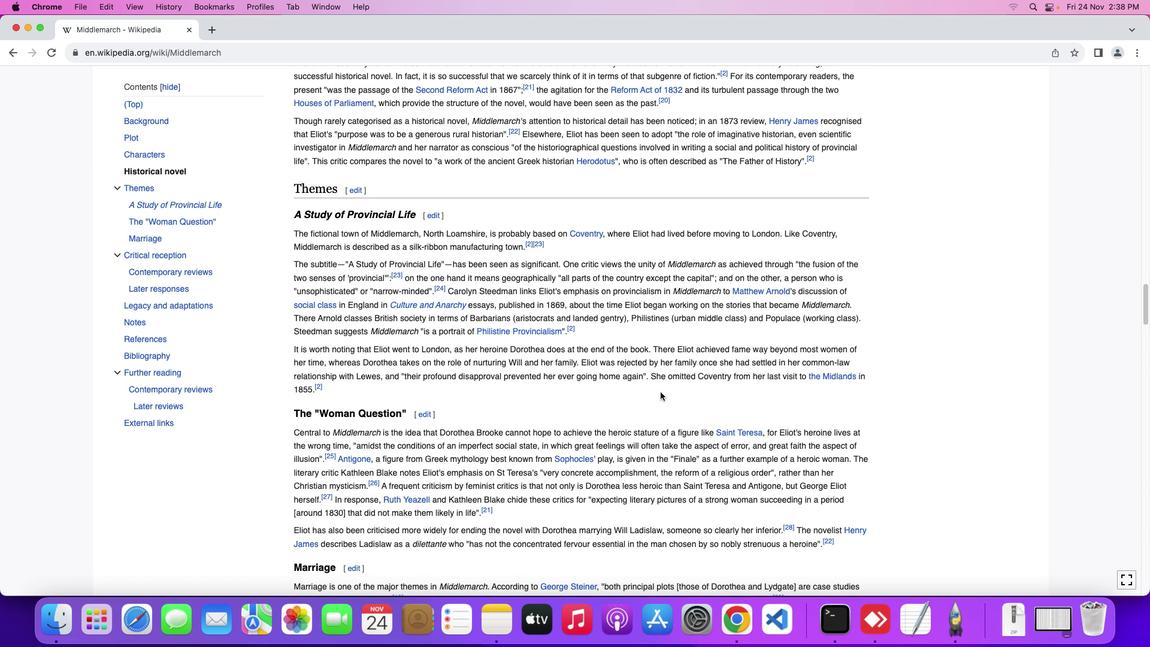 
Action: Mouse scrolled (661, 392) with delta (0, 3)
Screenshot: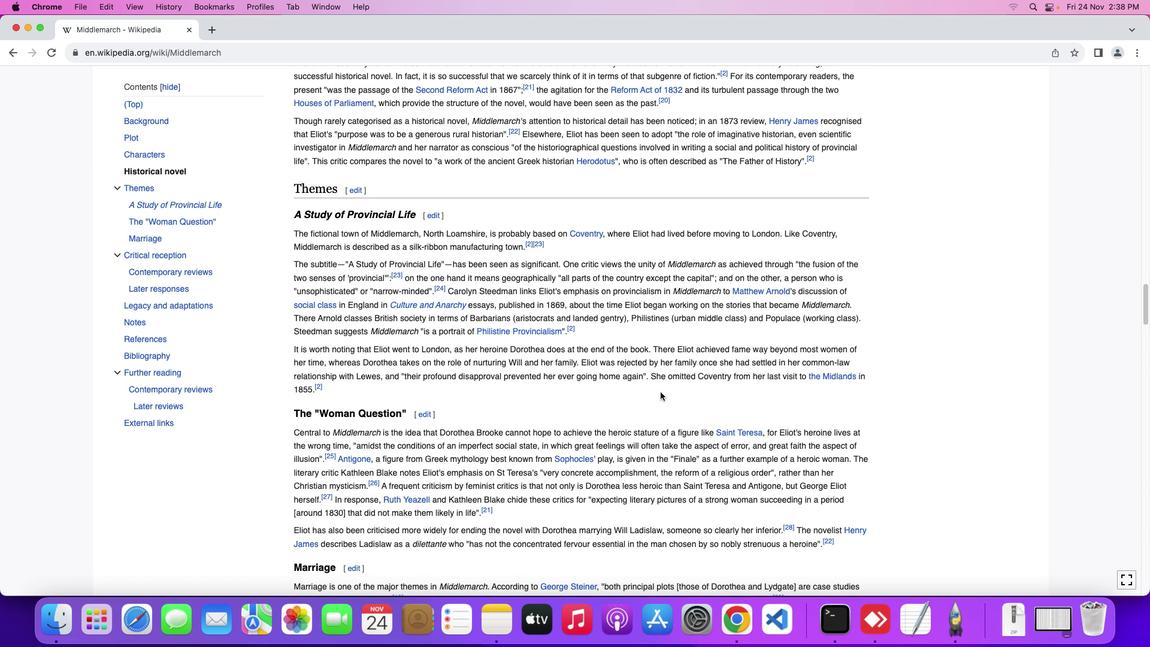 
Action: Mouse scrolled (661, 392) with delta (0, 0)
Screenshot: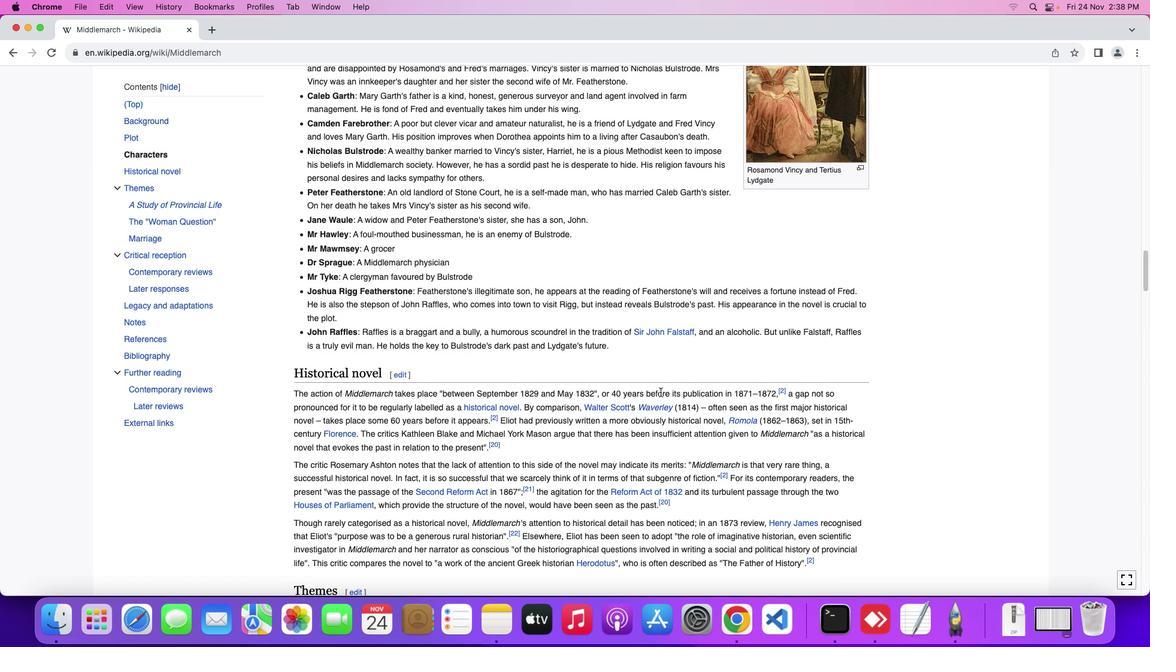 
Action: Mouse scrolled (661, 392) with delta (0, 0)
Screenshot: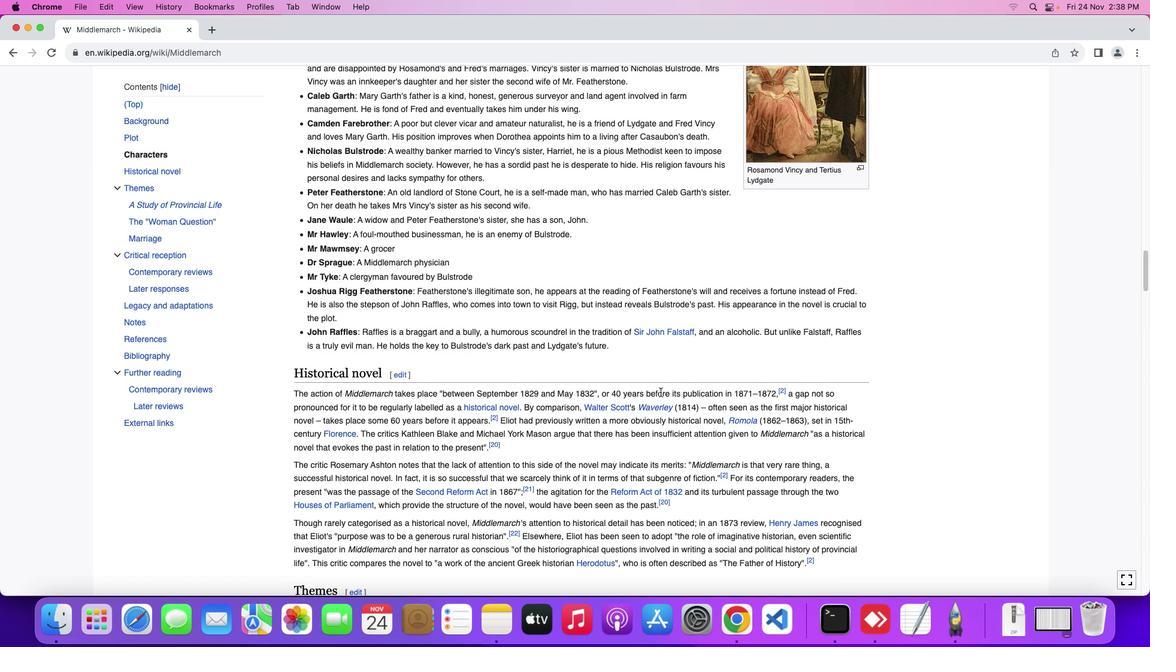 
Action: Mouse scrolled (661, 392) with delta (0, 1)
Screenshot: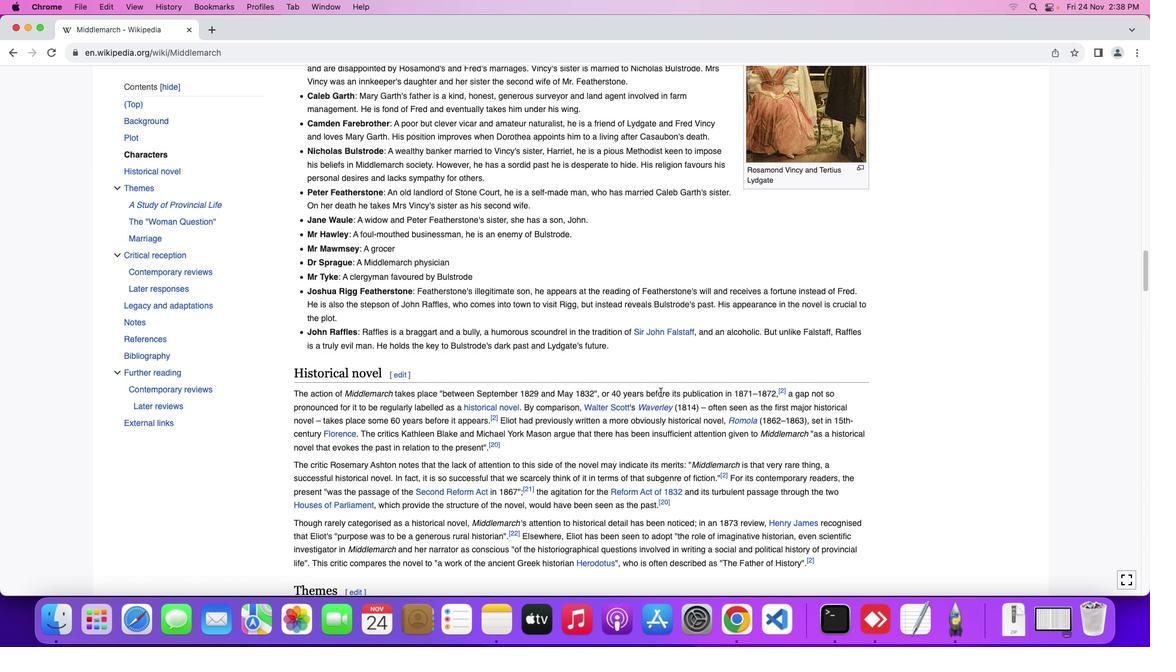
Action: Mouse scrolled (661, 392) with delta (0, 2)
Screenshot: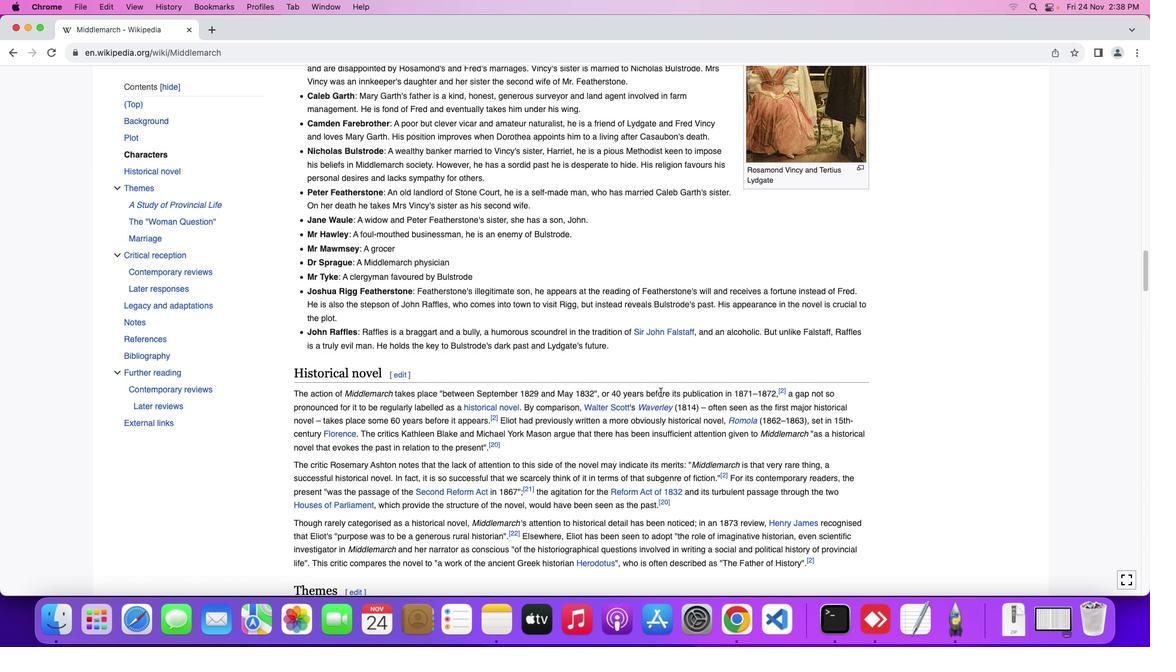 
Action: Mouse scrolled (661, 392) with delta (0, 3)
Screenshot: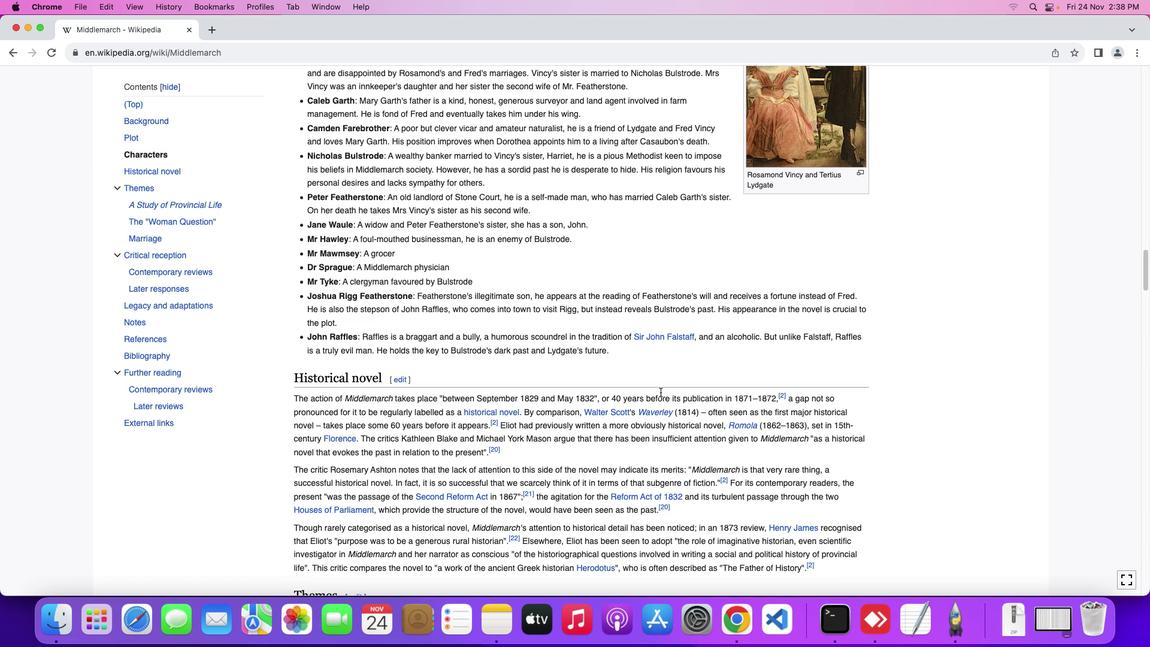 
Action: Mouse scrolled (661, 392) with delta (0, 0)
Screenshot: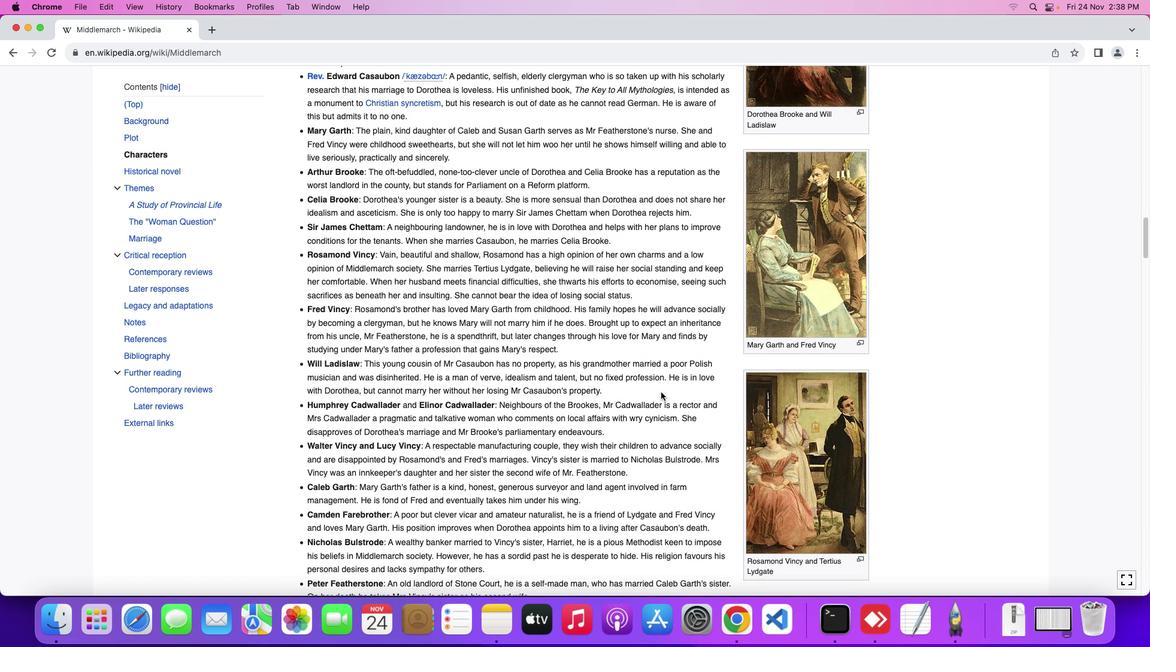 
Action: Mouse scrolled (661, 392) with delta (0, 0)
Screenshot: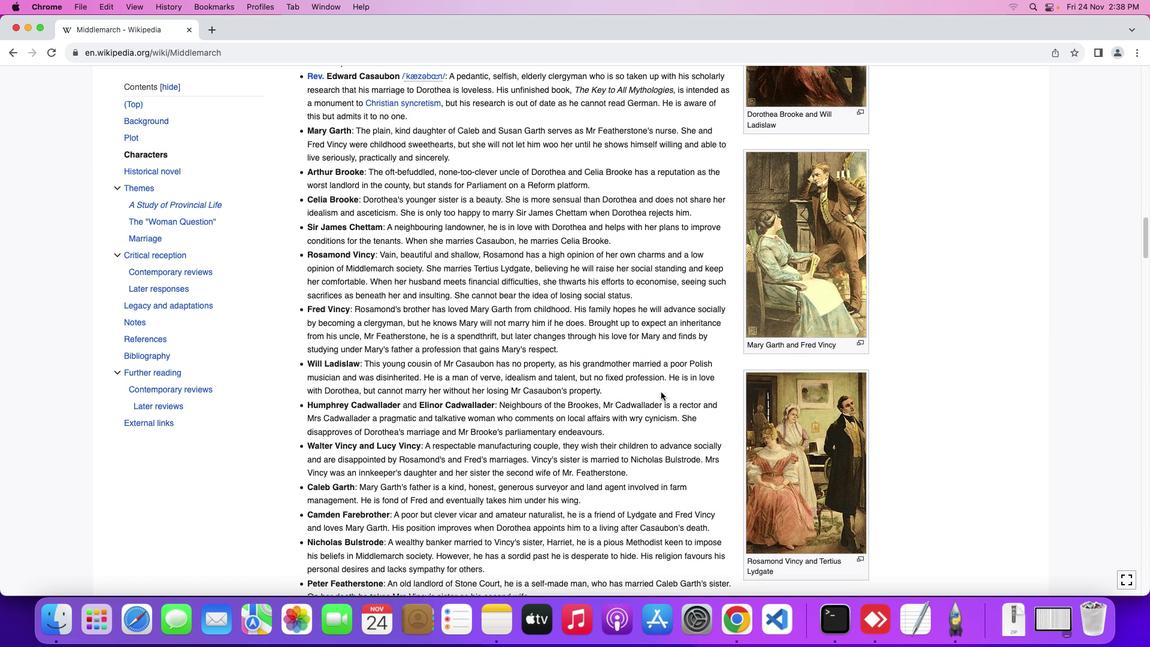 
Action: Mouse scrolled (661, 392) with delta (0, 1)
Screenshot: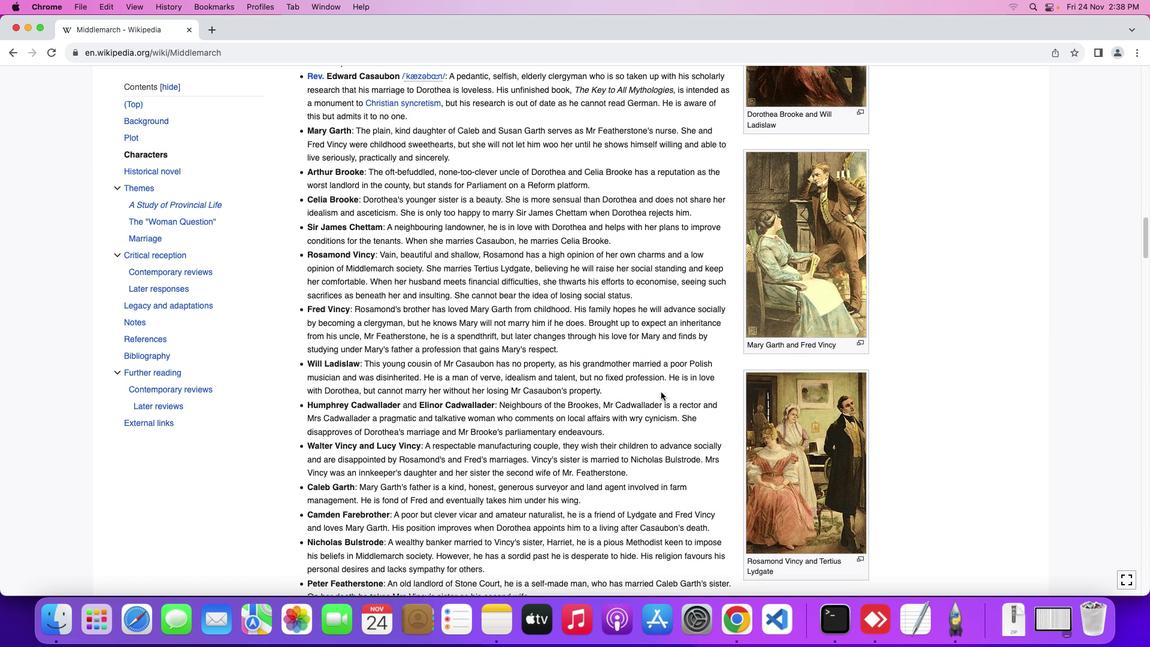 
Action: Mouse scrolled (661, 392) with delta (0, 2)
Screenshot: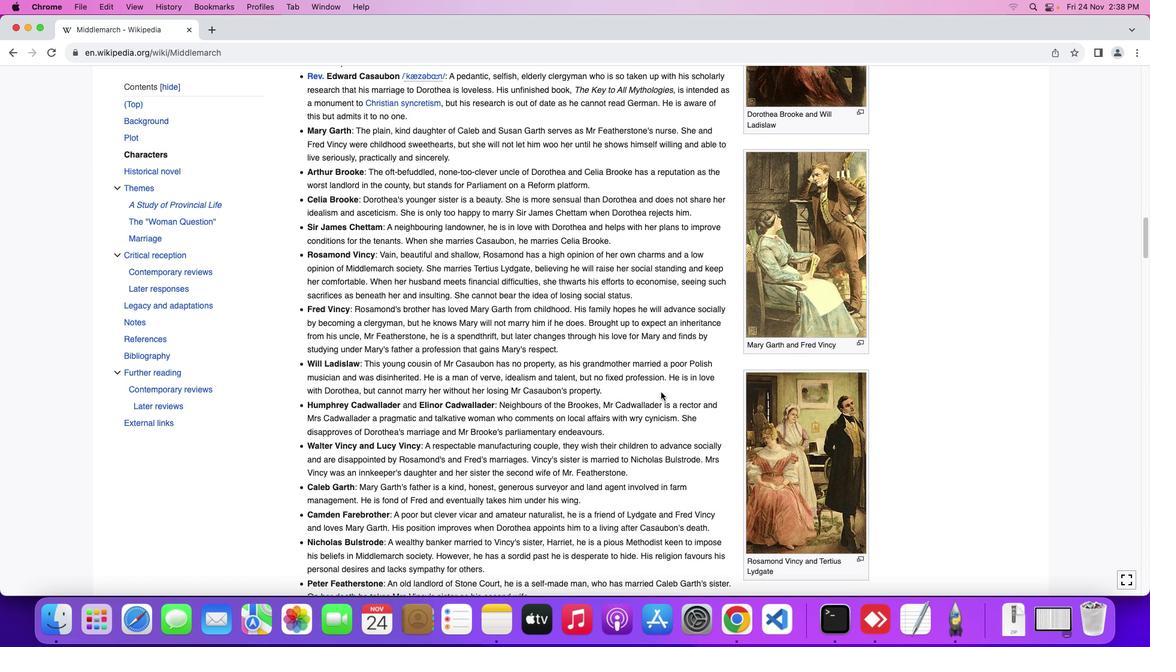 
Action: Mouse scrolled (661, 392) with delta (0, 3)
Screenshot: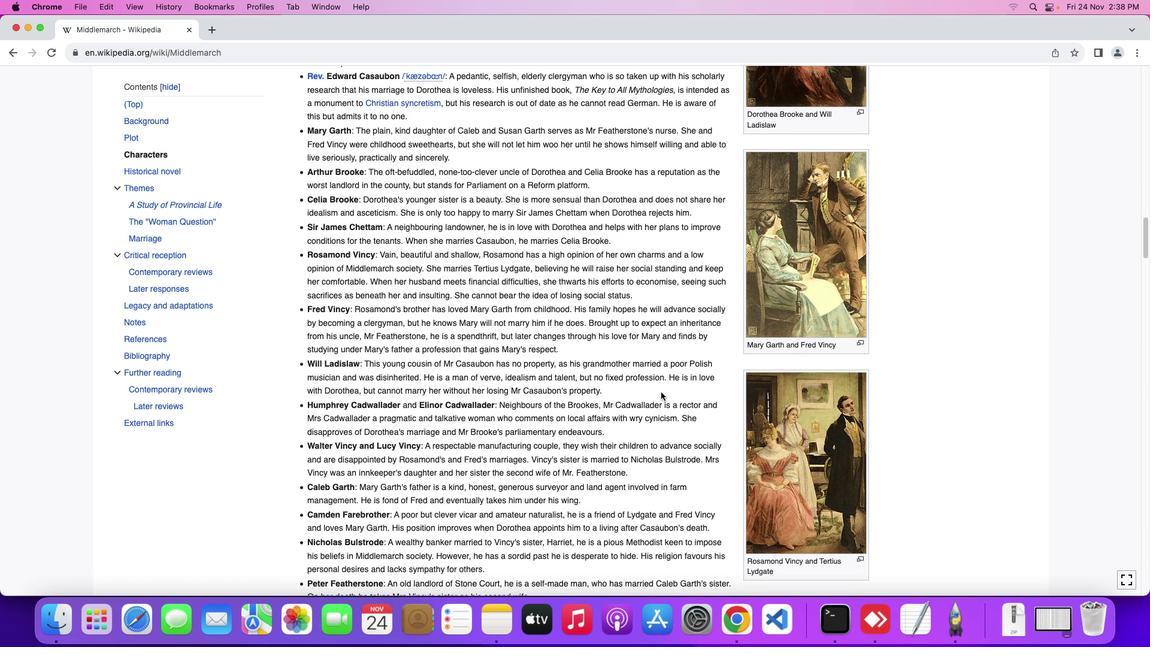 
Action: Mouse moved to (661, 392)
Screenshot: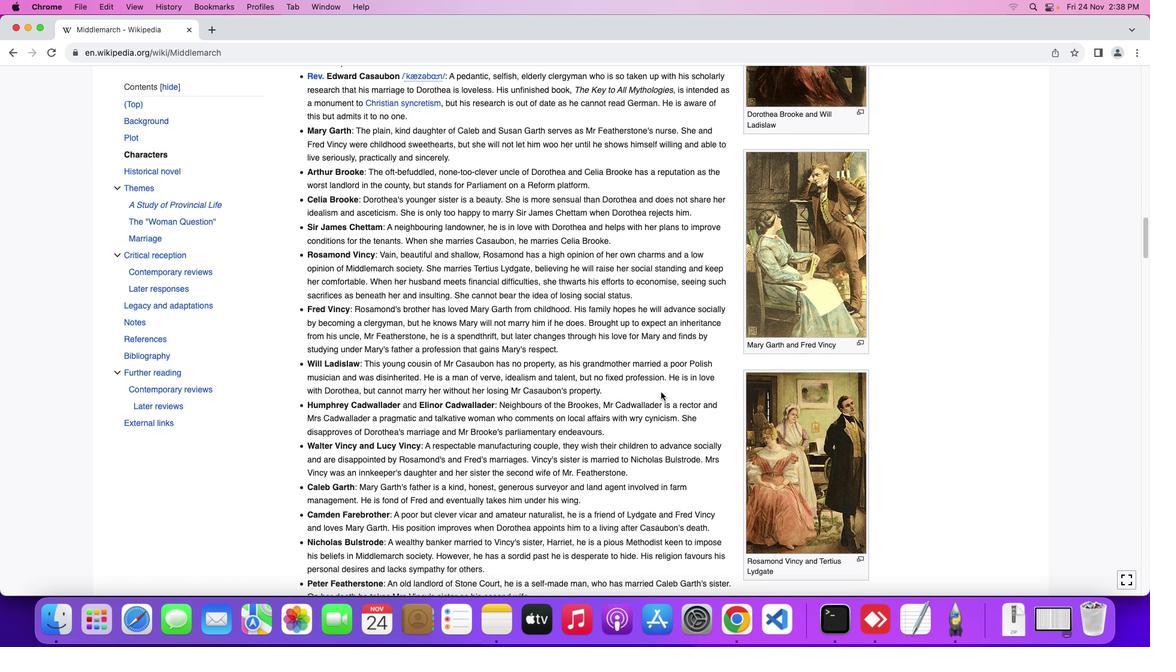 
Action: Mouse scrolled (661, 392) with delta (0, 0)
Screenshot: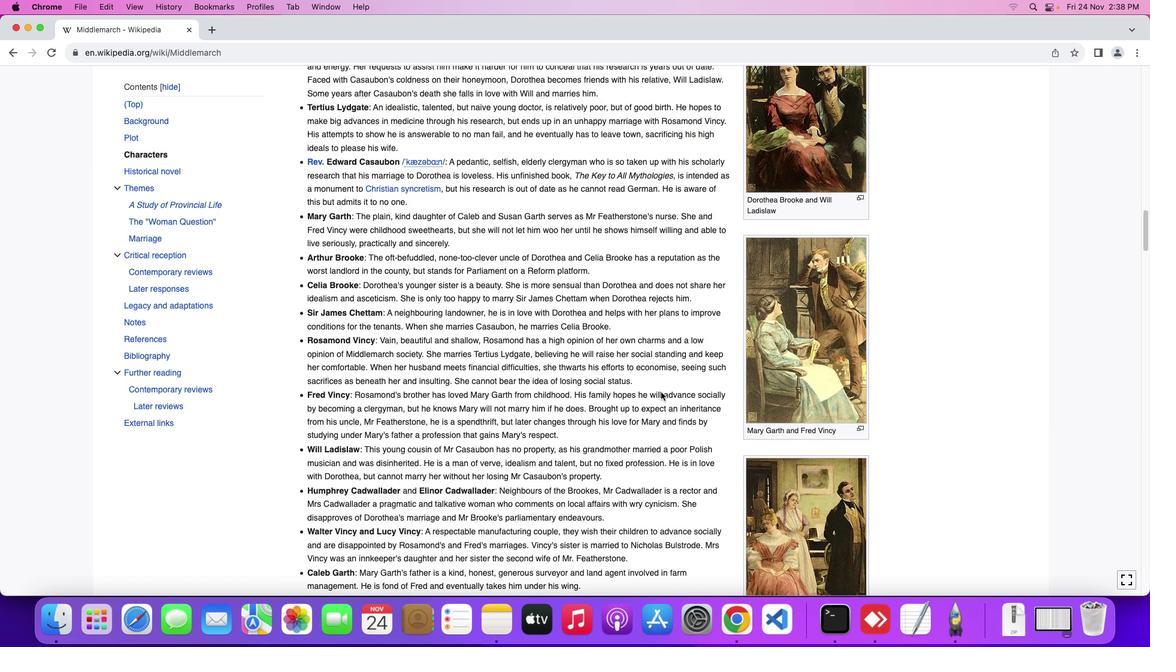 
Action: Mouse scrolled (661, 392) with delta (0, 0)
Screenshot: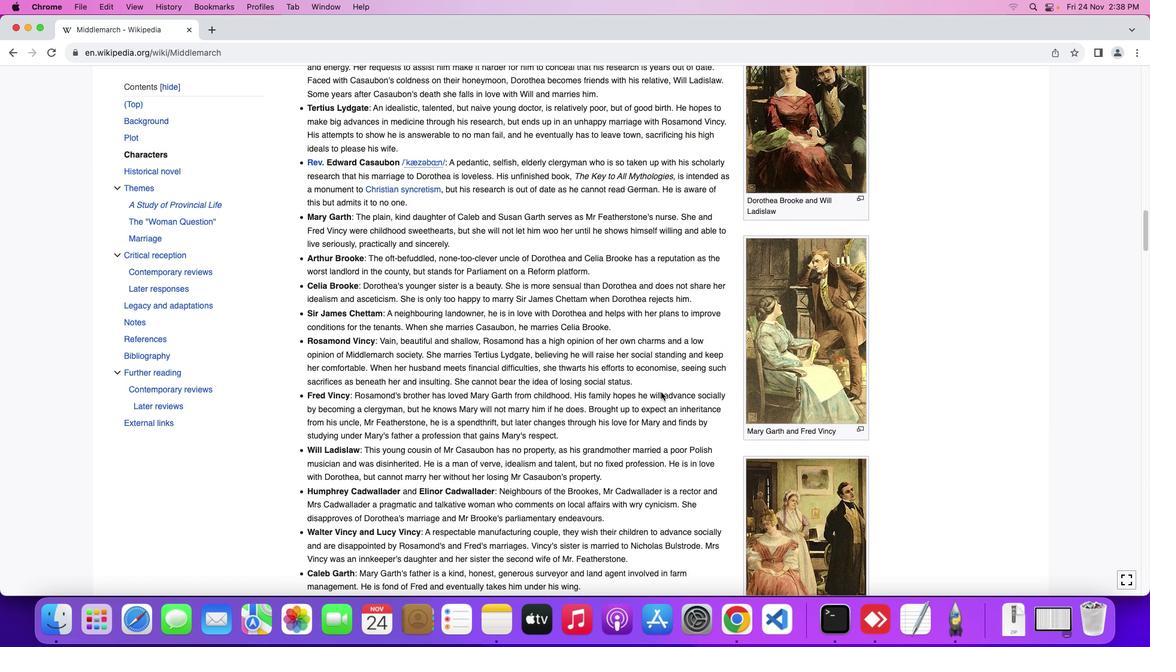 
Action: Mouse scrolled (661, 392) with delta (0, 1)
Screenshot: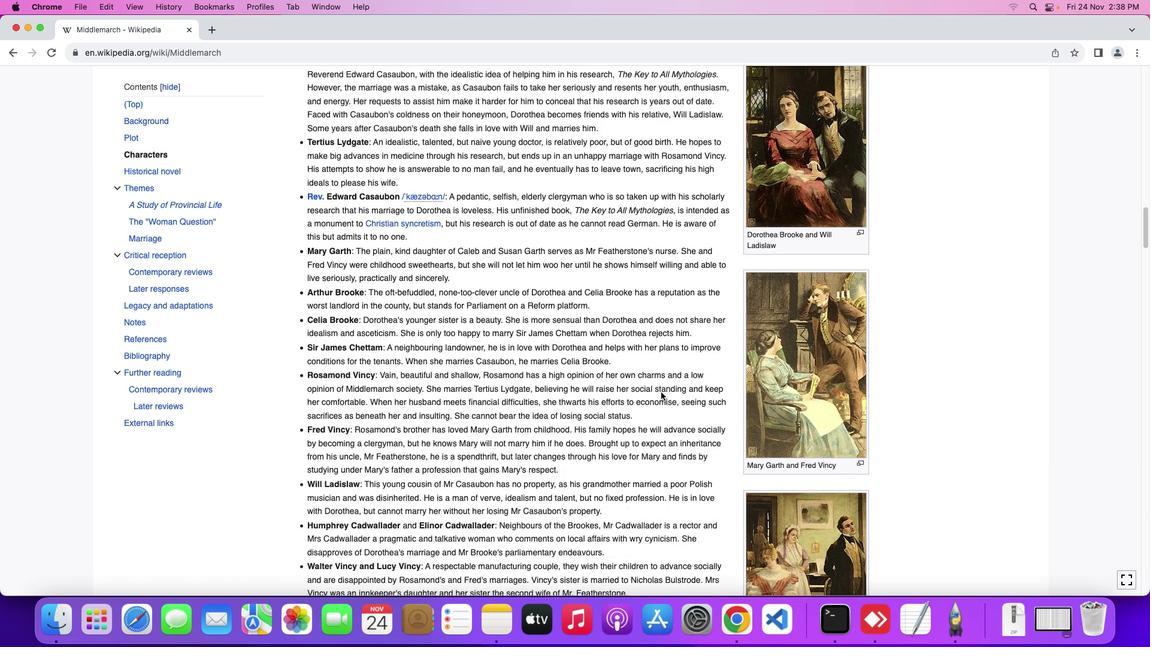 
Action: Mouse scrolled (661, 392) with delta (0, 0)
Screenshot: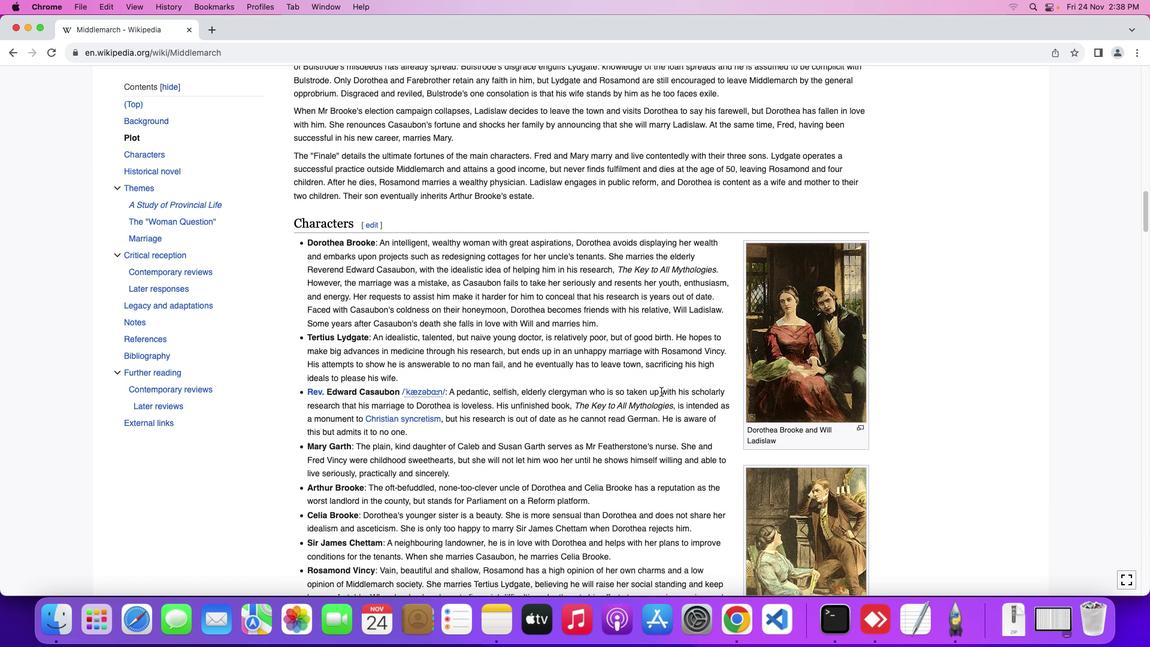 
Action: Mouse scrolled (661, 392) with delta (0, 0)
Screenshot: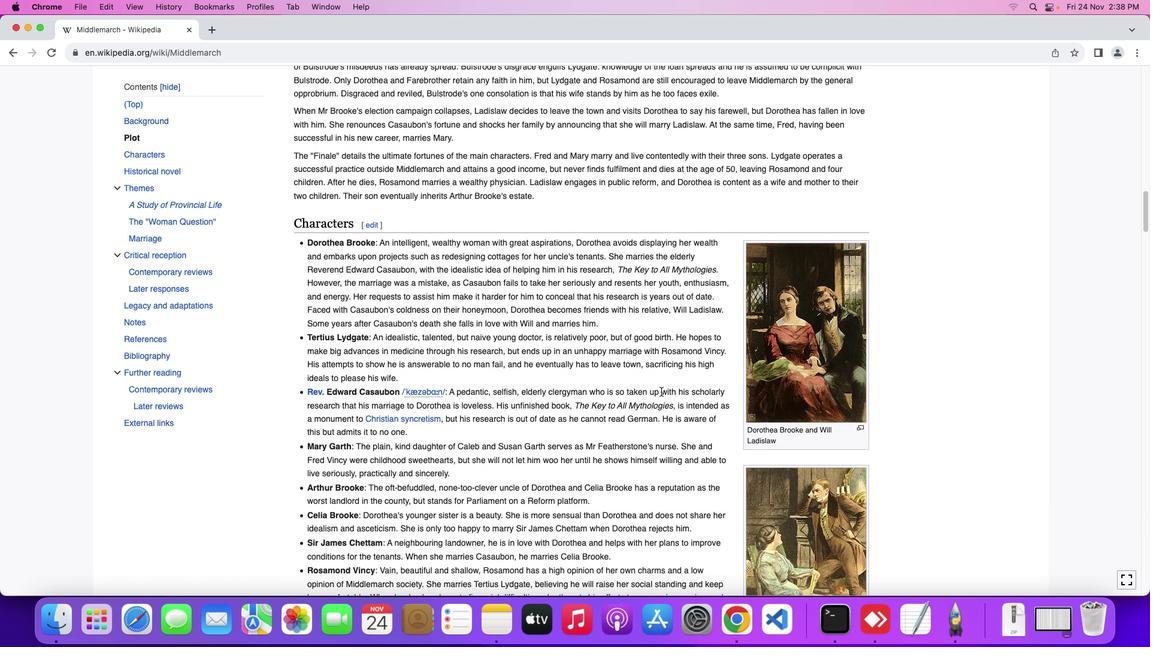 
Action: Mouse scrolled (661, 392) with delta (0, 1)
Screenshot: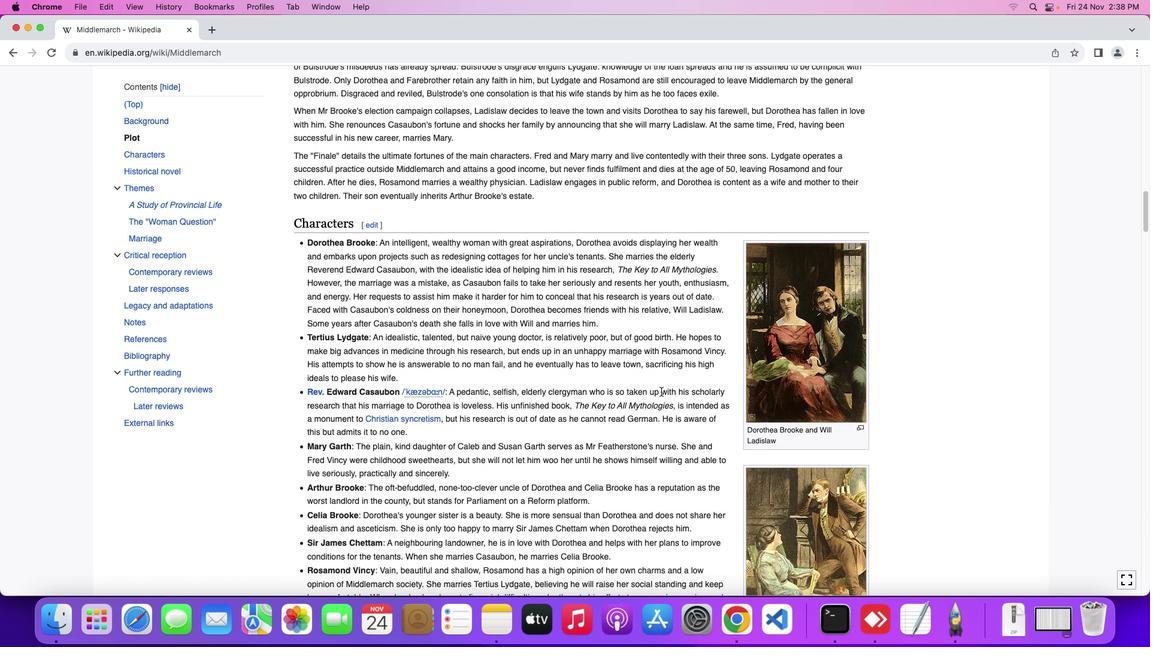 
Action: Mouse scrolled (661, 392) with delta (0, 2)
Screenshot: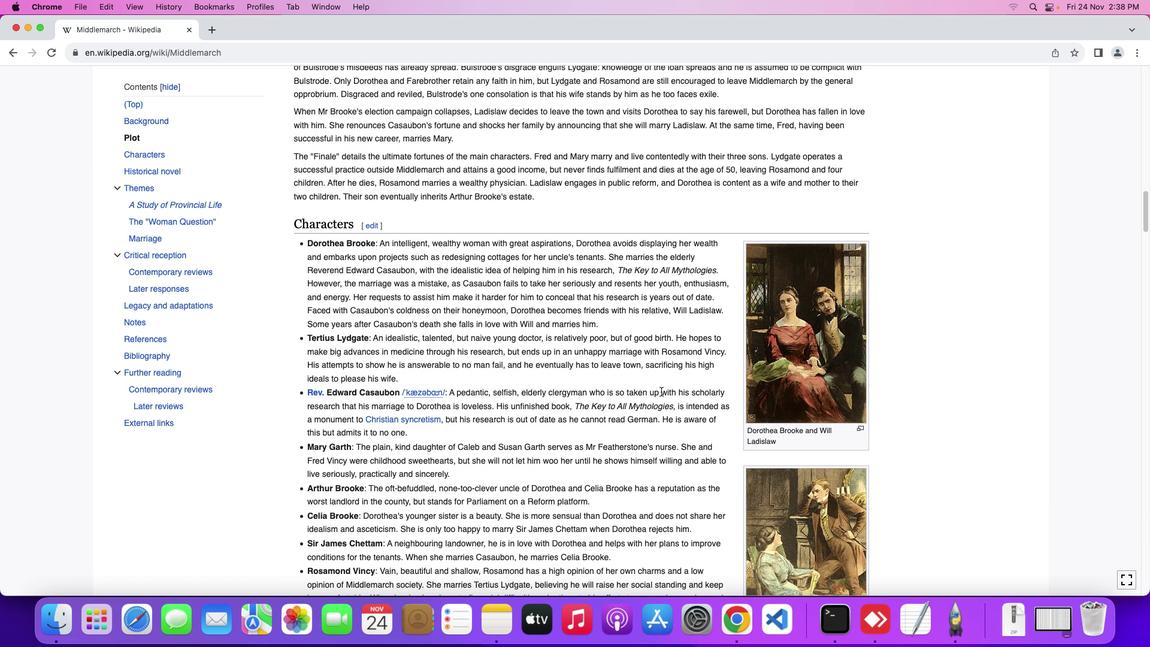 
Action: Mouse moved to (661, 392)
Screenshot: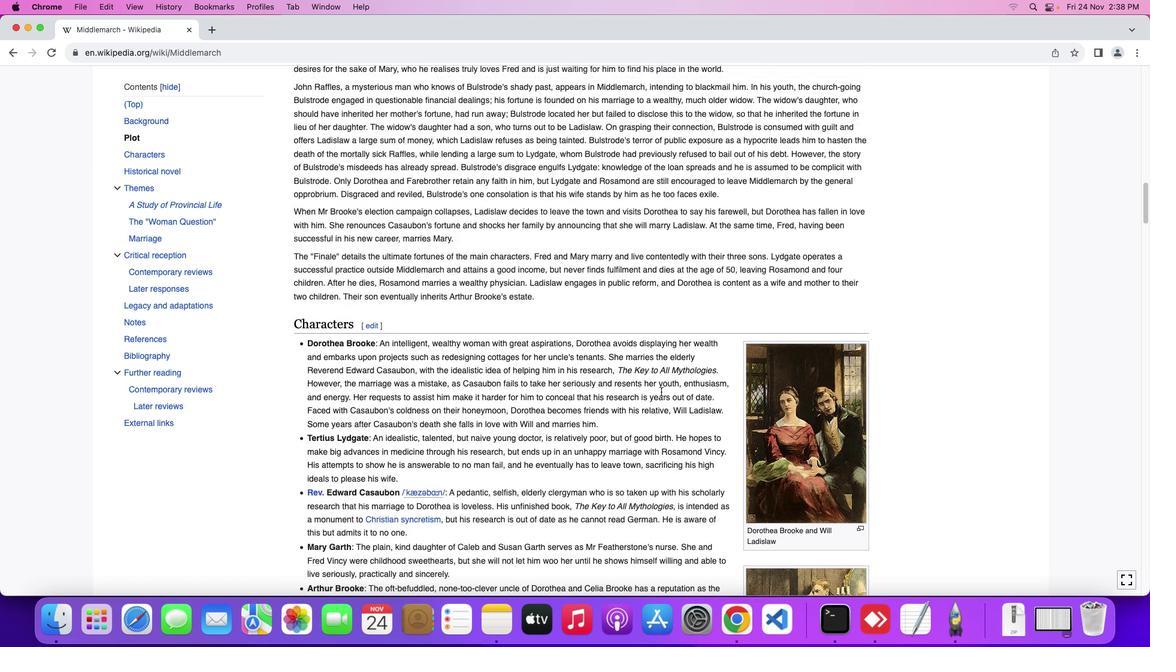 
Action: Mouse scrolled (661, 392) with delta (0, 0)
Screenshot: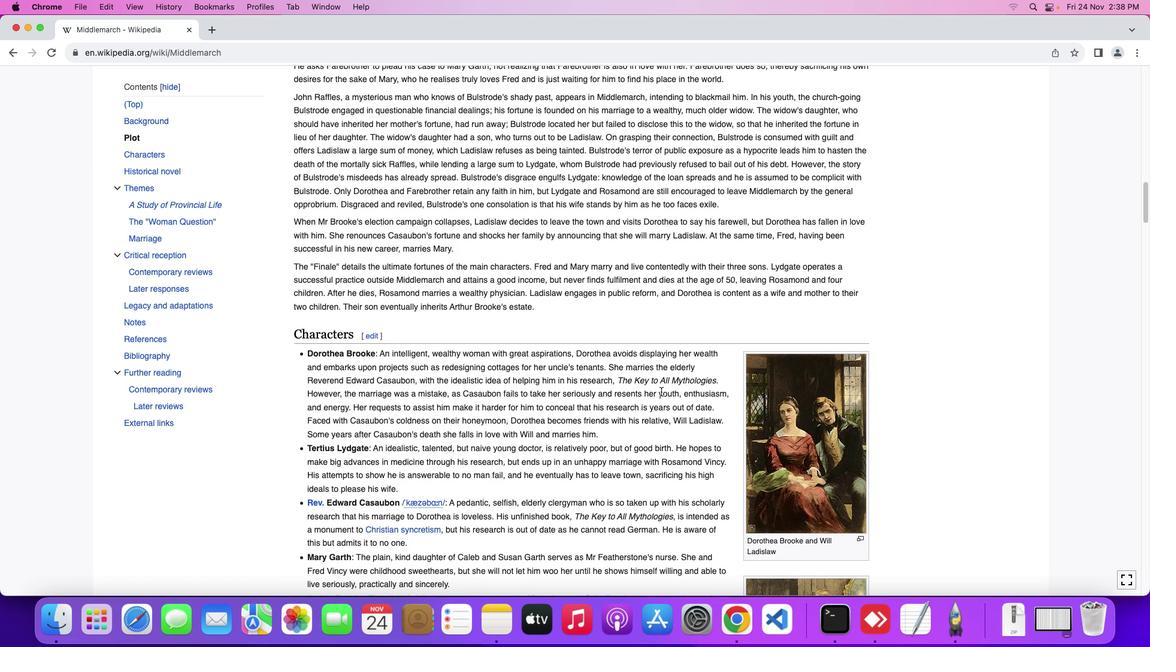 
Action: Mouse scrolled (661, 392) with delta (0, 0)
Screenshot: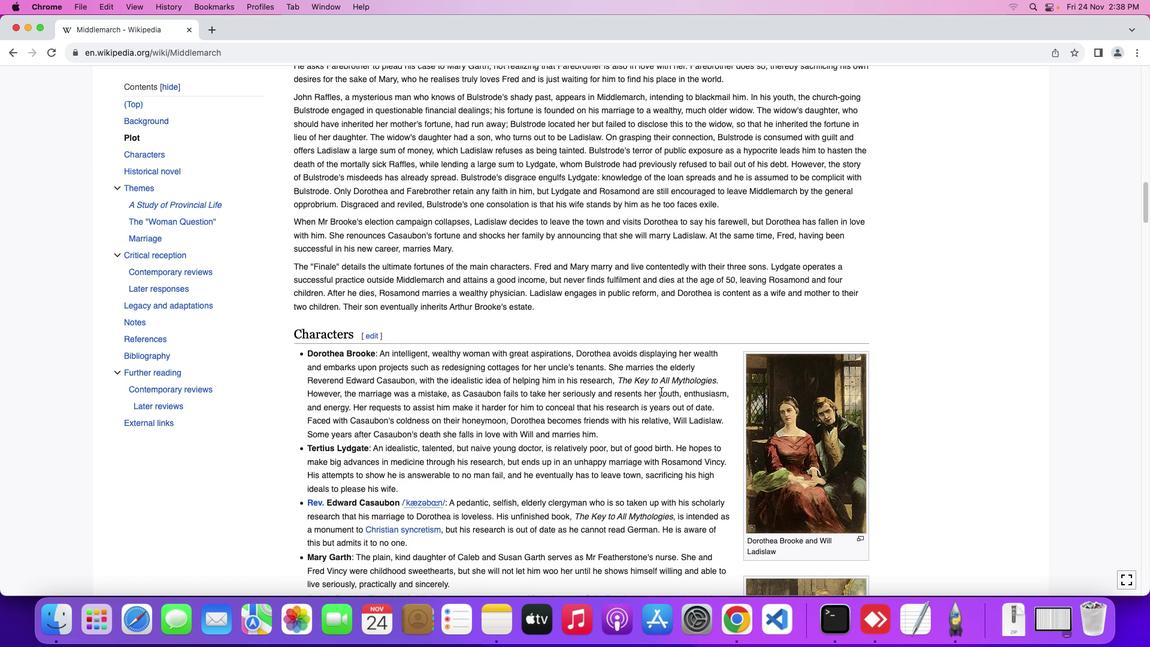 
Action: Mouse scrolled (661, 392) with delta (0, 1)
Screenshot: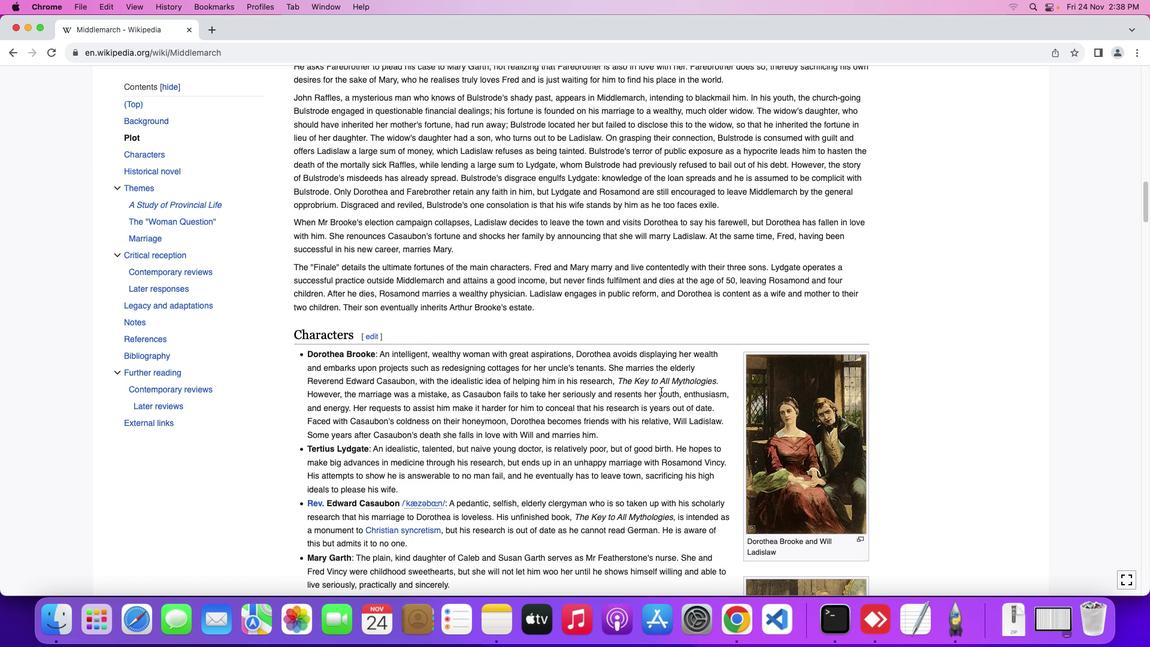 
Action: Mouse scrolled (661, 392) with delta (0, 0)
Screenshot: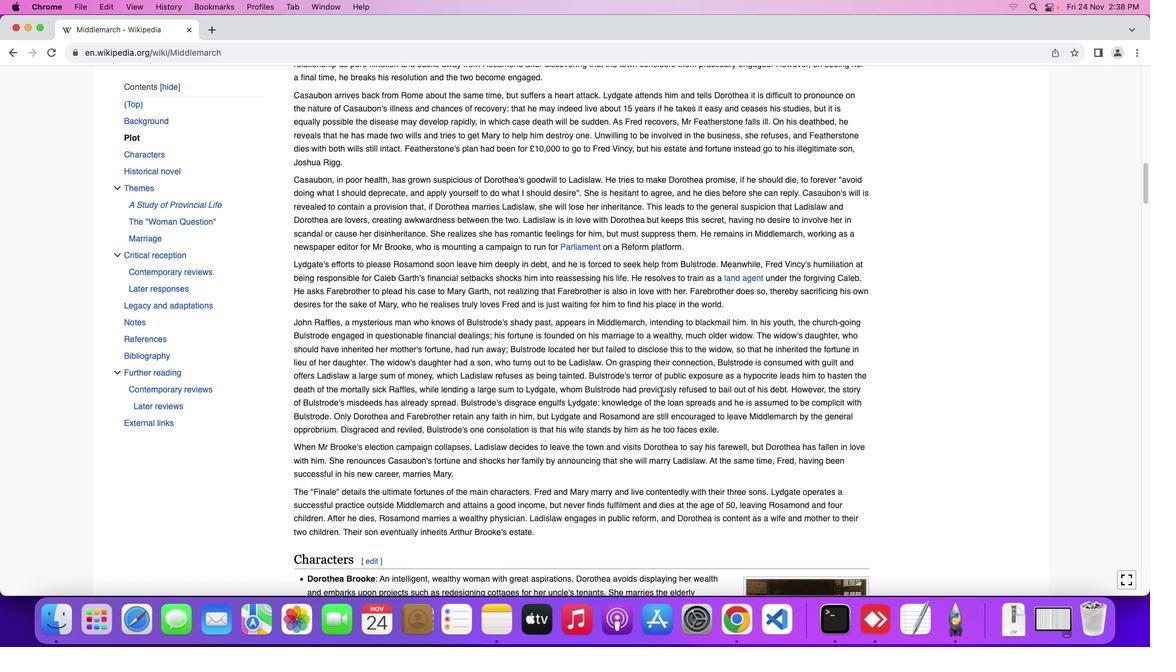
Action: Mouse scrolled (661, 392) with delta (0, 0)
Screenshot: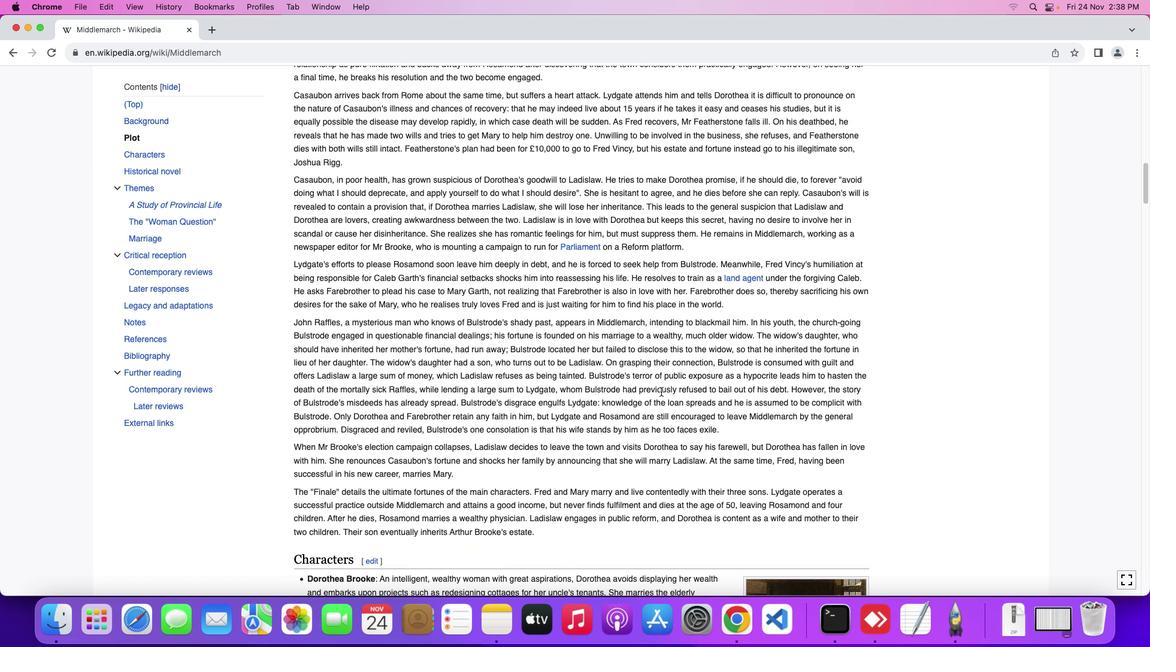 
Action: Mouse scrolled (661, 392) with delta (0, 1)
Screenshot: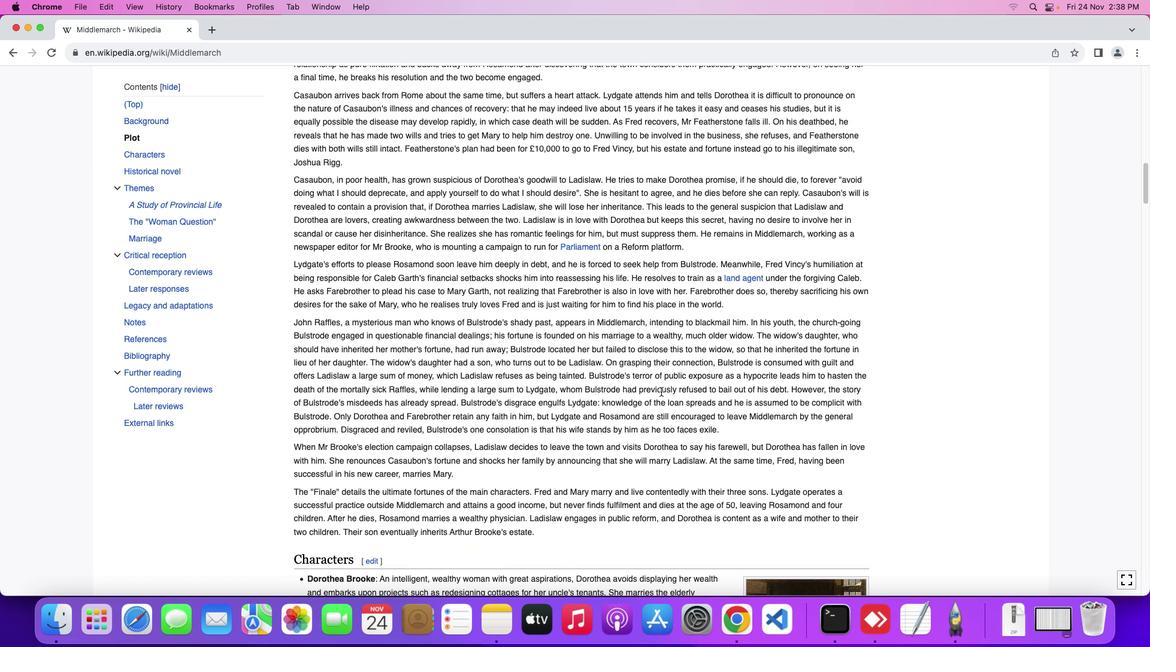 
Action: Mouse scrolled (661, 392) with delta (0, 2)
Screenshot: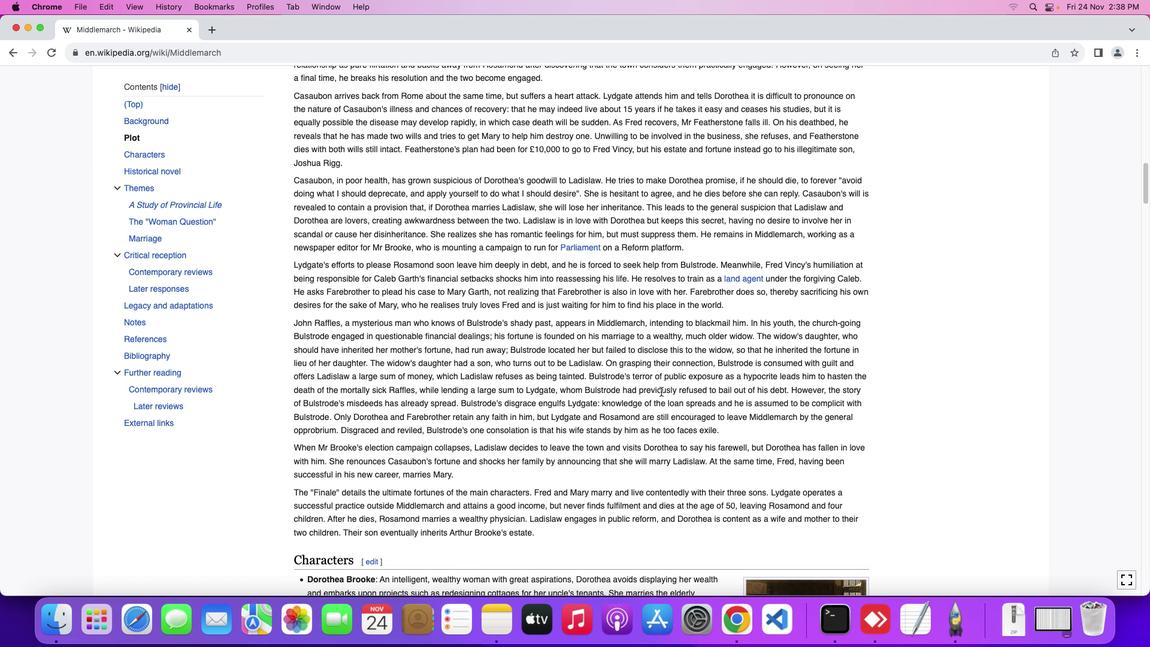 
Action: Mouse scrolled (661, 392) with delta (0, 0)
Screenshot: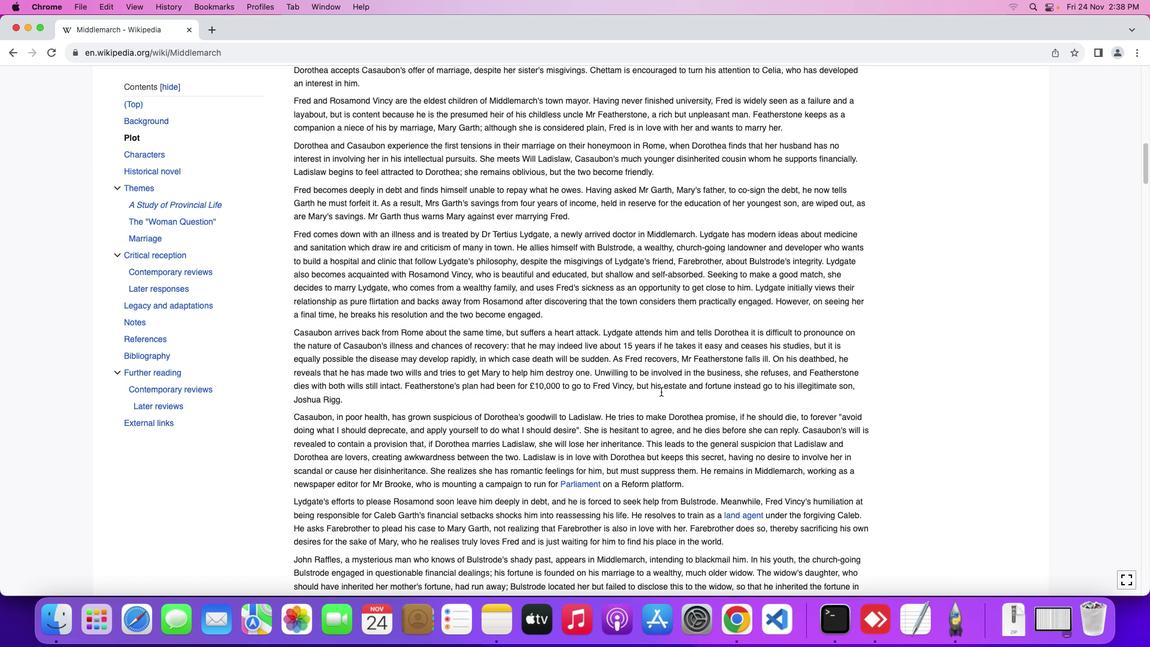 
Action: Mouse scrolled (661, 392) with delta (0, 0)
Screenshot: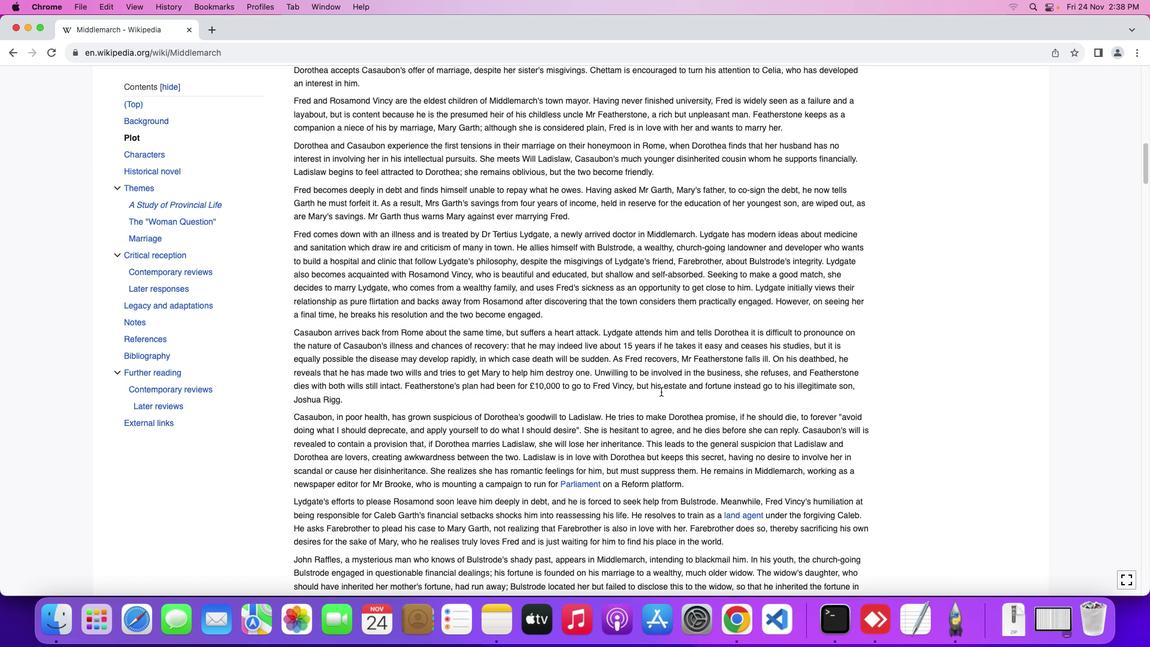 
Action: Mouse scrolled (661, 392) with delta (0, 1)
Screenshot: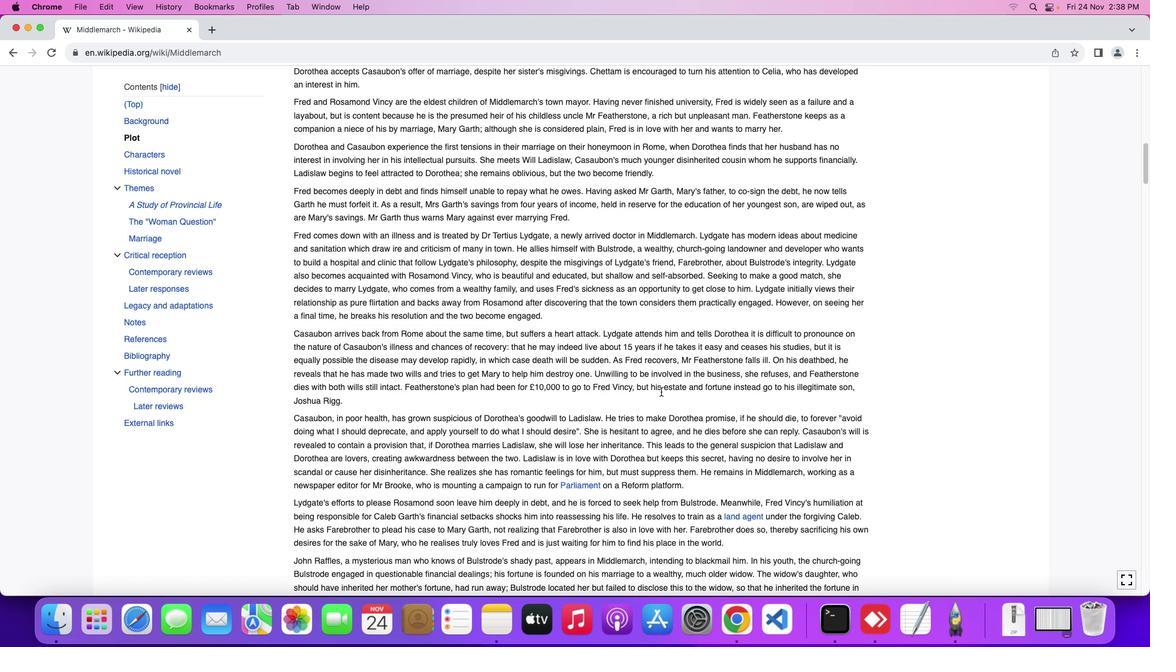 
Action: Mouse scrolled (661, 392) with delta (0, 2)
Screenshot: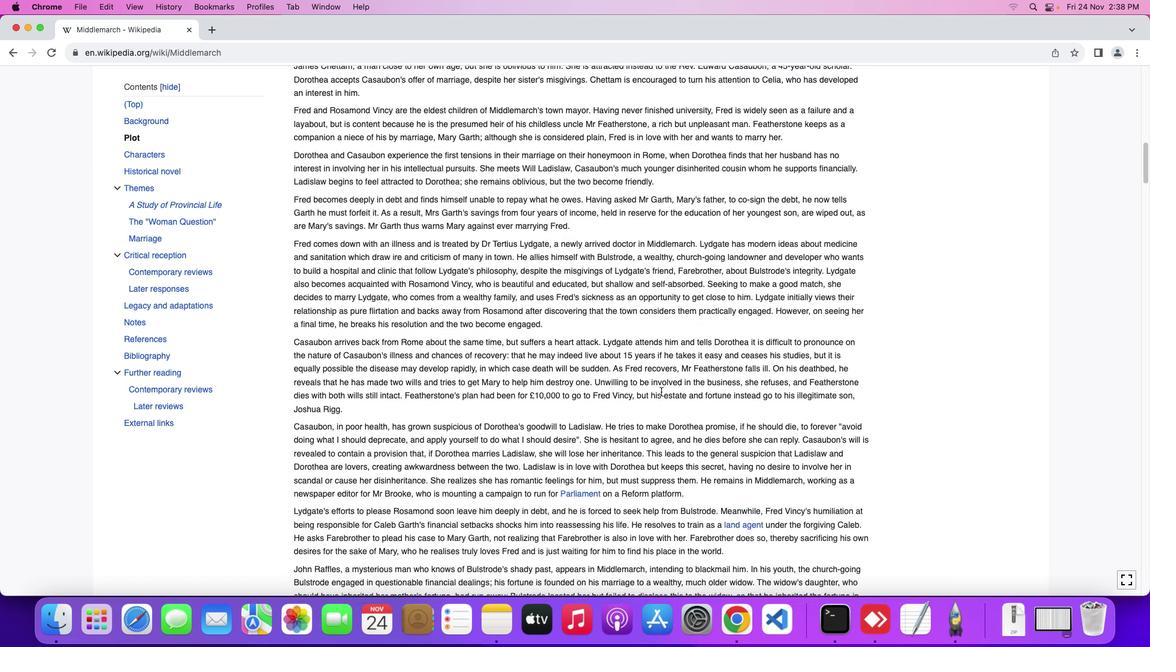 
Action: Mouse scrolled (661, 392) with delta (0, 0)
Screenshot: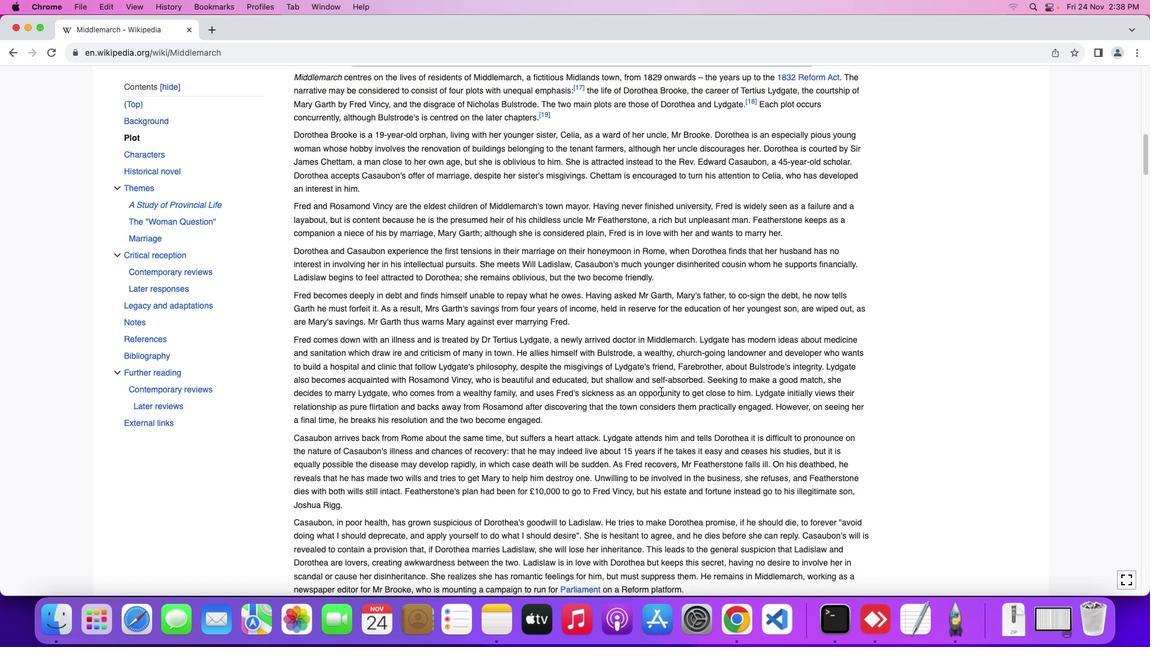 
Action: Mouse scrolled (661, 392) with delta (0, 0)
Screenshot: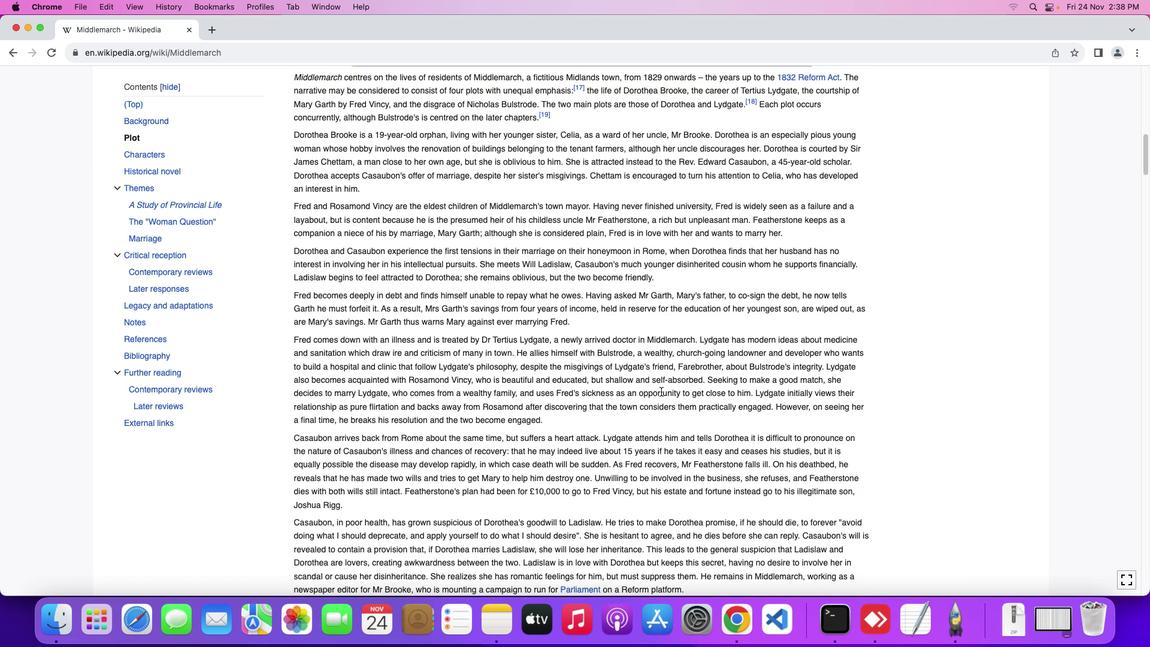 
Action: Mouse scrolled (661, 392) with delta (0, 1)
Screenshot: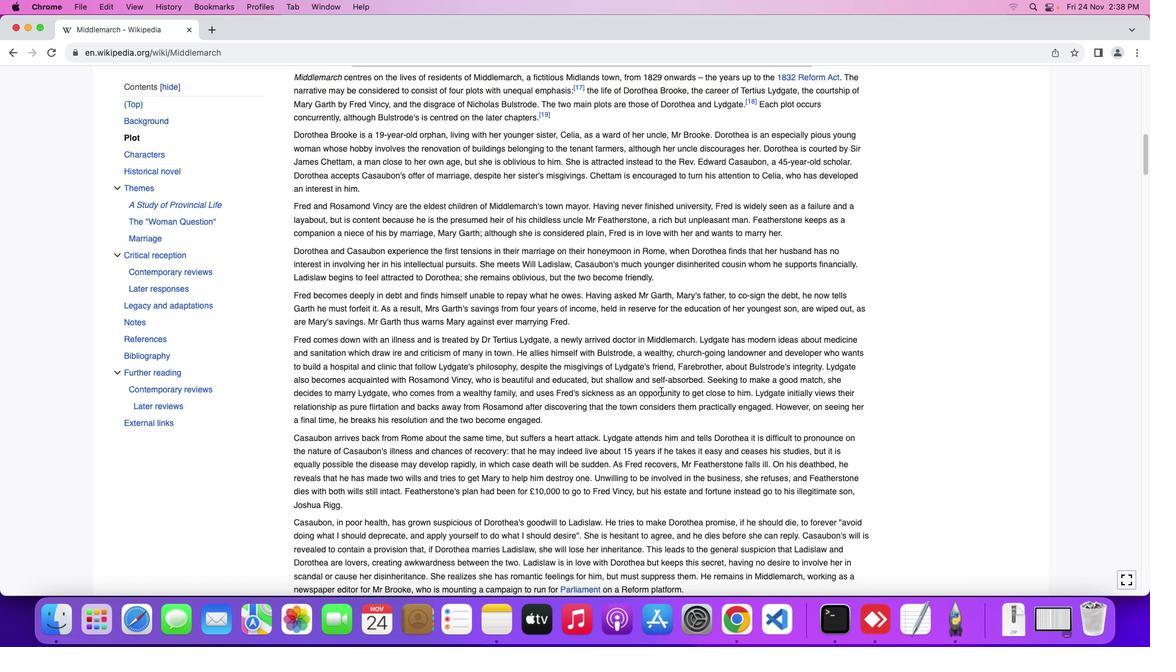 
Action: Mouse moved to (661, 392)
Screenshot: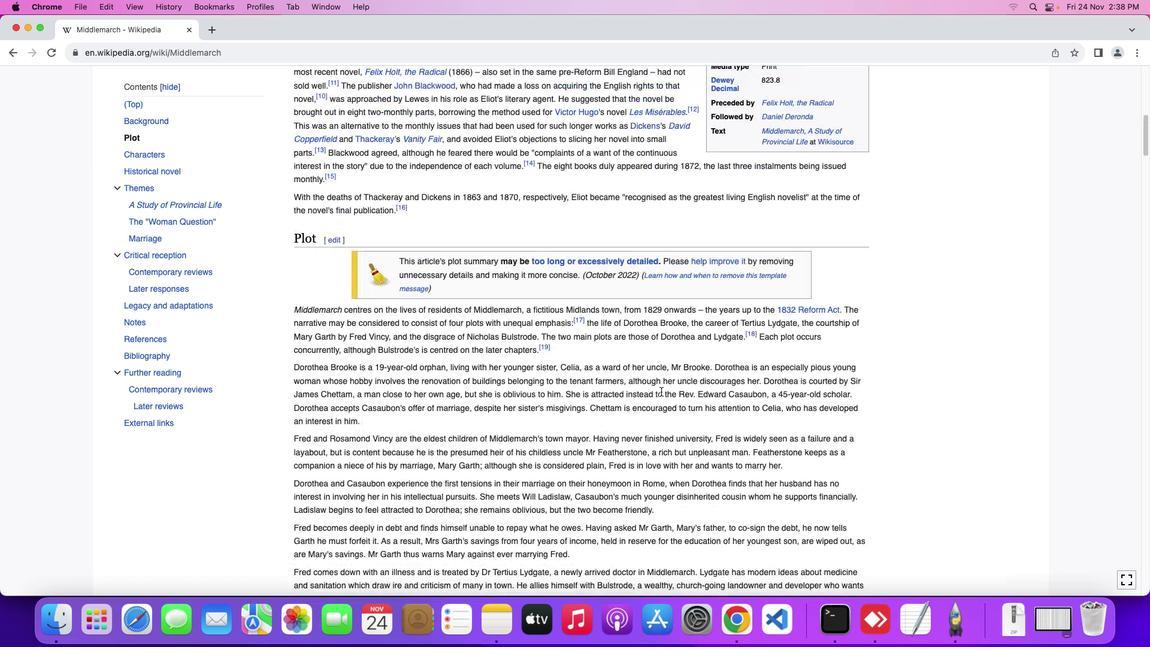 
Action: Mouse scrolled (661, 392) with delta (0, 0)
Screenshot: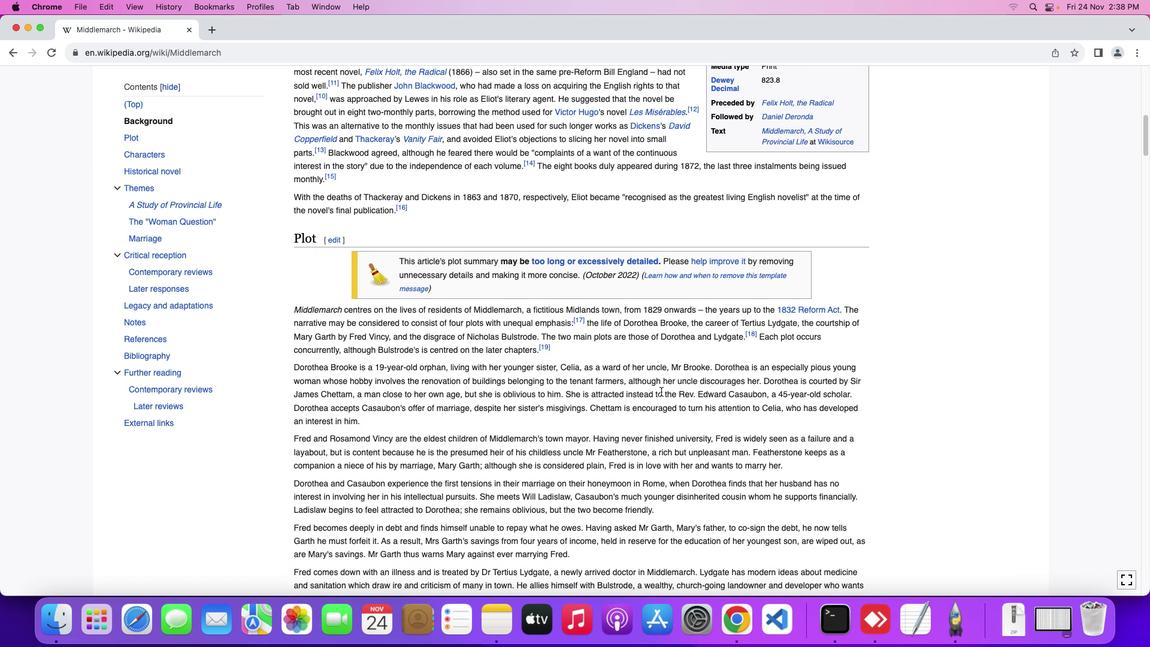 
Action: Mouse scrolled (661, 392) with delta (0, 0)
Screenshot: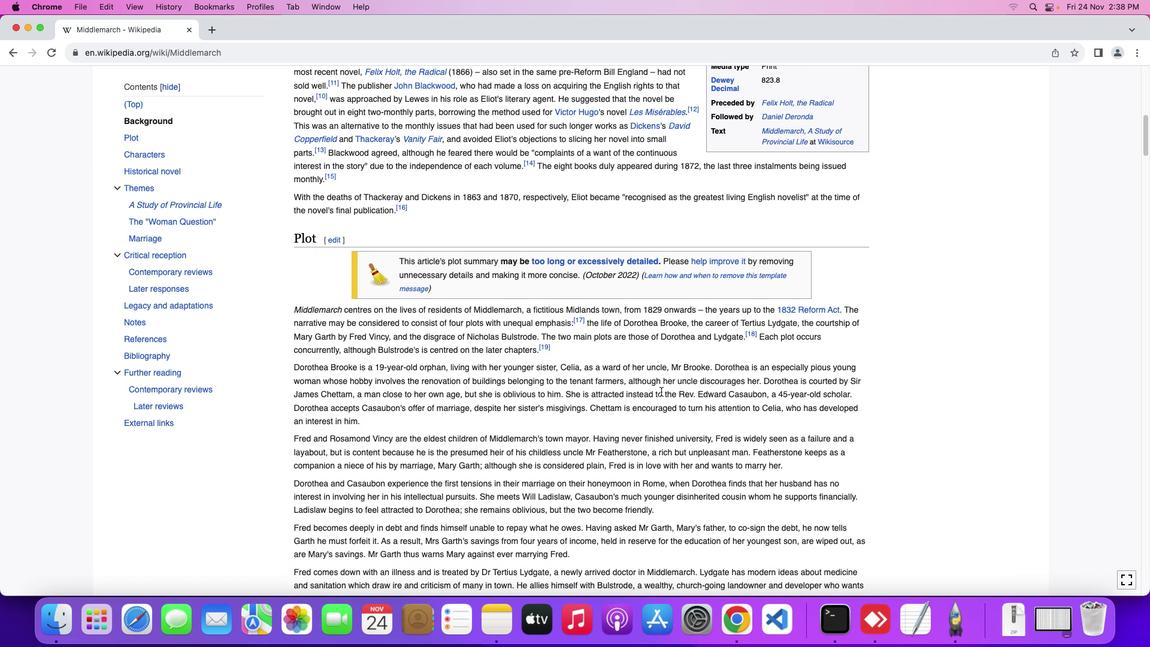 
Action: Mouse scrolled (661, 392) with delta (0, 1)
Screenshot: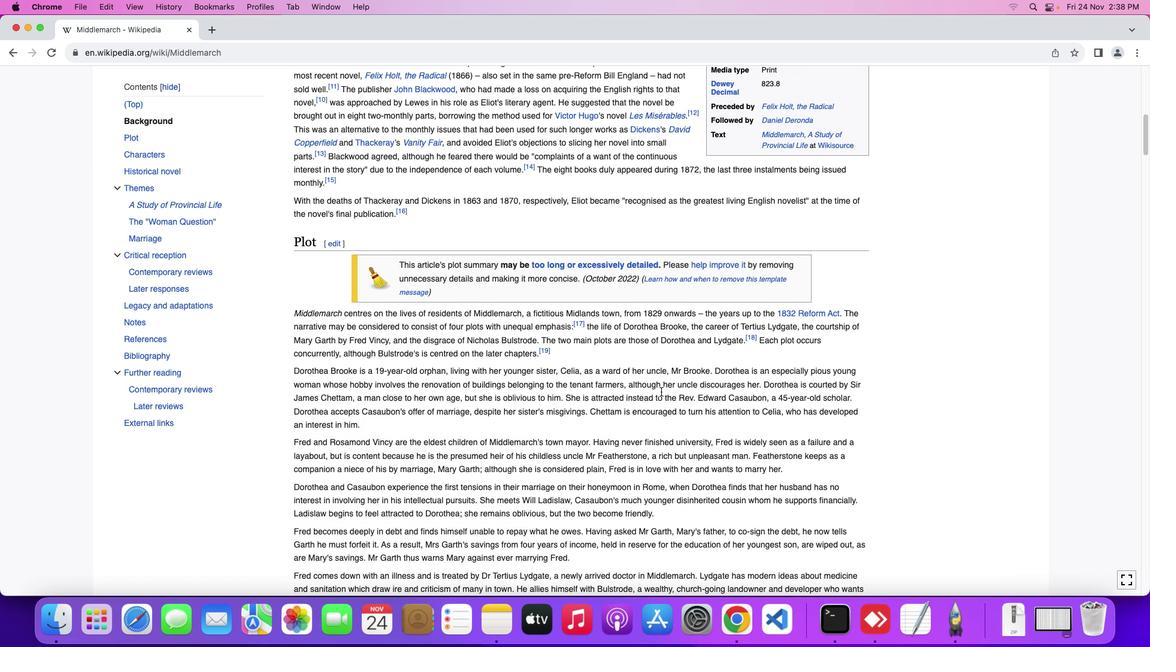 
Action: Mouse scrolled (661, 392) with delta (0, 2)
Screenshot: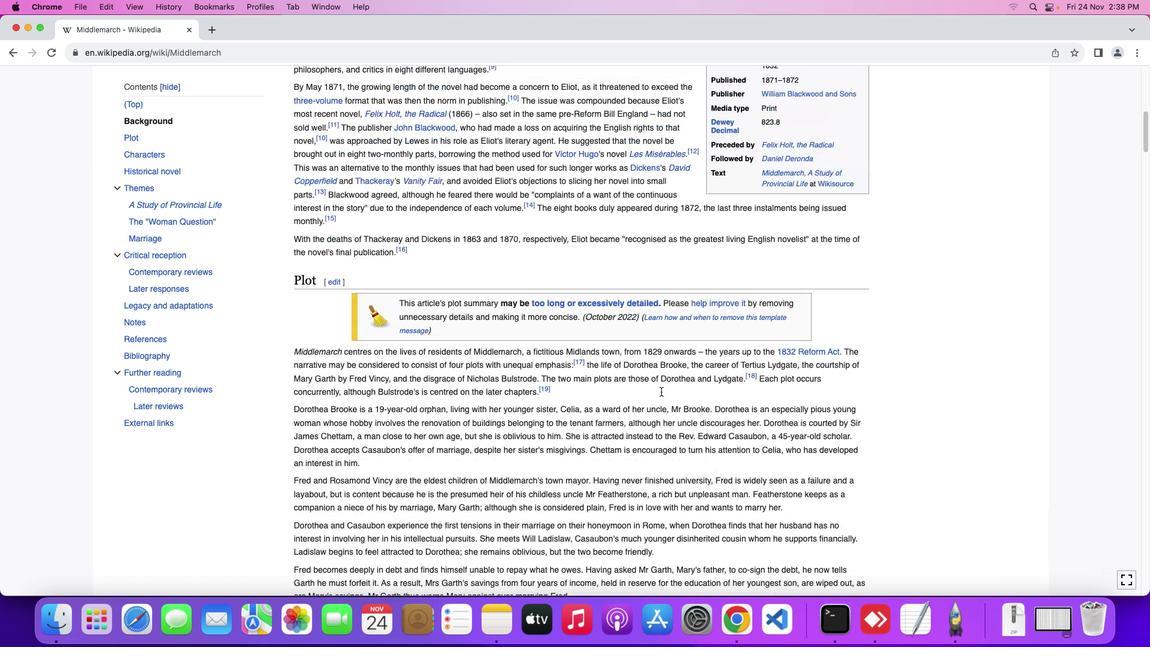 
Action: Mouse scrolled (661, 392) with delta (0, 0)
Screenshot: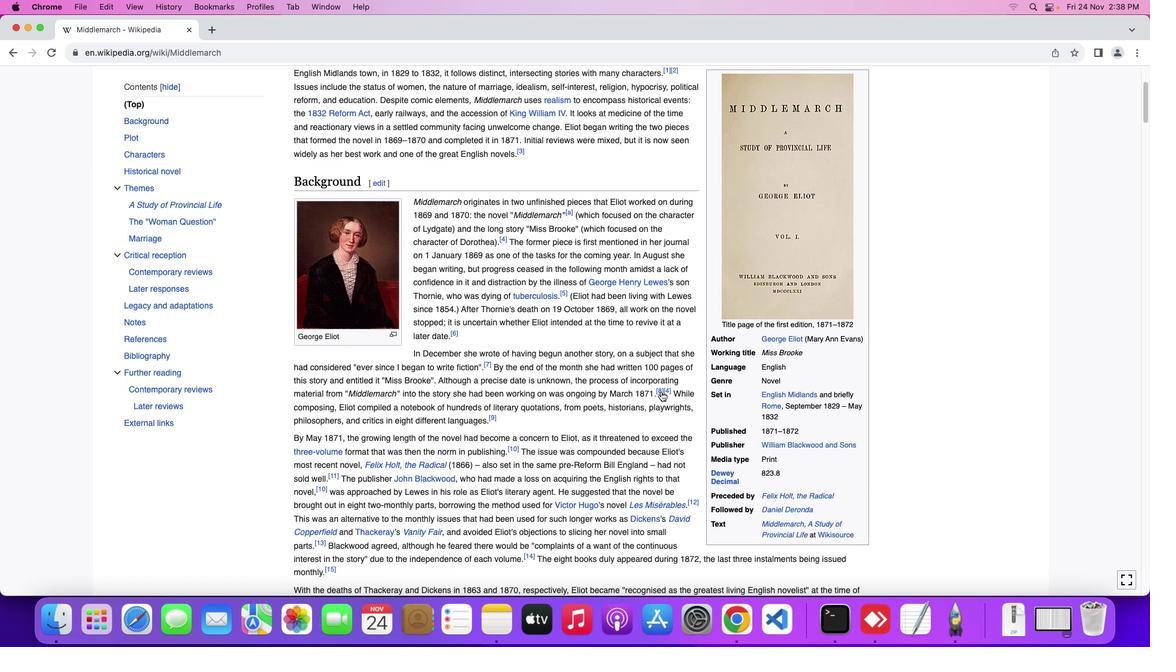 
Action: Mouse scrolled (661, 392) with delta (0, 0)
Screenshot: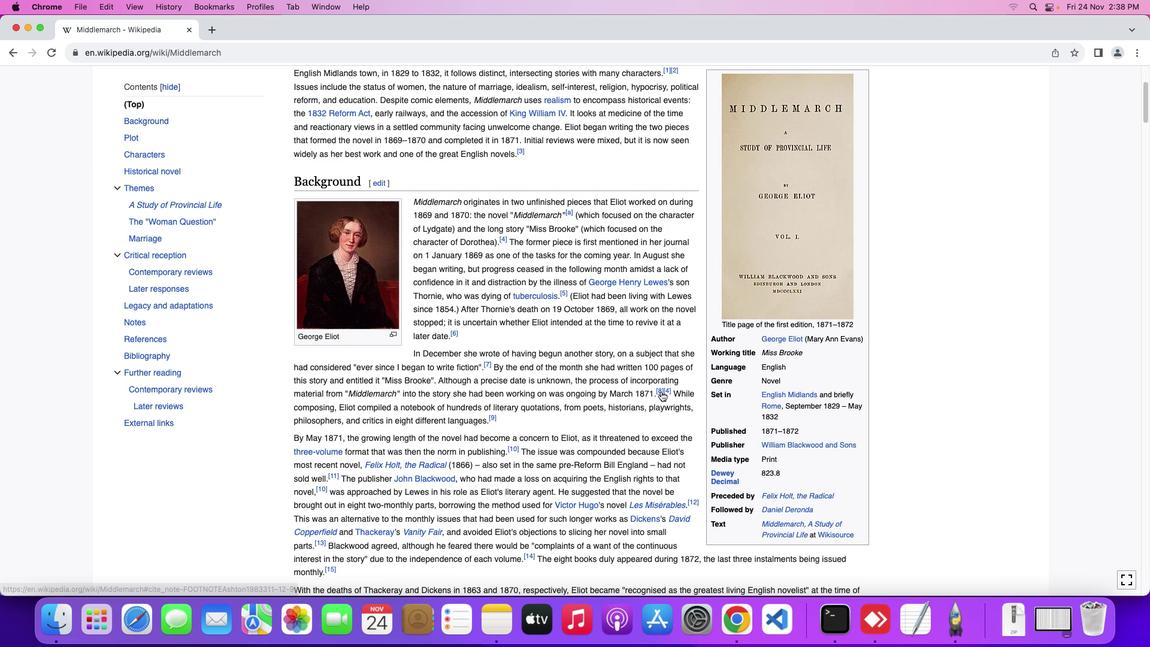 
Action: Mouse scrolled (661, 392) with delta (0, 1)
Screenshot: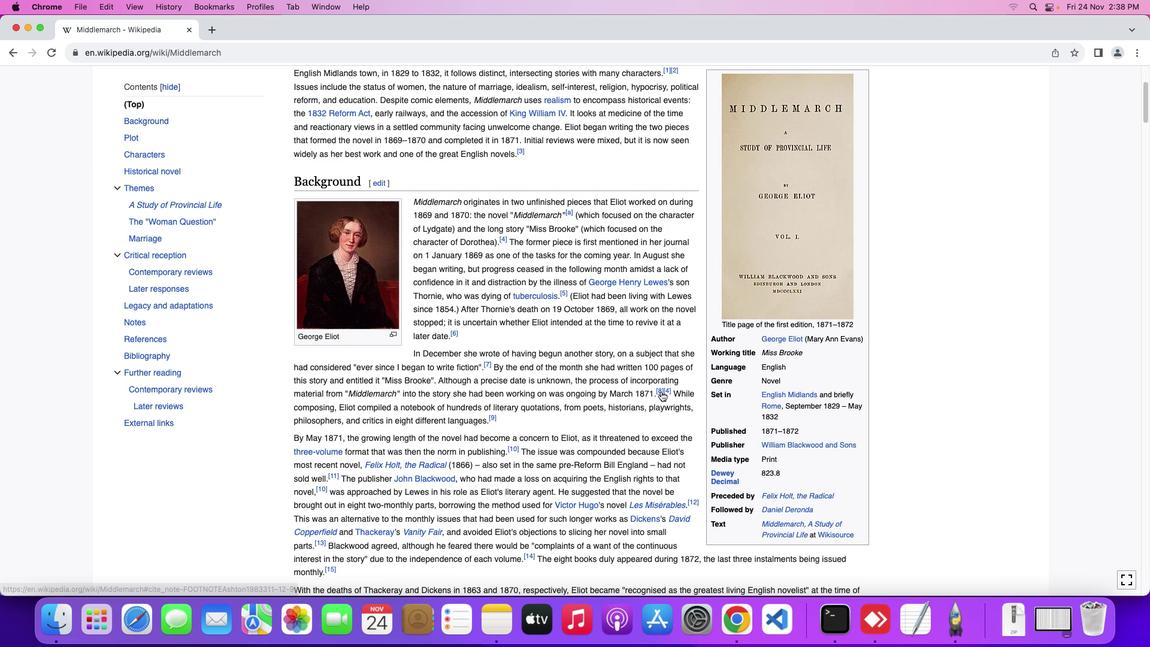 
Action: Mouse scrolled (661, 392) with delta (0, 2)
Screenshot: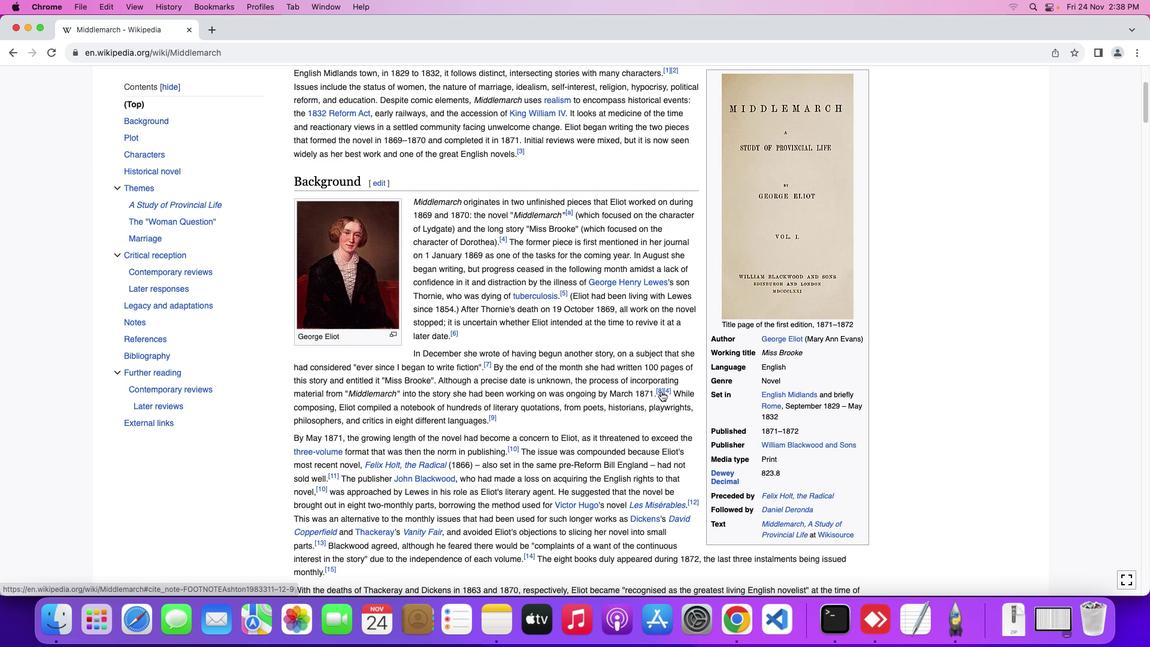 
Action: Mouse scrolled (661, 392) with delta (0, 3)
Screenshot: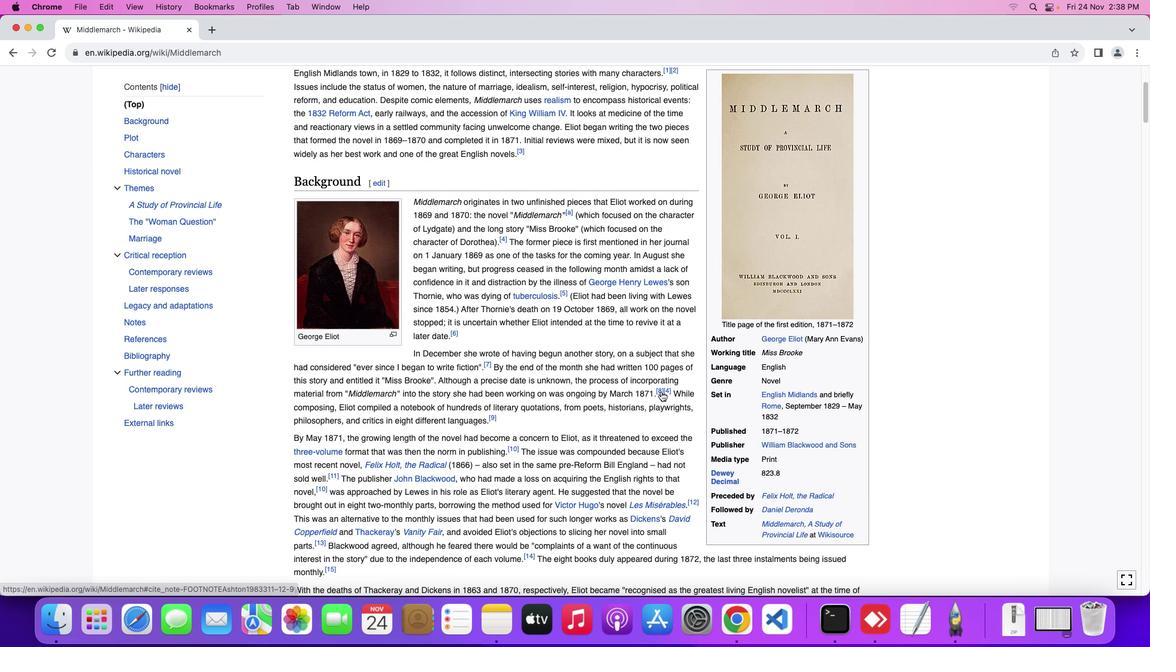 
Action: Mouse scrolled (661, 392) with delta (0, 0)
Screenshot: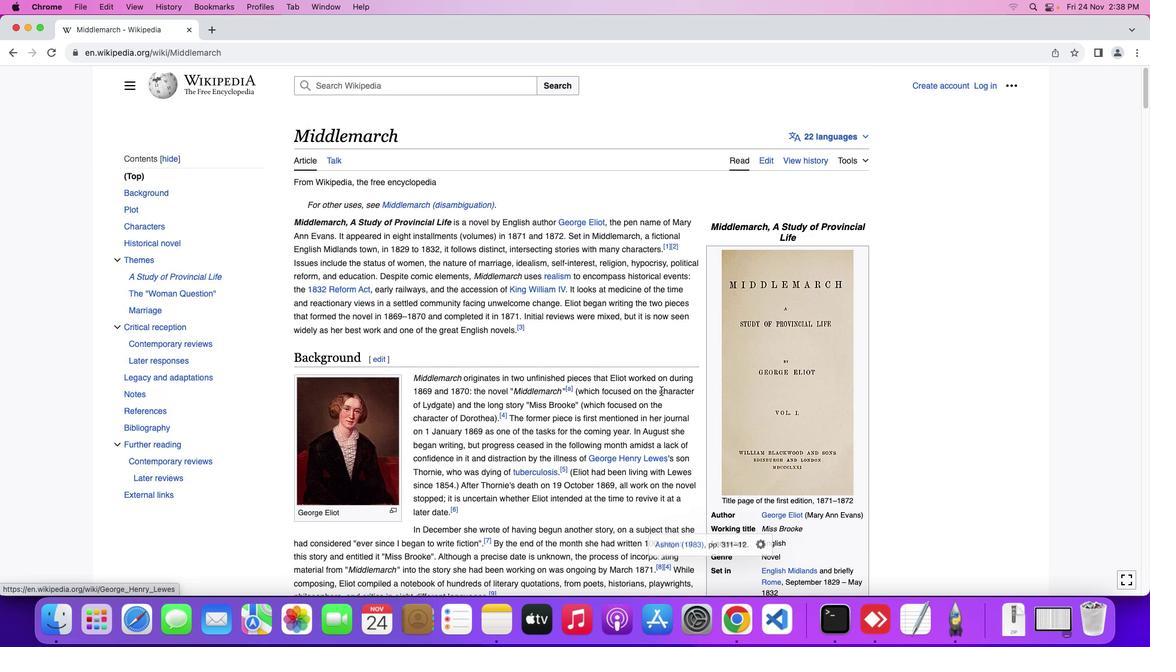 
Action: Mouse scrolled (661, 392) with delta (0, 0)
Screenshot: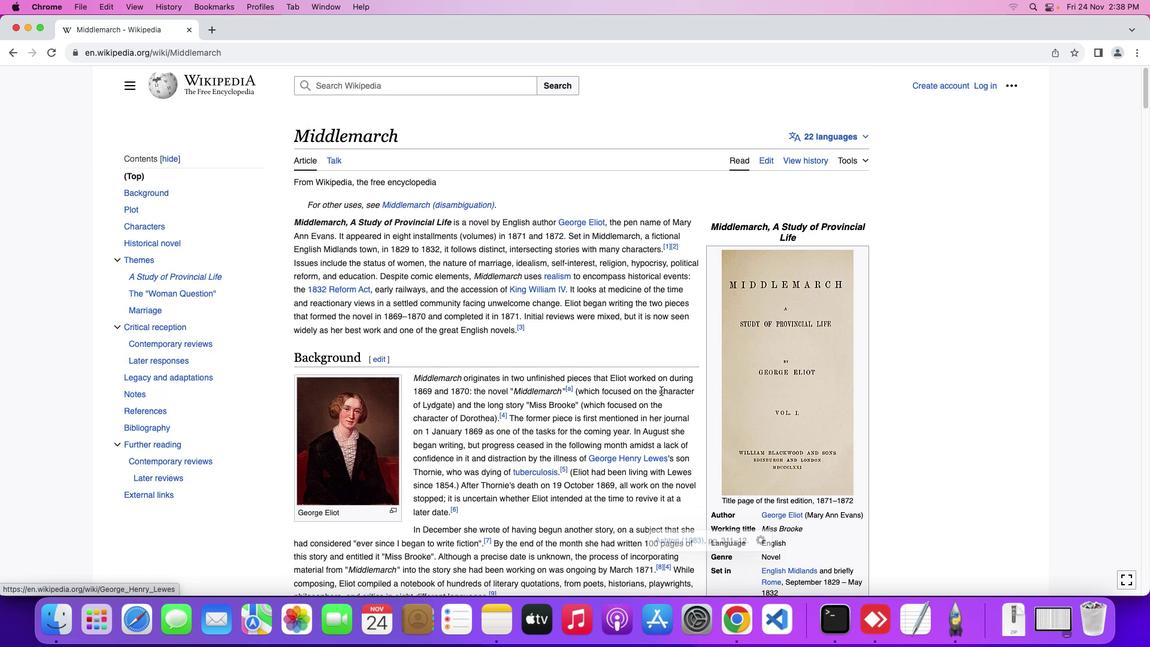 
Action: Mouse scrolled (661, 392) with delta (0, 1)
Screenshot: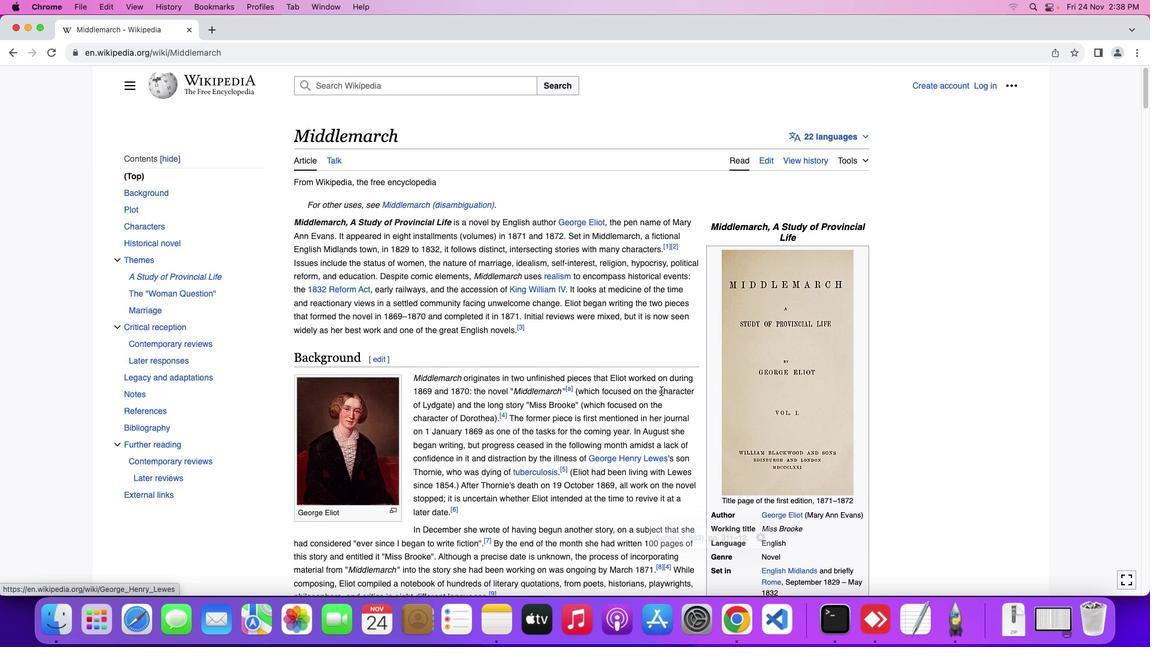 
Action: Mouse scrolled (661, 392) with delta (0, 2)
Screenshot: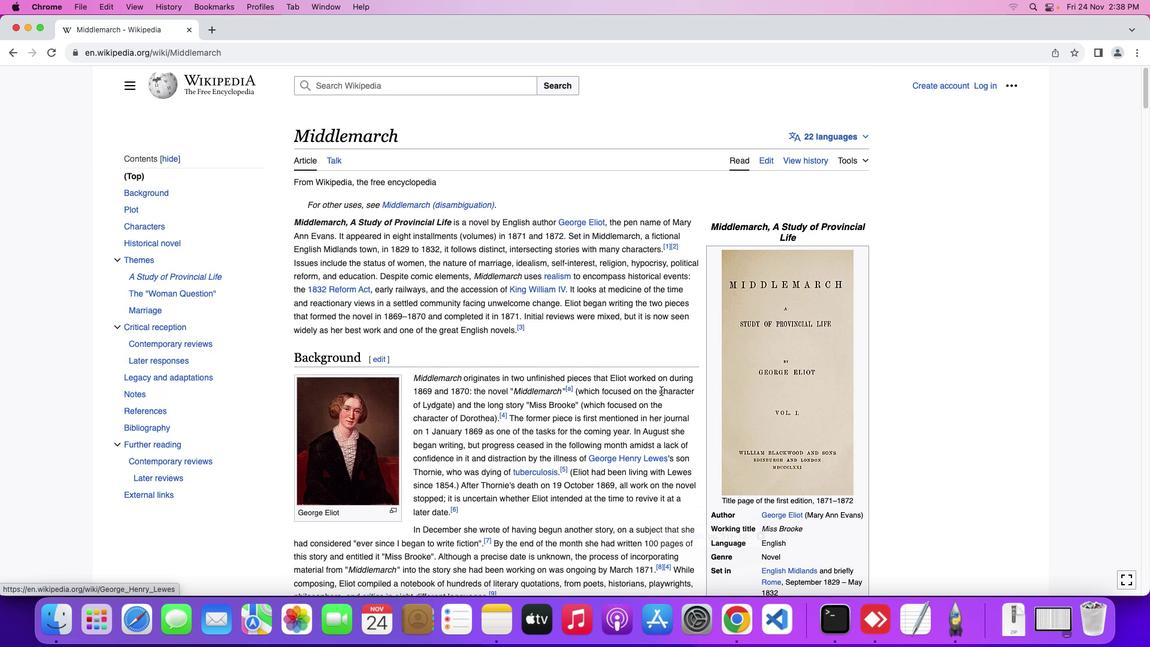 
Action: Mouse moved to (661, 391)
Screenshot: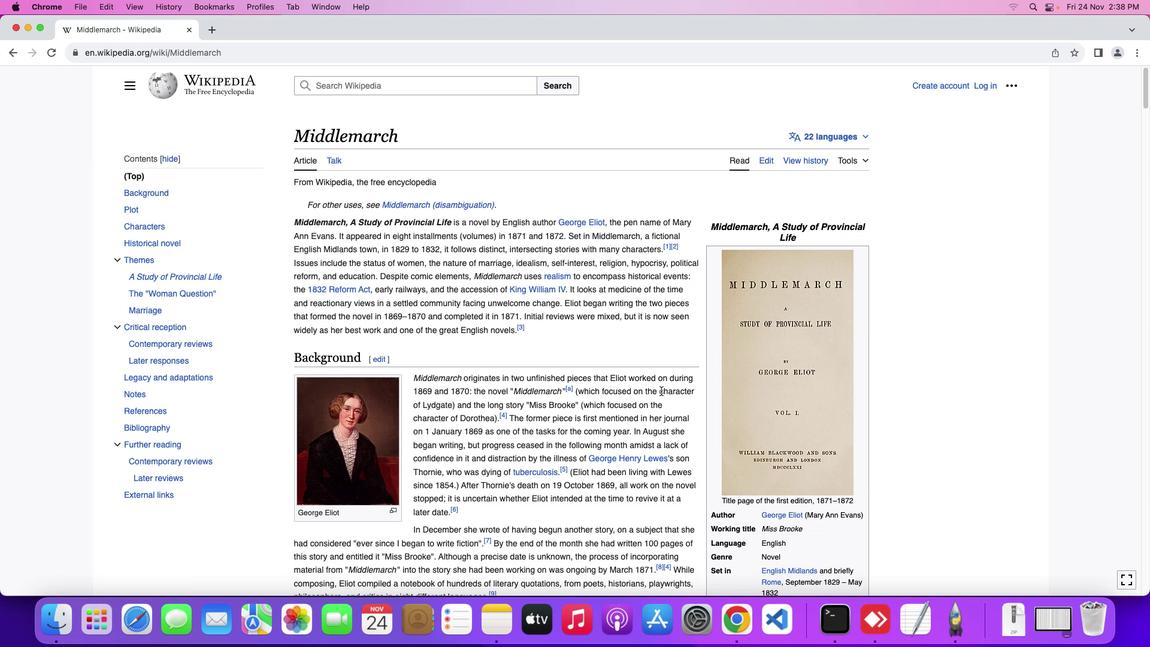
Action: Mouse scrolled (661, 391) with delta (0, 0)
Screenshot: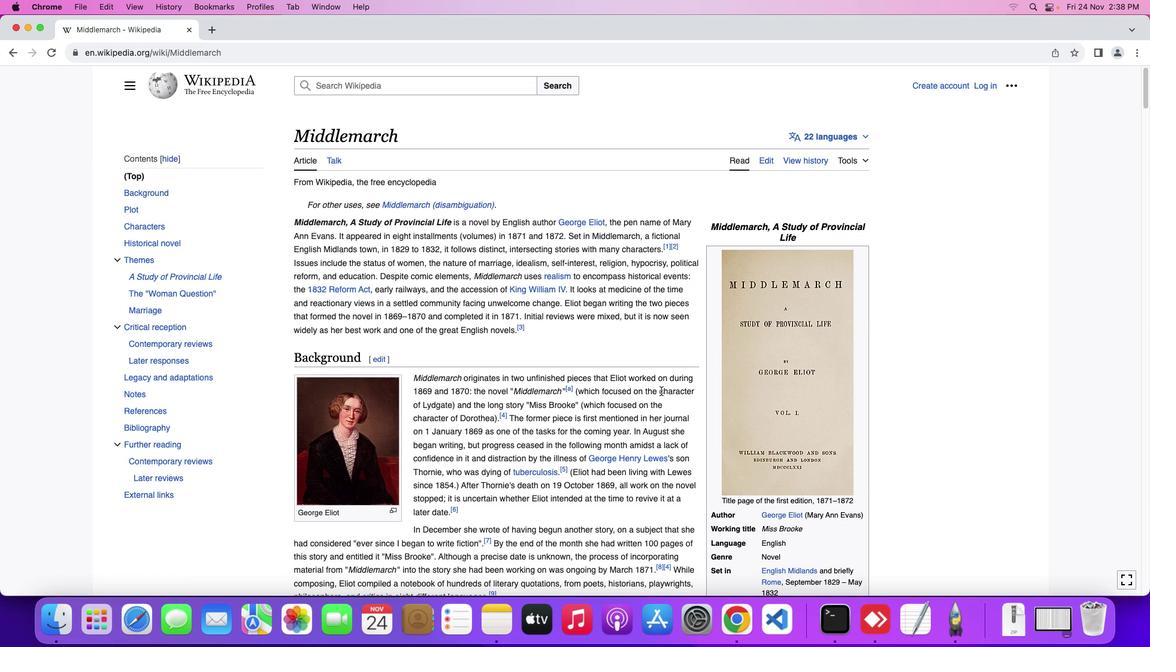 
Action: Mouse scrolled (661, 391) with delta (0, 0)
Screenshot: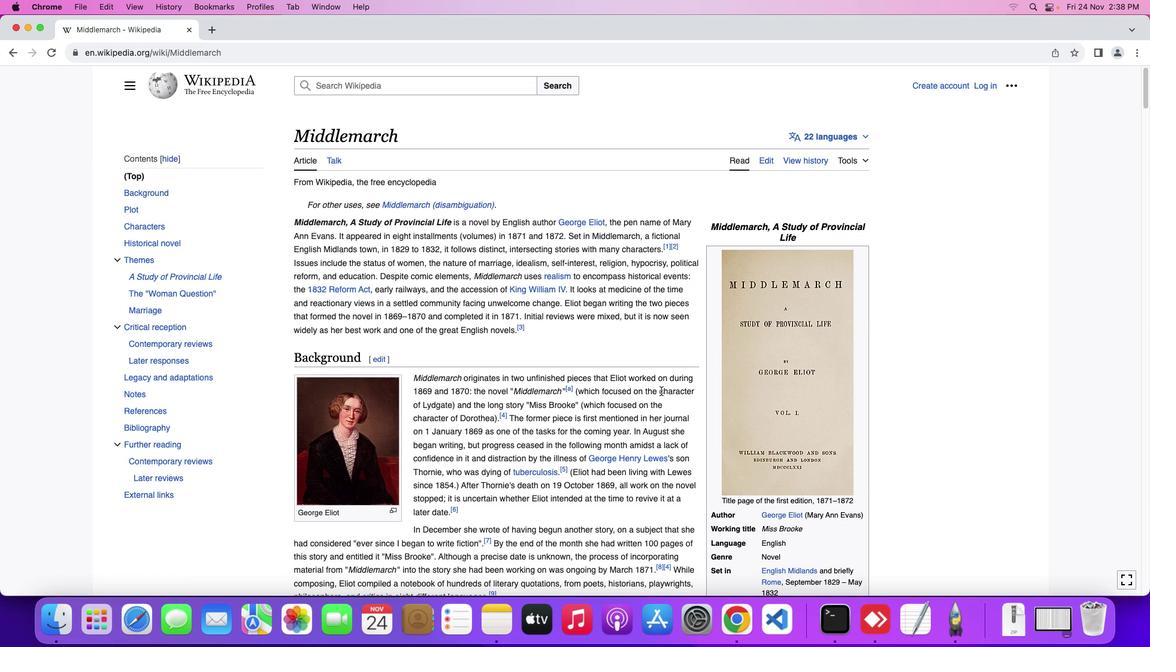 
Action: Mouse scrolled (661, 391) with delta (0, 1)
Screenshot: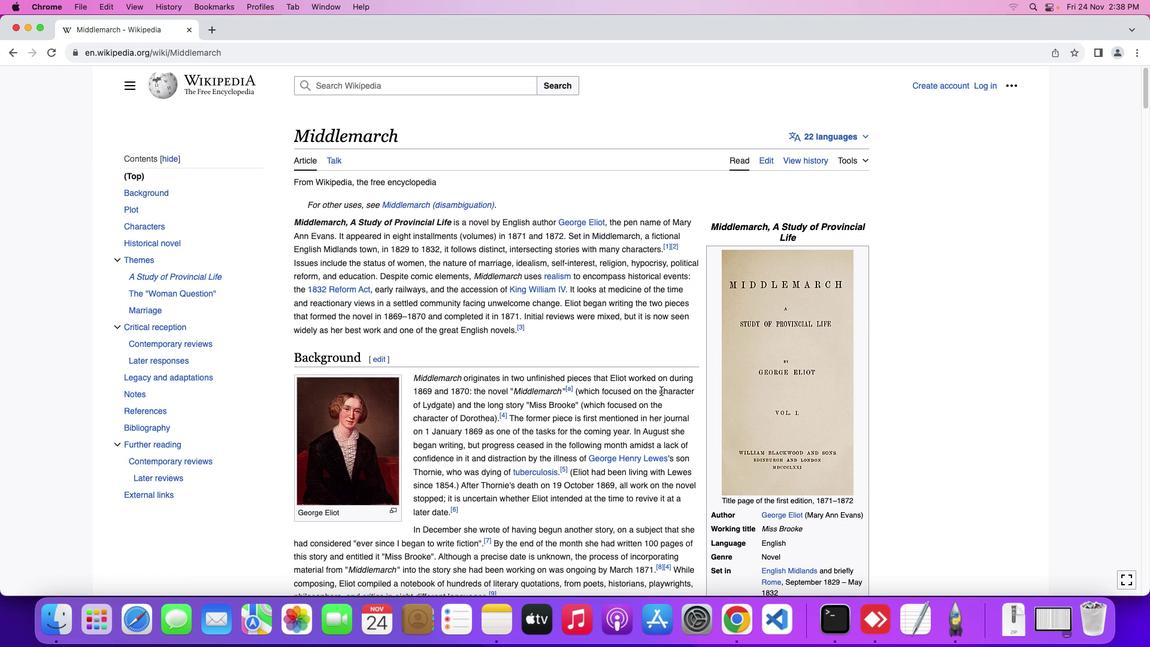 
Action: Mouse scrolled (661, 391) with delta (0, 2)
Screenshot: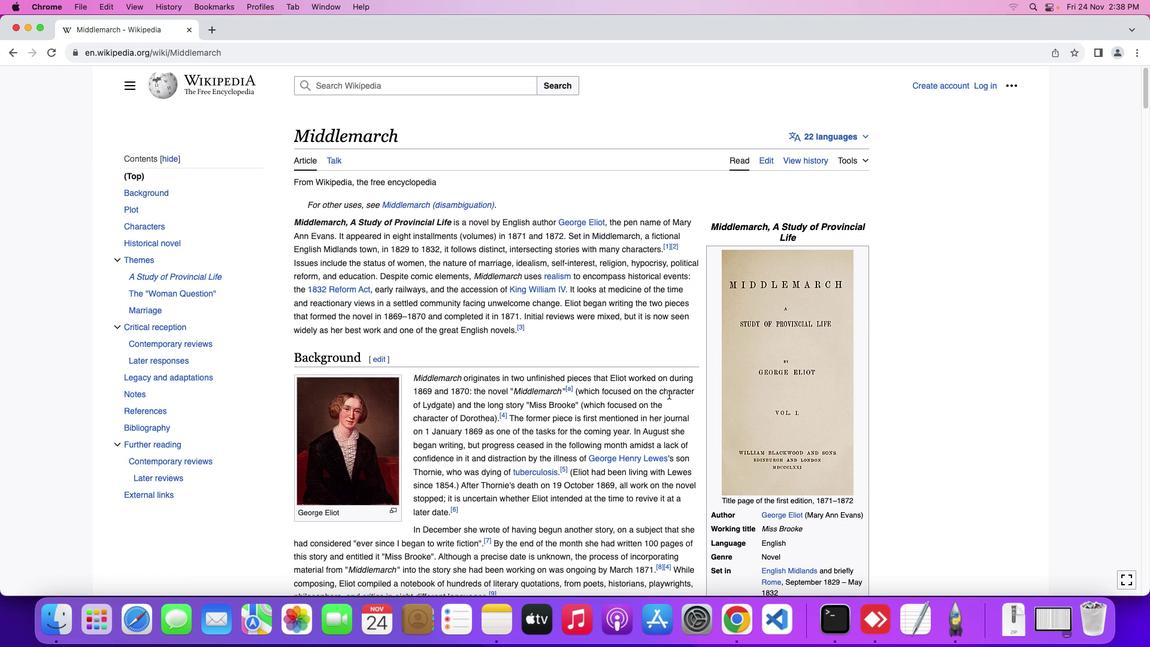 
Action: Mouse moved to (29, 29)
Screenshot: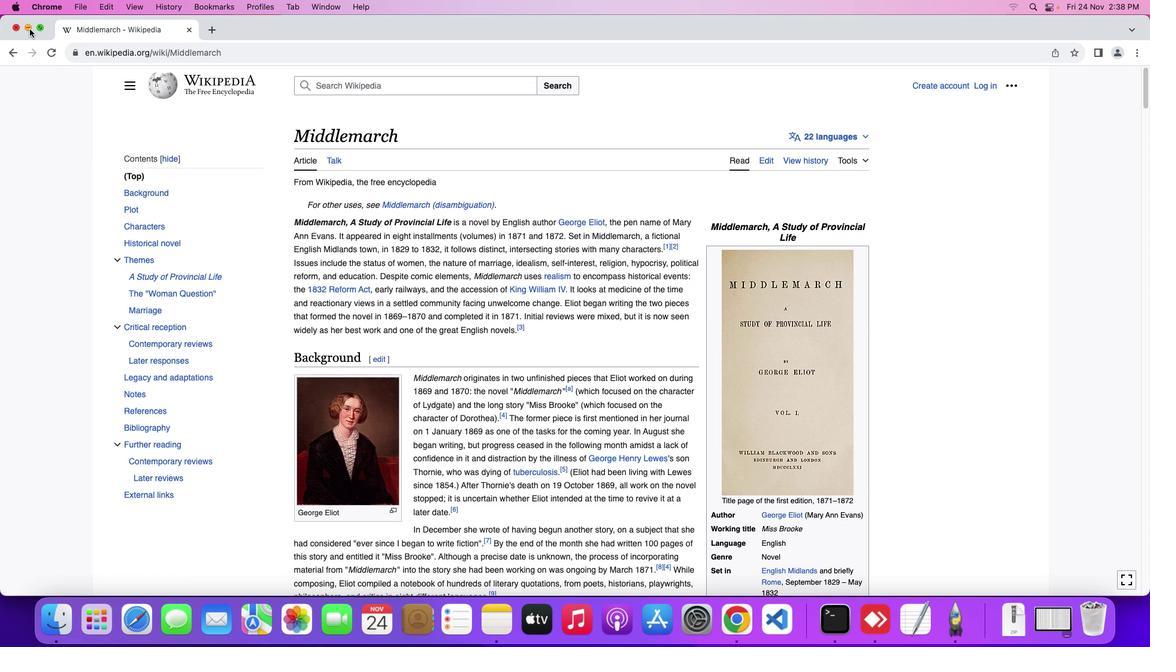 
Action: Mouse pressed left at (29, 29)
Screenshot: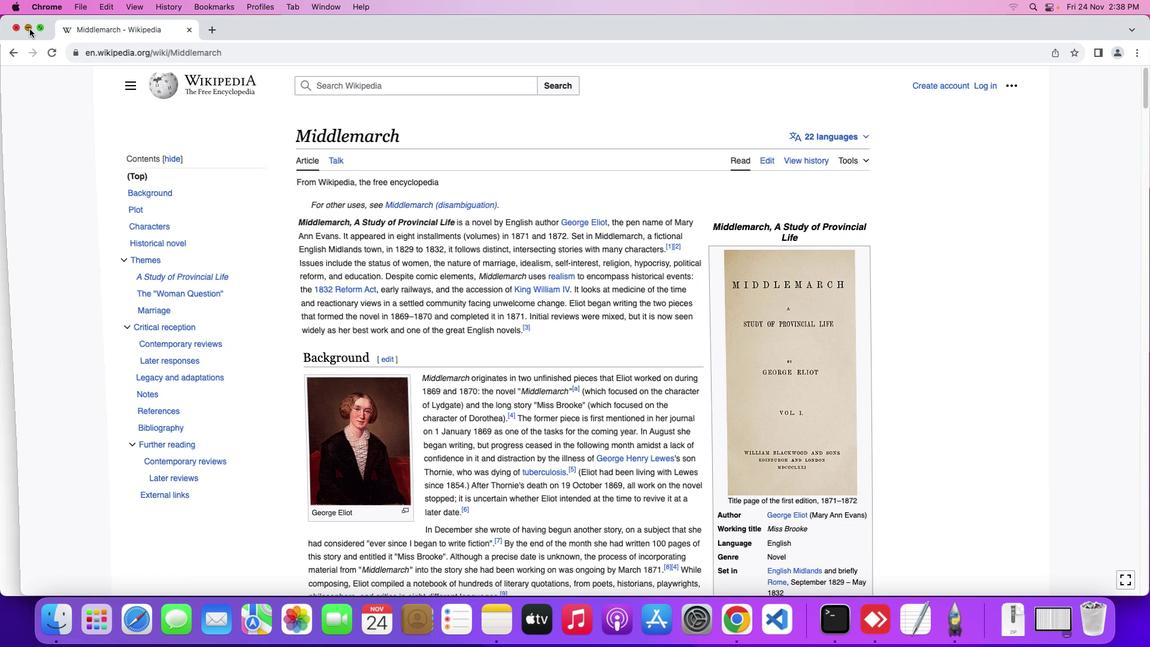
Action: Mouse moved to (67, 101)
Screenshot: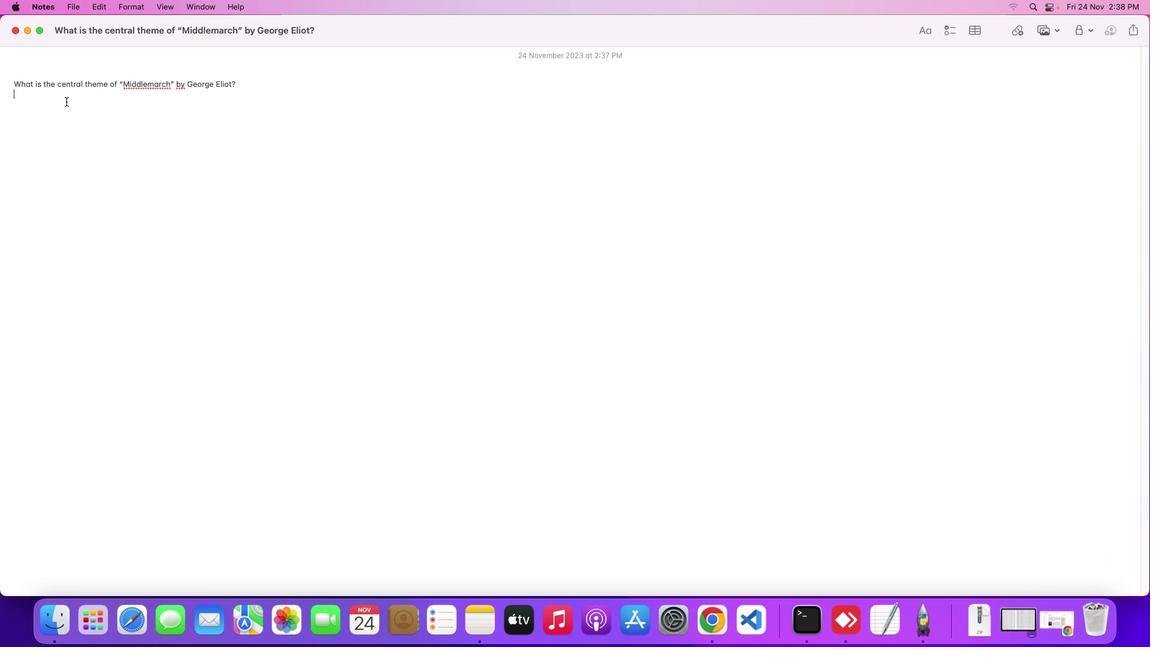 
Action: Mouse pressed left at (67, 101)
Screenshot: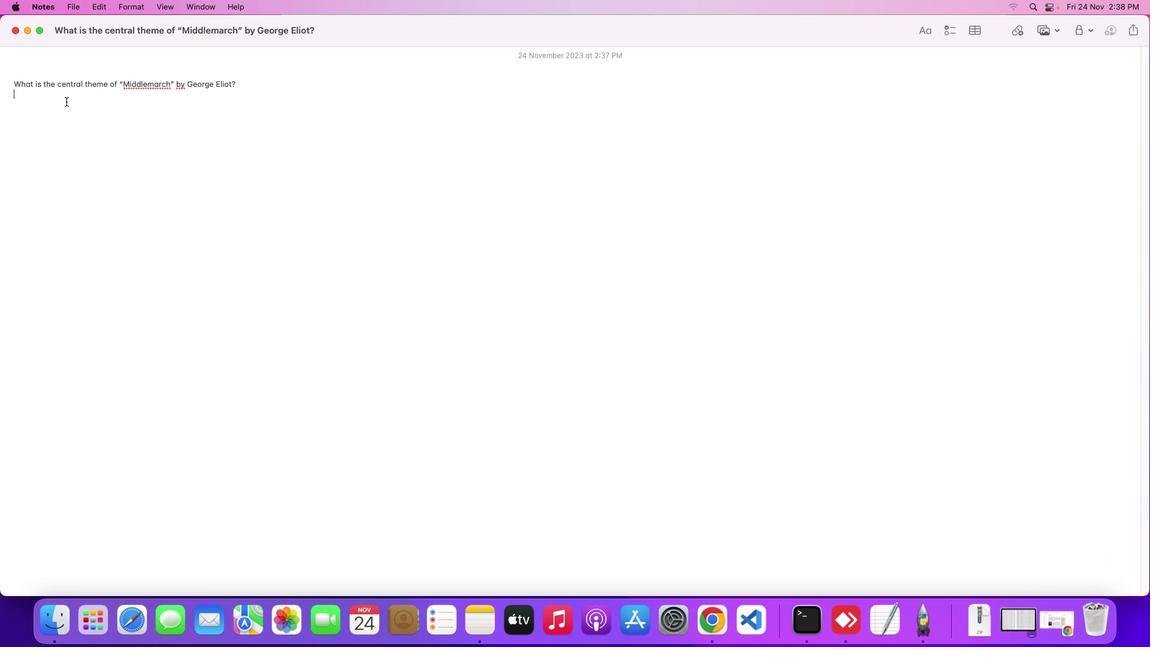 
Action: Mouse moved to (61, 103)
Screenshot: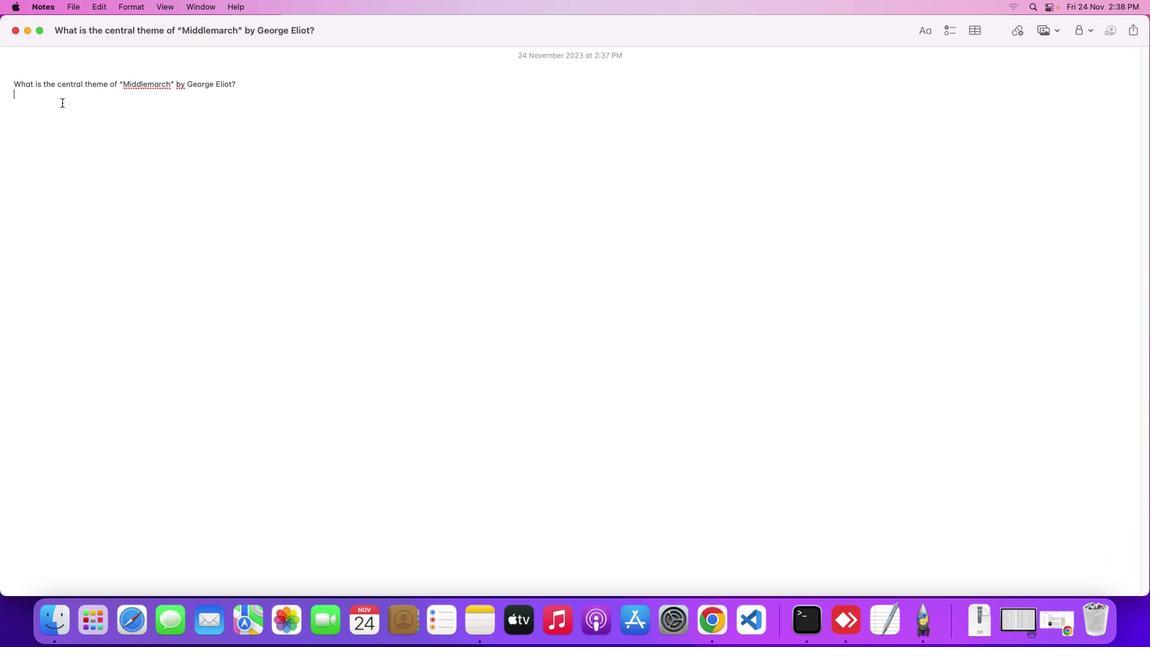 
Action: Key pressed Key.shift'M''a''r''r''i''a''g''e'Key.space'a''n''d'Key.space't''h''e'Key.space'p''u''r''s''u''i''t'Key.space'o''f''i''t'Key.spaceKey.backspaceKey.backspaceKey.backspaceKey.backspace'o''f'Key.space'i''t'Key.space'i''s'Key.space't''h''e'Key.space'c''e''n''t''r''a''l'Key.space't''h''e''m''e'Key.space'o''f'Key.spaceKey.shift'M''i''d''d''l''e'Key.shift'm''a''r''c''h'Key.leftKey.leftKey.leftKey.leftKey.leftKey.leftKey.leftKey.leftKey.leftKey.leftKey.leftKey.shift'"'Key.altKey.rightKey.shift'"'Key.space'b''y'Key.spaceKey.shift'G''e''o''r''g''e'Key.spaceKey.shift'E''l''i''o''t''.'
Screenshot: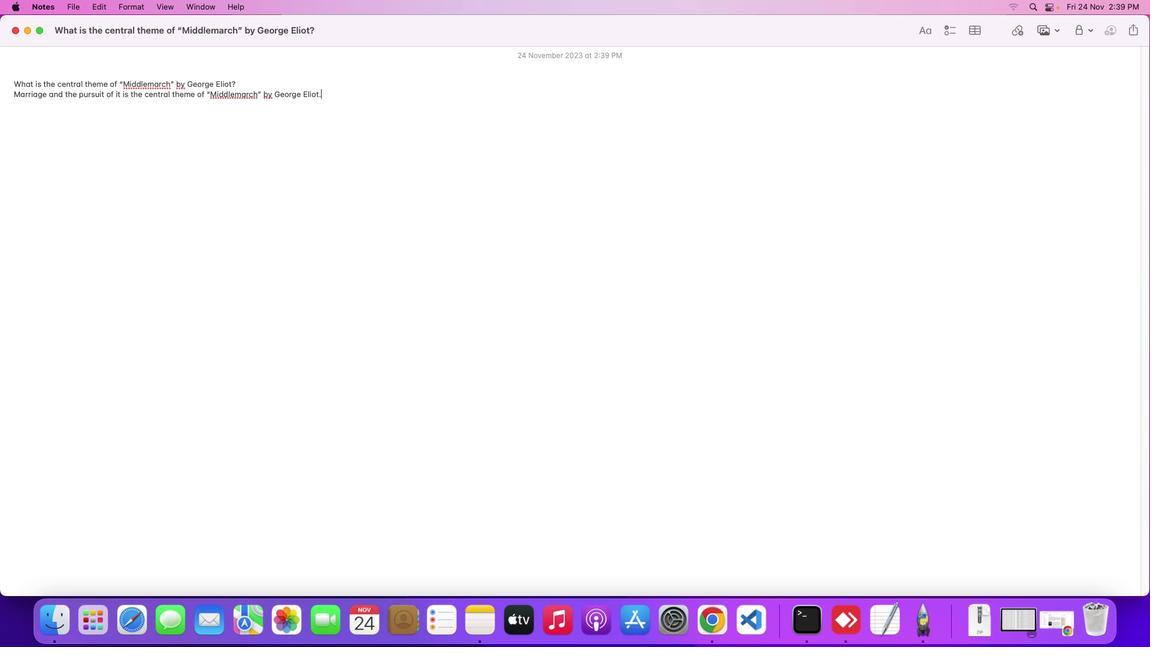 
